 Task: Buy 3 Spice Graters from Graters, Peelers & Slicers section under best seller category for shipping address: Julianna Martinez, 2770 Fieldcrest Road, New York, New York 10005, Cell Number 6318992398. Pay from credit card ending with 9757, CVV 798
Action: Mouse moved to (33, 70)
Screenshot: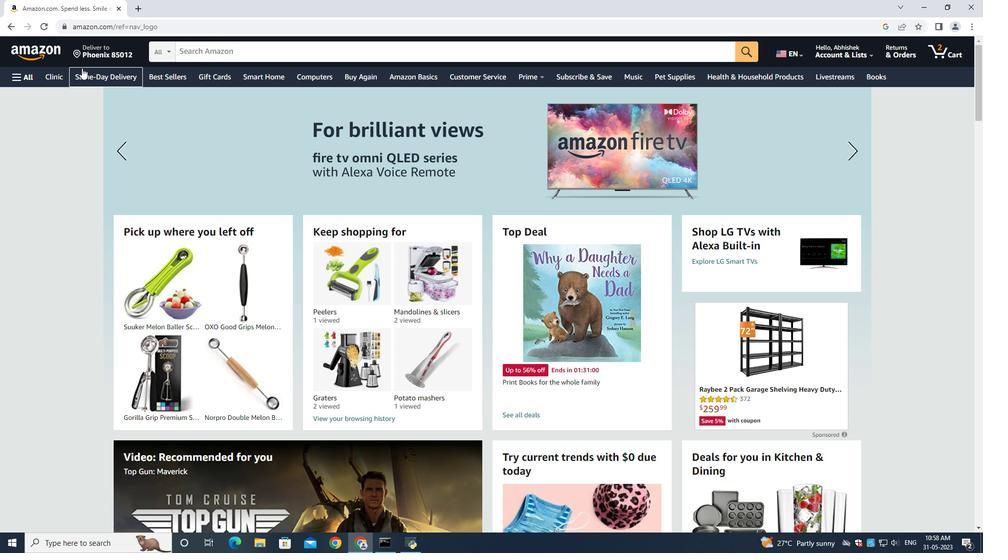 
Action: Mouse pressed left at (33, 70)
Screenshot: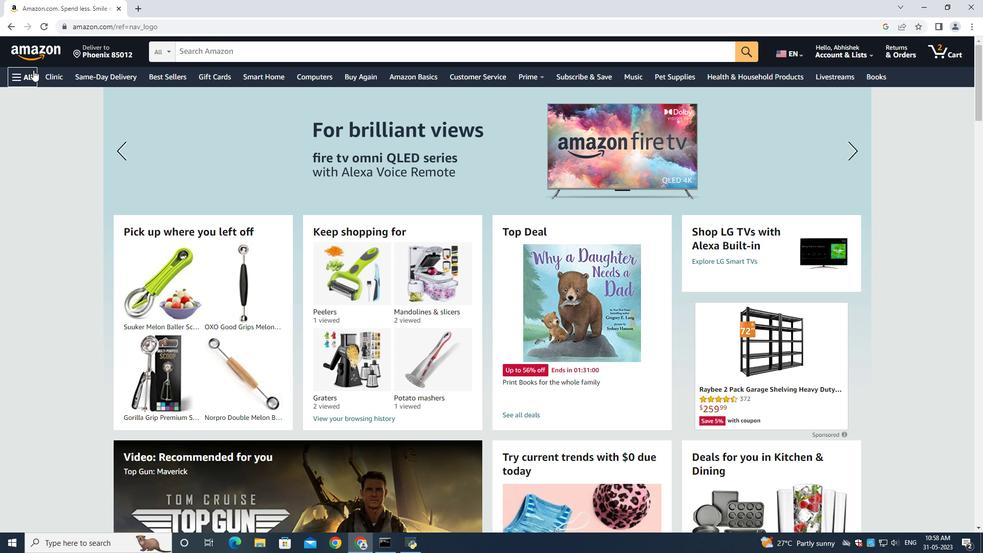 
Action: Mouse moved to (36, 95)
Screenshot: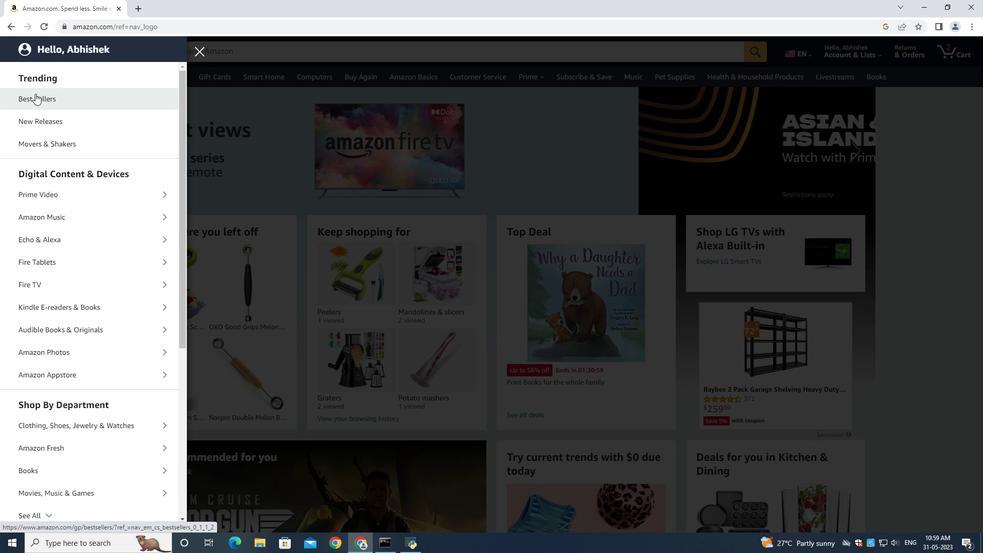 
Action: Mouse pressed left at (36, 95)
Screenshot: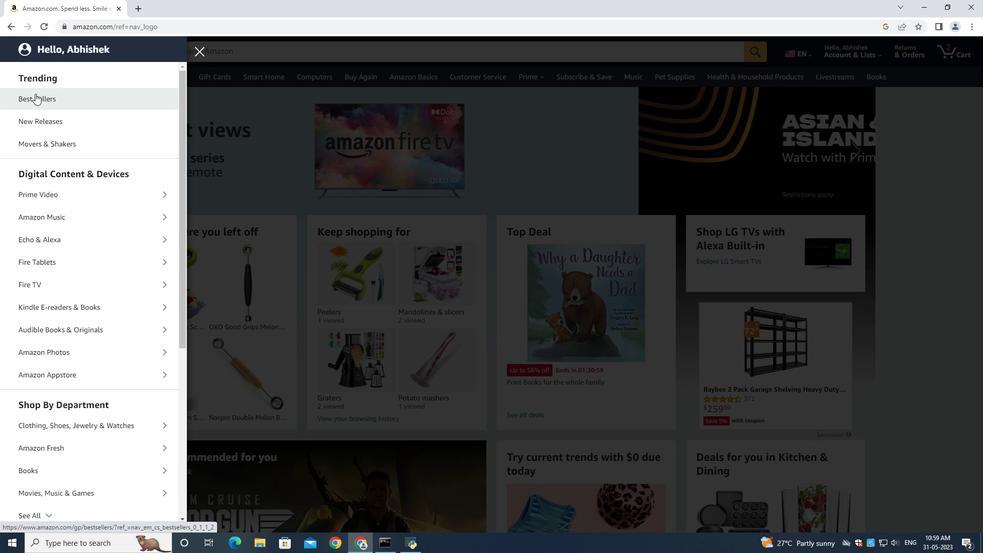 
Action: Mouse moved to (209, 49)
Screenshot: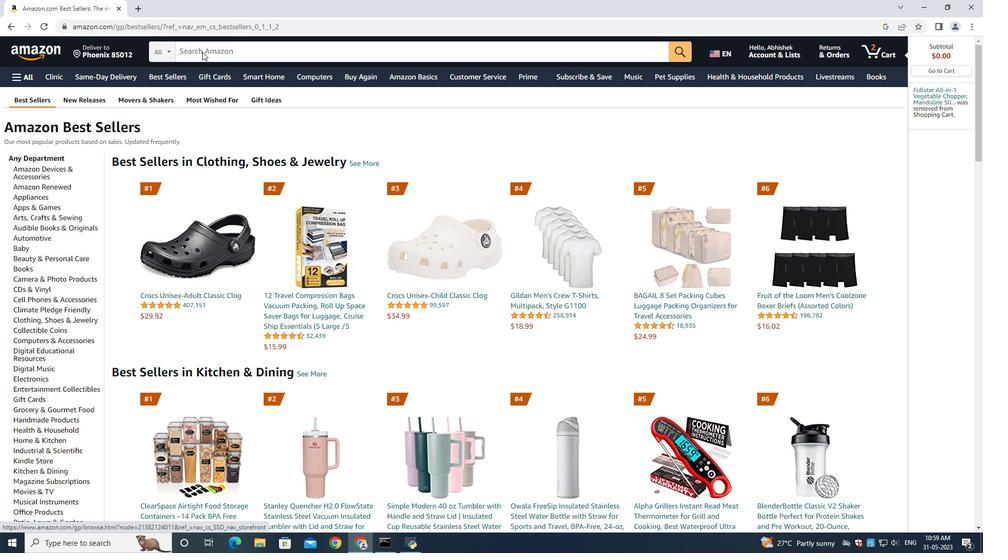 
Action: Mouse pressed left at (209, 49)
Screenshot: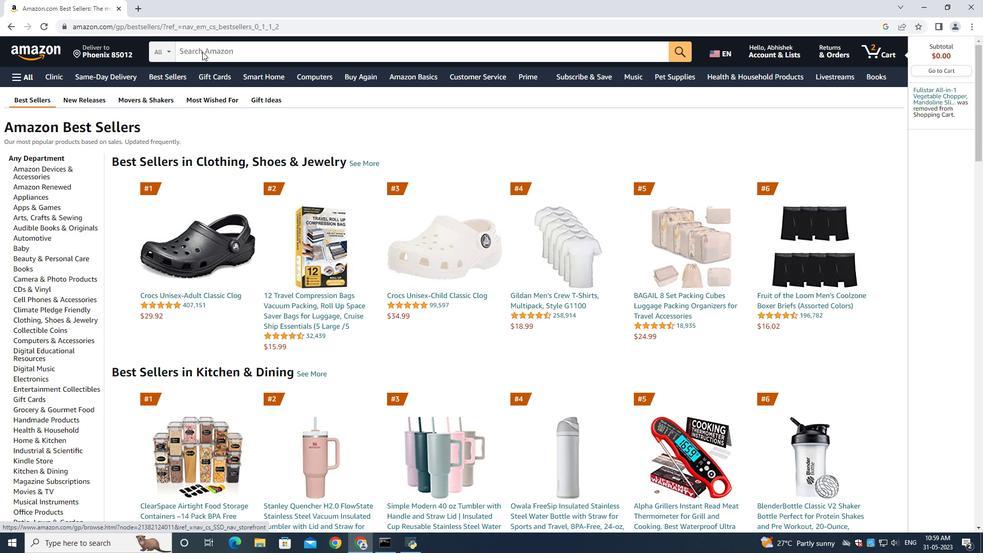 
Action: Key pressed <Key.shift>Spice<Key.space><Key.shift><Key.shift><Key.shift><Key.shift>Graters<Key.enter>
Screenshot: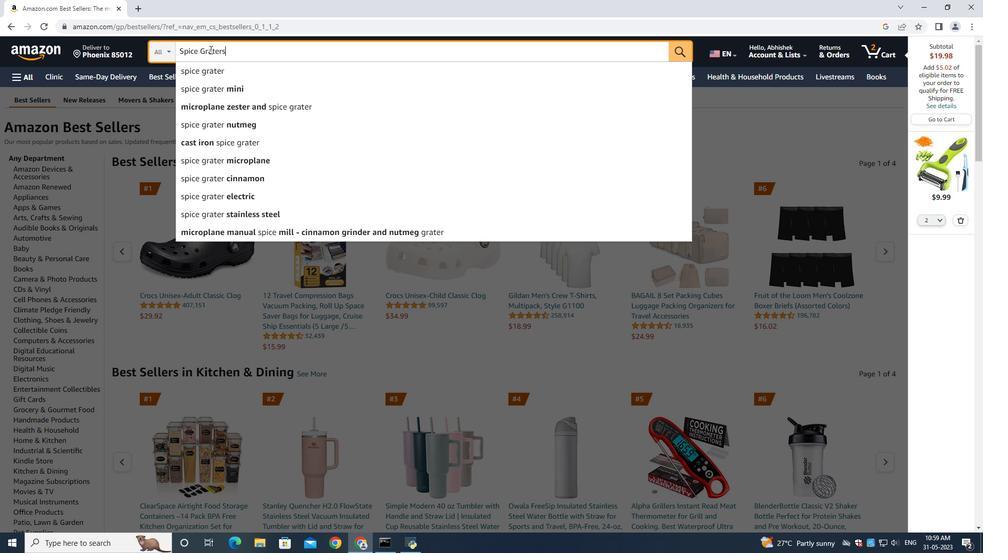 
Action: Mouse moved to (960, 217)
Screenshot: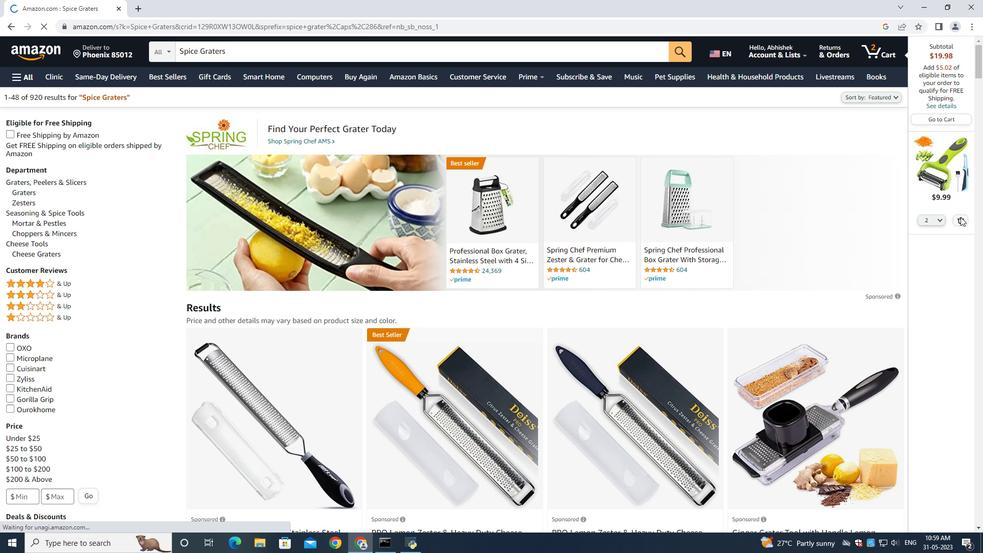 
Action: Mouse pressed left at (960, 217)
Screenshot: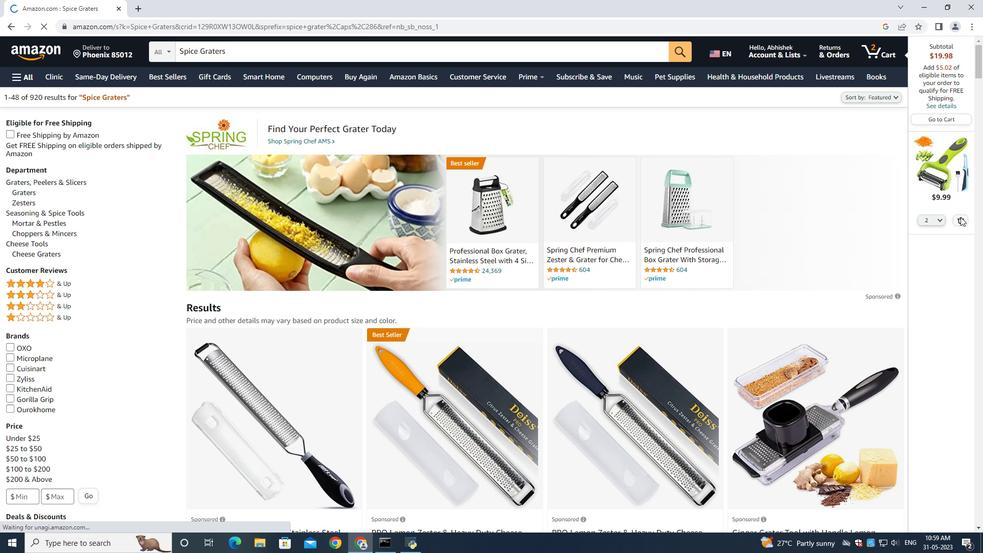 
Action: Mouse moved to (65, 177)
Screenshot: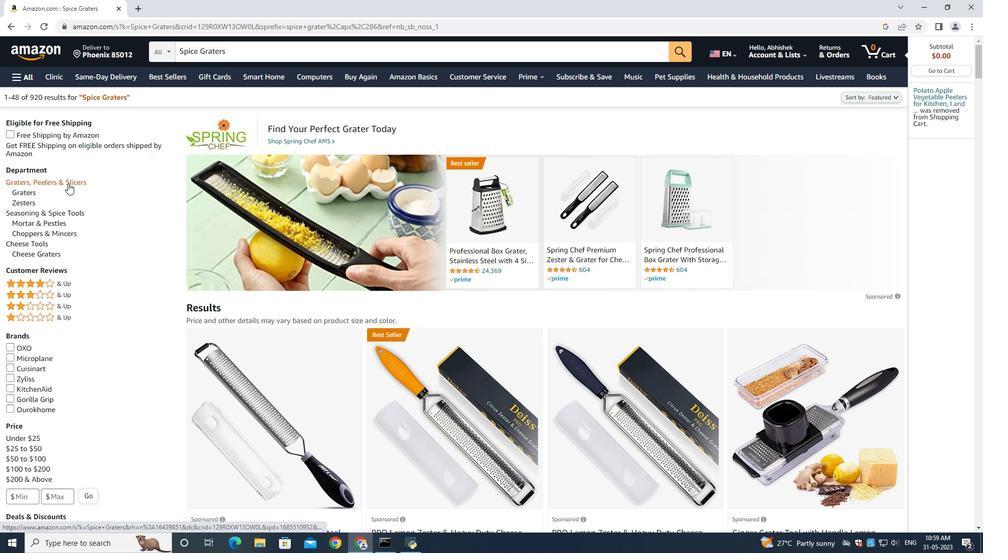 
Action: Mouse pressed left at (65, 177)
Screenshot: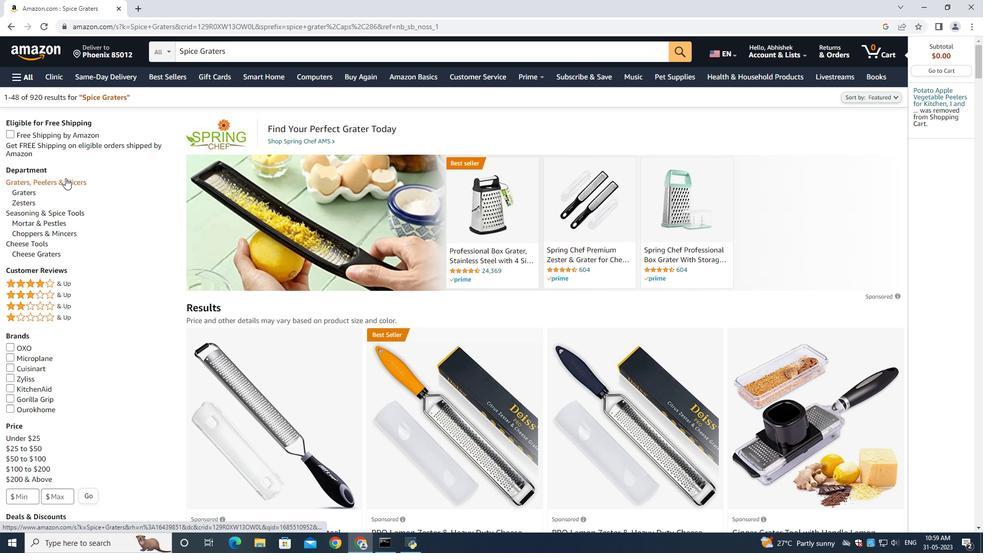 
Action: Mouse moved to (494, 348)
Screenshot: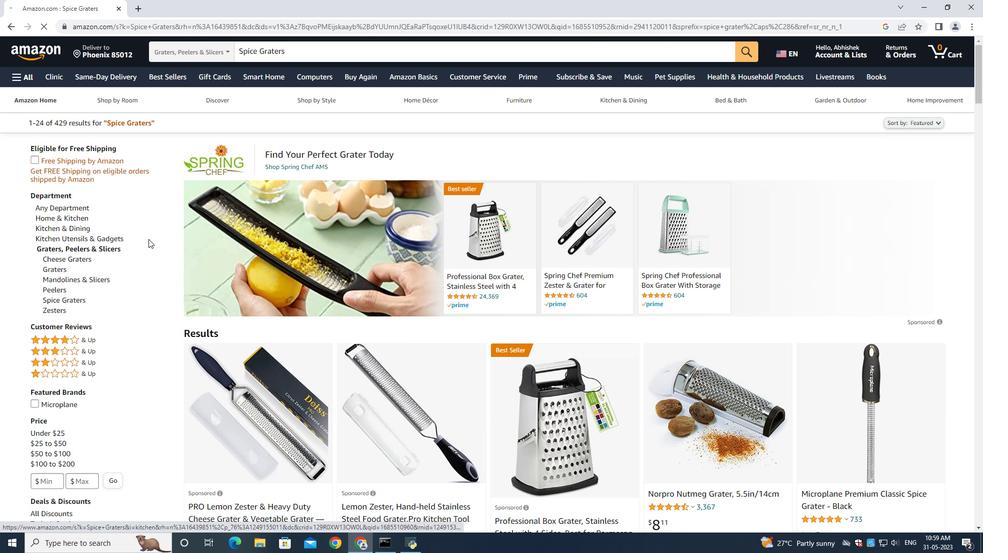 
Action: Mouse scrolled (494, 347) with delta (0, 0)
Screenshot: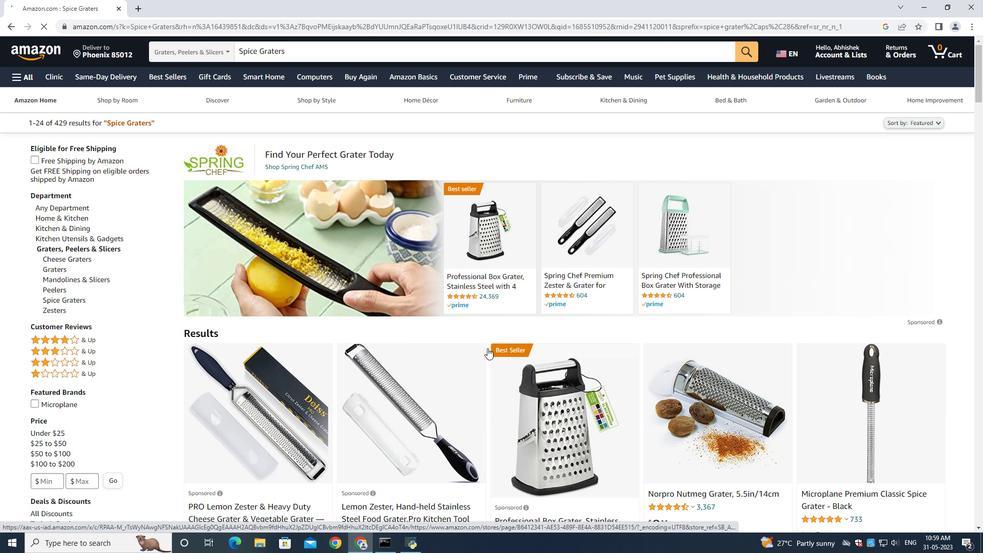 
Action: Mouse scrolled (494, 347) with delta (0, 0)
Screenshot: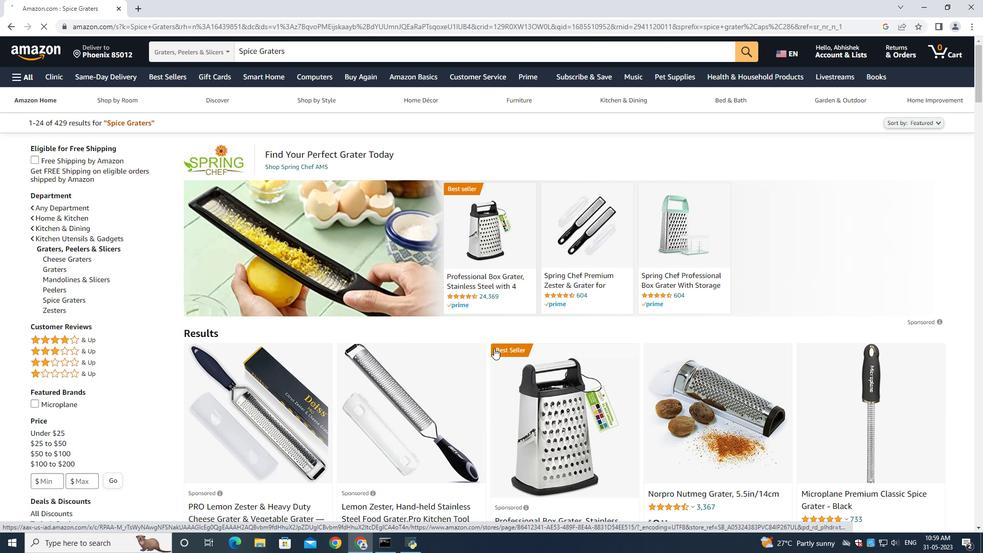
Action: Mouse moved to (273, 421)
Screenshot: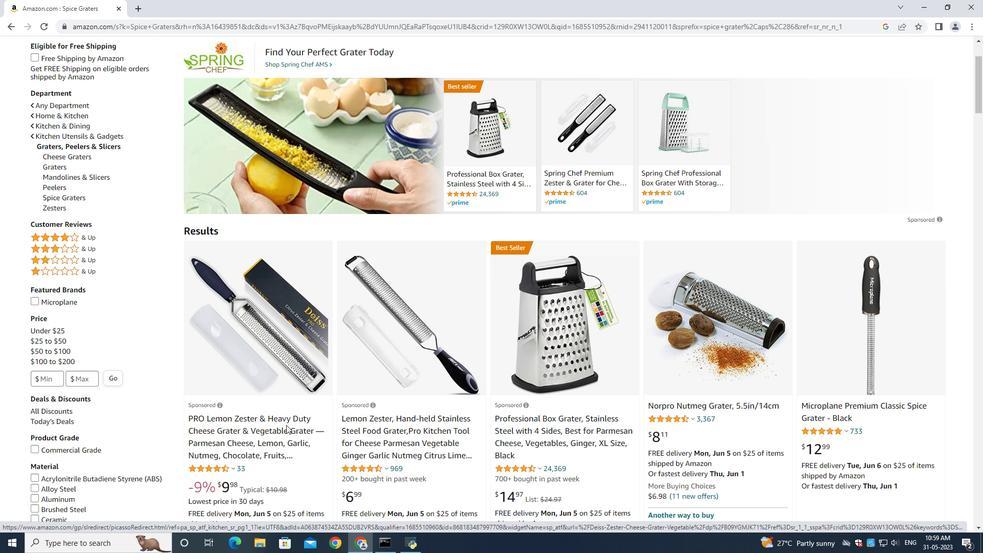 
Action: Mouse pressed left at (273, 421)
Screenshot: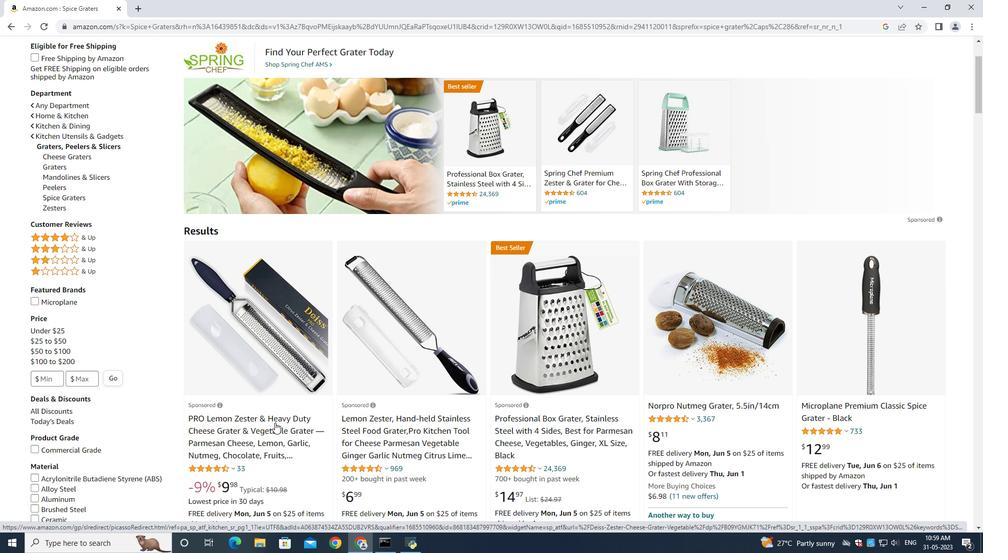 
Action: Mouse moved to (372, 454)
Screenshot: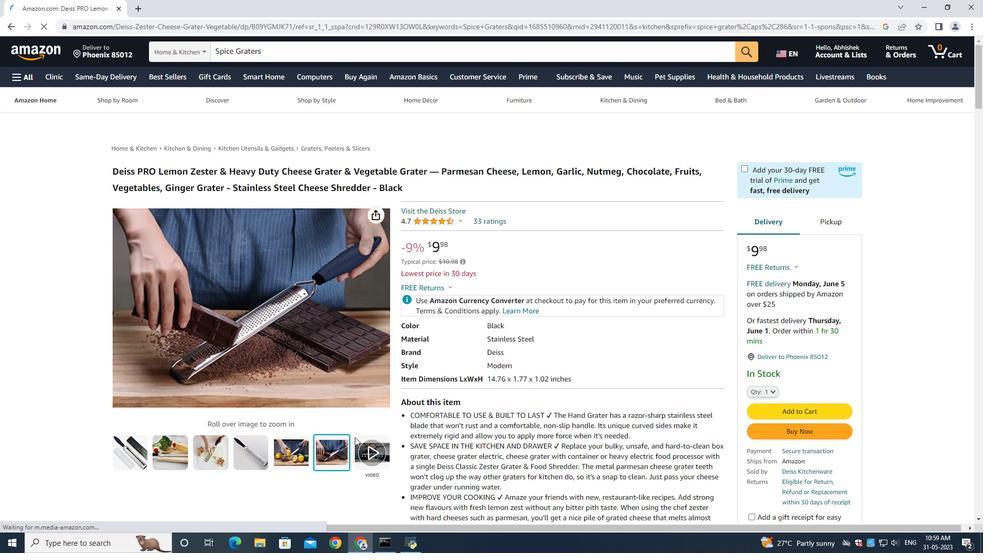 
Action: Mouse pressed left at (372, 454)
Screenshot: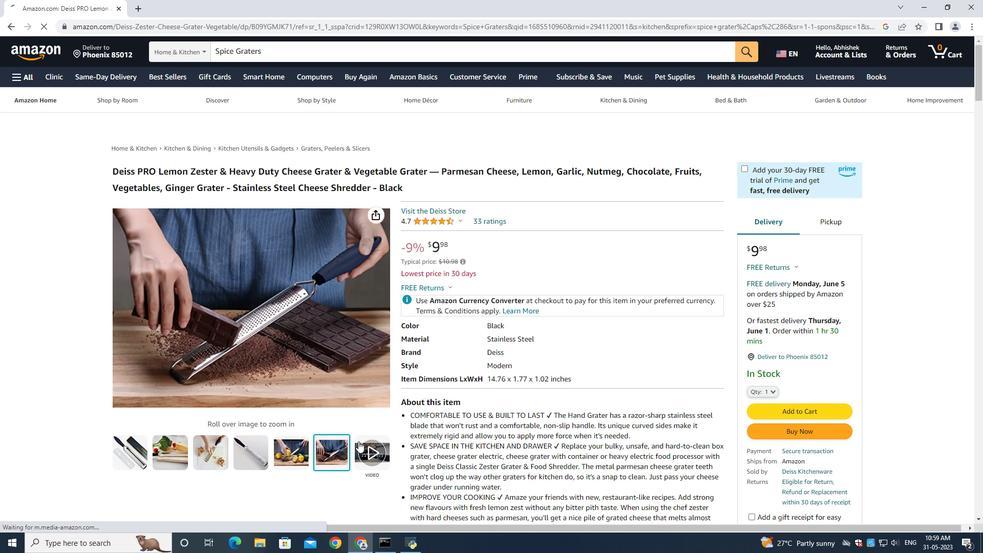 
Action: Mouse moved to (955, 98)
Screenshot: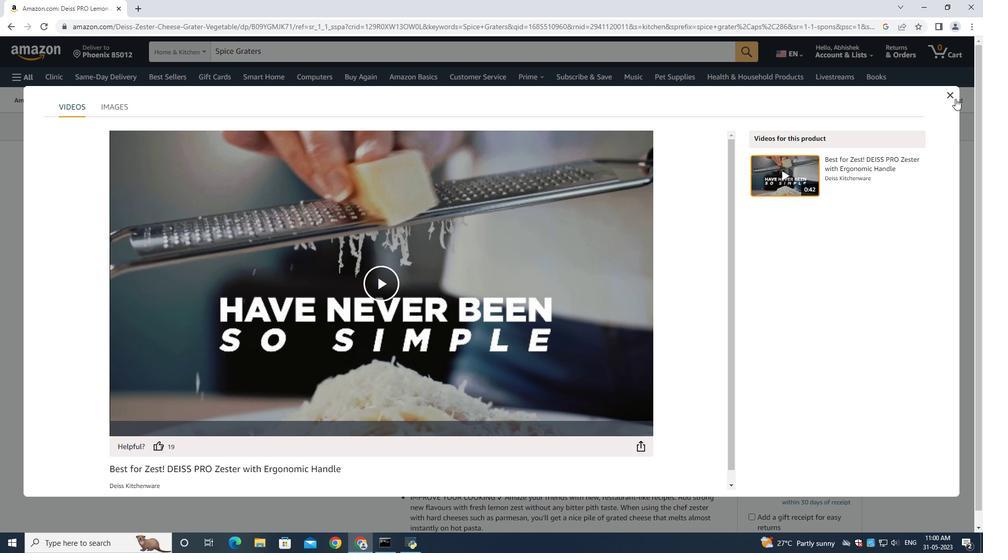 
Action: Mouse pressed left at (955, 98)
Screenshot: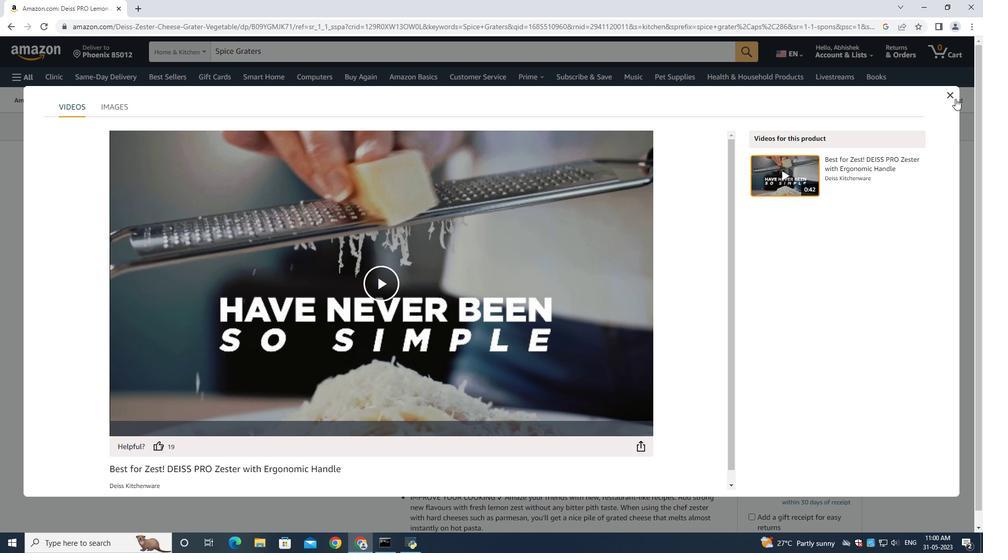 
Action: Mouse moved to (650, 235)
Screenshot: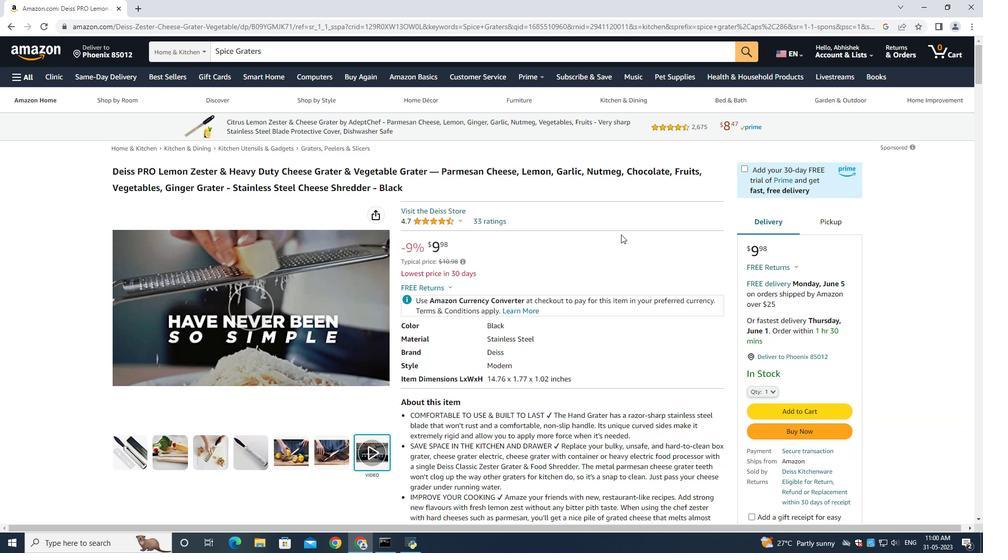 
Action: Mouse scrolled (650, 235) with delta (0, 0)
Screenshot: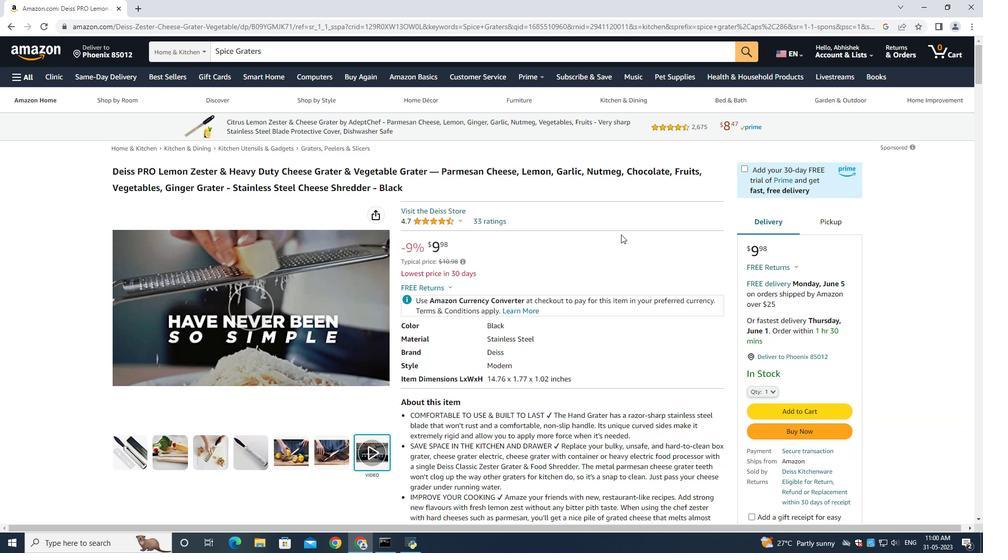 
Action: Mouse moved to (650, 236)
Screenshot: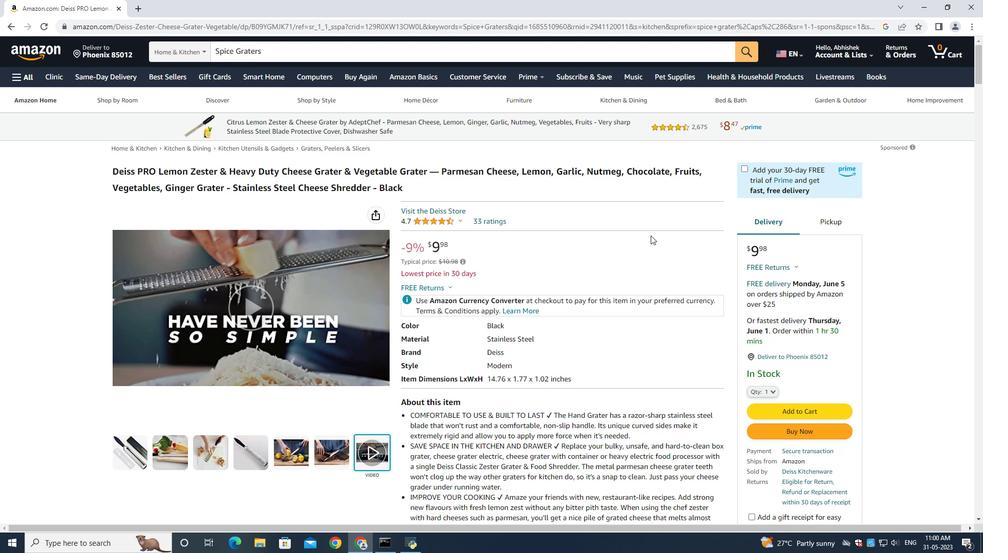 
Action: Mouse scrolled (650, 235) with delta (0, 0)
Screenshot: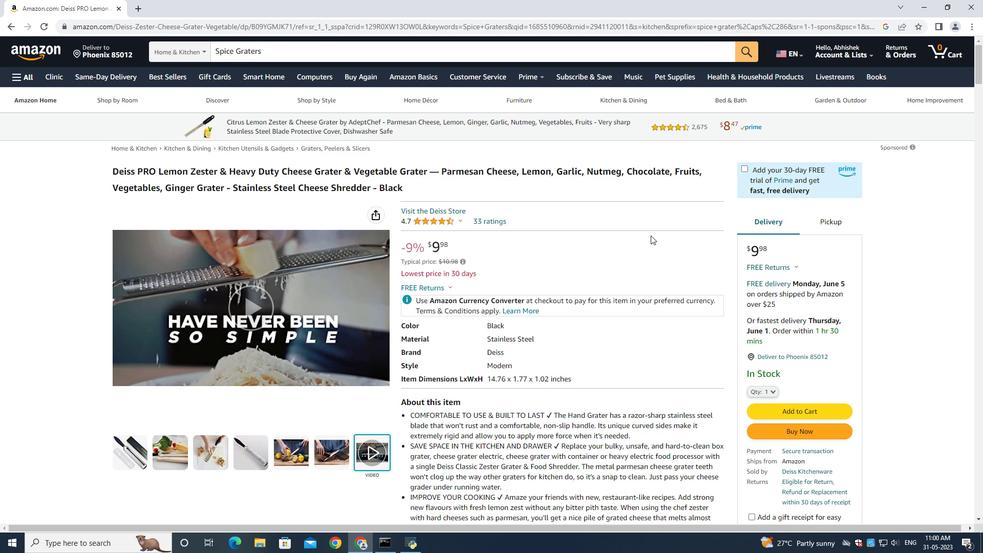 
Action: Mouse scrolled (650, 235) with delta (0, 0)
Screenshot: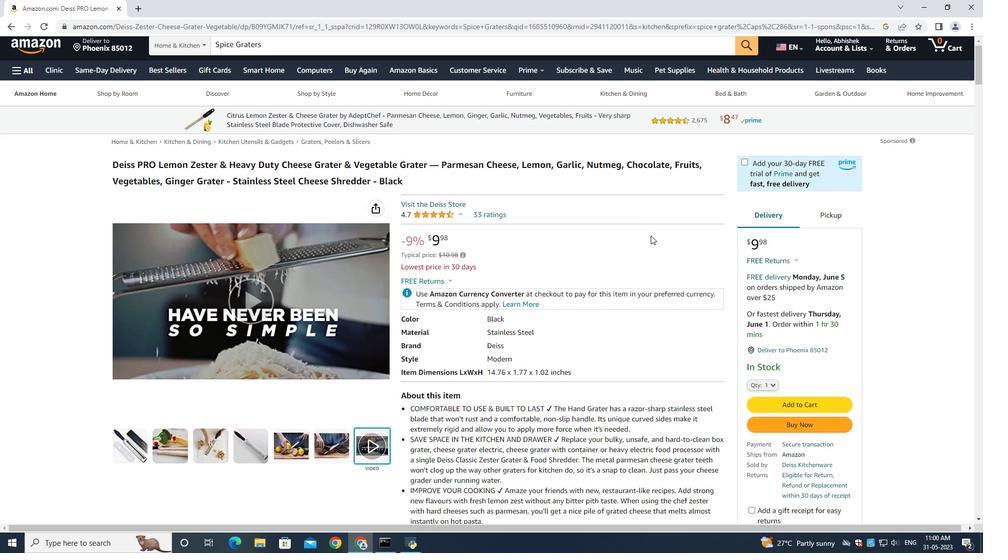
Action: Mouse moved to (771, 239)
Screenshot: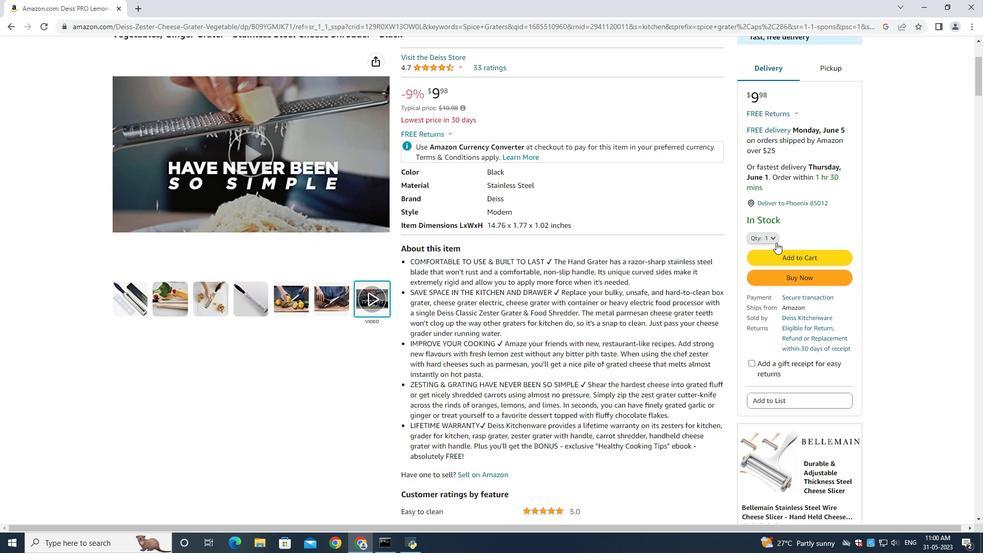 
Action: Mouse pressed left at (771, 239)
Screenshot: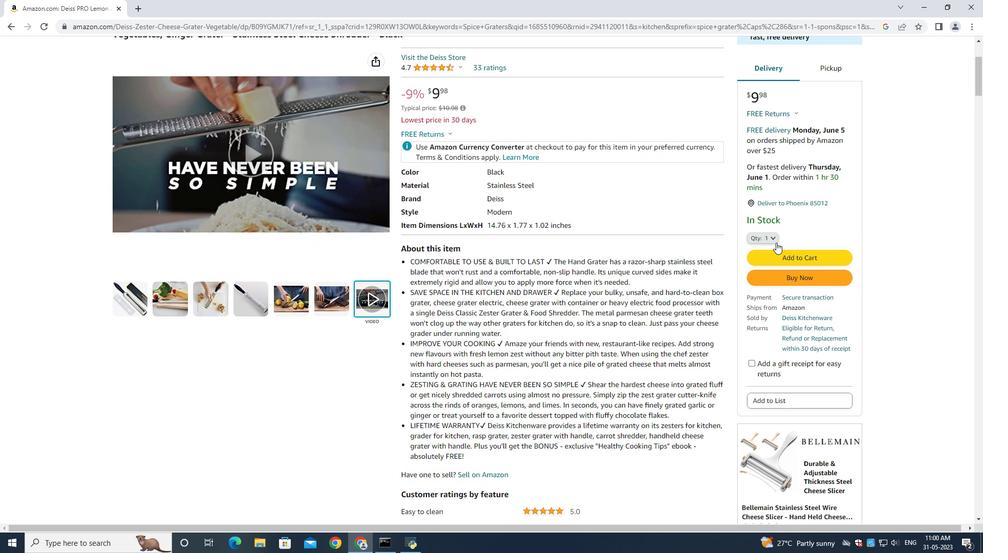 
Action: Mouse moved to (759, 264)
Screenshot: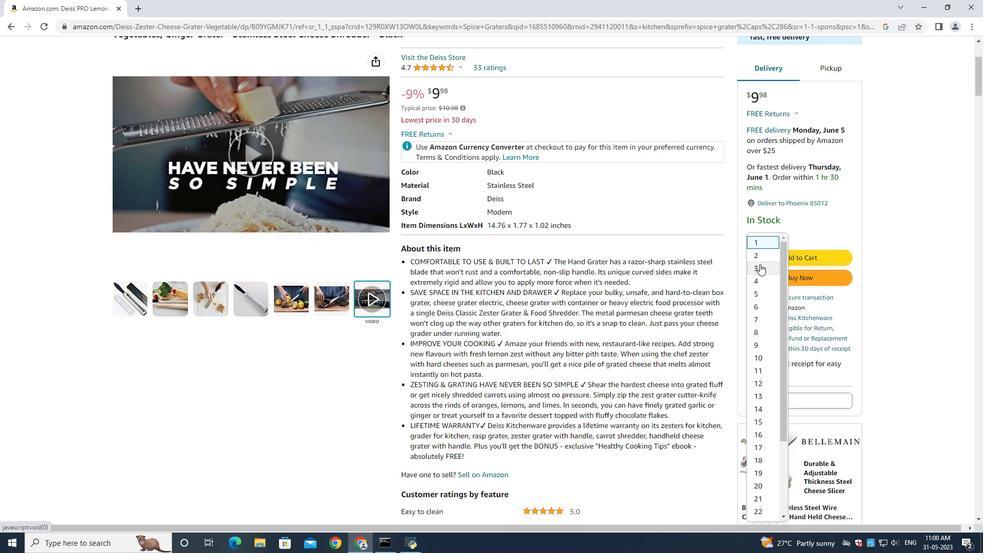 
Action: Mouse pressed left at (759, 264)
Screenshot: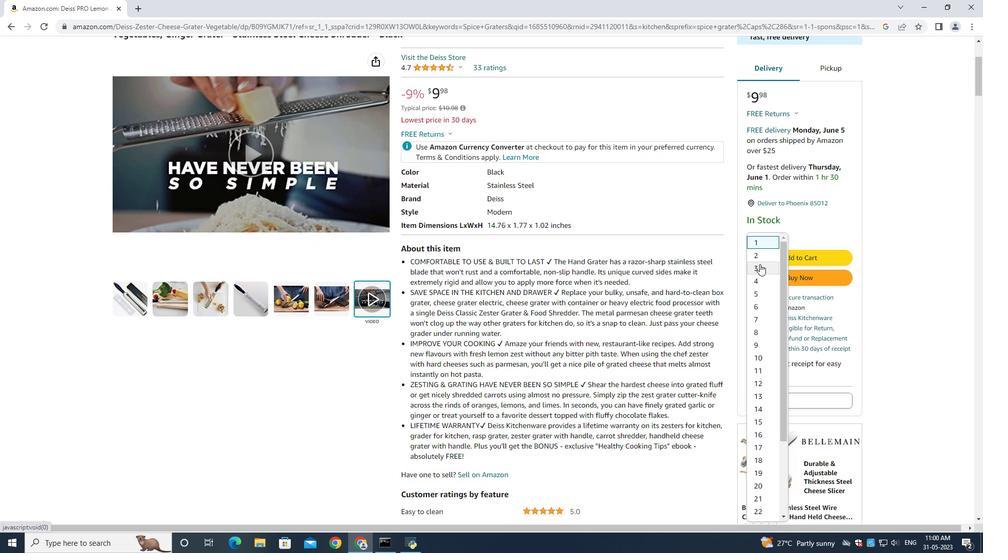 
Action: Mouse moved to (791, 257)
Screenshot: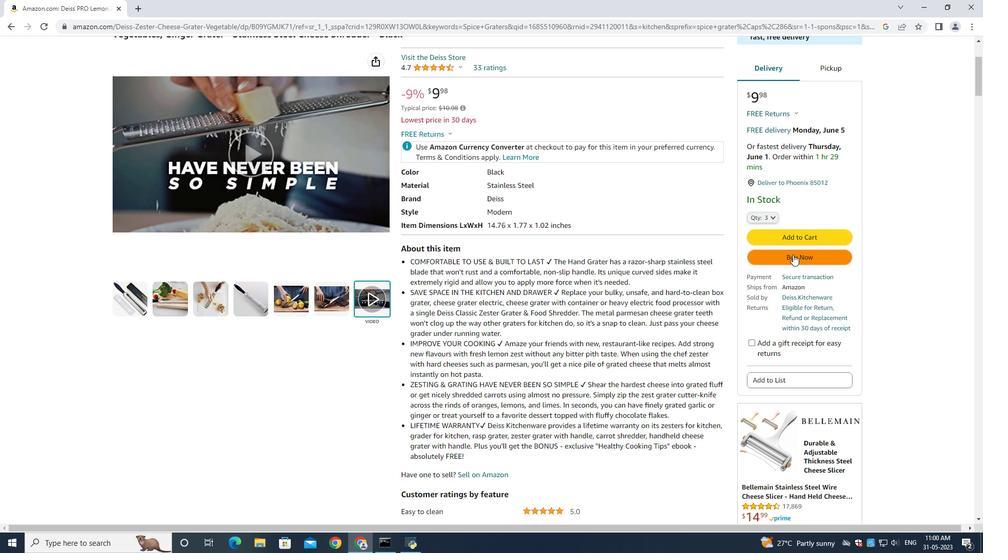 
Action: Mouse pressed left at (791, 257)
Screenshot: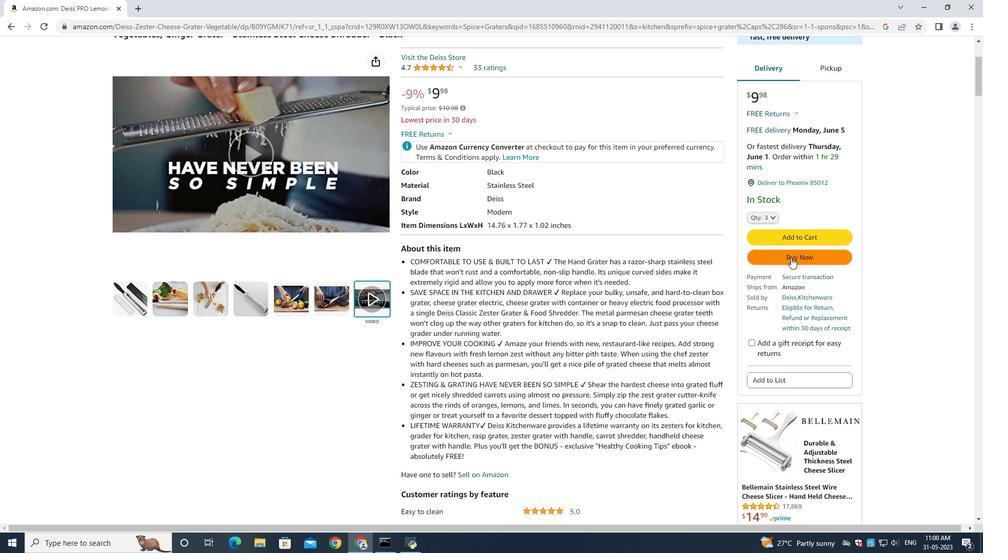 
Action: Mouse moved to (516, 232)
Screenshot: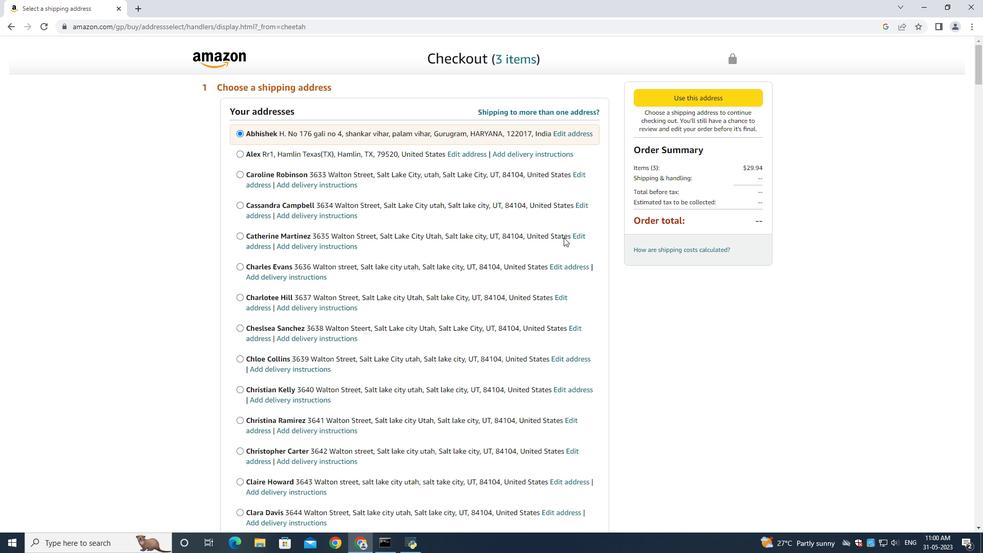 
Action: Mouse scrolled (516, 231) with delta (0, 0)
Screenshot: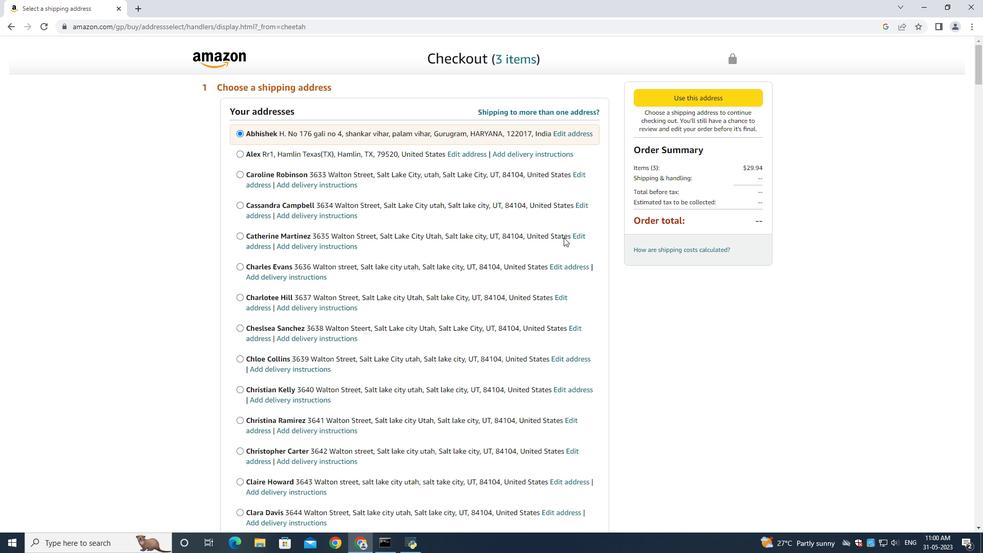 
Action: Mouse moved to (516, 232)
Screenshot: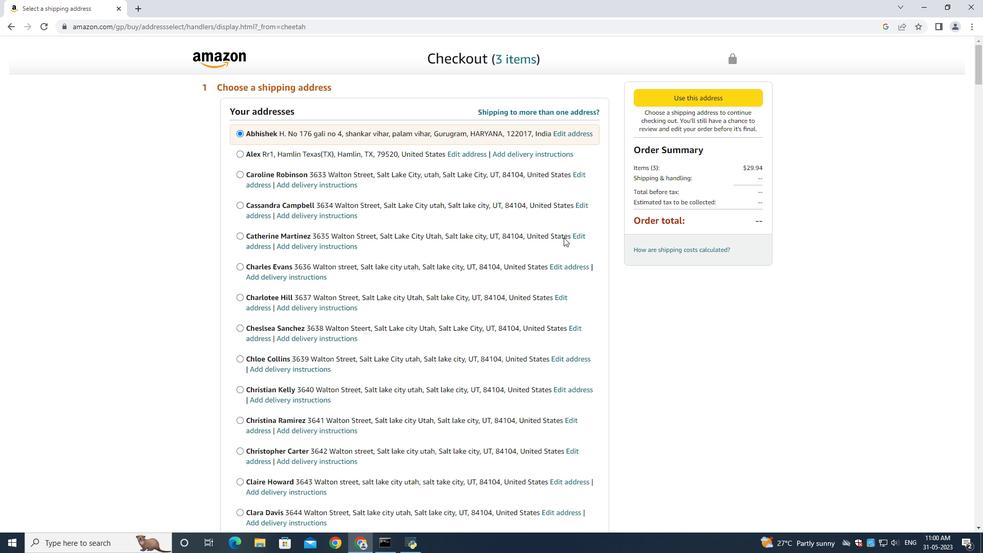
Action: Mouse scrolled (516, 231) with delta (0, 0)
Screenshot: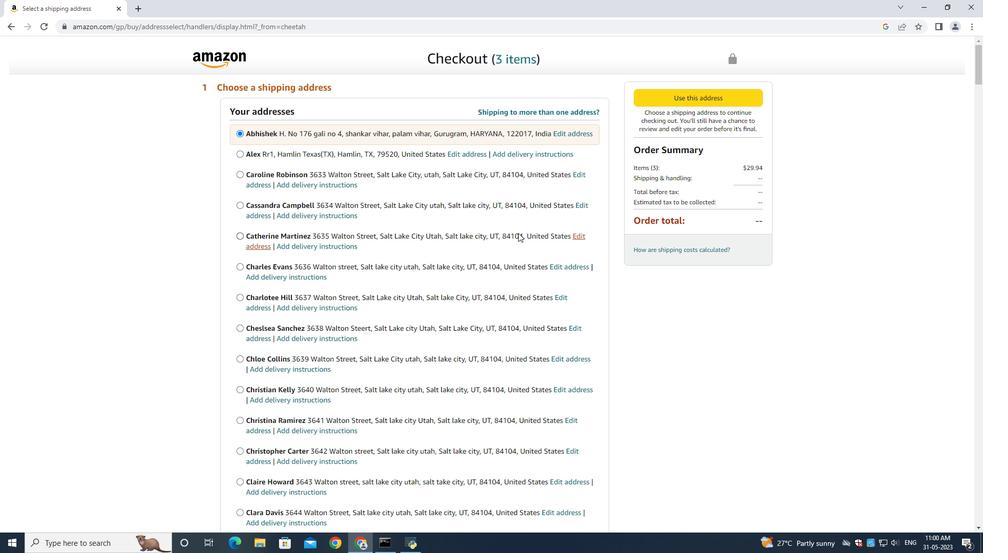 
Action: Mouse moved to (515, 232)
Screenshot: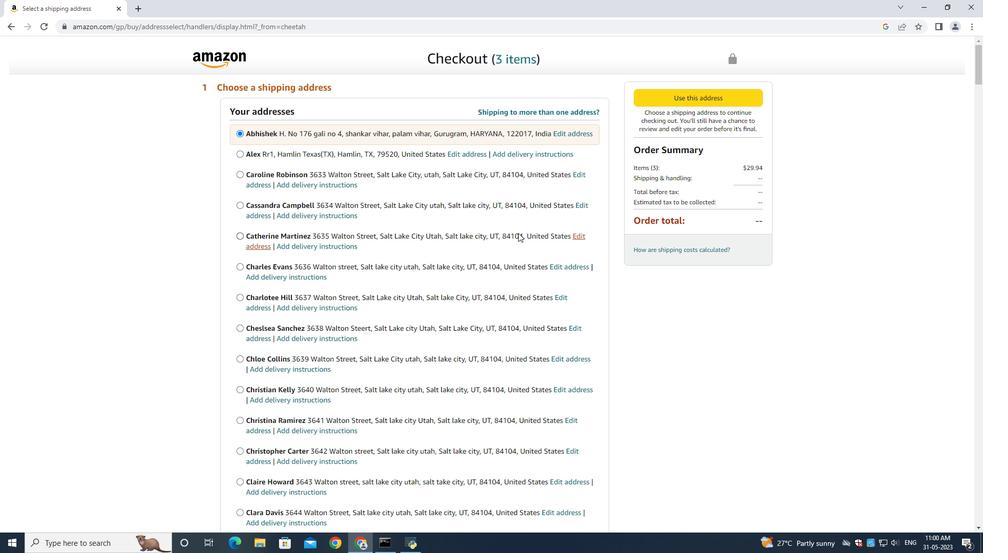 
Action: Mouse scrolled (515, 231) with delta (0, 0)
Screenshot: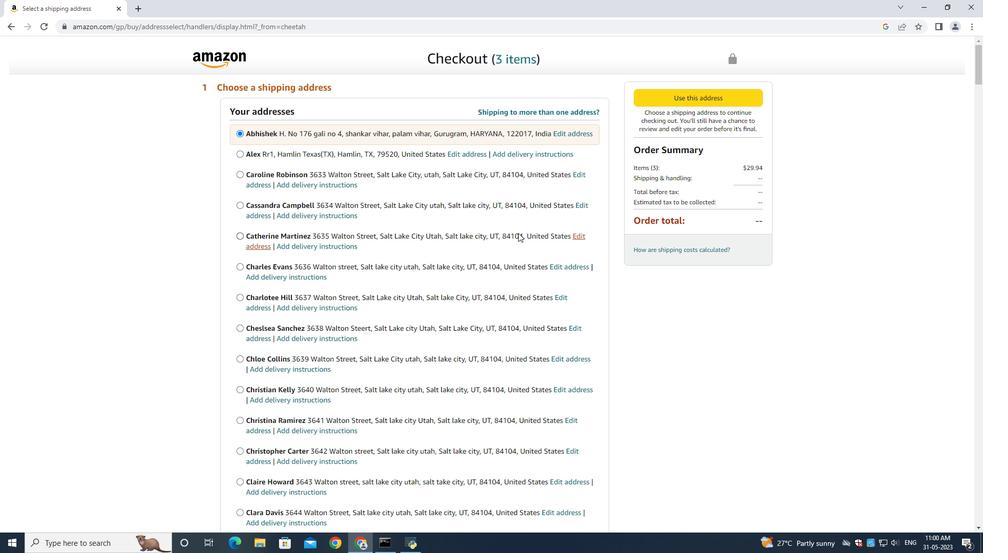 
Action: Mouse scrolled (515, 231) with delta (0, -1)
Screenshot: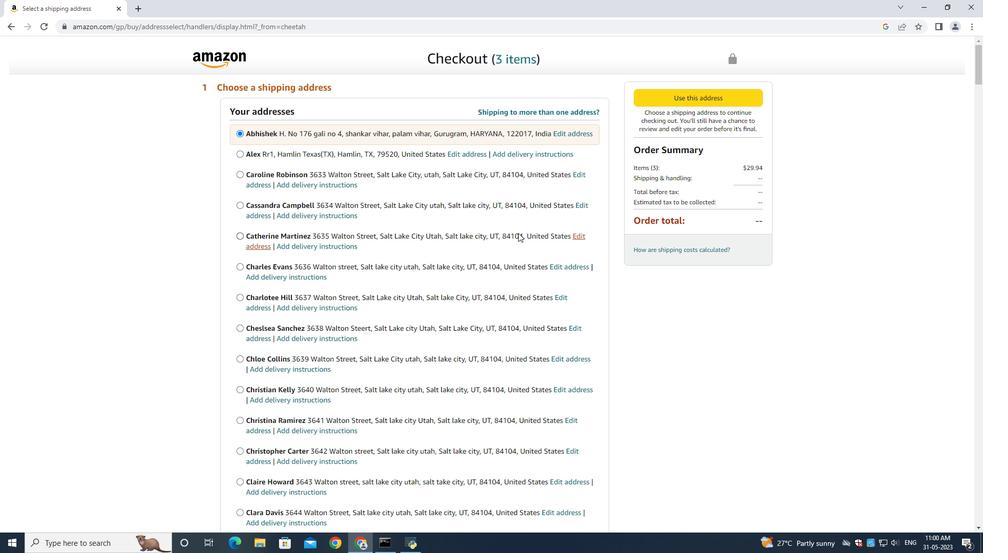 
Action: Mouse moved to (515, 232)
Screenshot: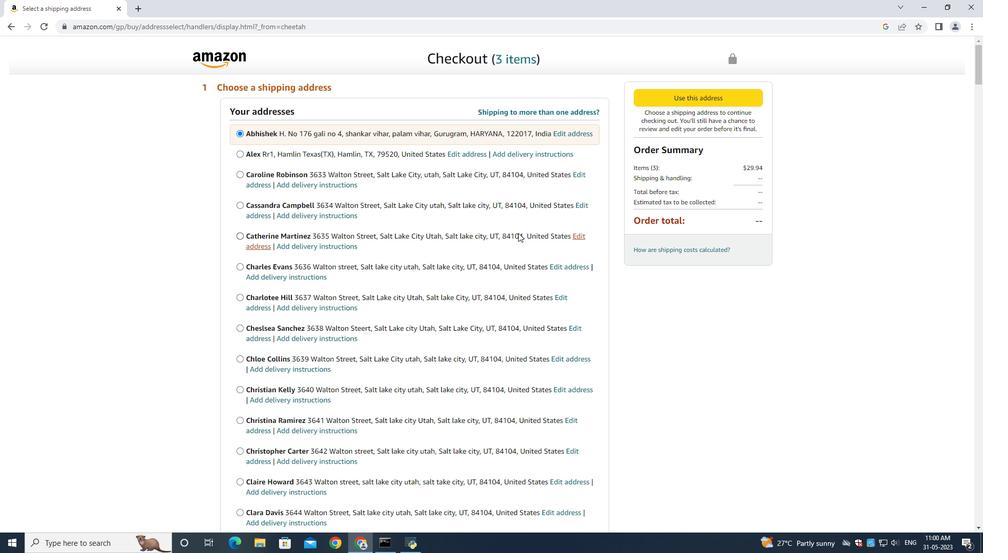 
Action: Mouse scrolled (515, 232) with delta (0, 0)
Screenshot: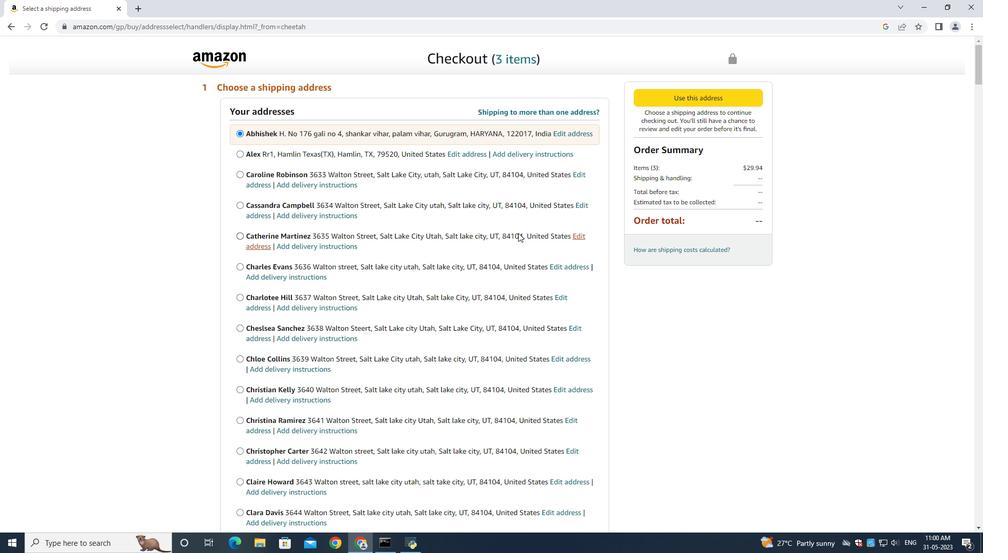 
Action: Mouse moved to (512, 232)
Screenshot: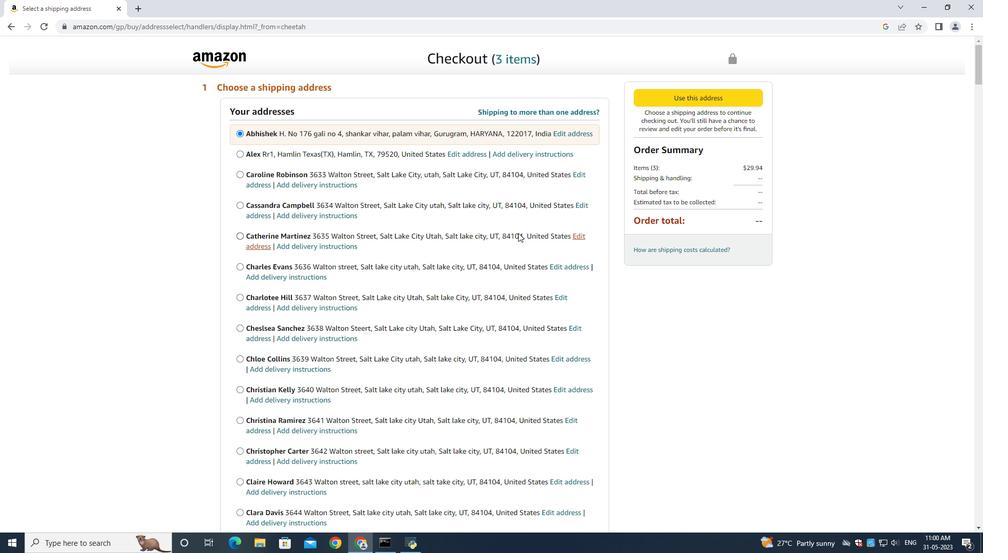 
Action: Mouse scrolled (515, 232) with delta (0, 0)
Screenshot: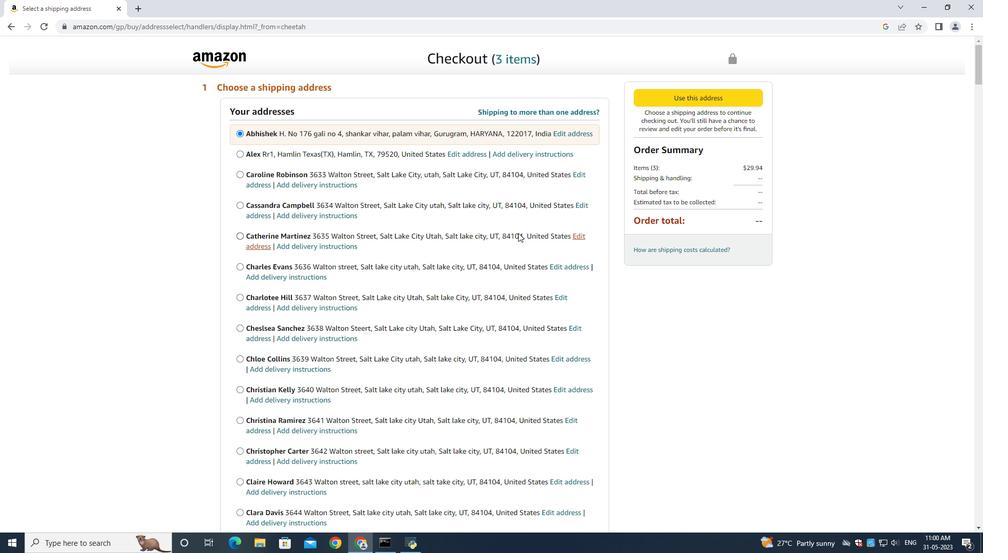 
Action: Mouse moved to (507, 232)
Screenshot: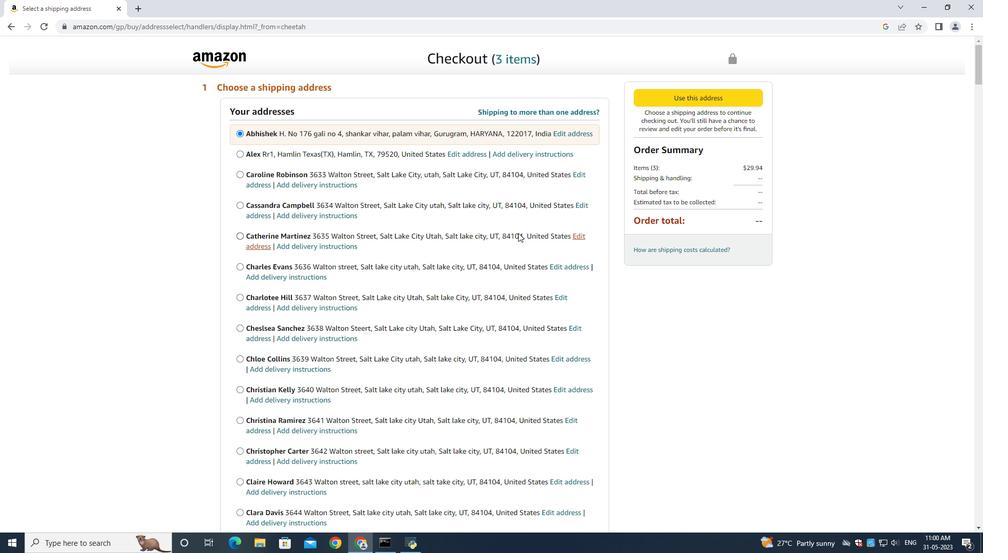 
Action: Mouse scrolled (512, 232) with delta (0, 0)
Screenshot: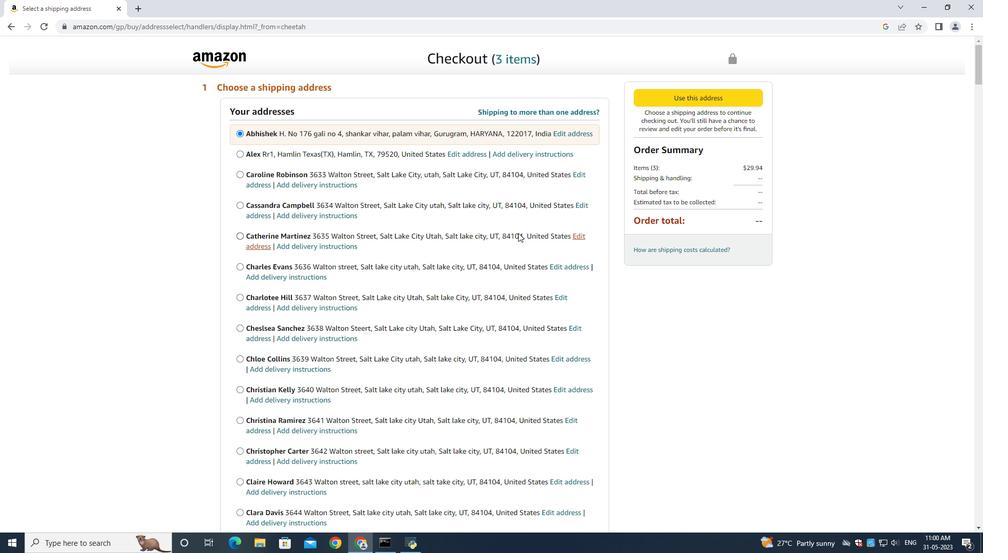 
Action: Mouse moved to (506, 232)
Screenshot: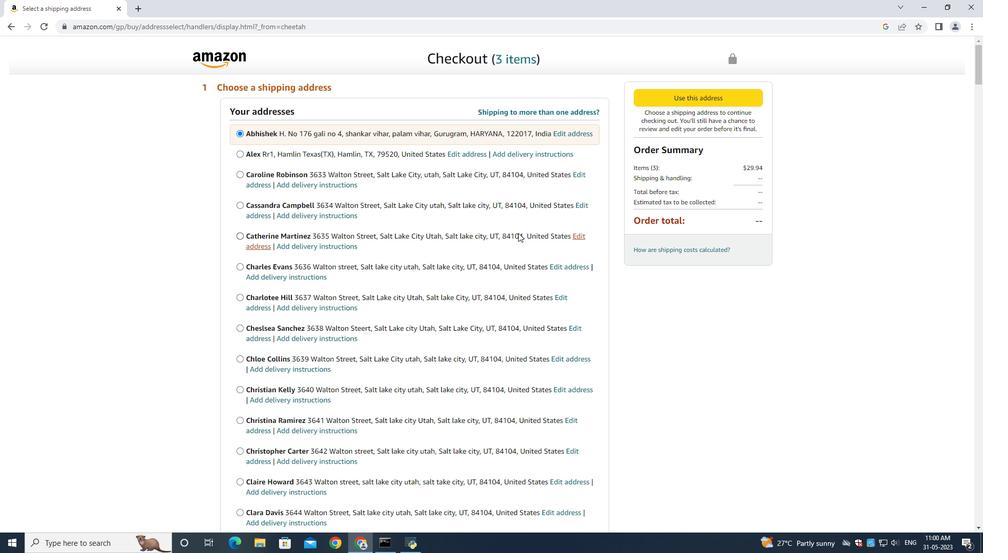 
Action: Mouse scrolled (506, 232) with delta (0, 0)
Screenshot: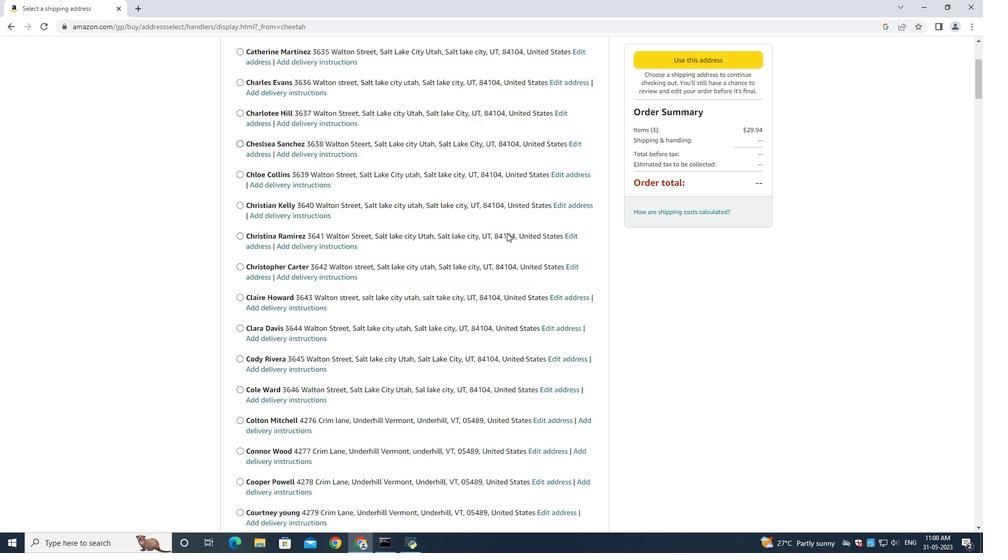 
Action: Mouse scrolled (506, 232) with delta (0, 0)
Screenshot: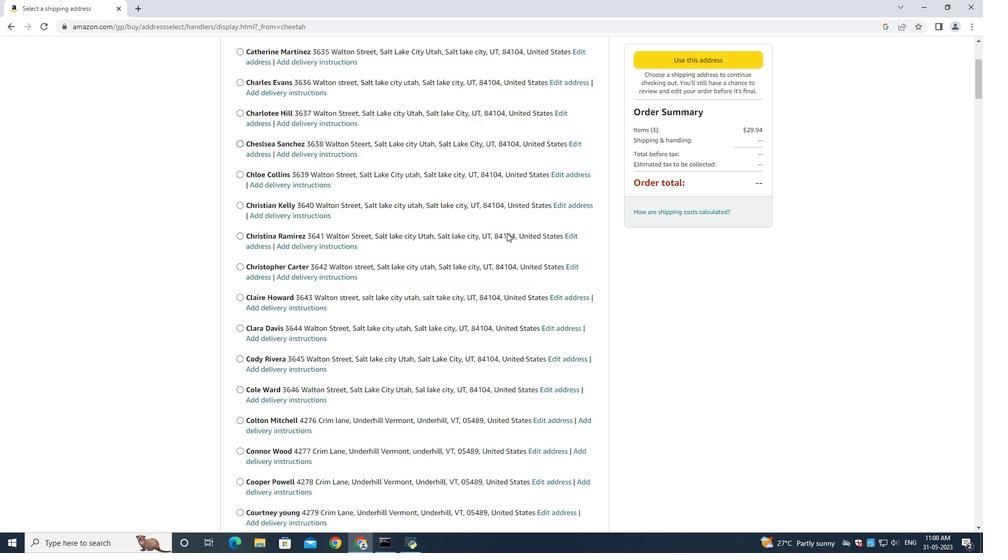 
Action: Mouse scrolled (506, 231) with delta (0, -1)
Screenshot: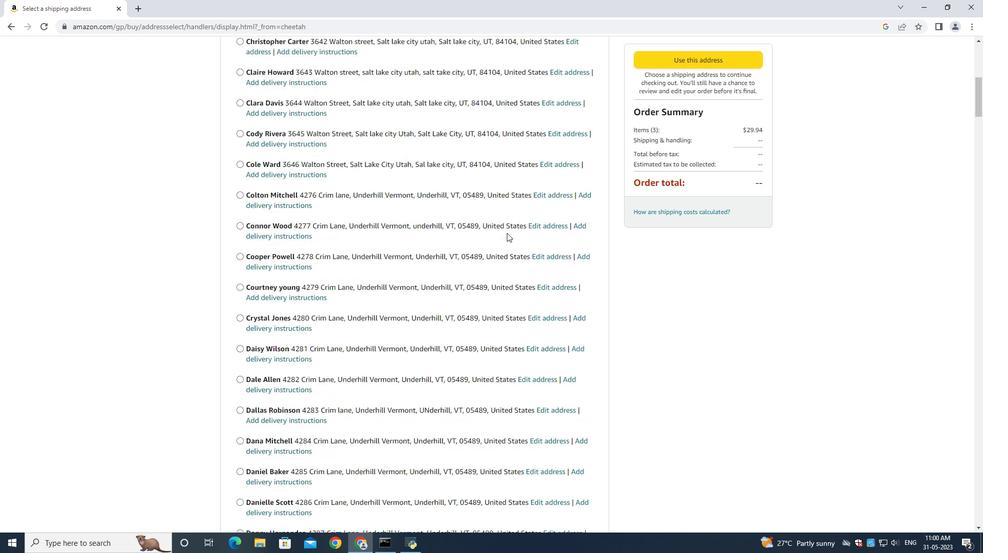 
Action: Mouse scrolled (506, 232) with delta (0, 0)
Screenshot: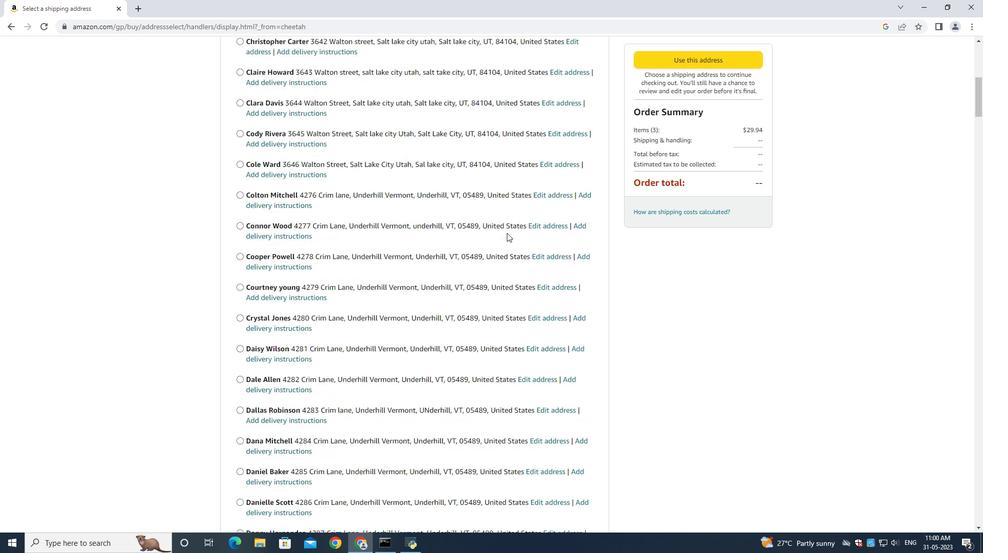 
Action: Mouse scrolled (506, 232) with delta (0, 0)
Screenshot: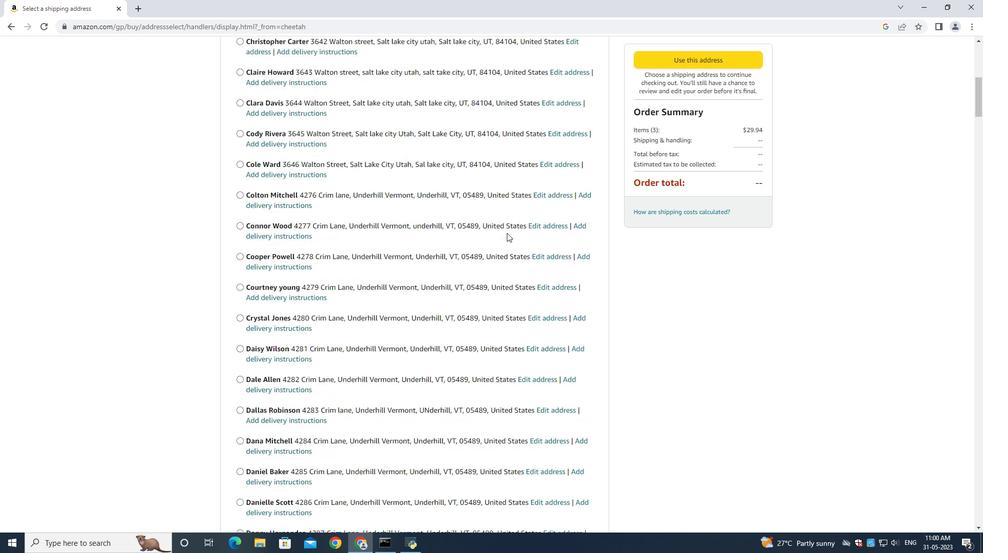 
Action: Mouse scrolled (506, 232) with delta (0, 0)
Screenshot: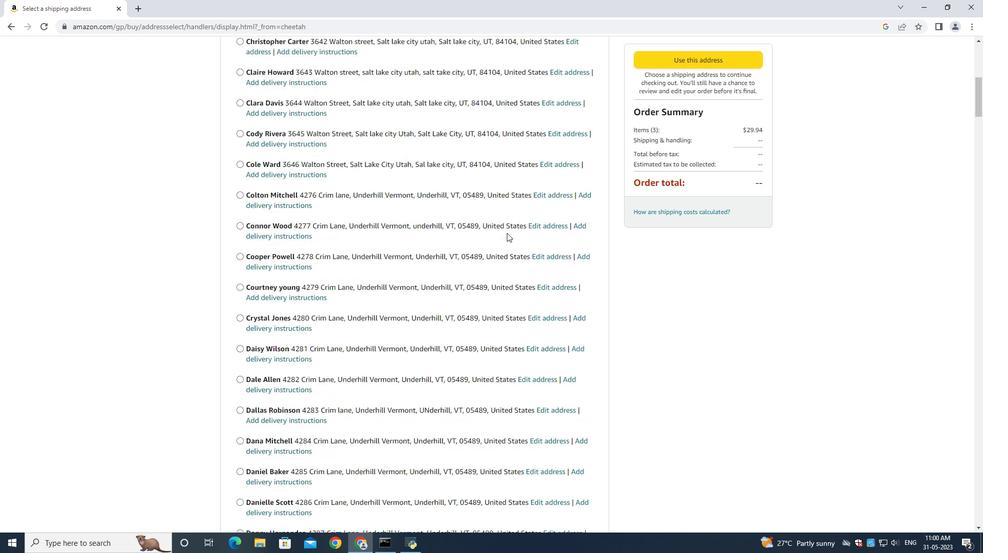 
Action: Mouse moved to (505, 232)
Screenshot: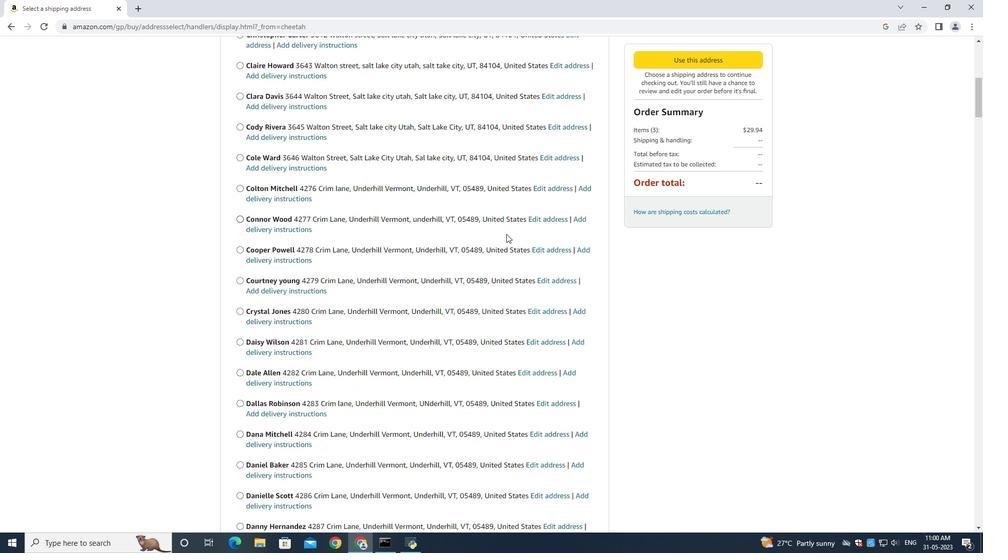 
Action: Mouse scrolled (505, 231) with delta (0, 0)
Screenshot: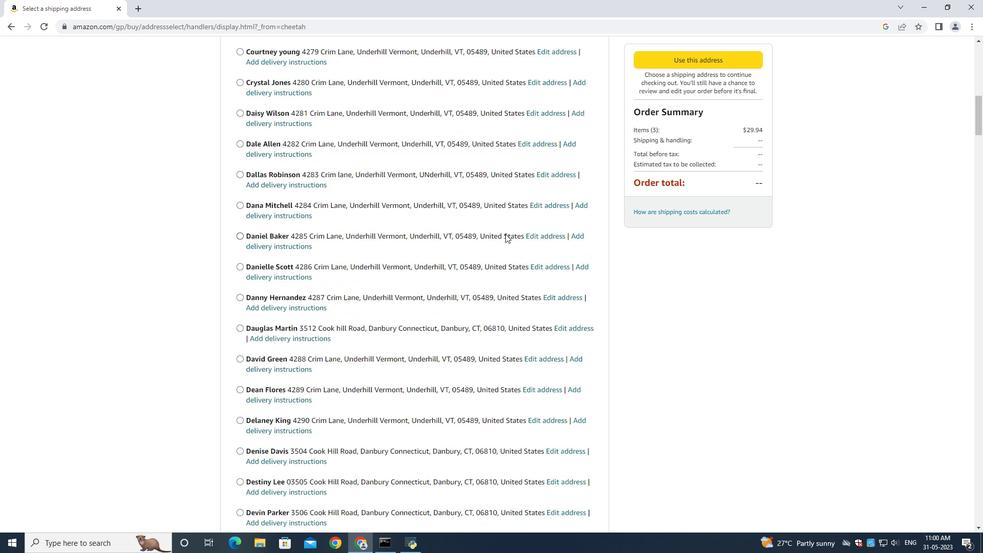 
Action: Mouse moved to (505, 232)
Screenshot: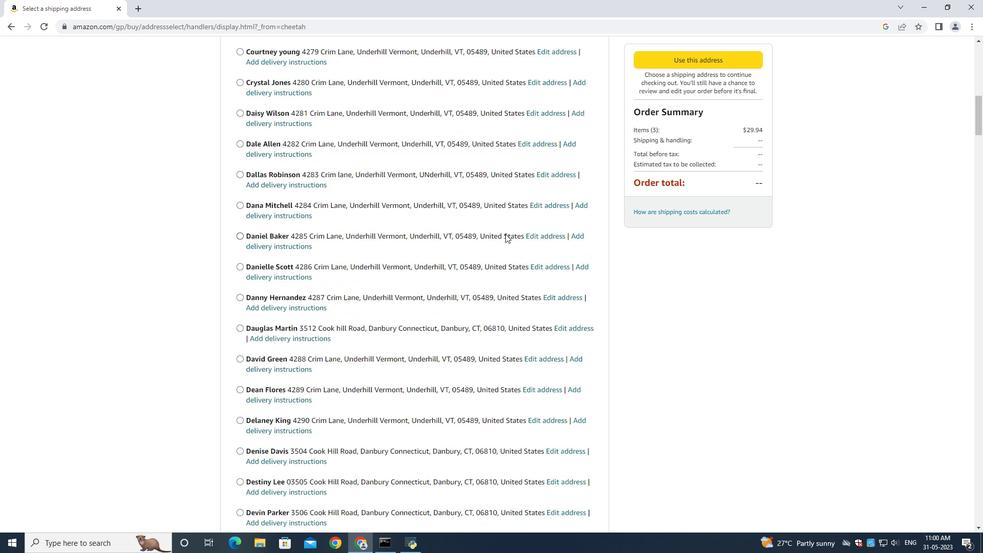 
Action: Mouse scrolled (505, 231) with delta (0, 0)
Screenshot: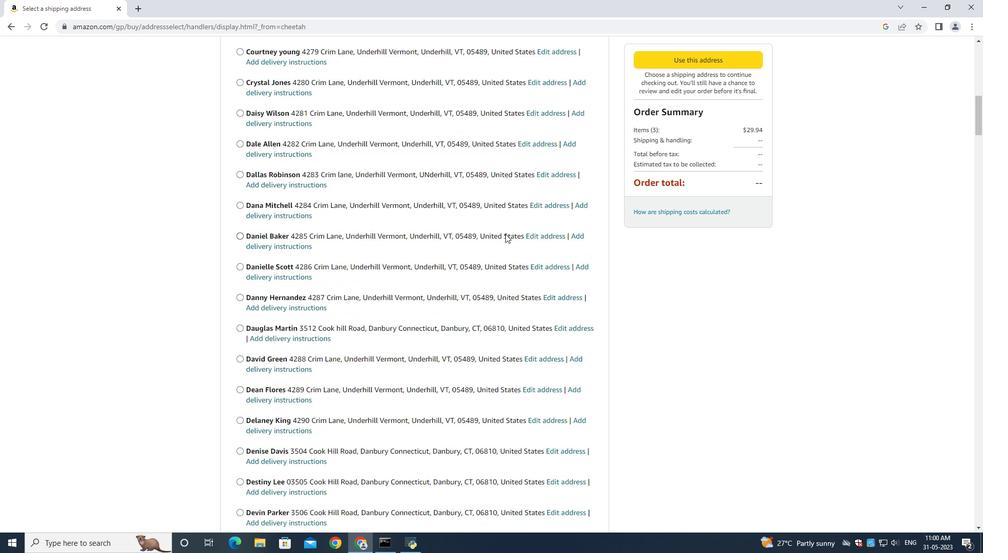 
Action: Mouse moved to (505, 232)
Screenshot: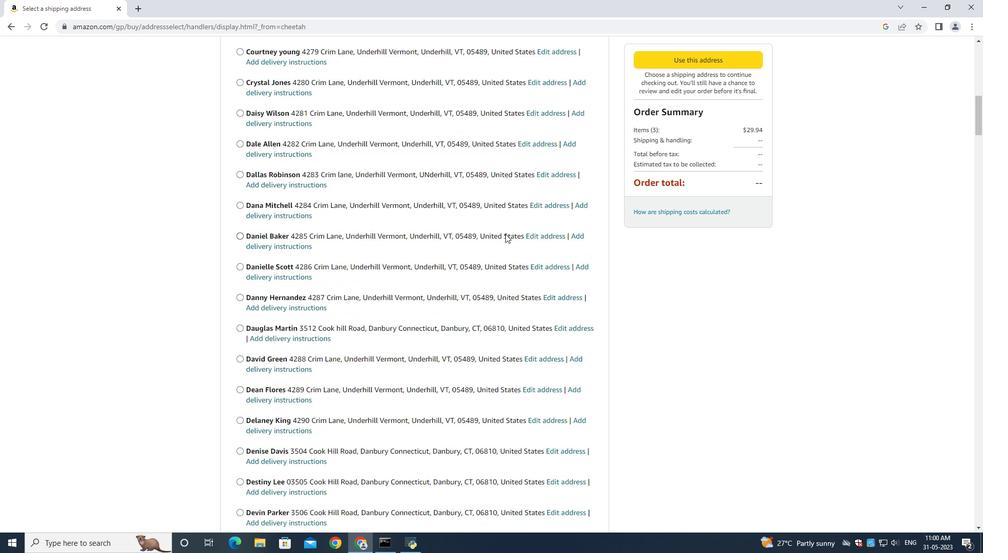 
Action: Mouse scrolled (505, 232) with delta (0, 0)
Screenshot: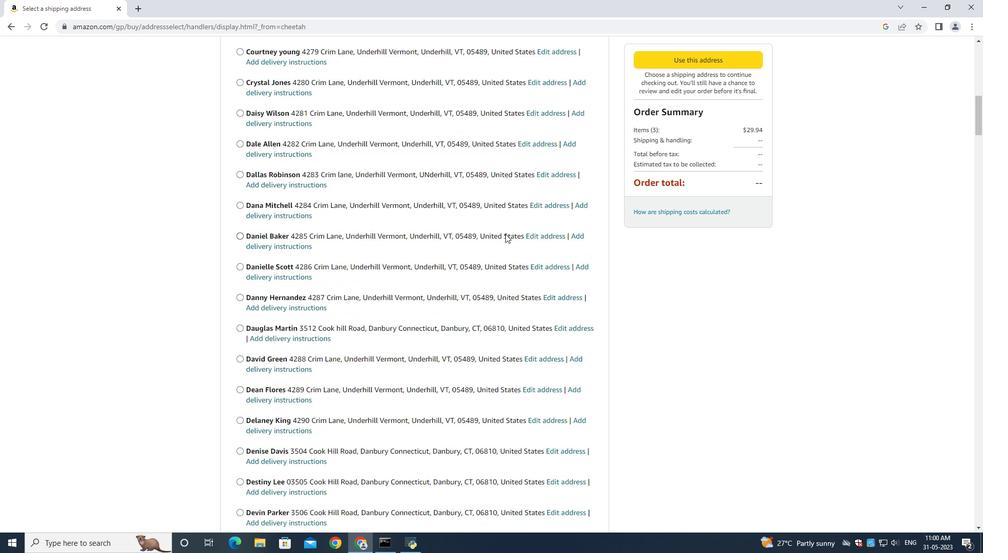 
Action: Mouse scrolled (505, 232) with delta (0, 0)
Screenshot: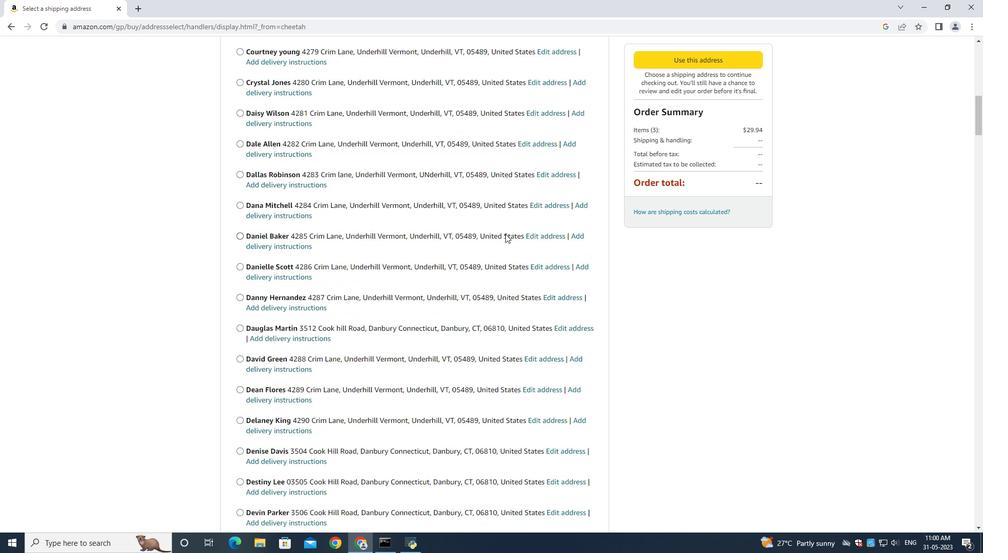 
Action: Mouse scrolled (505, 231) with delta (0, -1)
Screenshot: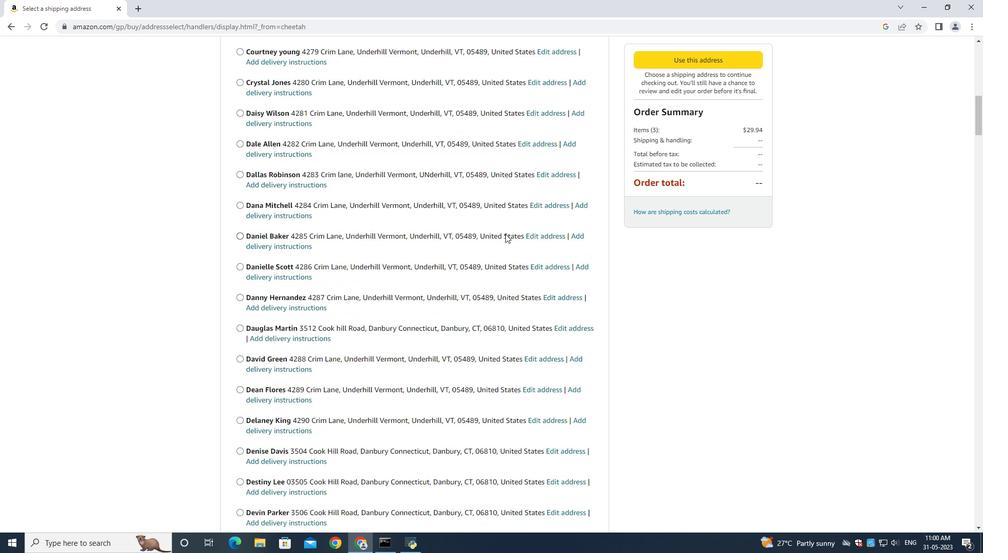 
Action: Mouse scrolled (505, 232) with delta (0, 0)
Screenshot: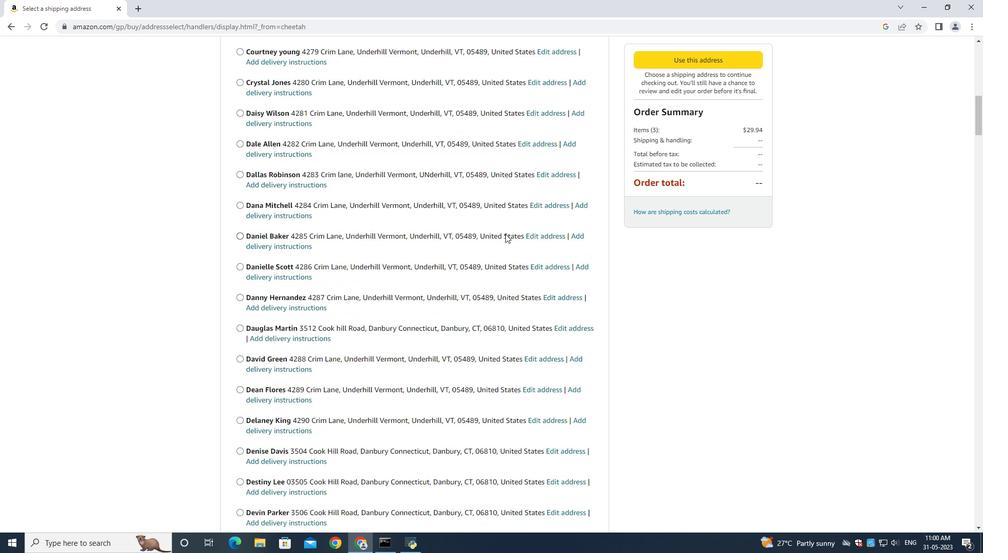 
Action: Mouse scrolled (505, 232) with delta (0, 0)
Screenshot: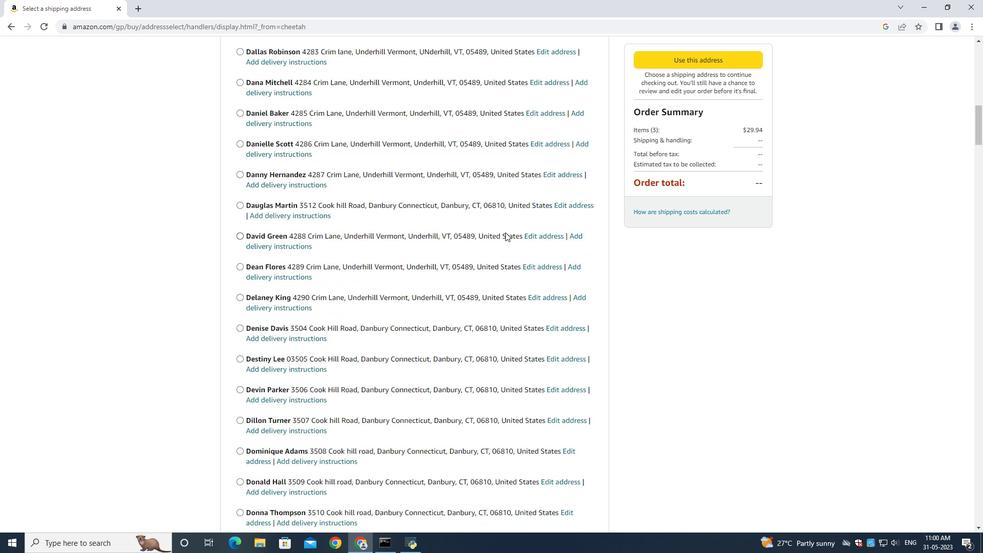 
Action: Mouse moved to (503, 227)
Screenshot: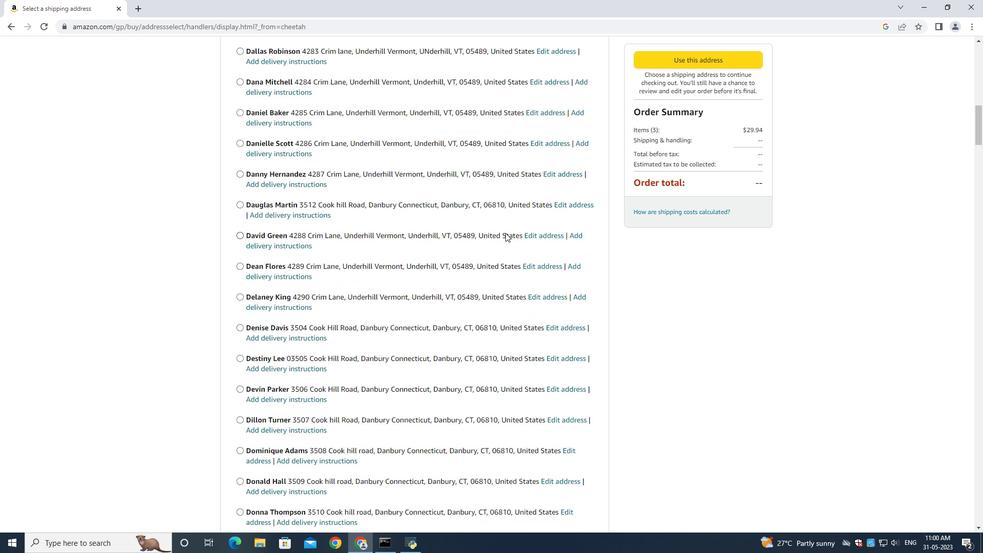 
Action: Mouse scrolled (503, 226) with delta (0, 0)
Screenshot: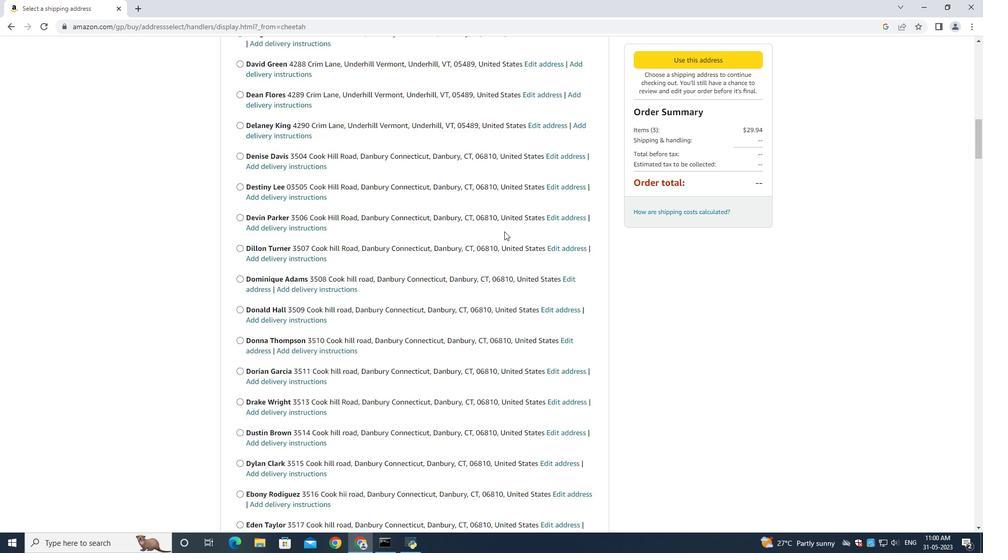 
Action: Mouse moved to (503, 228)
Screenshot: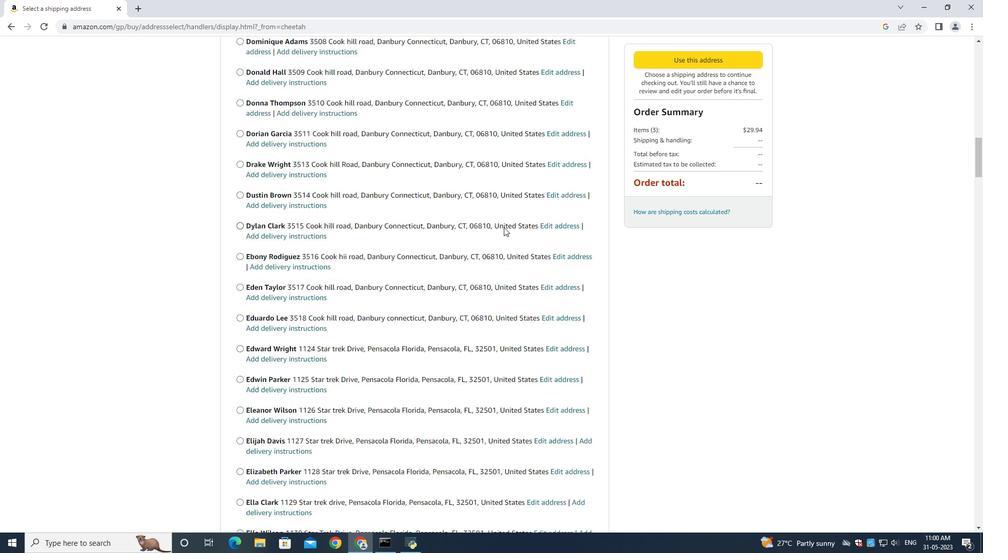
Action: Mouse scrolled (503, 226) with delta (0, 0)
Screenshot: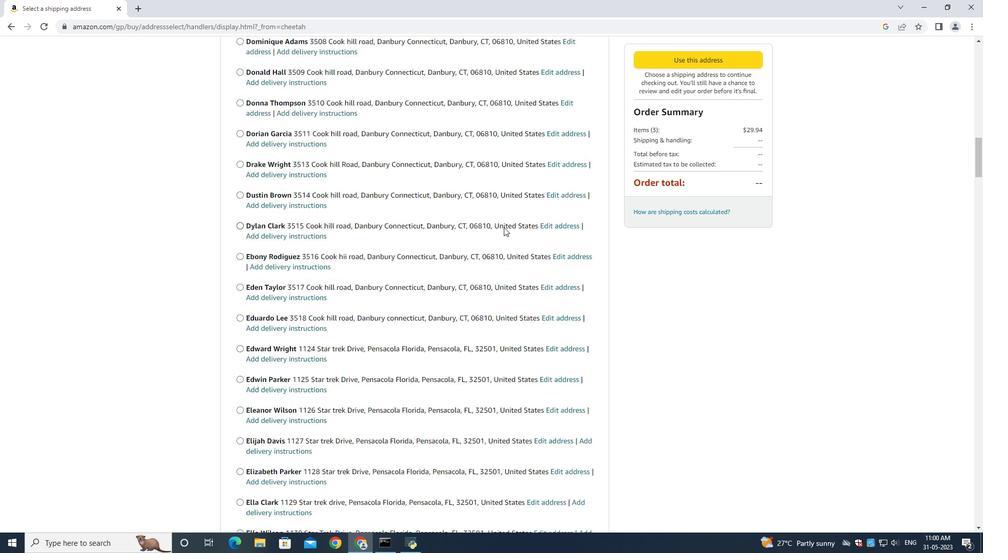 
Action: Mouse moved to (503, 228)
Screenshot: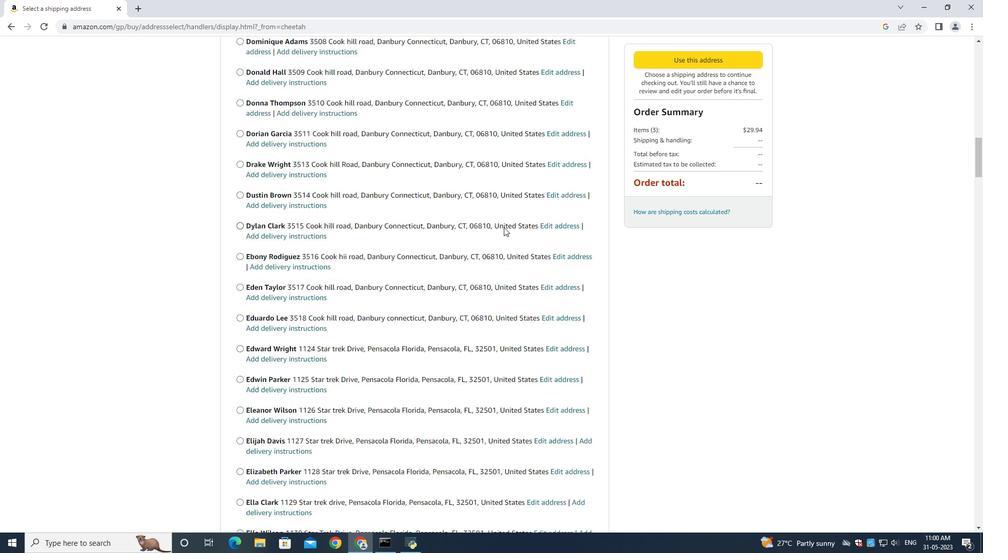 
Action: Mouse scrolled (503, 227) with delta (0, 0)
Screenshot: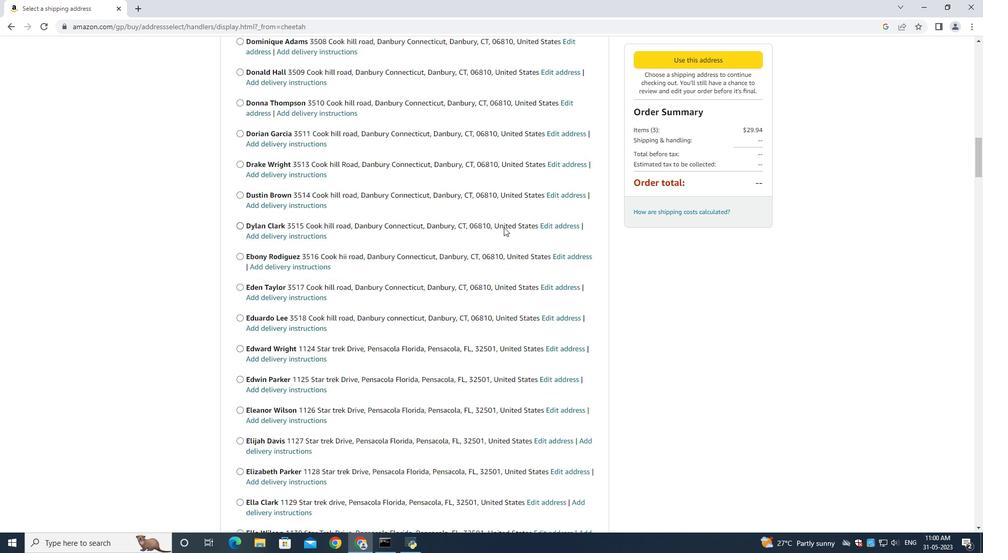 
Action: Mouse moved to (502, 225)
Screenshot: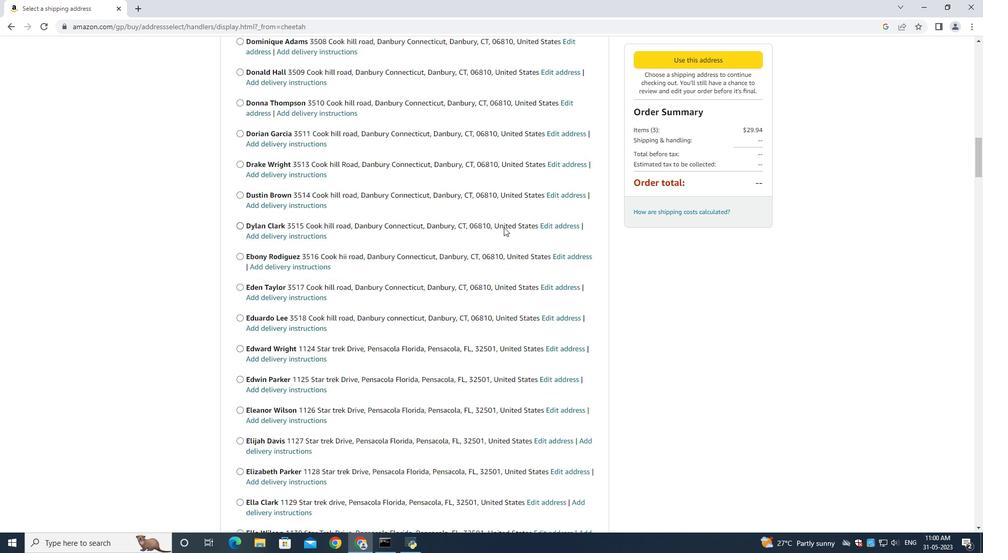
Action: Mouse pressed middle at (503, 228)
Screenshot: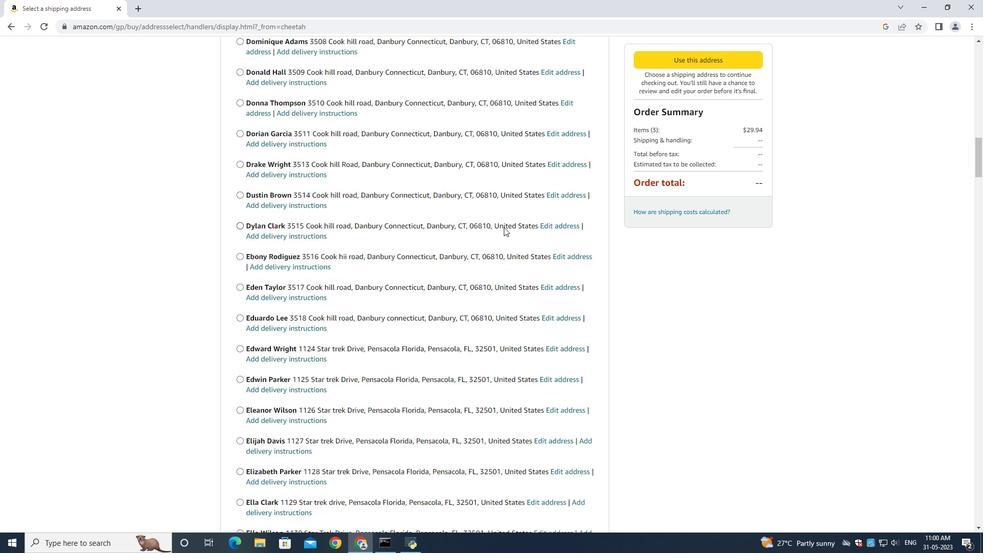 
Action: Mouse moved to (501, 225)
Screenshot: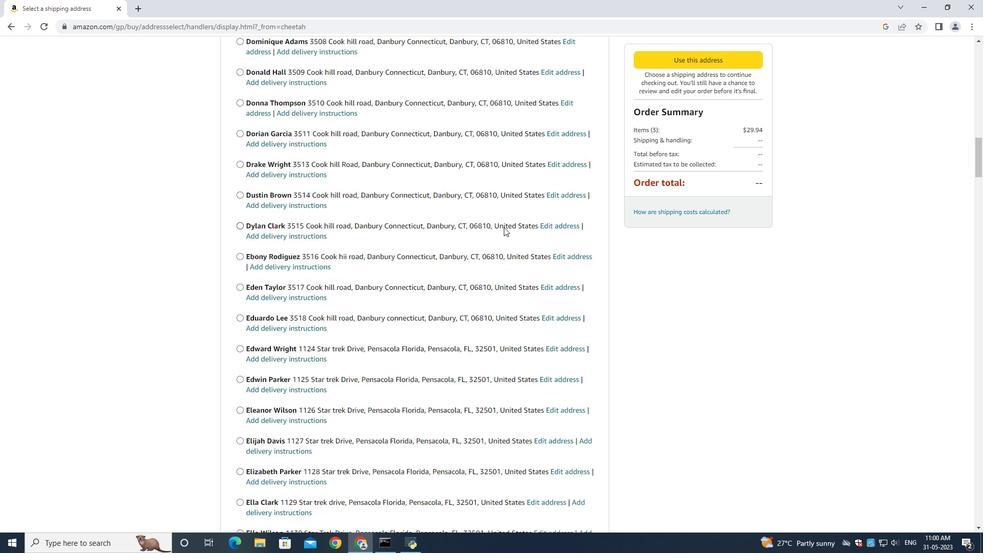 
Action: Mouse scrolled (503, 227) with delta (0, -1)
Screenshot: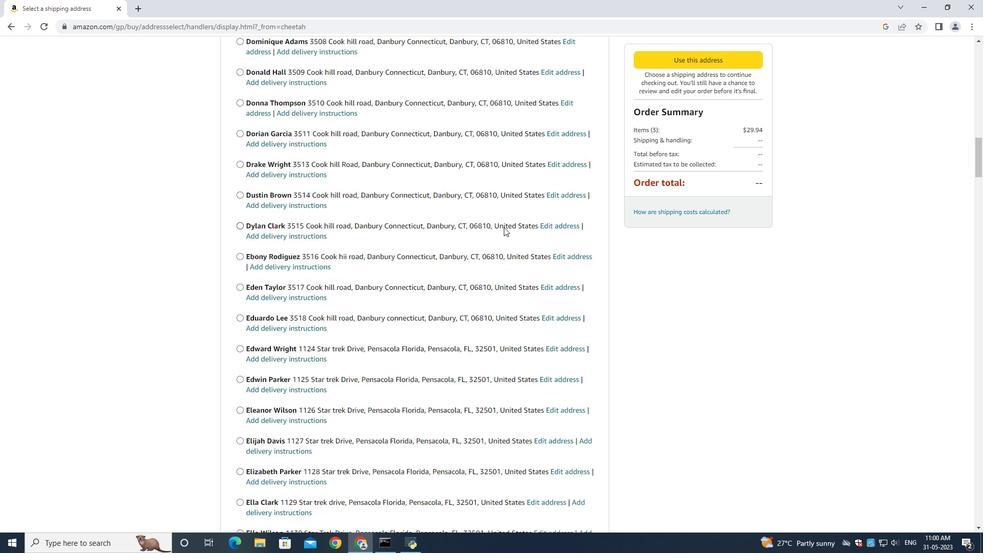 
Action: Mouse moved to (500, 225)
Screenshot: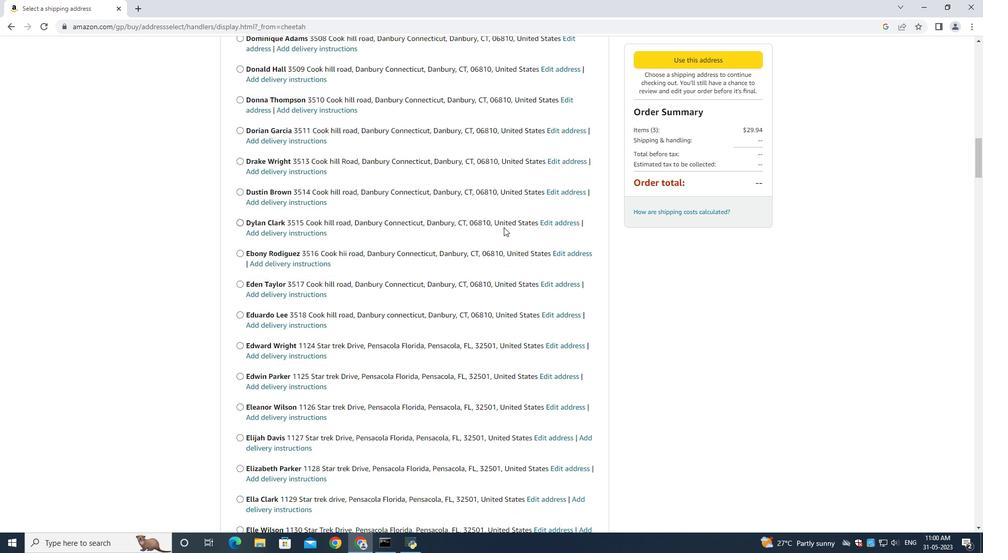 
Action: Mouse scrolled (503, 227) with delta (0, -1)
Screenshot: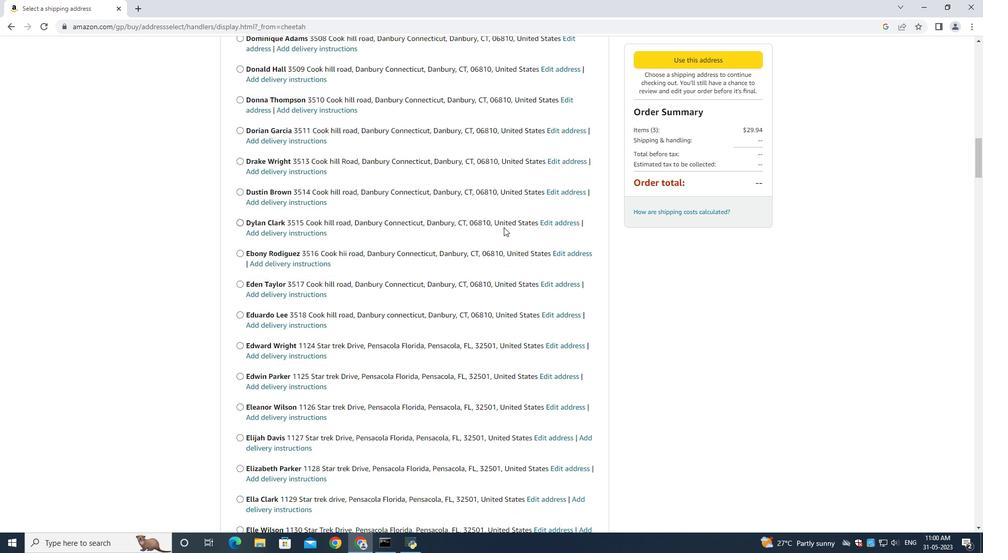 
Action: Mouse moved to (493, 222)
Screenshot: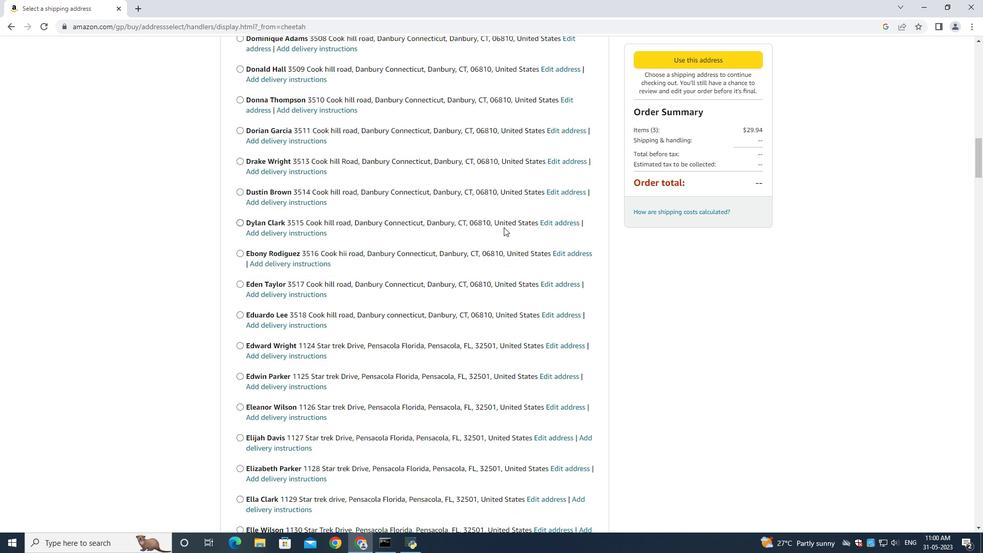
Action: Mouse scrolled (502, 225) with delta (0, 0)
Screenshot: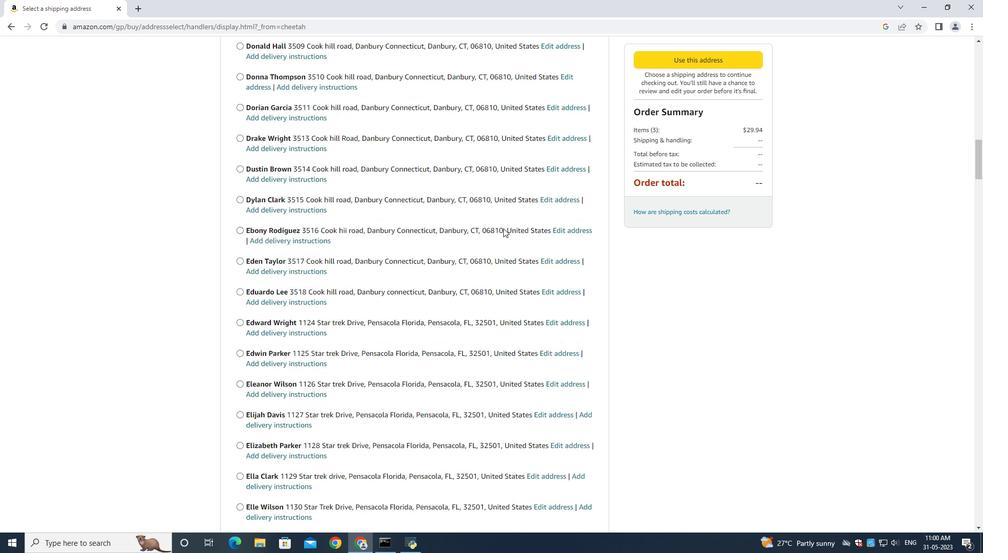 
Action: Mouse moved to (493, 225)
Screenshot: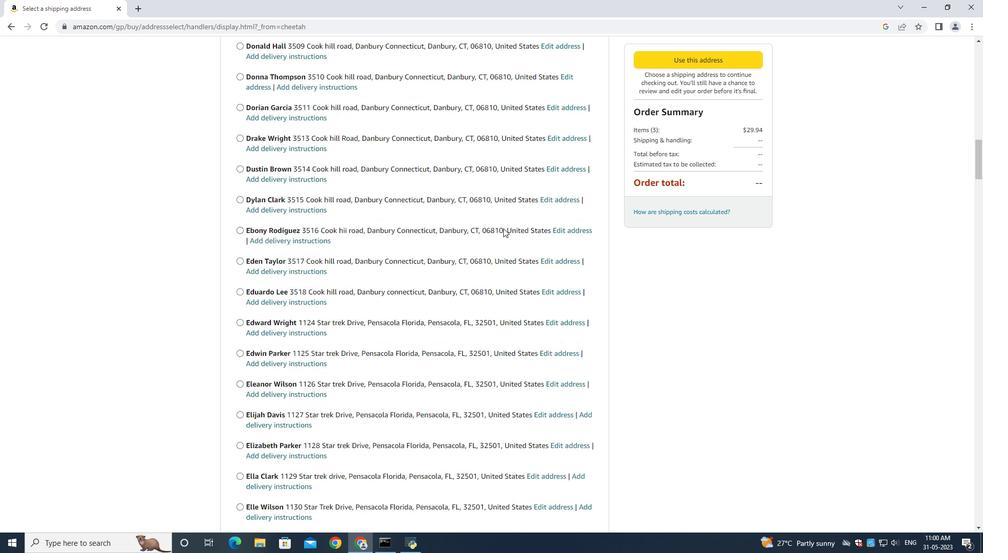 
Action: Mouse scrolled (501, 225) with delta (0, 0)
Screenshot: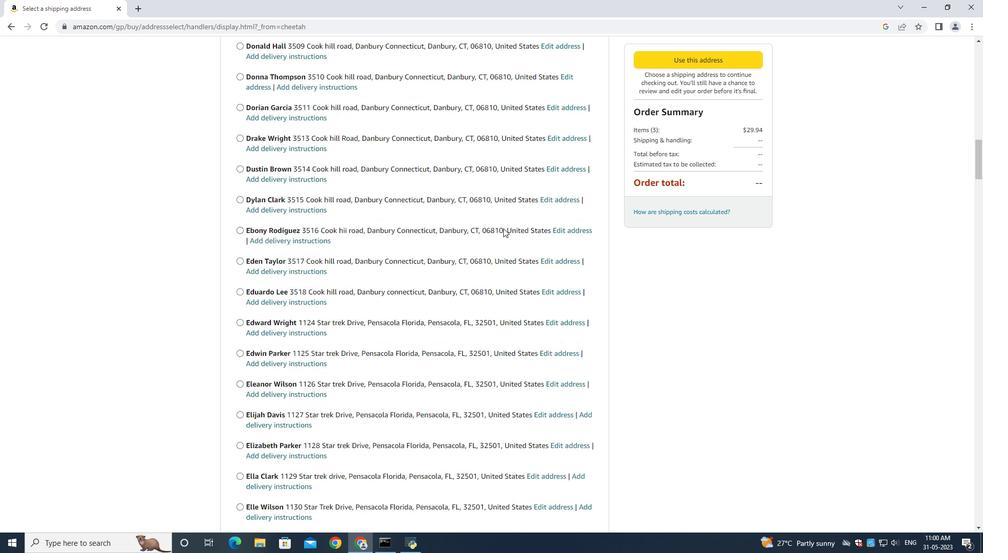 
Action: Mouse moved to (492, 226)
Screenshot: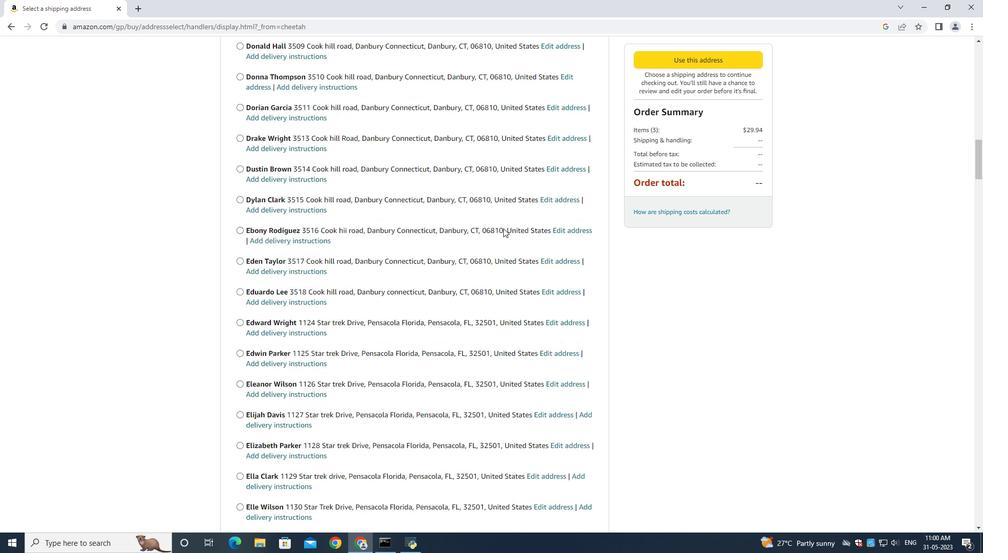 
Action: Mouse scrolled (500, 225) with delta (0, 0)
Screenshot: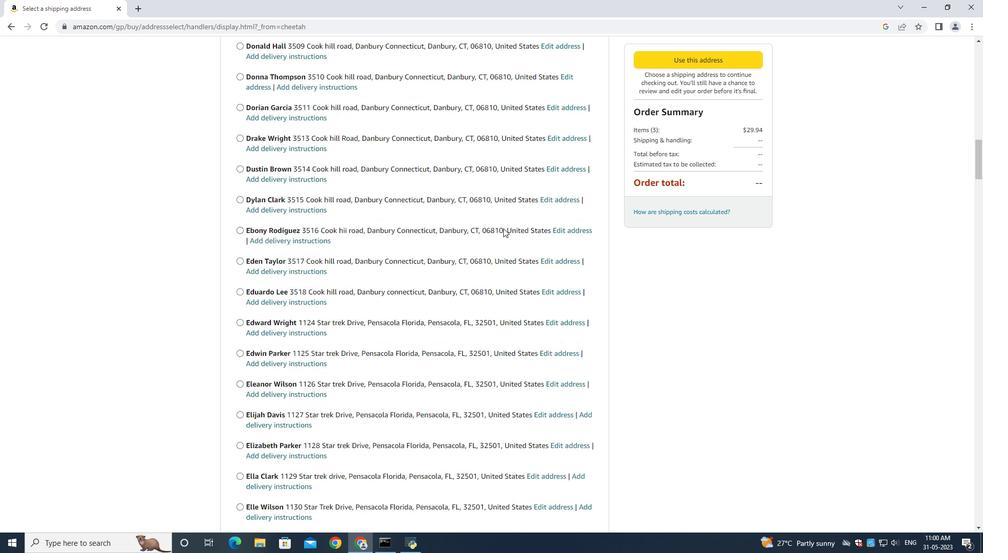
Action: Mouse moved to (492, 226)
Screenshot: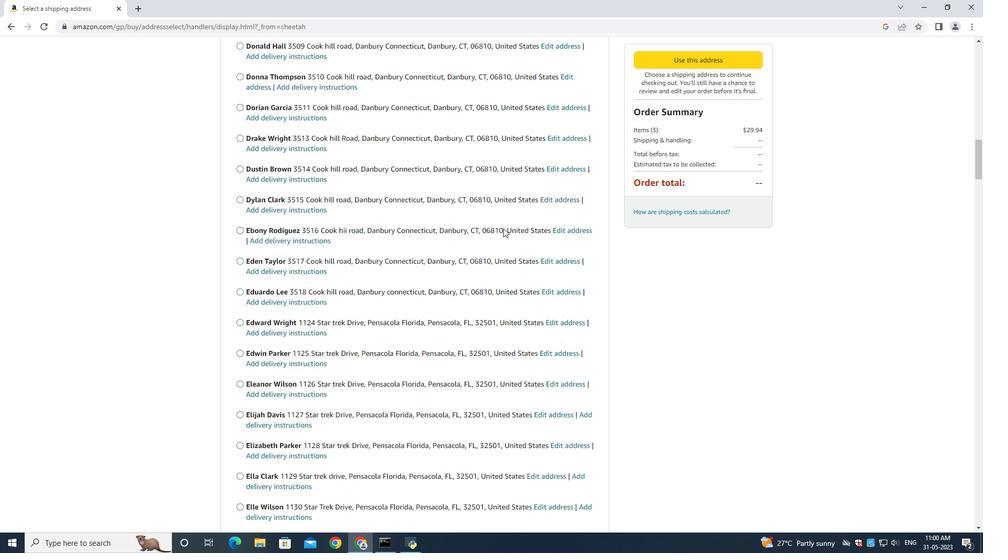 
Action: Mouse scrolled (493, 221) with delta (0, 0)
Screenshot: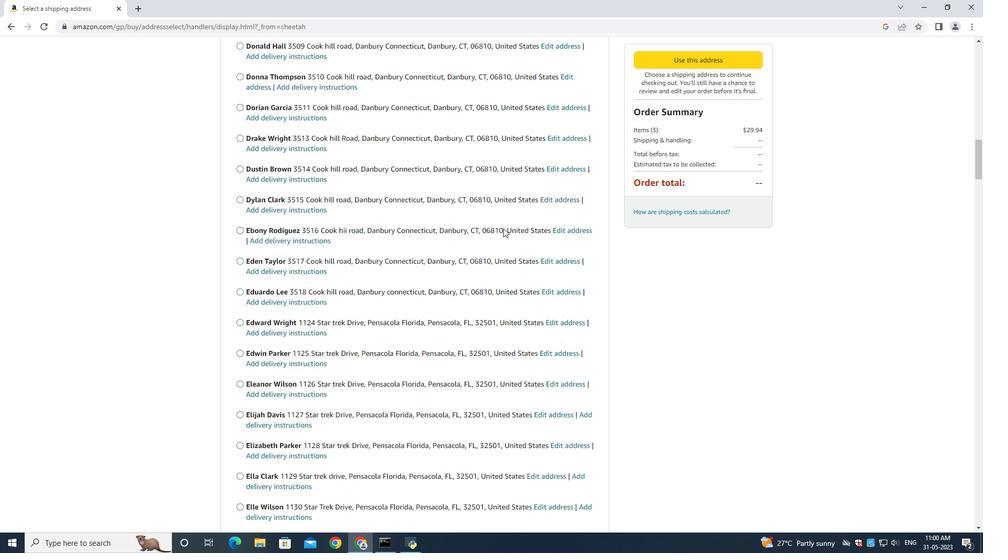 
Action: Mouse moved to (492, 226)
Screenshot: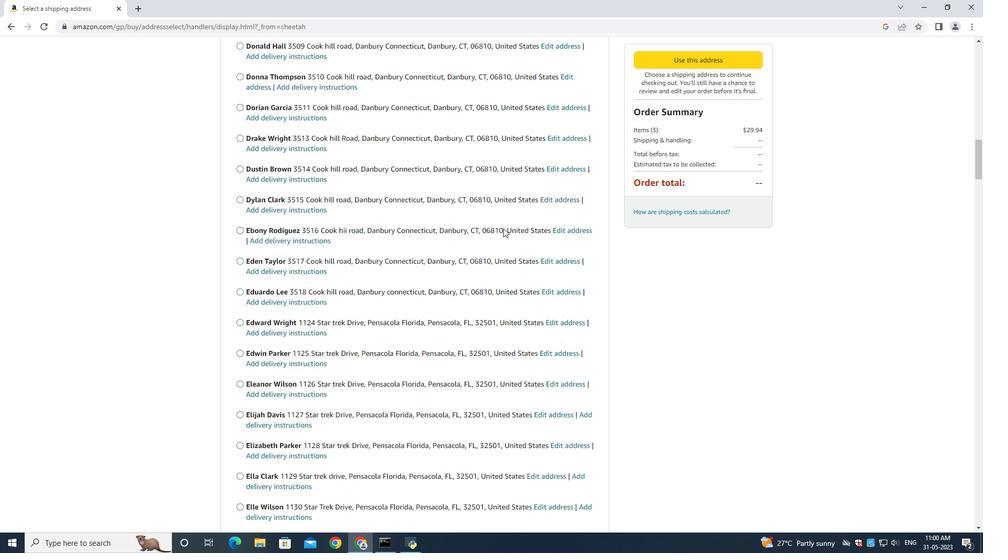 
Action: Mouse scrolled (492, 225) with delta (0, -1)
Screenshot: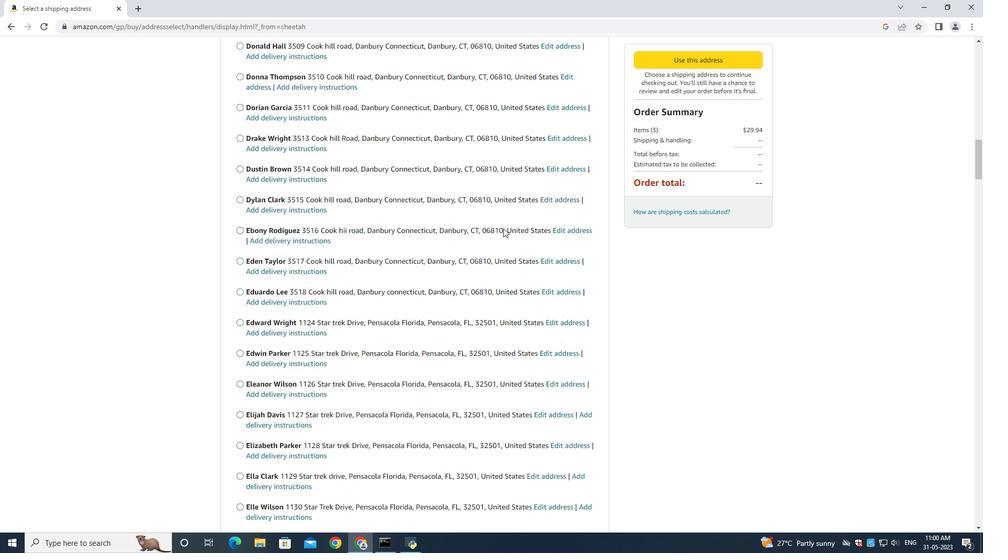 
Action: Mouse moved to (491, 226)
Screenshot: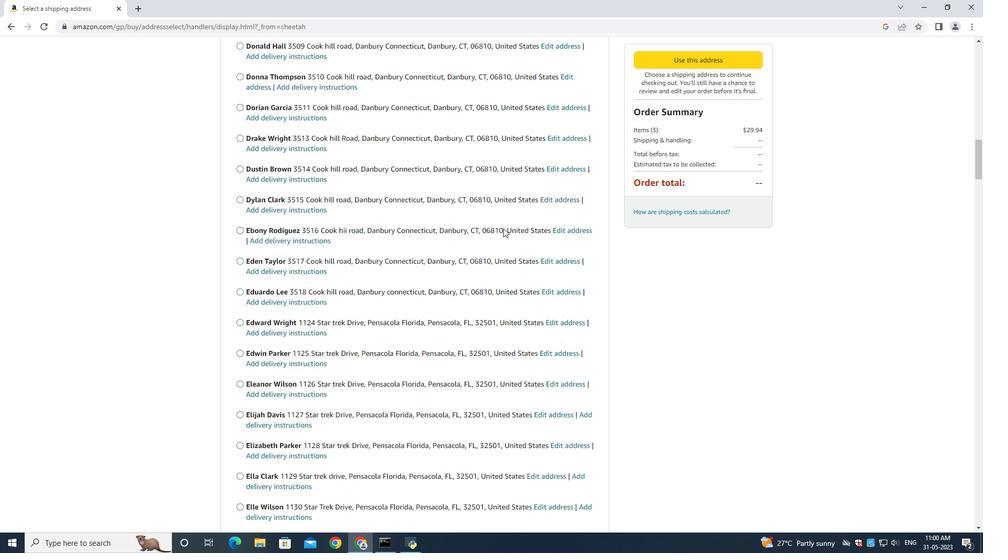 
Action: Mouse scrolled (492, 225) with delta (0, 0)
Screenshot: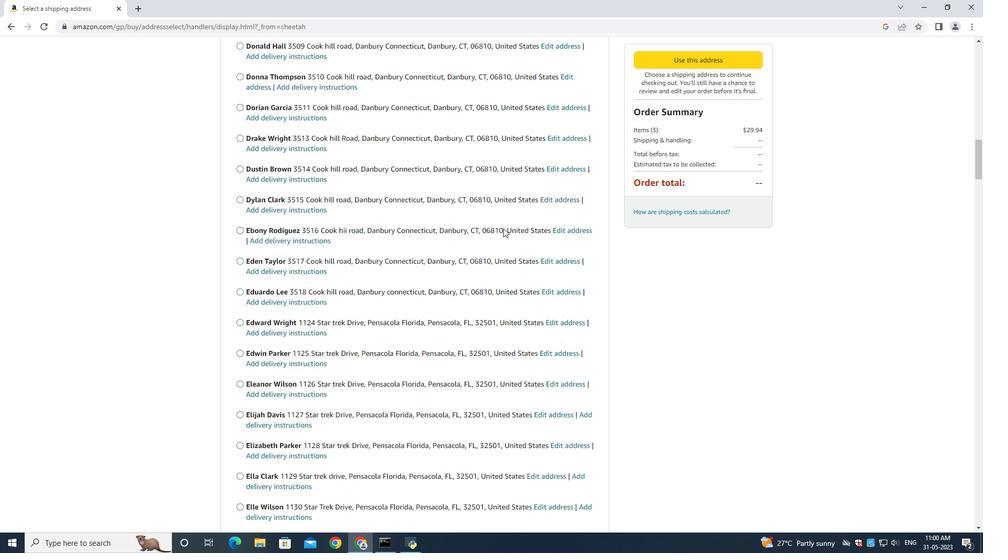 
Action: Mouse moved to (489, 227)
Screenshot: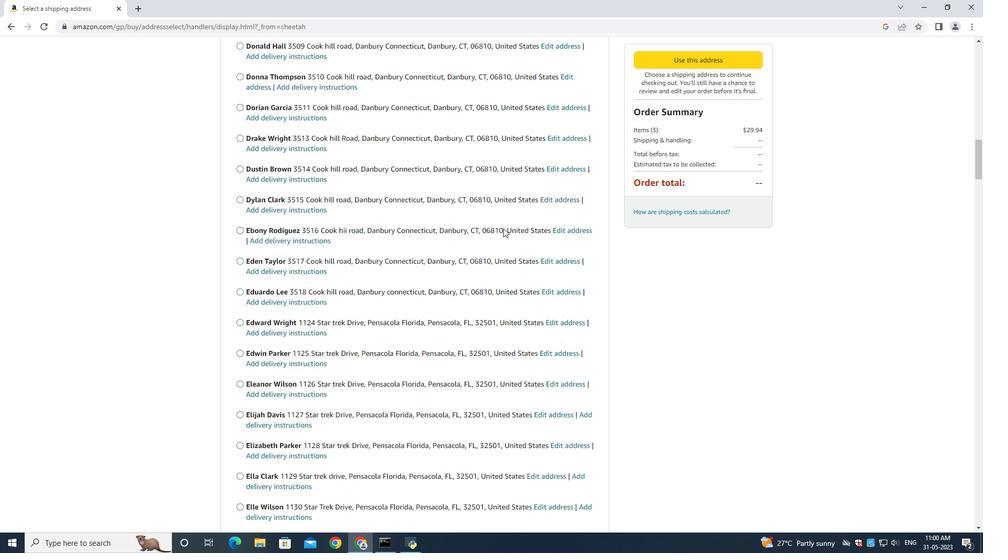 
Action: Mouse scrolled (492, 225) with delta (0, -1)
Screenshot: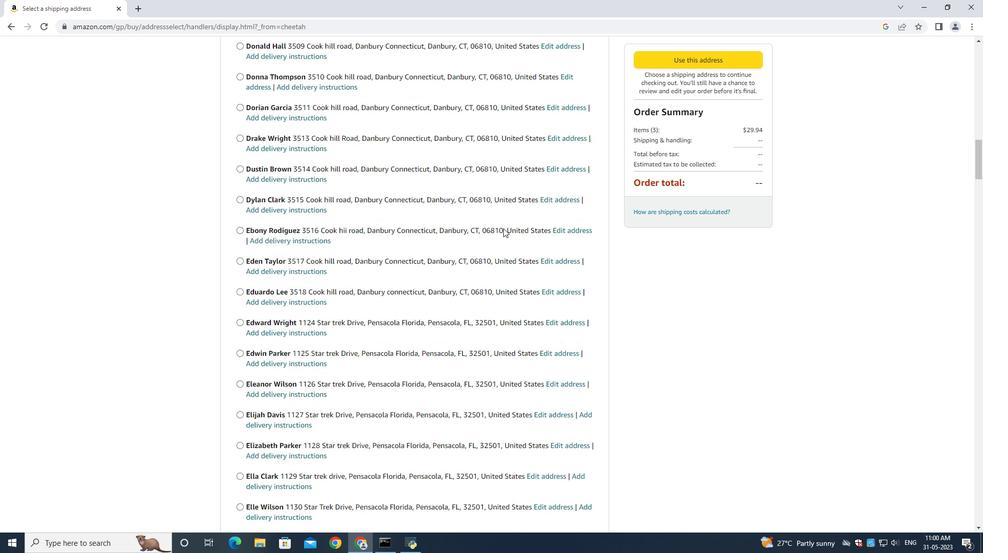 
Action: Mouse moved to (488, 227)
Screenshot: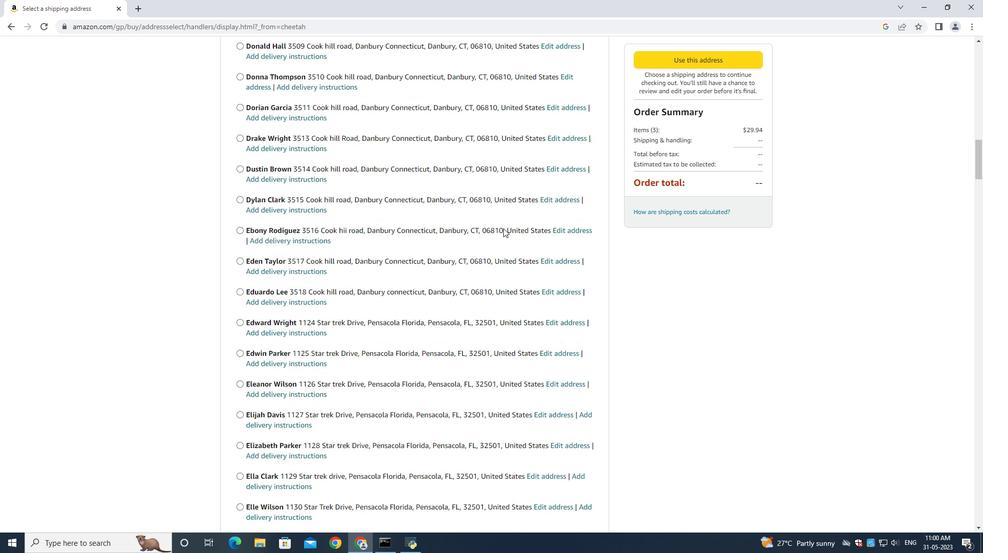 
Action: Mouse scrolled (492, 225) with delta (0, 0)
Screenshot: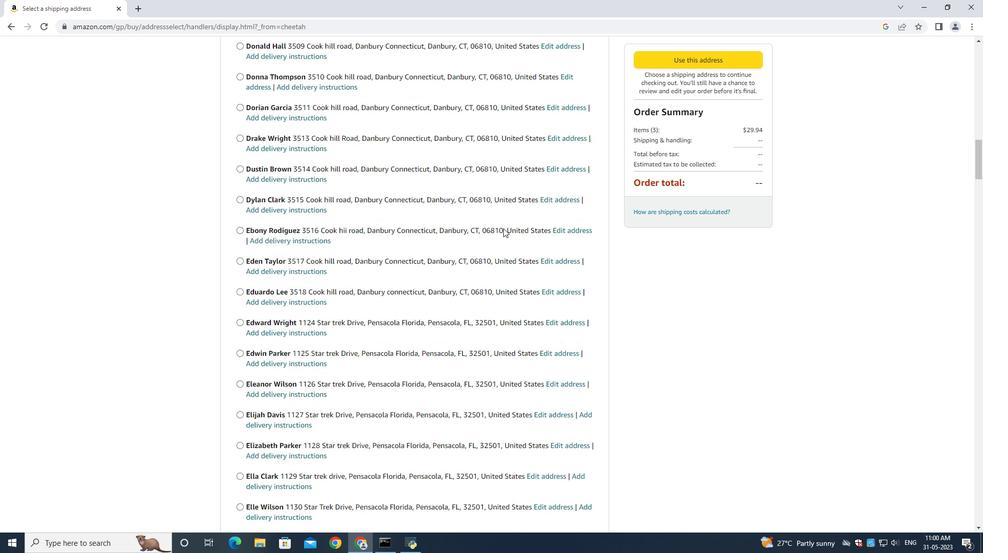 
Action: Mouse moved to (482, 228)
Screenshot: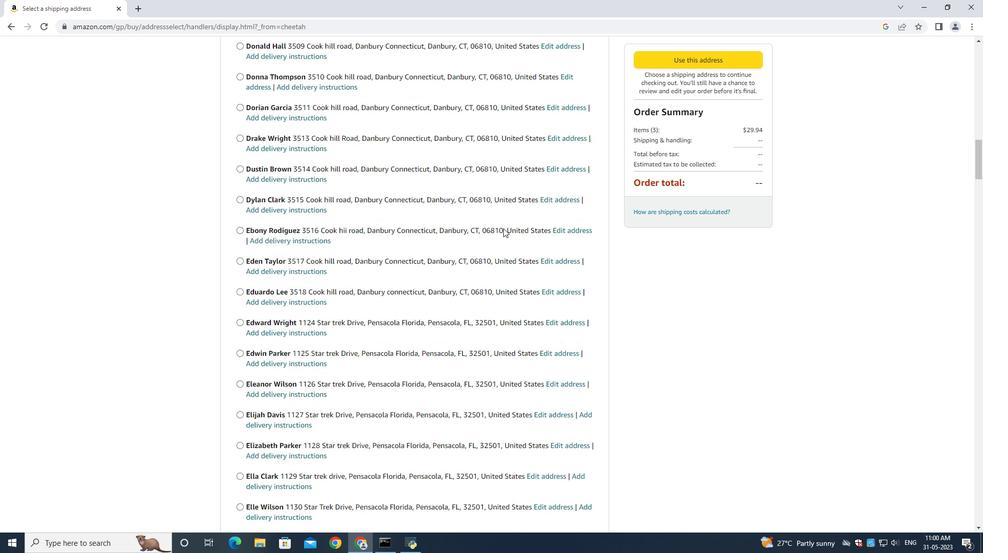 
Action: Mouse scrolled (492, 225) with delta (0, 0)
Screenshot: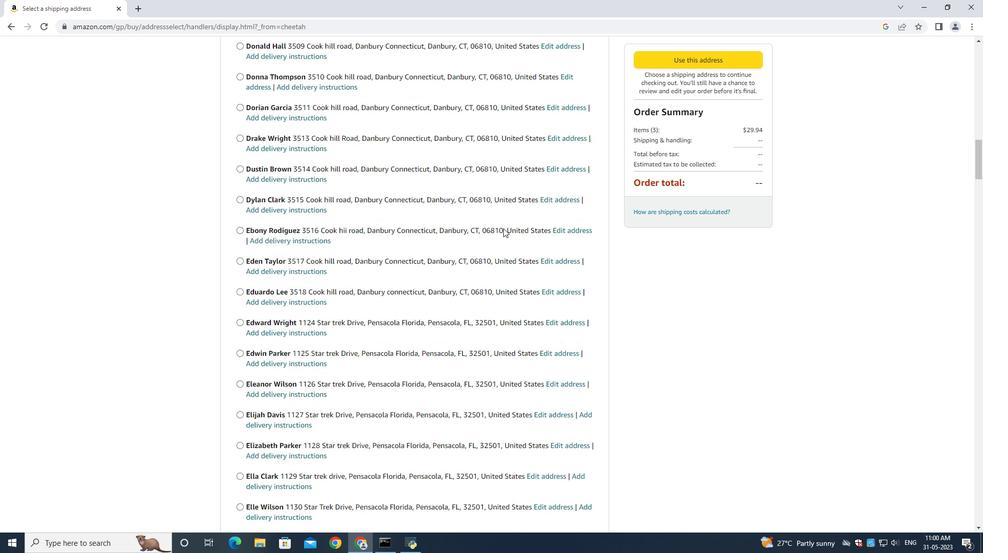 
Action: Mouse moved to (479, 228)
Screenshot: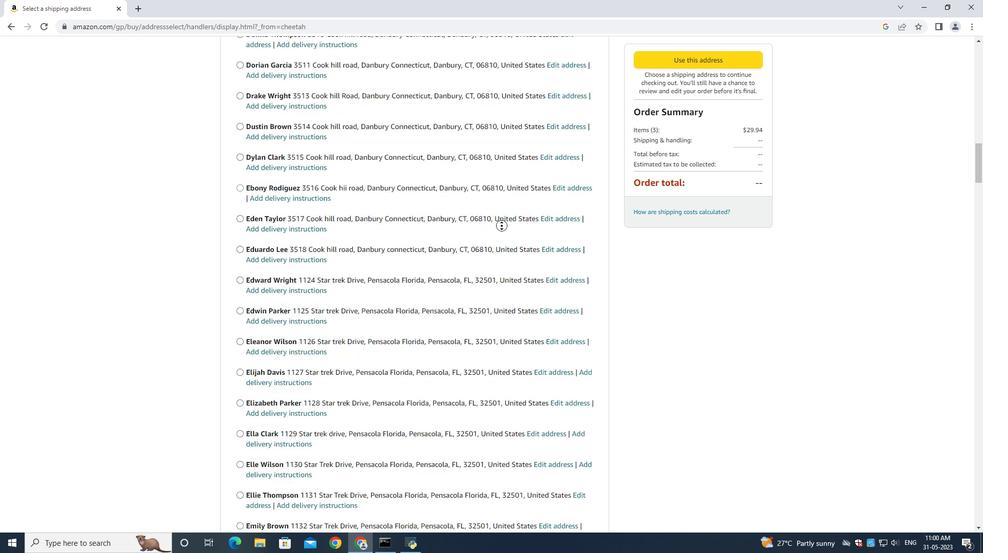 
Action: Mouse scrolled (492, 225) with delta (0, 0)
Screenshot: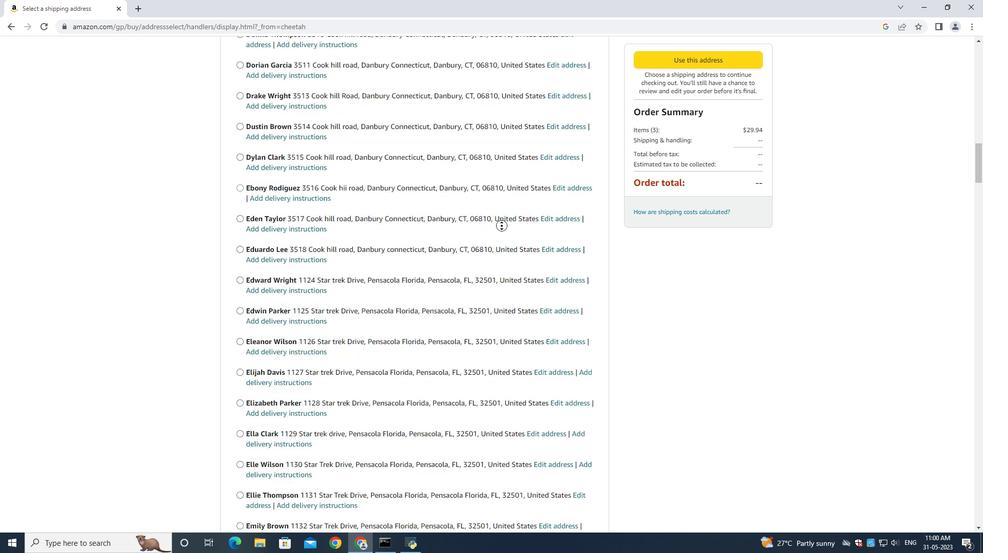 
Action: Mouse moved to (450, 239)
Screenshot: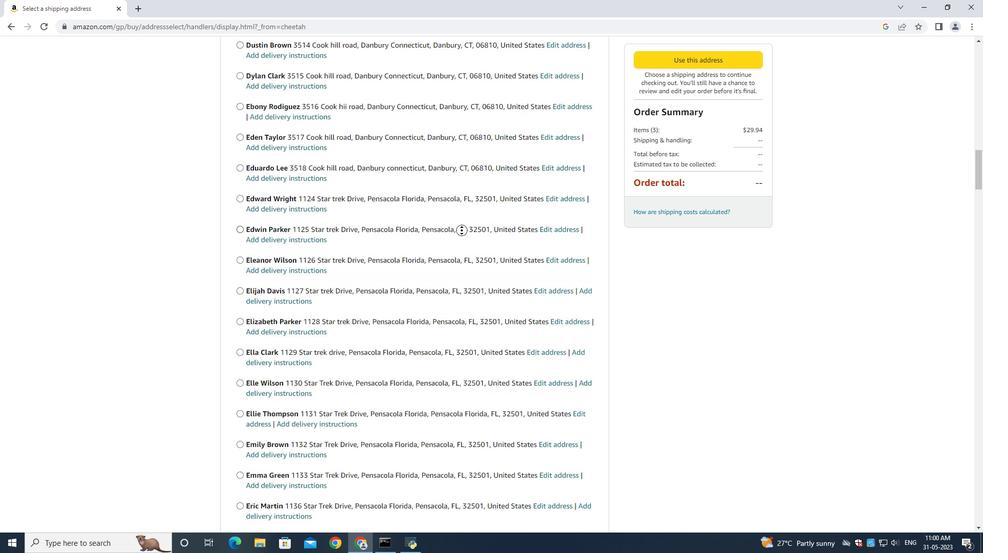 
Action: Mouse pressed middle at (450, 239)
Screenshot: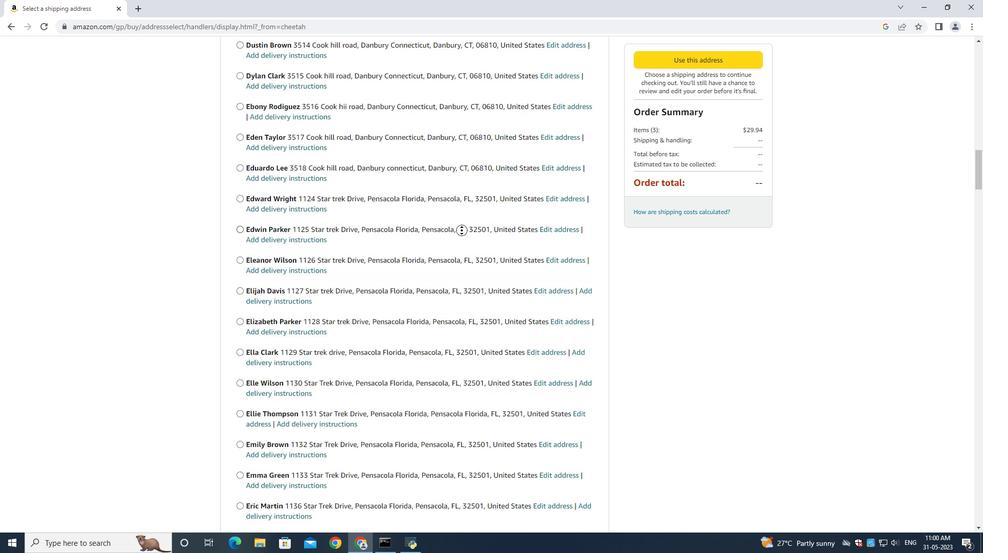 
Action: Mouse scrolled (450, 239) with delta (0, 0)
Screenshot: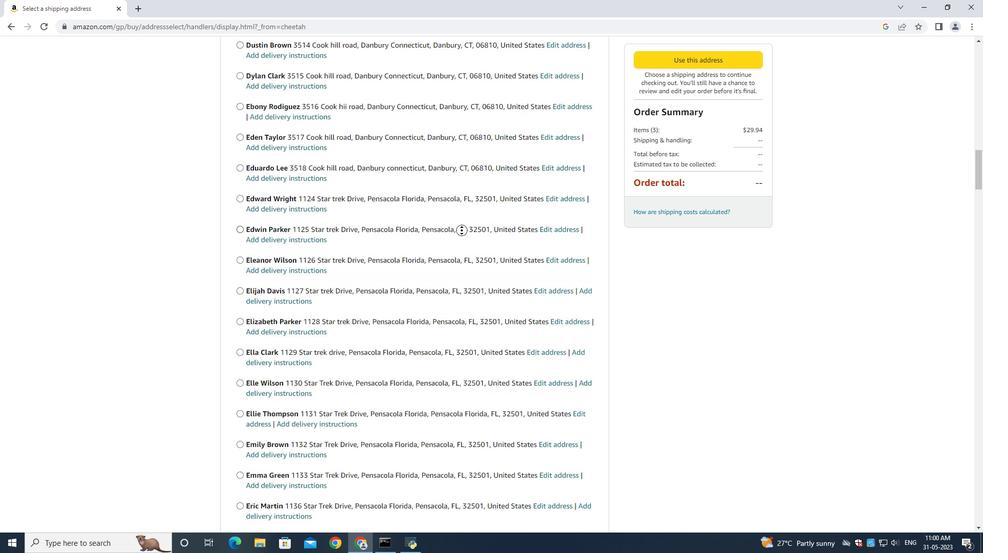 
Action: Mouse scrolled (450, 238) with delta (0, -1)
Screenshot: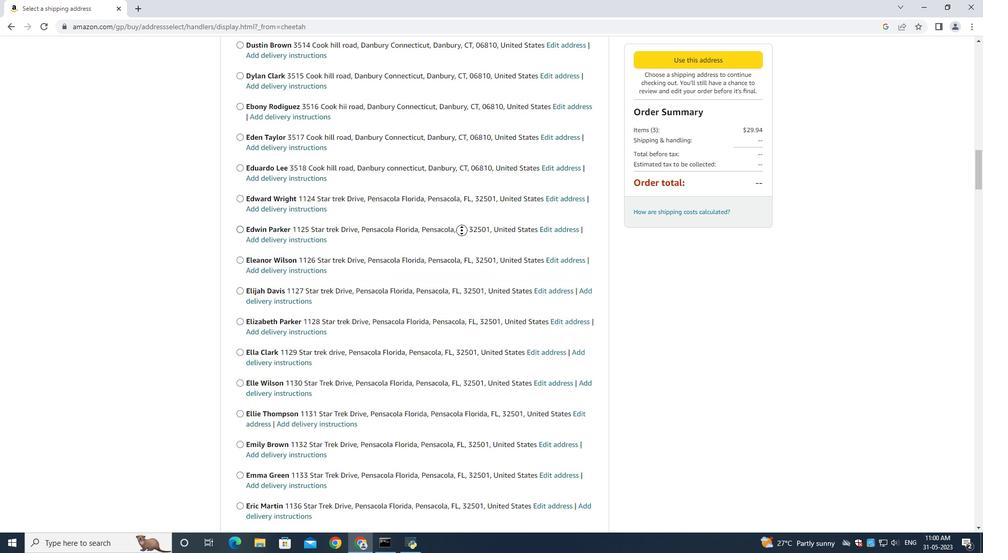 
Action: Mouse scrolled (450, 238) with delta (0, -1)
Screenshot: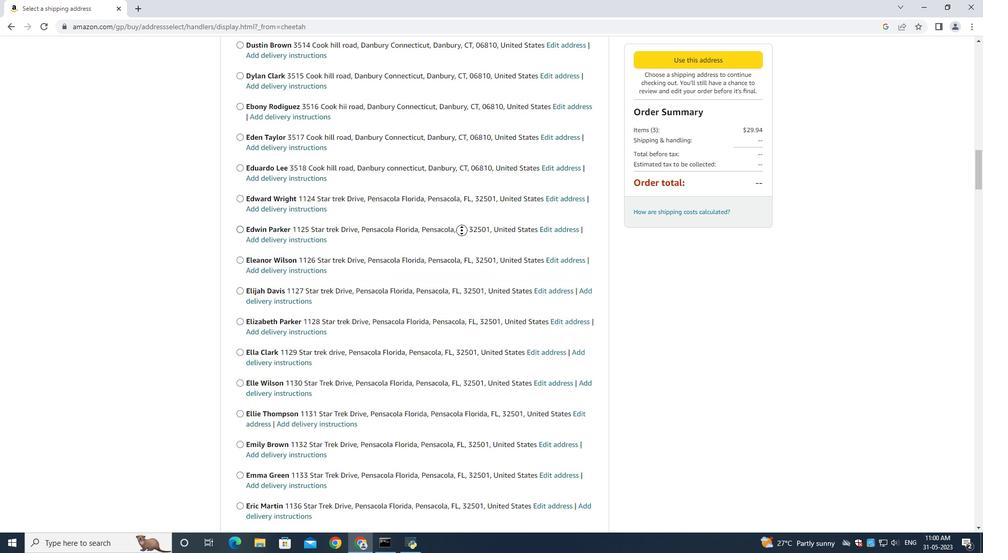 
Action: Mouse scrolled (450, 238) with delta (0, -1)
Screenshot: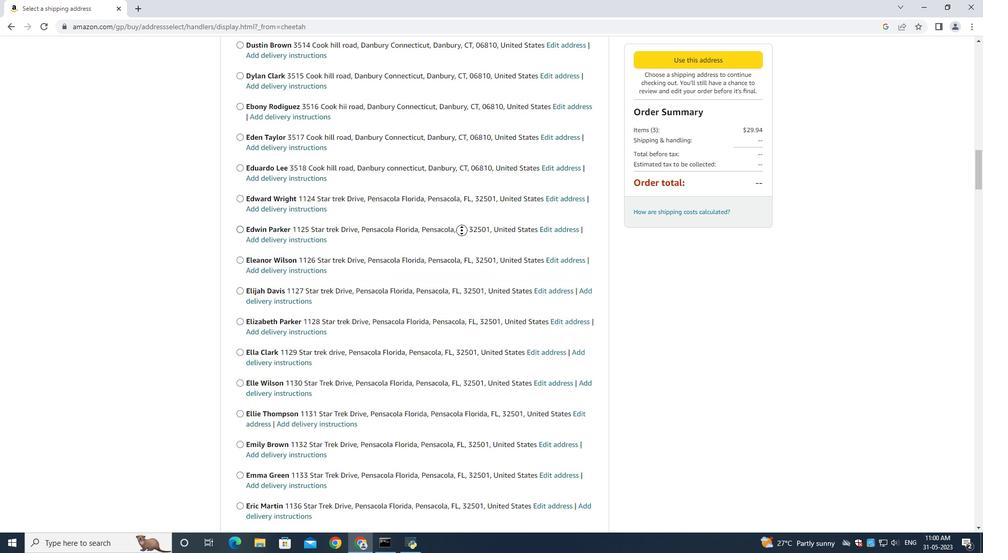 
Action: Mouse scrolled (450, 239) with delta (0, 0)
Screenshot: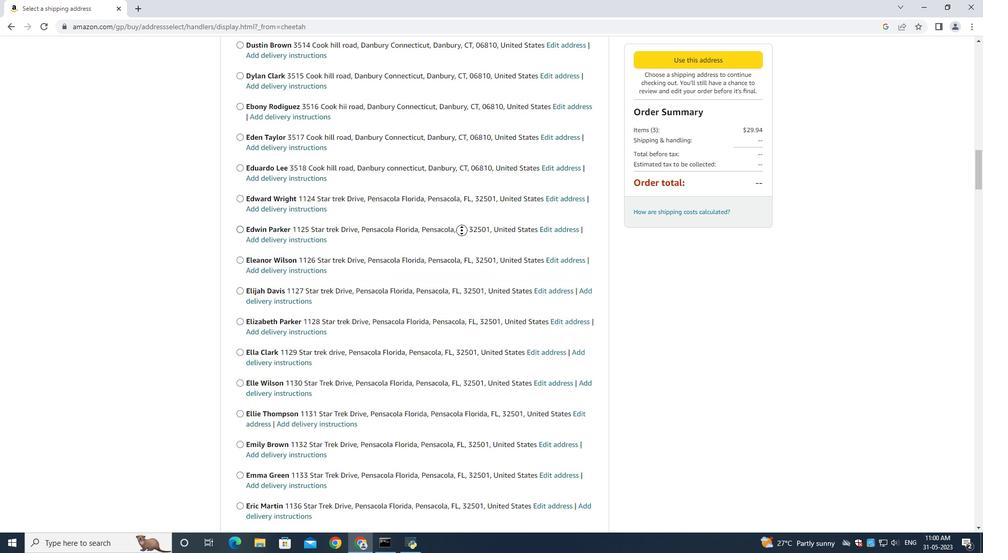 
Action: Mouse scrolled (450, 239) with delta (0, 0)
Screenshot: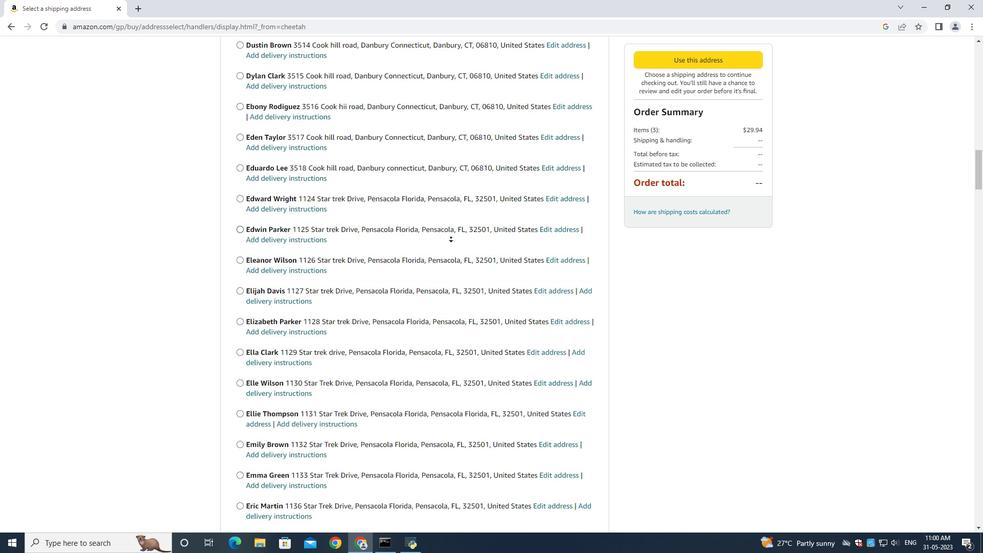 
Action: Mouse scrolled (450, 239) with delta (0, 0)
Screenshot: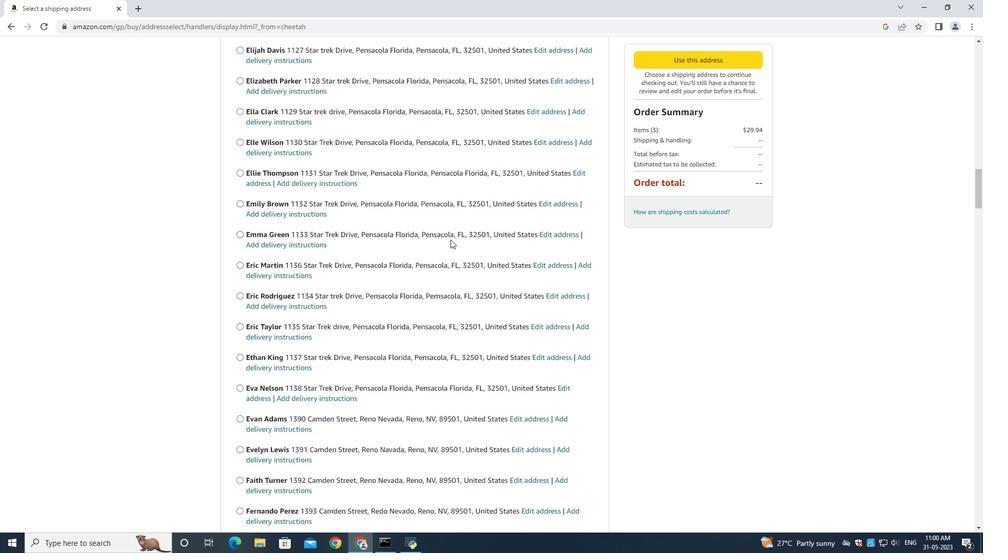 
Action: Mouse scrolled (450, 239) with delta (0, 0)
Screenshot: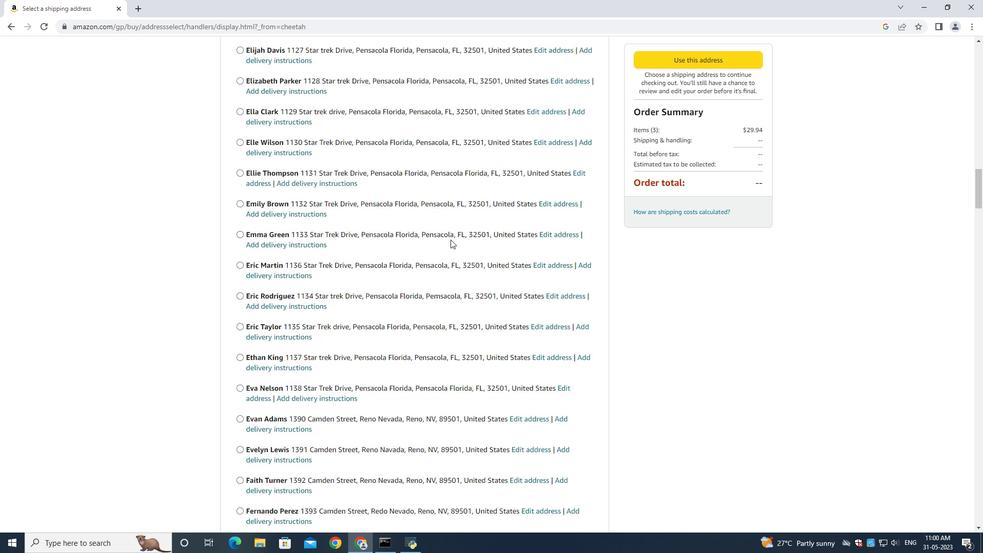 
Action: Mouse scrolled (450, 238) with delta (0, -1)
Screenshot: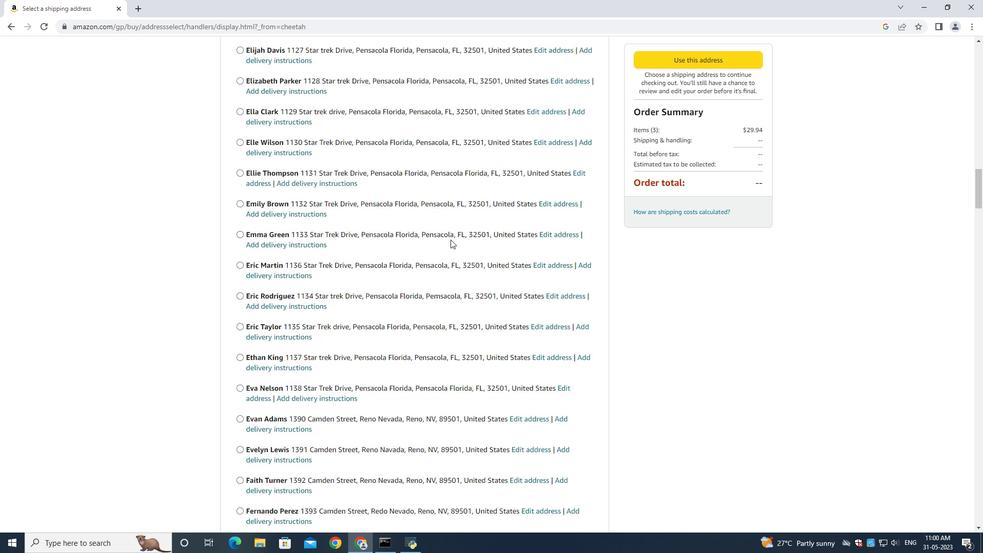 
Action: Mouse scrolled (450, 239) with delta (0, 0)
Screenshot: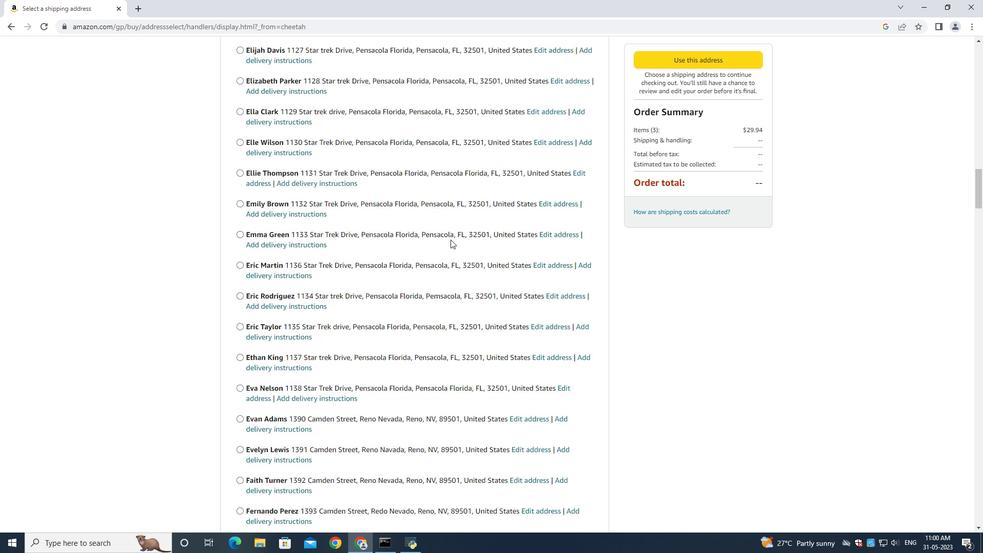 
Action: Mouse scrolled (450, 238) with delta (0, -1)
Screenshot: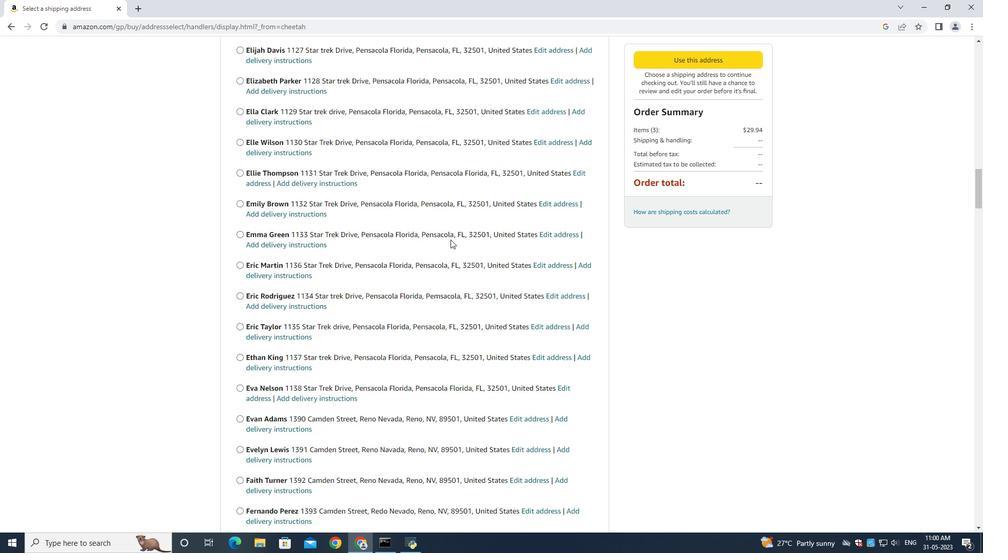 
Action: Mouse moved to (451, 240)
Screenshot: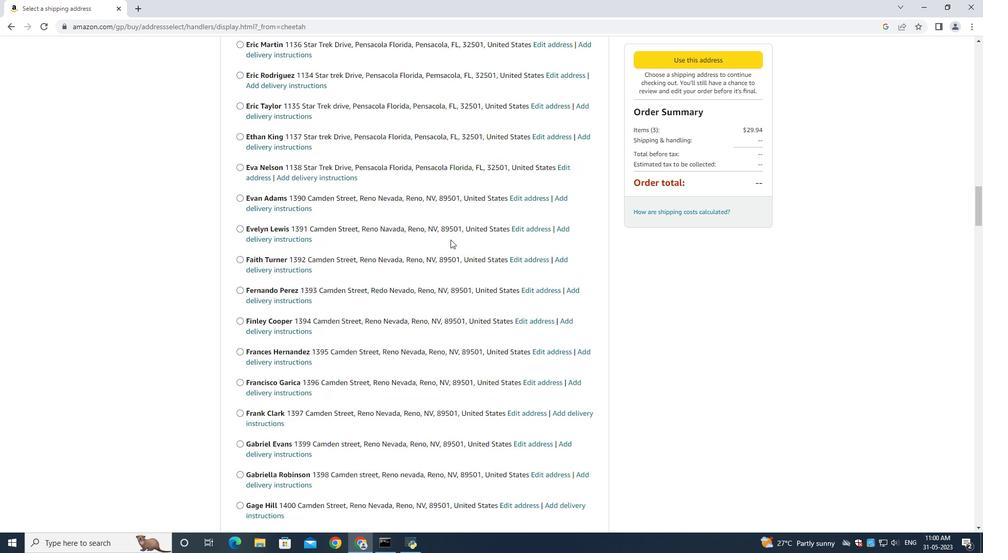 
Action: Mouse pressed middle at (451, 240)
Screenshot: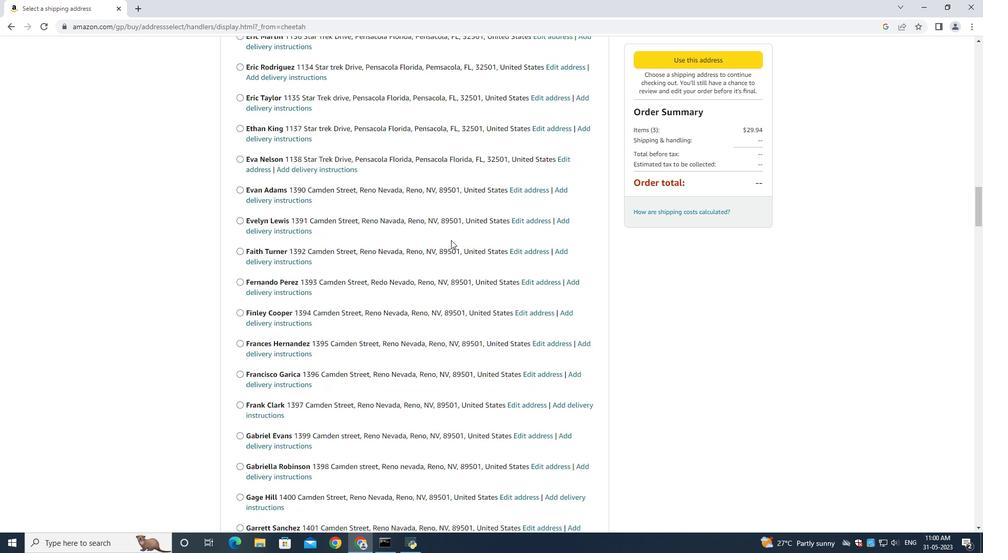 
Action: Mouse moved to (456, 257)
Screenshot: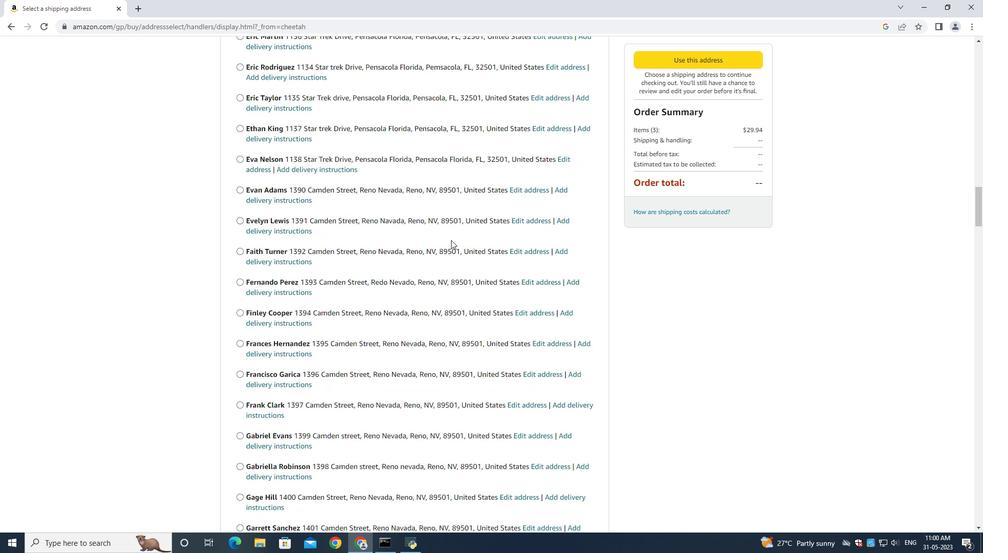 
Action: Mouse scrolled (452, 243) with delta (0, 0)
Screenshot: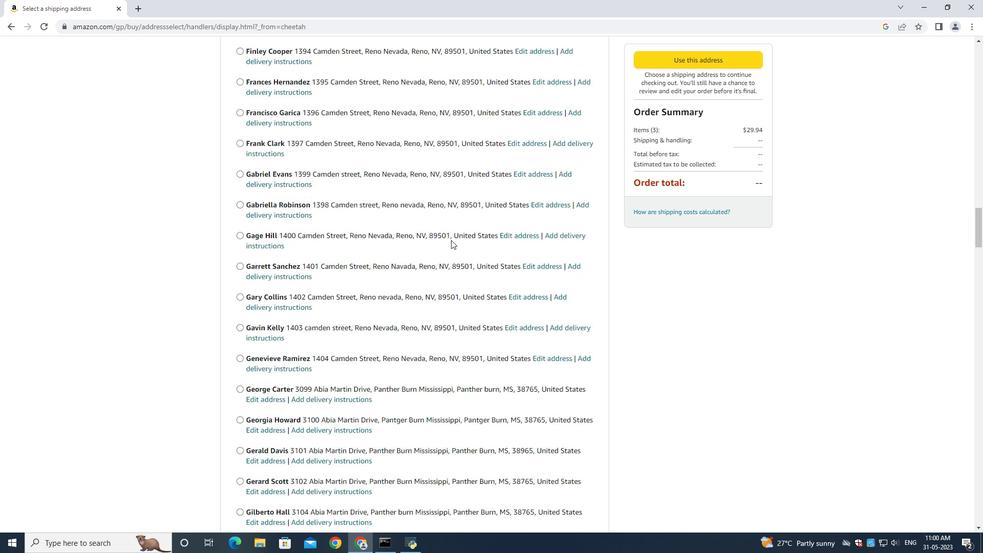 
Action: Mouse moved to (456, 257)
Screenshot: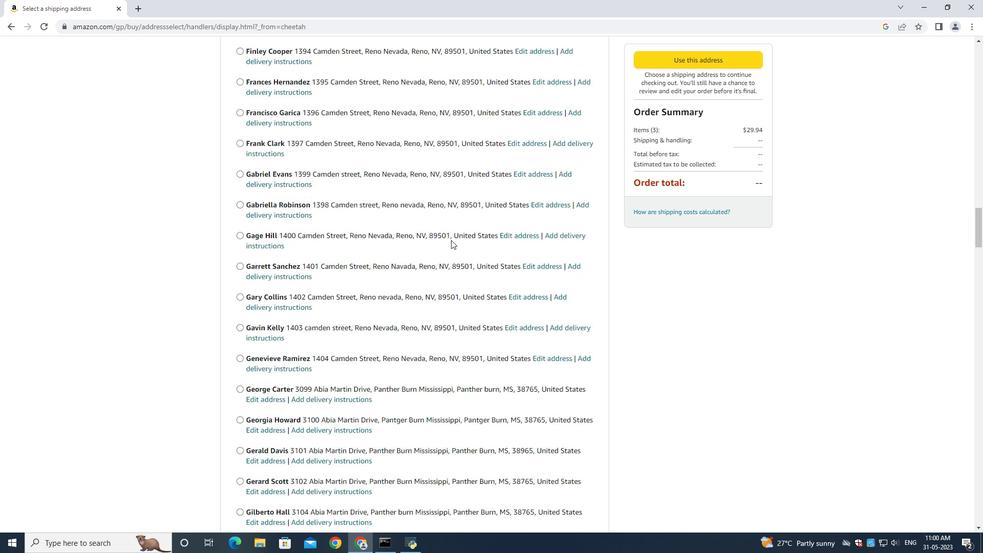 
Action: Mouse scrolled (455, 252) with delta (0, -1)
Screenshot: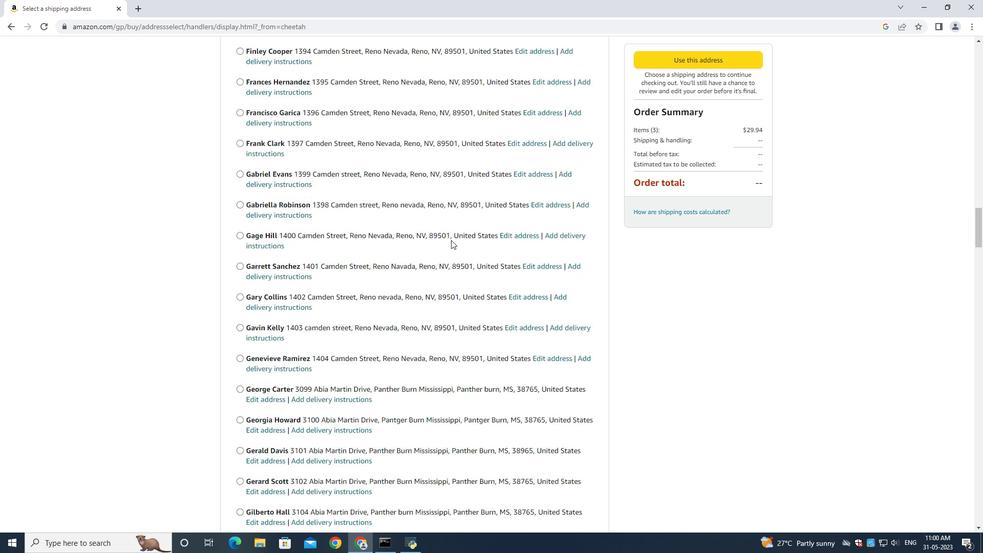 
Action: Mouse scrolled (456, 256) with delta (0, -1)
Screenshot: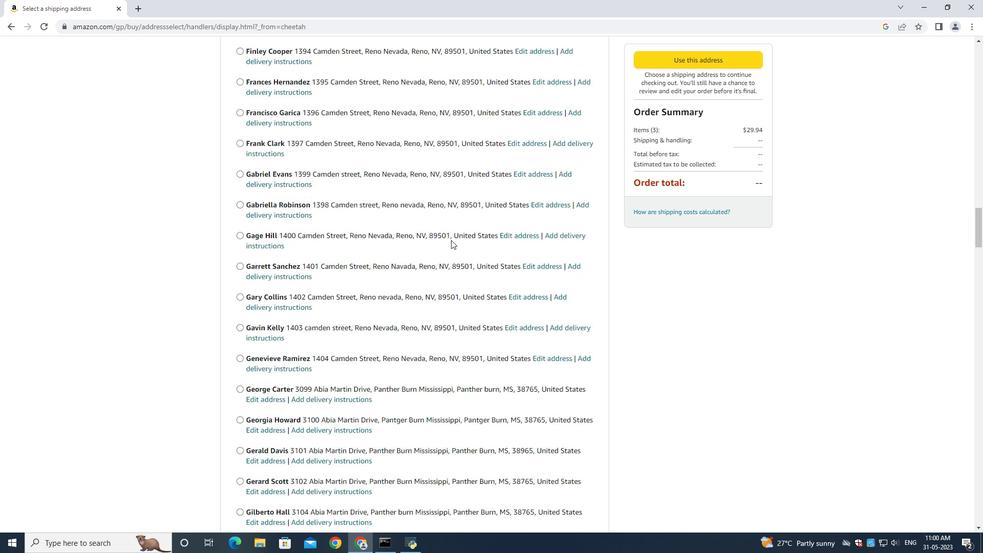 
Action: Mouse scrolled (456, 256) with delta (0, -1)
Screenshot: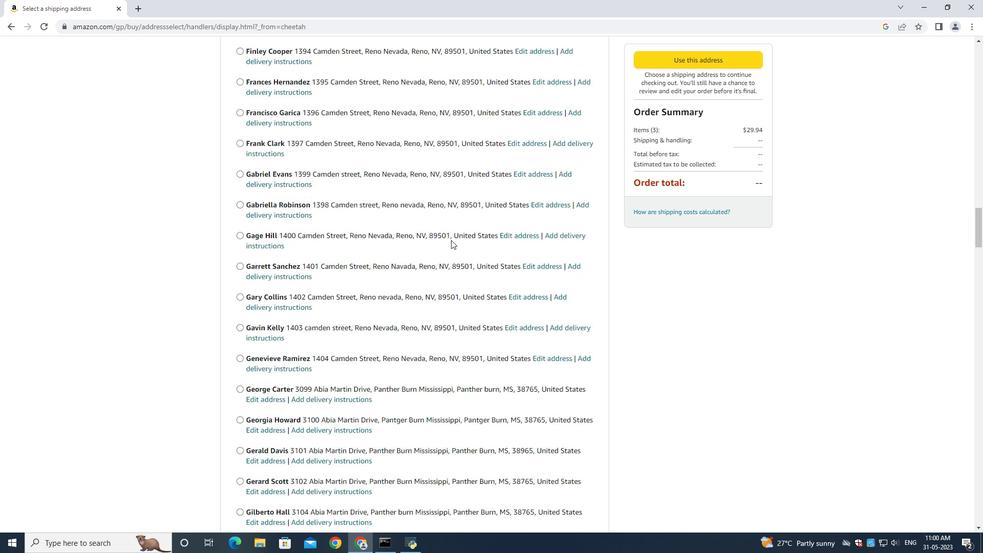 
Action: Mouse scrolled (456, 257) with delta (0, 0)
Screenshot: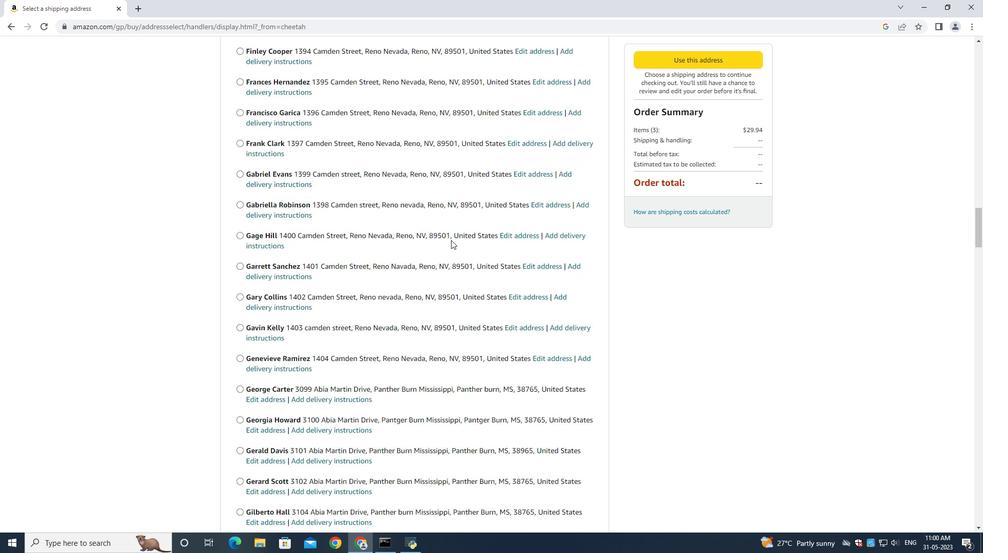 
Action: Mouse scrolled (456, 257) with delta (0, 0)
Screenshot: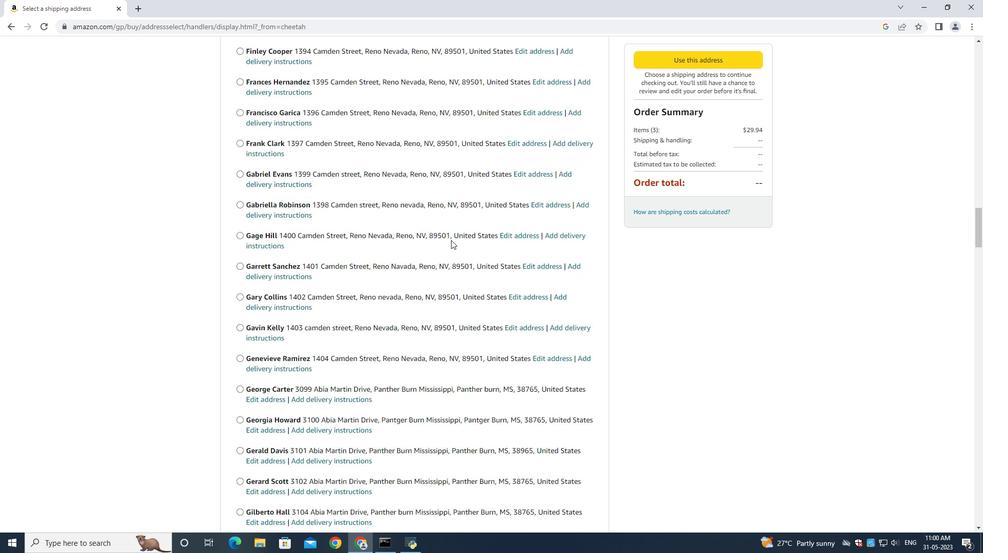 
Action: Mouse moved to (458, 262)
Screenshot: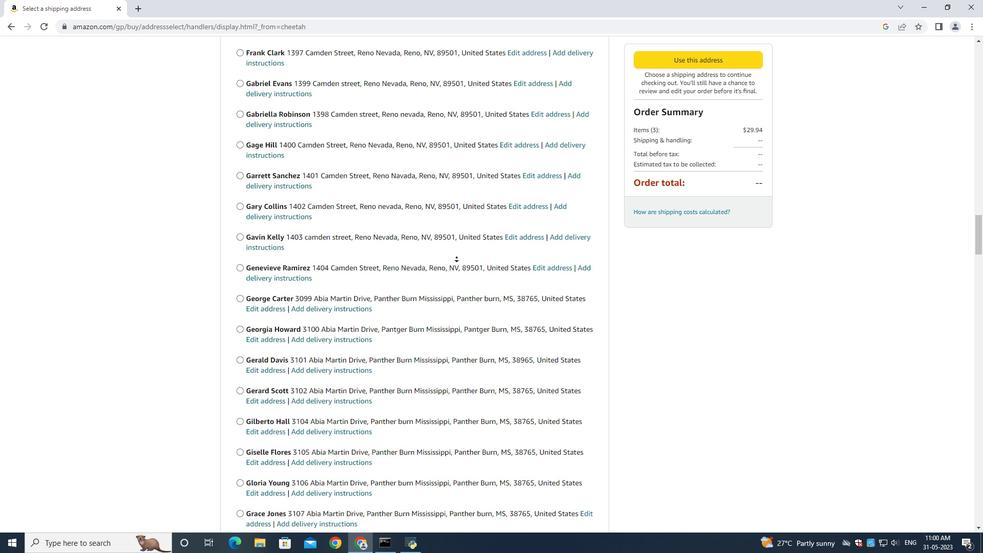 
Action: Mouse scrolled (458, 261) with delta (0, 0)
Screenshot: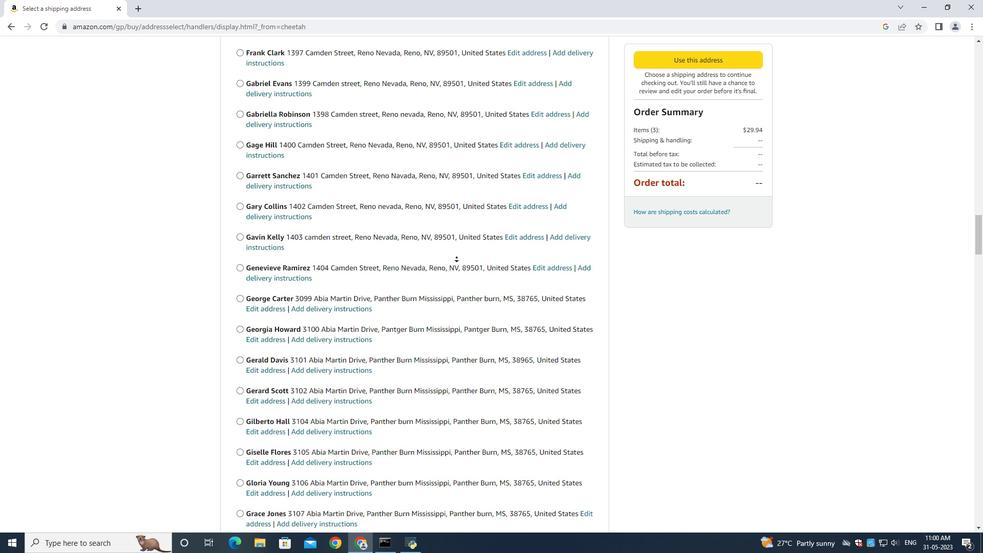
Action: Mouse moved to (463, 284)
Screenshot: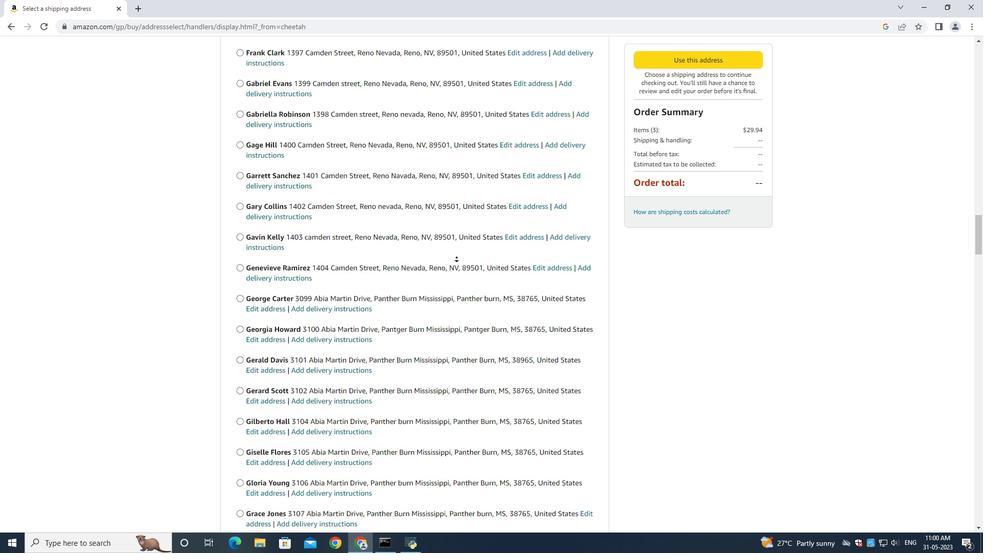 
Action: Mouse scrolled (461, 274) with delta (0, 0)
Screenshot: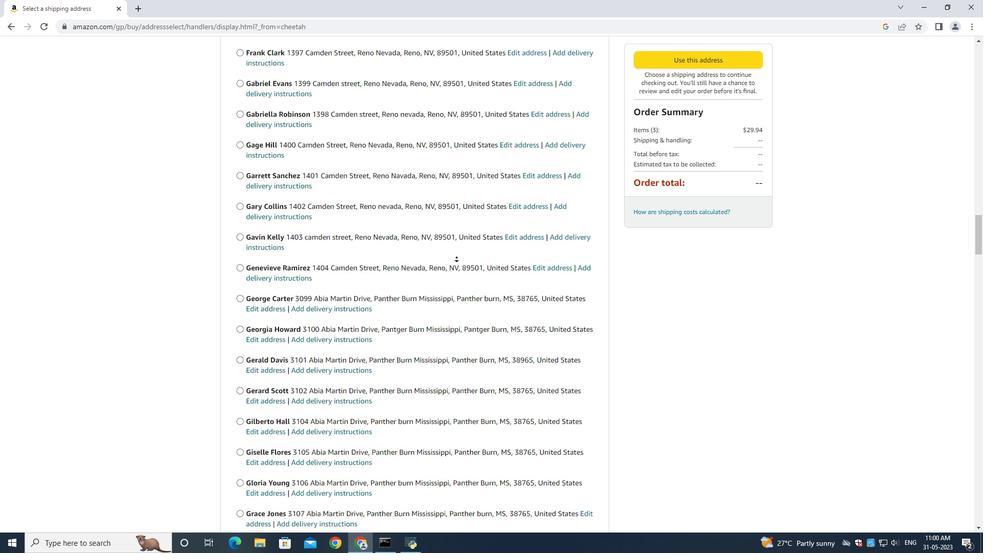 
Action: Mouse moved to (463, 285)
Screenshot: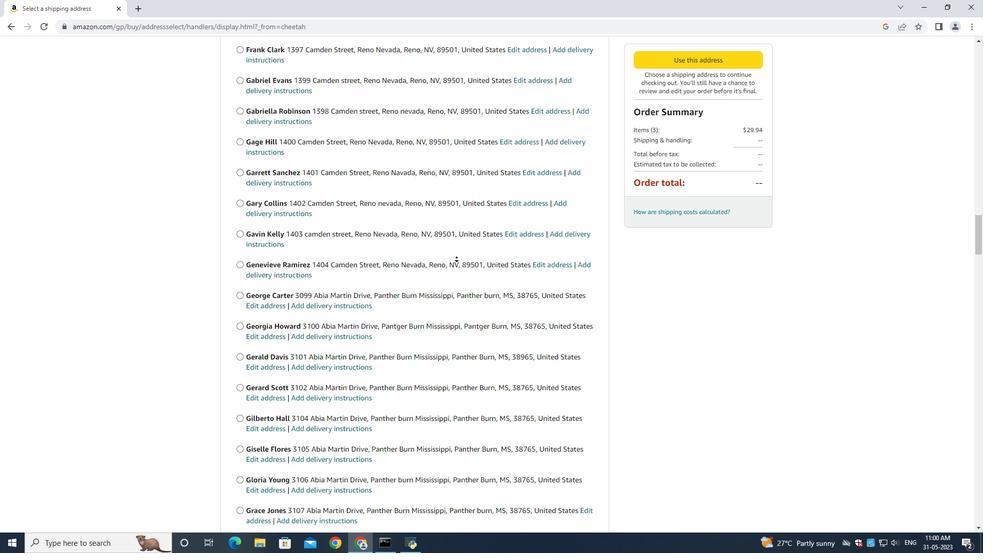 
Action: Mouse scrolled (463, 284) with delta (0, 0)
Screenshot: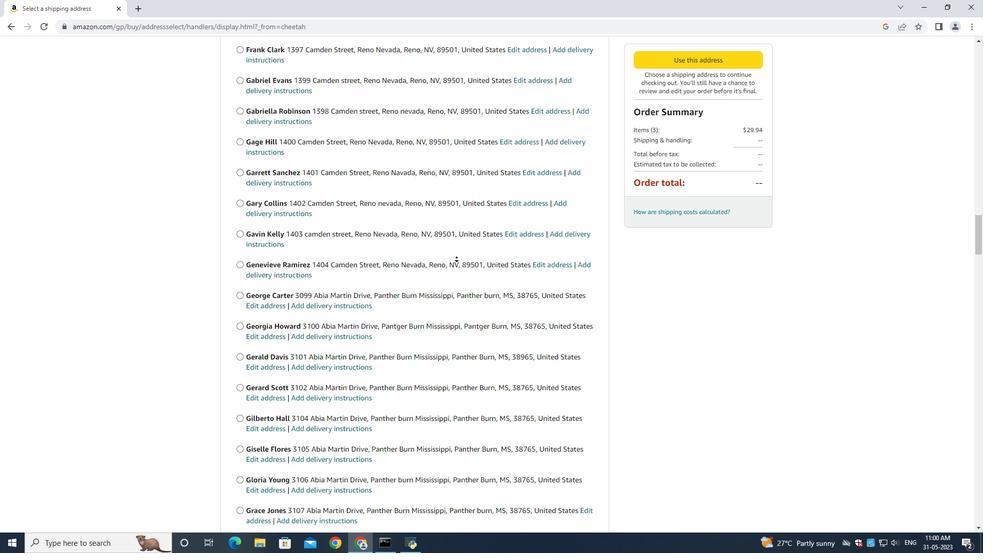 
Action: Mouse moved to (463, 285)
Screenshot: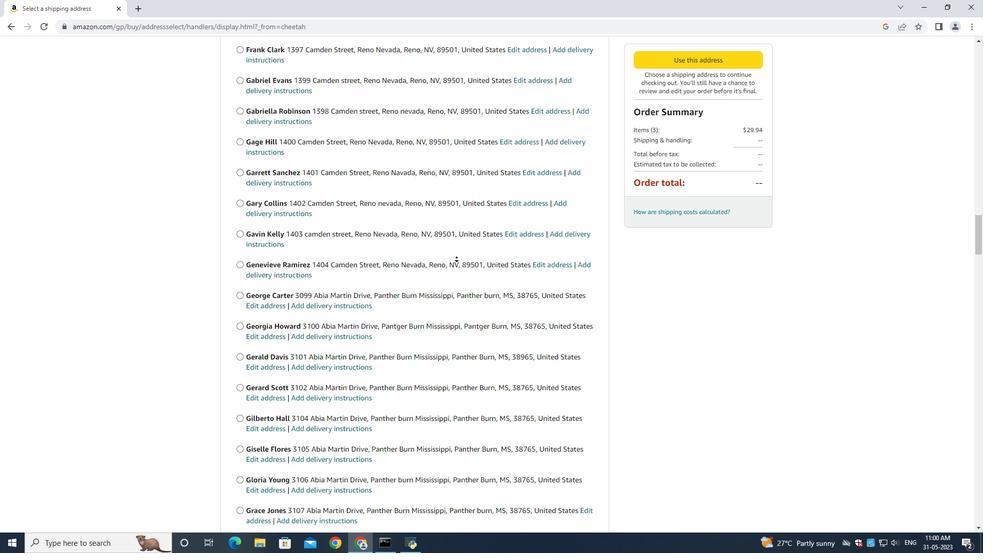 
Action: Mouse scrolled (463, 283) with delta (0, -1)
Screenshot: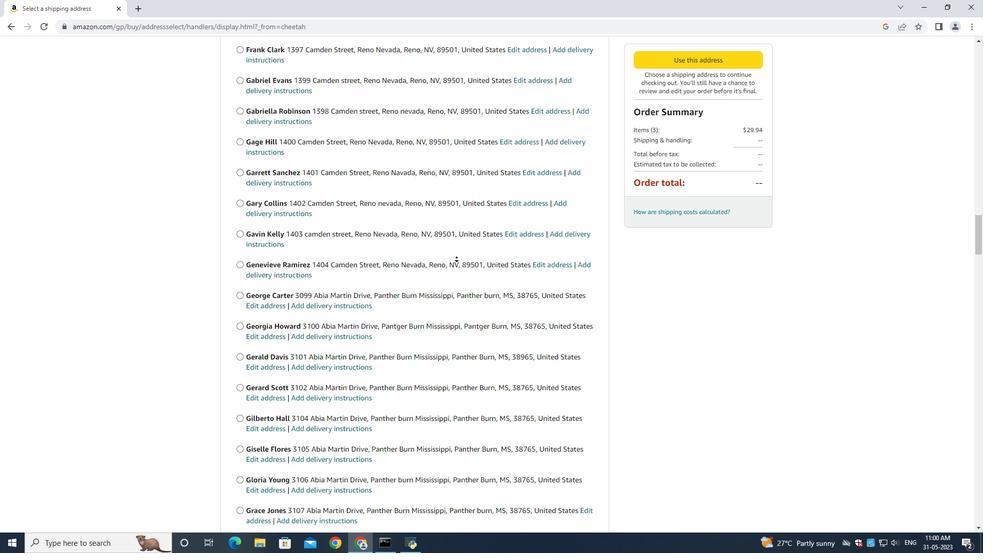 
Action: Mouse scrolled (463, 284) with delta (0, -1)
Screenshot: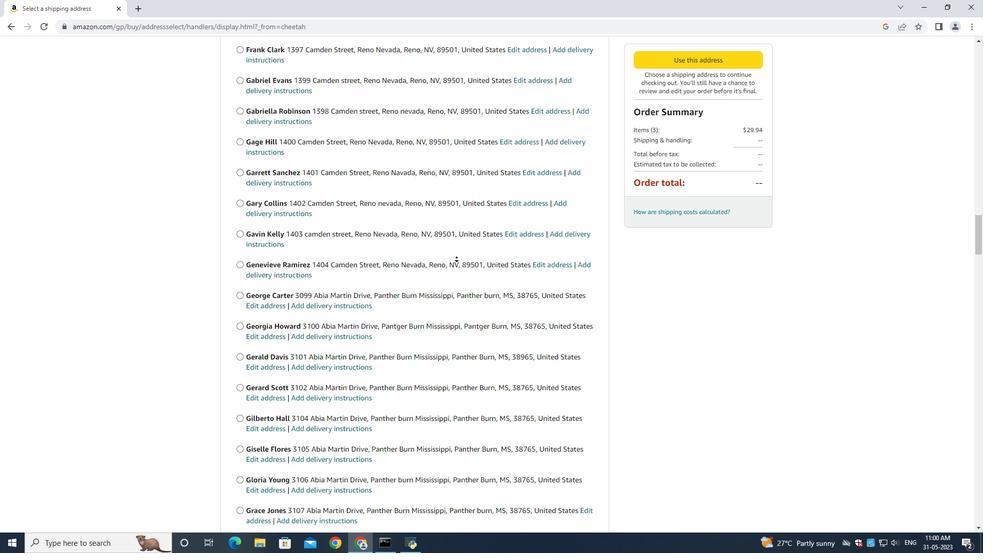 
Action: Mouse scrolled (463, 284) with delta (0, 0)
Screenshot: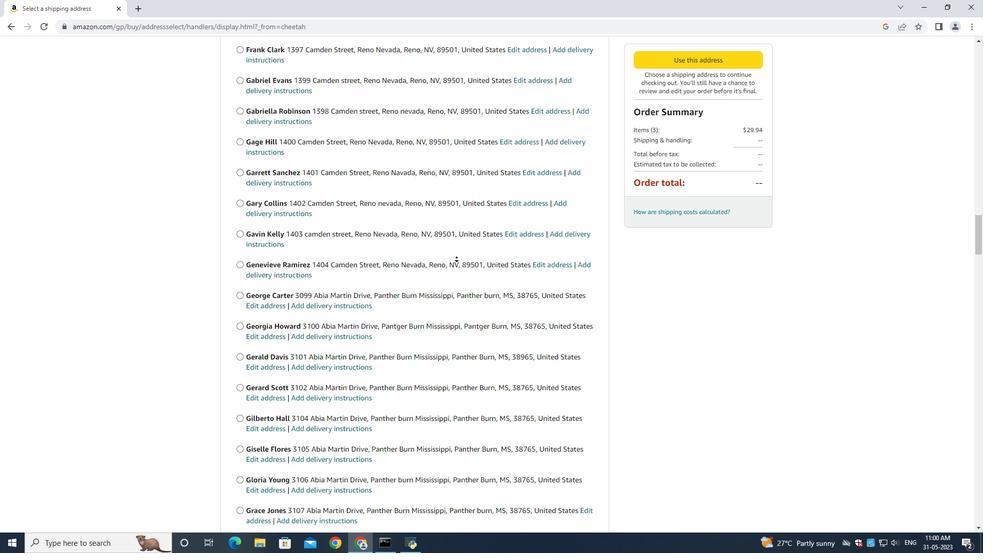 
Action: Mouse scrolled (463, 284) with delta (0, 0)
Screenshot: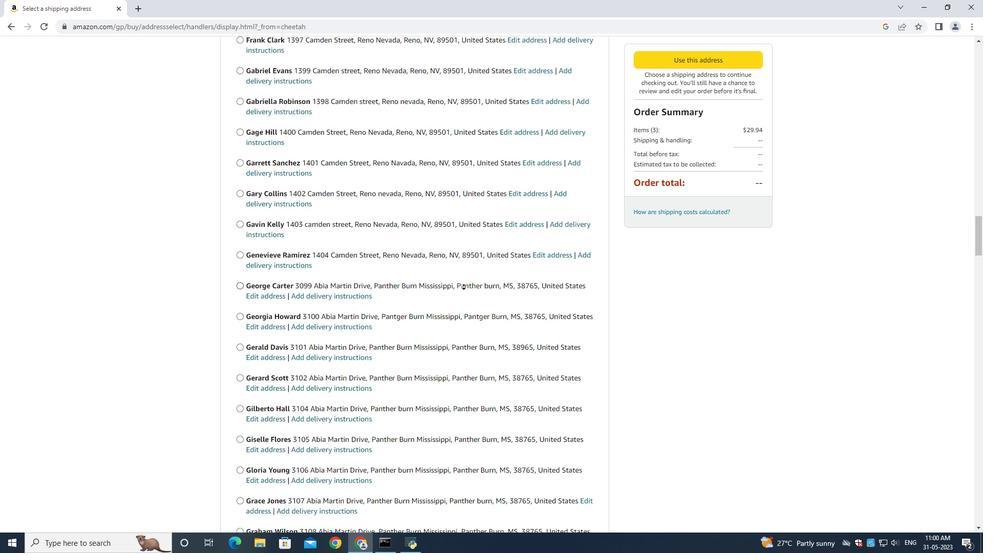 
Action: Mouse pressed middle at (463, 285)
Screenshot: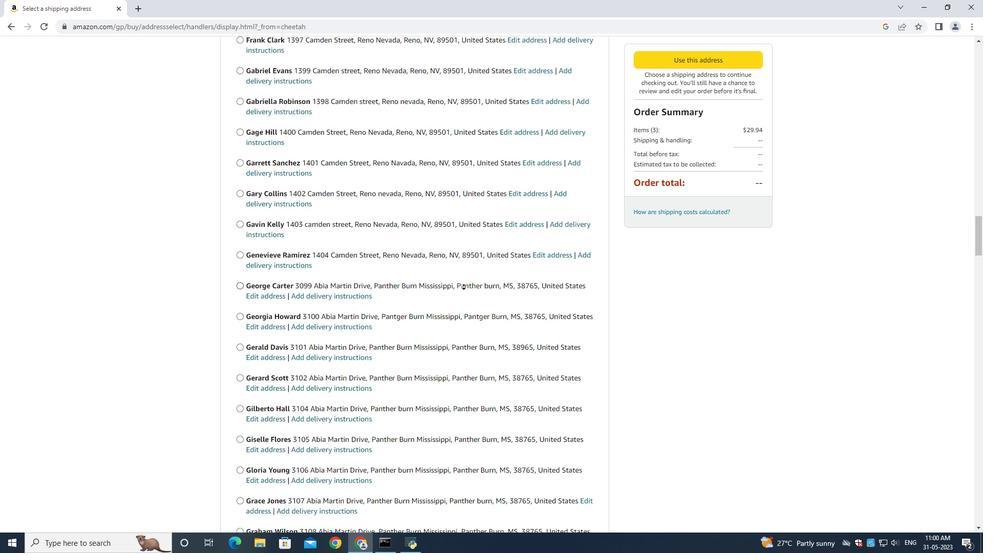 
Action: Mouse scrolled (463, 284) with delta (0, 0)
Screenshot: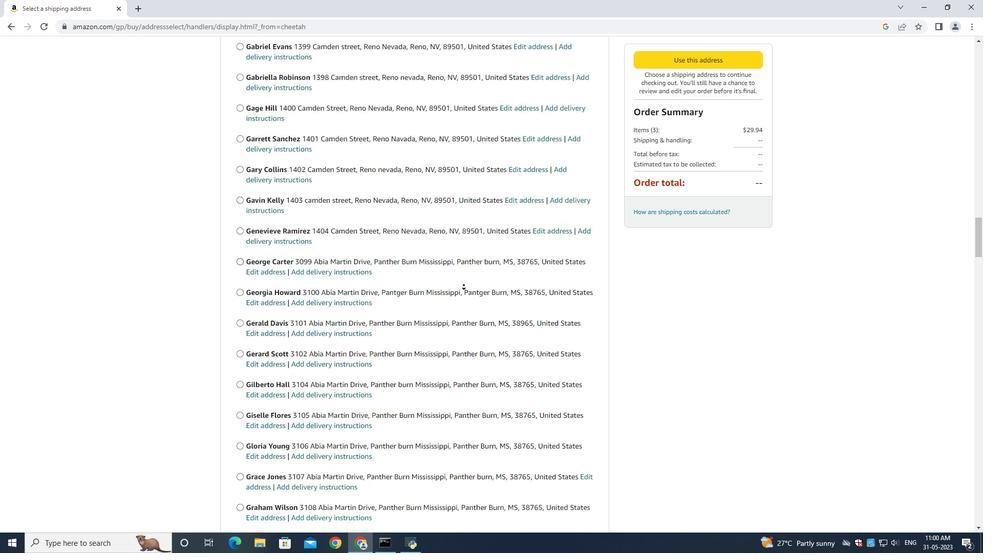 
Action: Mouse scrolled (463, 284) with delta (0, -1)
Screenshot: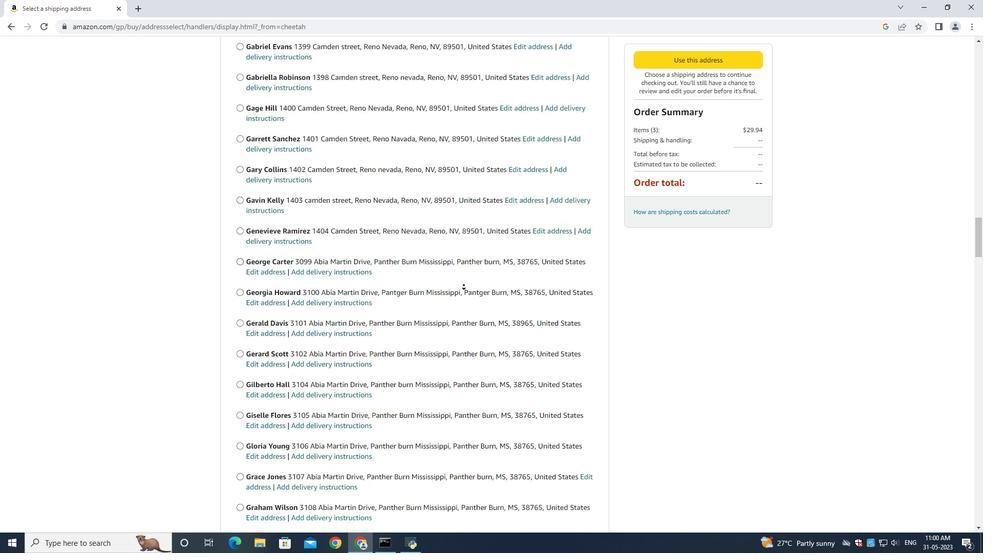 
Action: Mouse scrolled (463, 284) with delta (0, -1)
Screenshot: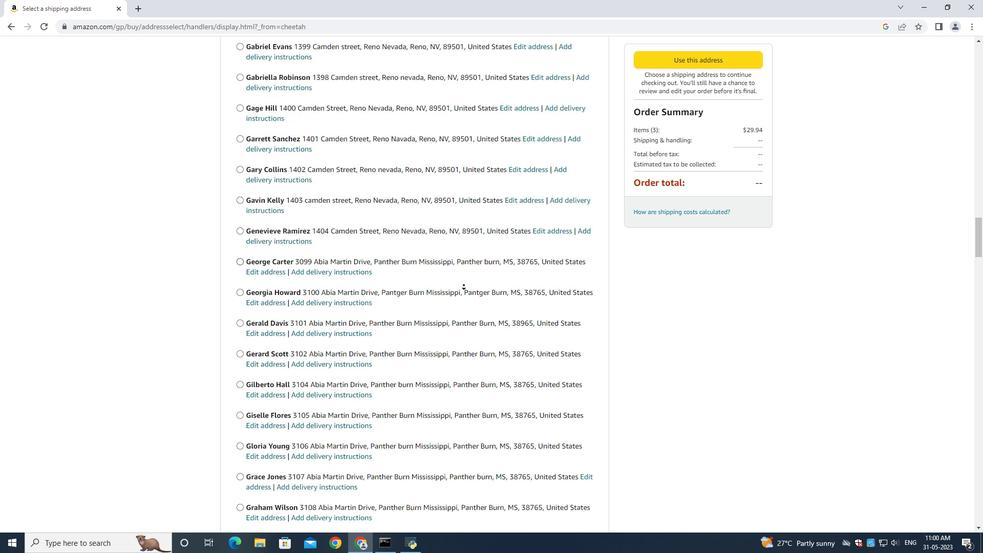 
Action: Mouse scrolled (463, 284) with delta (0, 0)
Screenshot: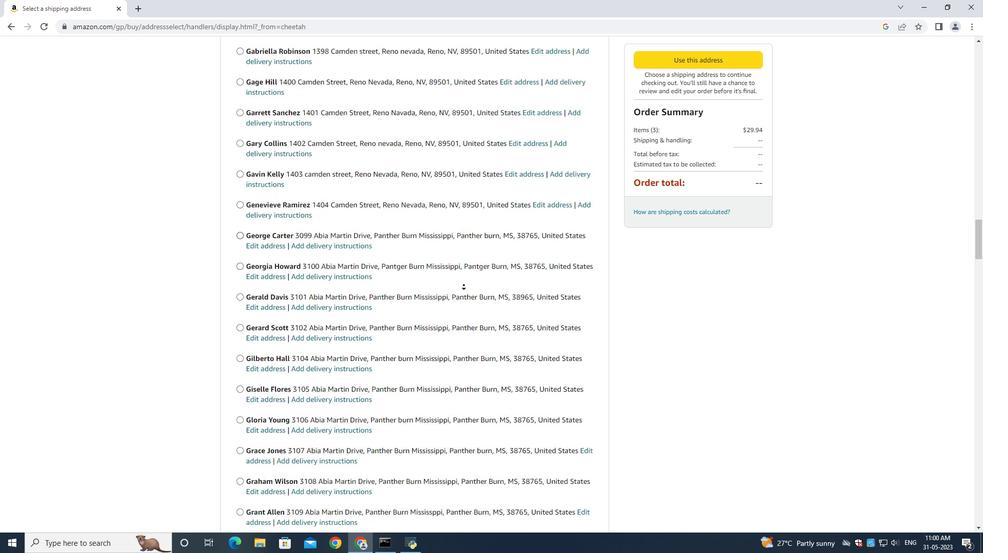 
Action: Mouse moved to (463, 286)
Screenshot: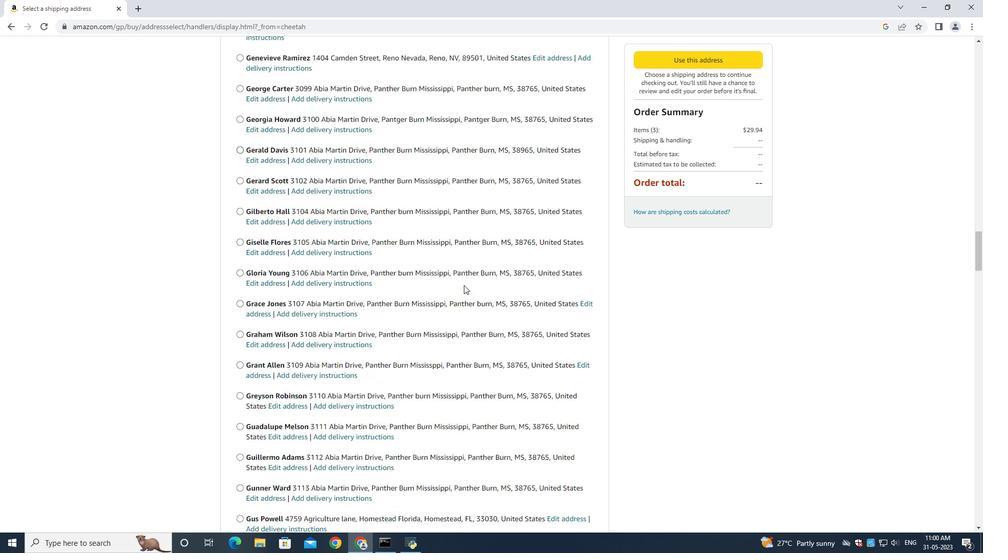 
Action: Mouse scrolled (463, 285) with delta (0, 0)
Screenshot: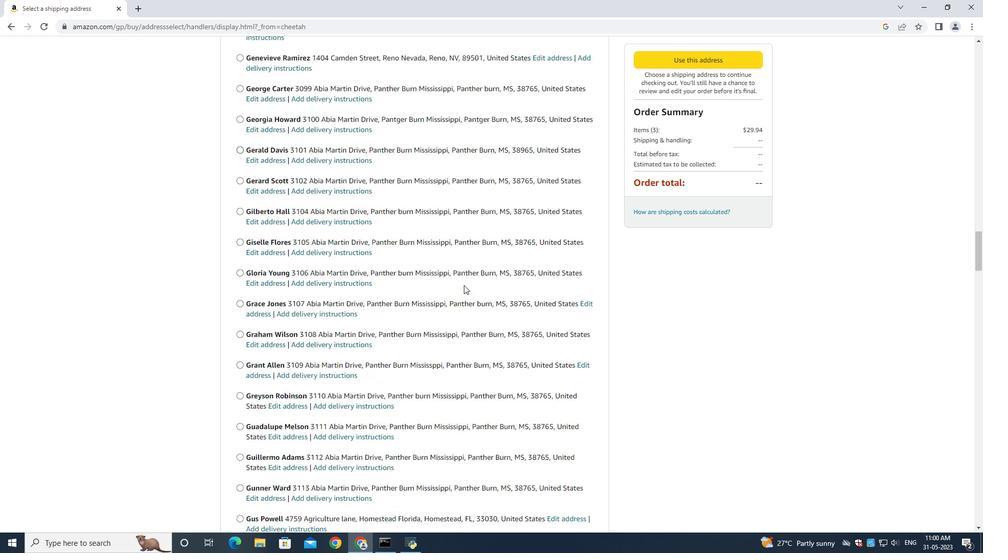 
Action: Mouse moved to (464, 291)
Screenshot: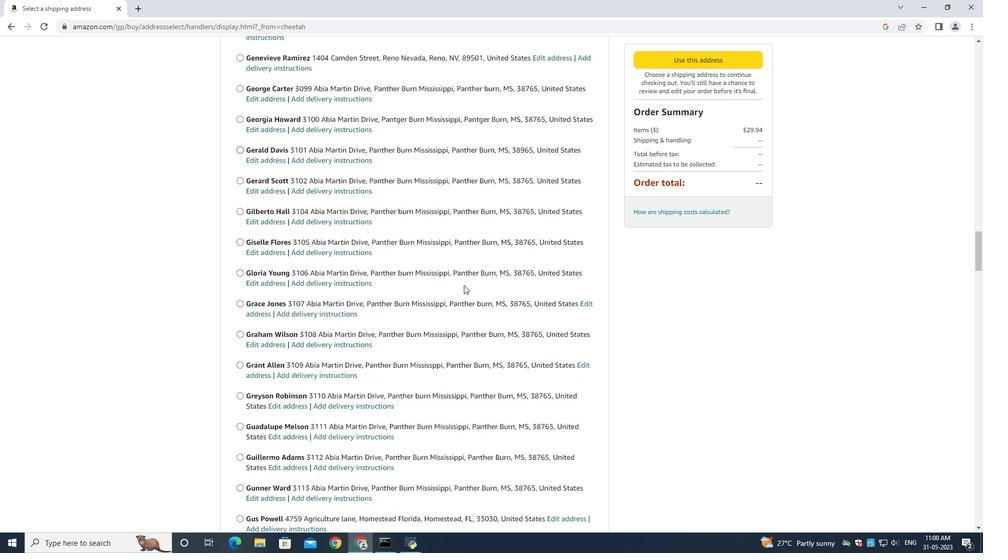 
Action: Mouse scrolled (464, 290) with delta (0, 0)
Screenshot: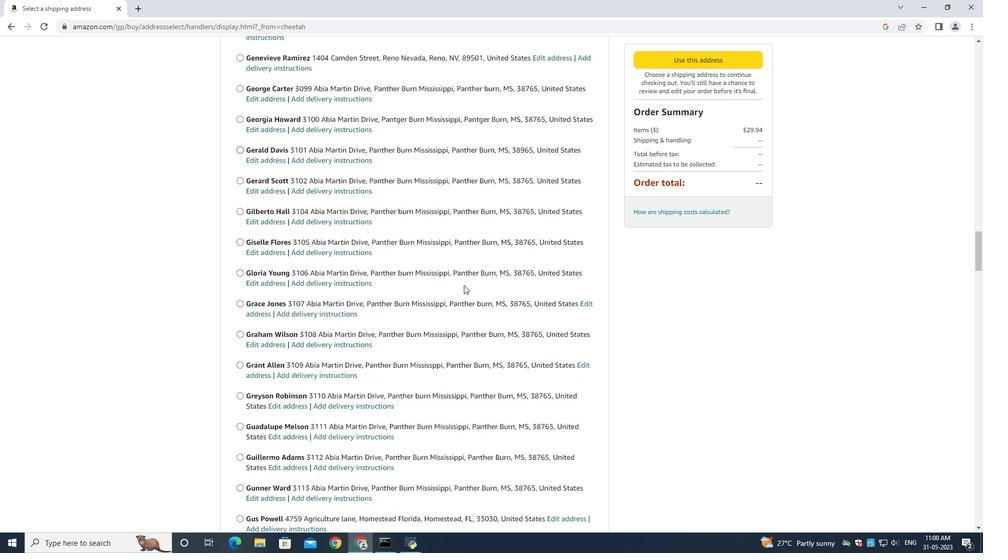 
Action: Mouse scrolled (464, 290) with delta (0, -1)
Screenshot: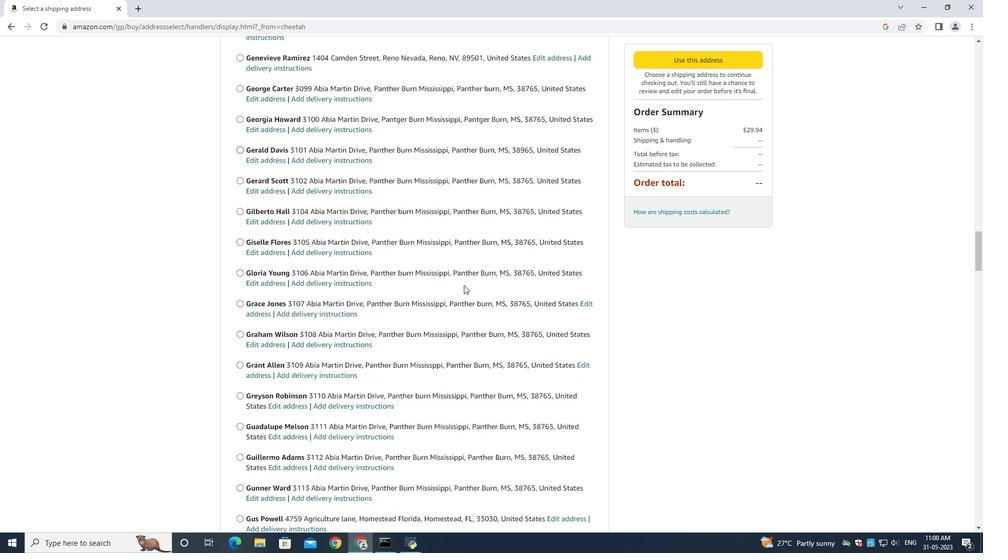 
Action: Mouse scrolled (464, 290) with delta (0, -1)
Screenshot: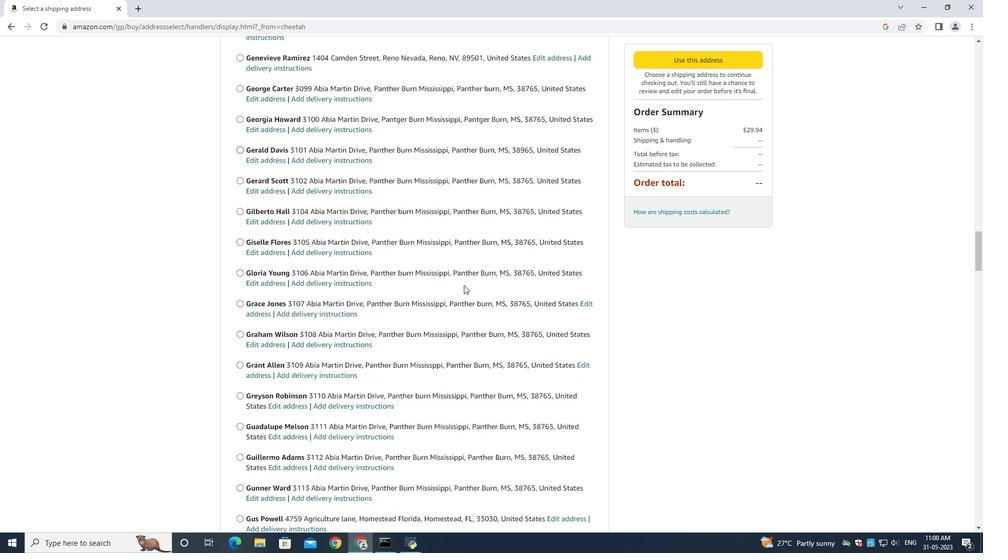 
Action: Mouse scrolled (464, 291) with delta (0, 0)
Screenshot: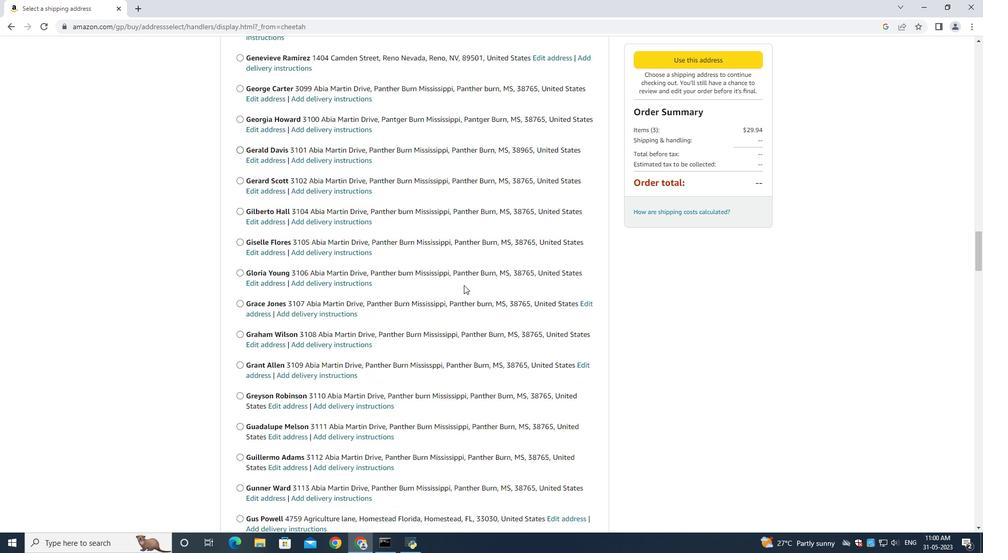 
Action: Mouse scrolled (464, 291) with delta (0, 0)
Screenshot: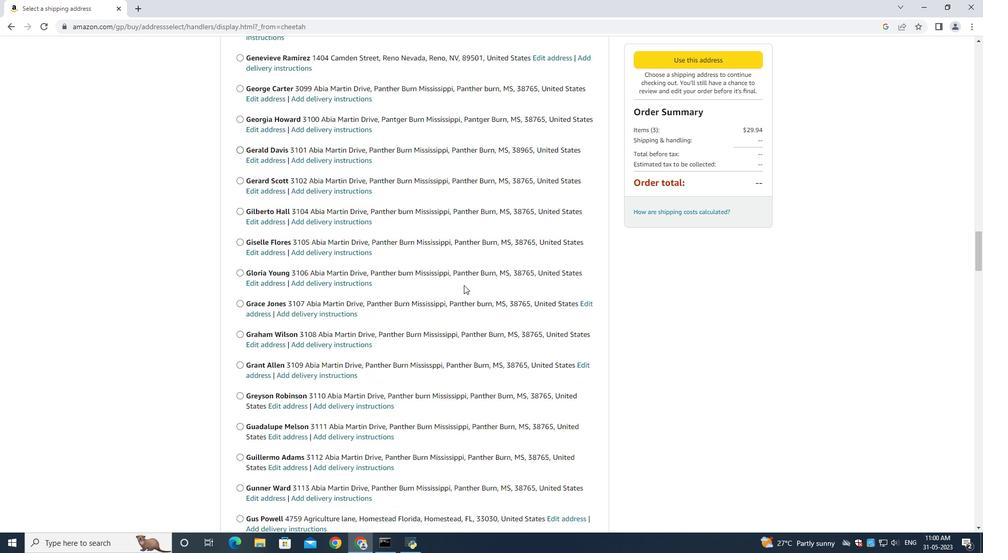 
Action: Mouse scrolled (464, 291) with delta (0, 0)
Screenshot: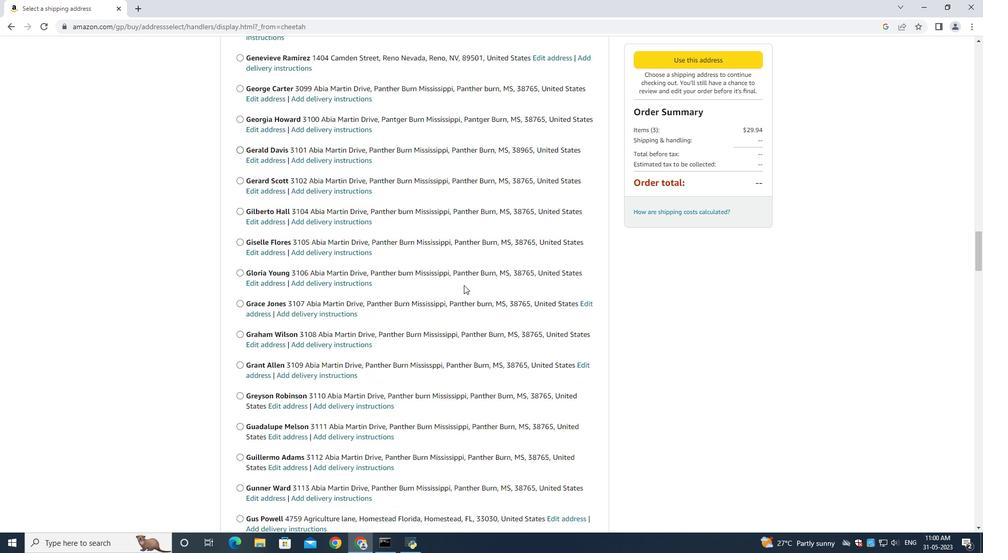 
Action: Mouse moved to (465, 292)
Screenshot: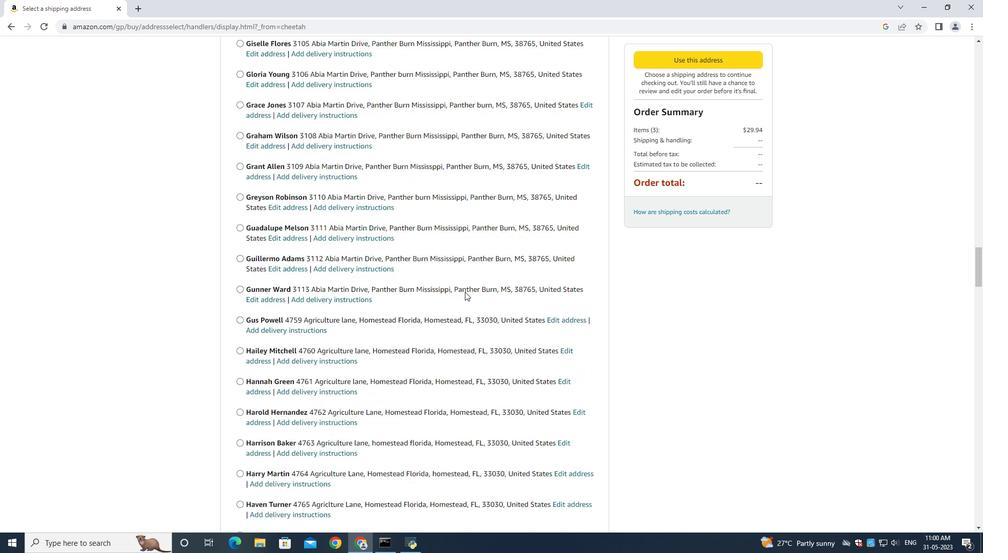 
Action: Mouse pressed middle at (465, 292)
Screenshot: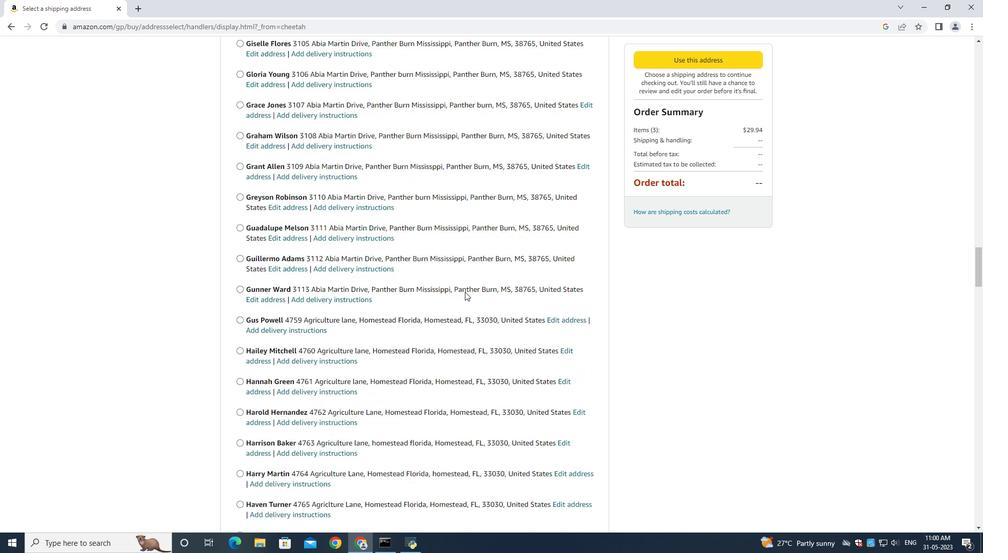 
Action: Mouse scrolled (465, 291) with delta (0, -1)
Screenshot: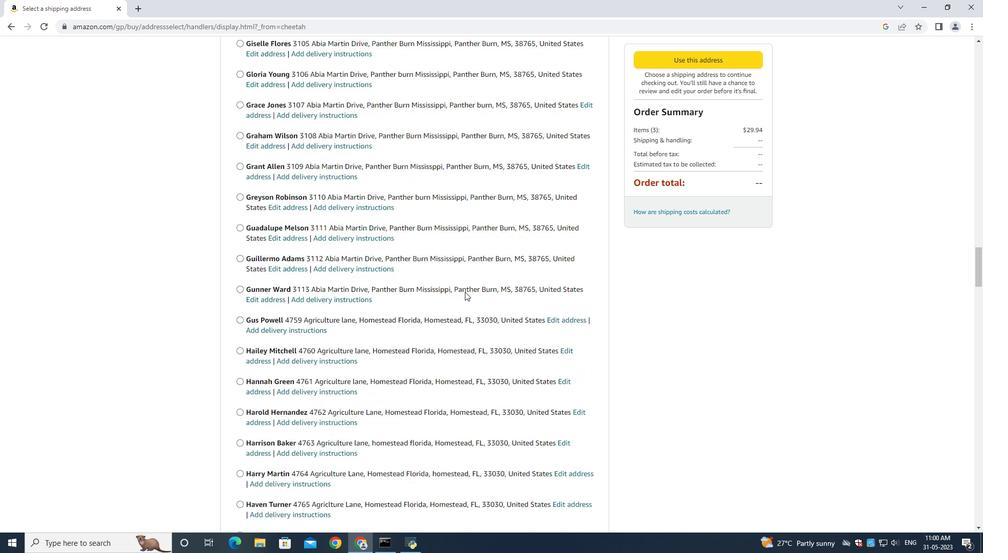 
Action: Mouse moved to (465, 293)
Screenshot: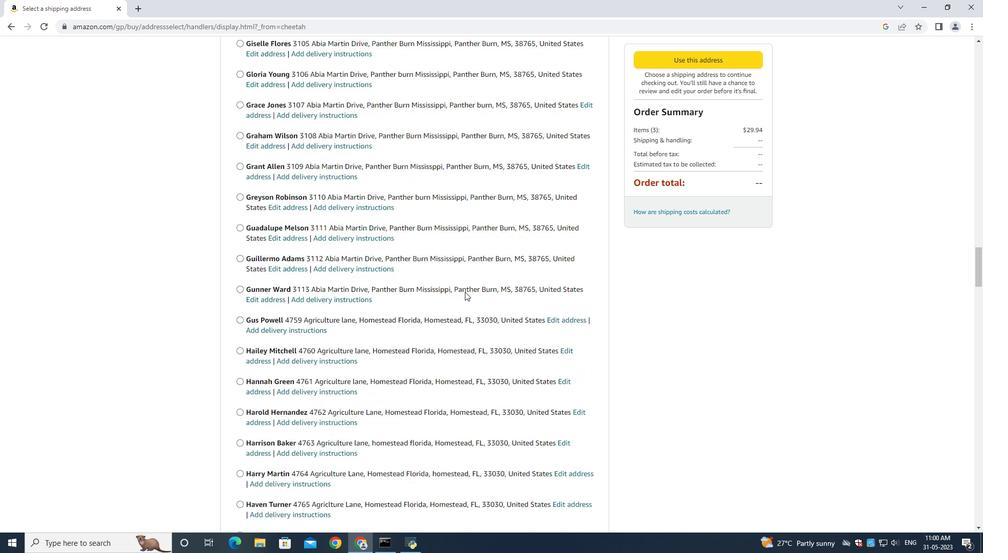 
Action: Mouse scrolled (465, 291) with delta (0, -1)
Screenshot: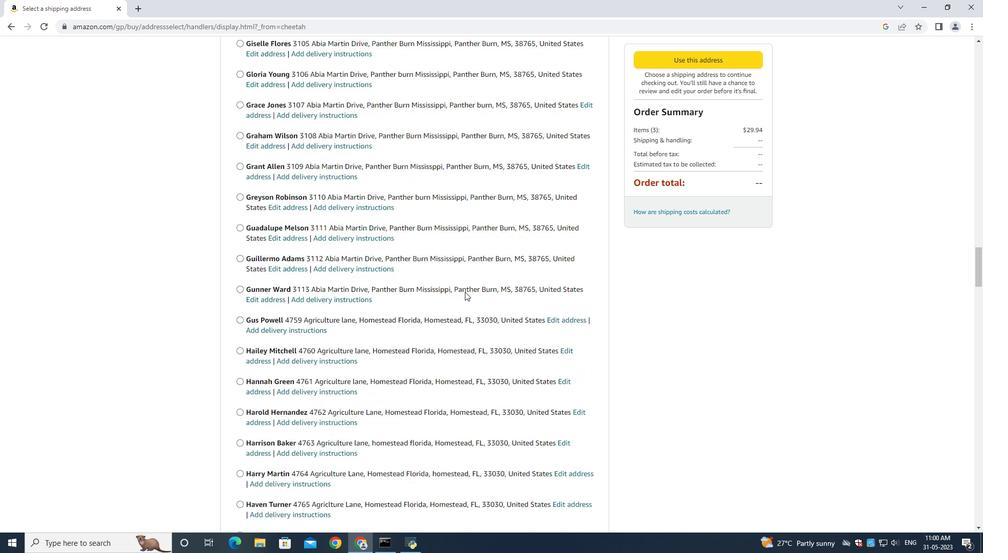 
Action: Mouse moved to (466, 293)
Screenshot: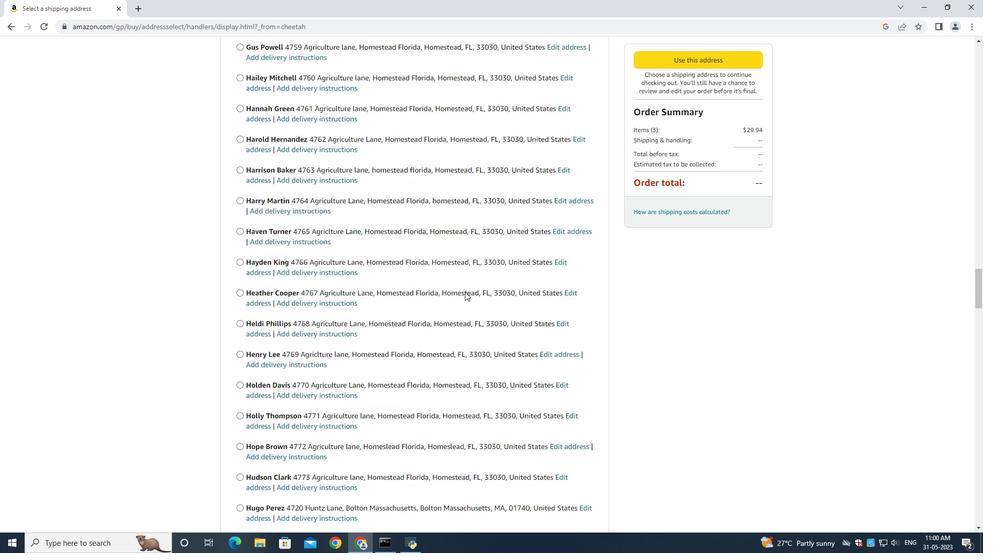 
Action: Mouse scrolled (465, 292) with delta (0, -1)
Screenshot: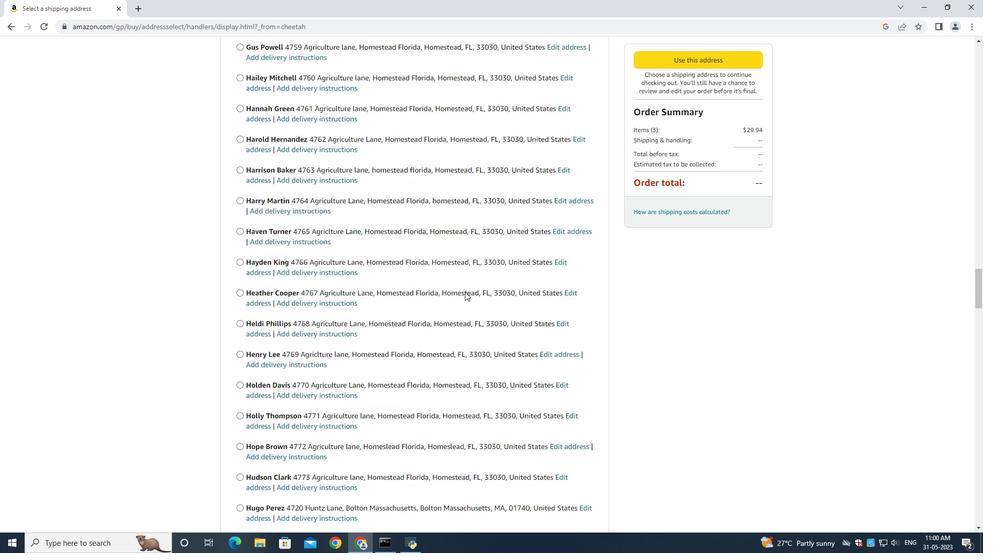 
Action: Mouse scrolled (465, 292) with delta (0, -1)
Screenshot: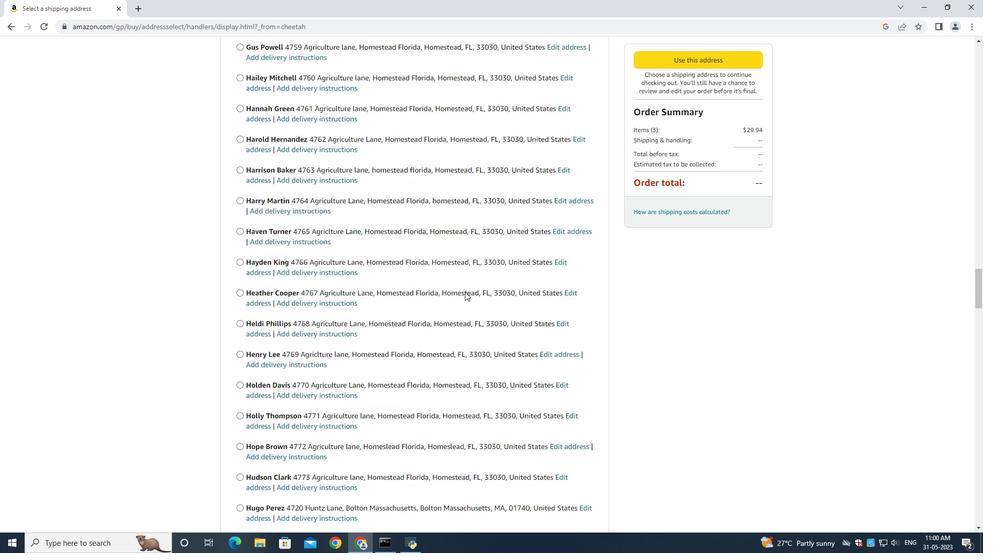 
Action: Mouse scrolled (466, 292) with delta (0, 0)
Screenshot: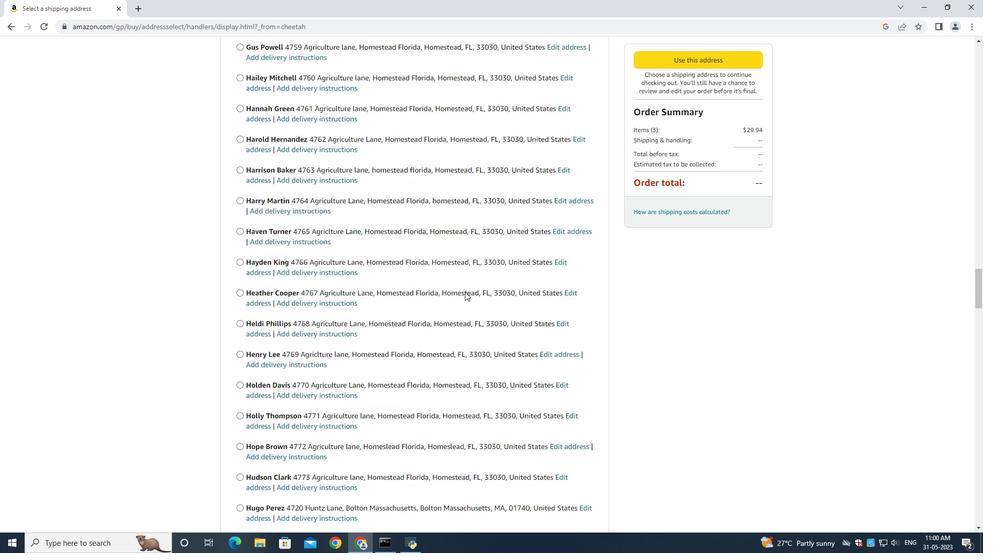 
Action: Mouse scrolled (466, 292) with delta (0, 0)
Screenshot: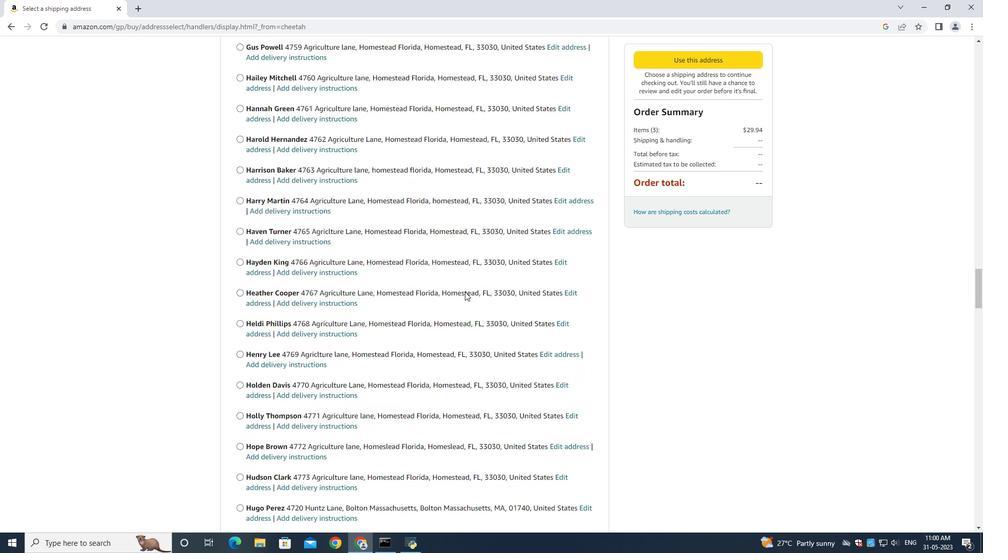 
Action: Mouse moved to (466, 293)
Screenshot: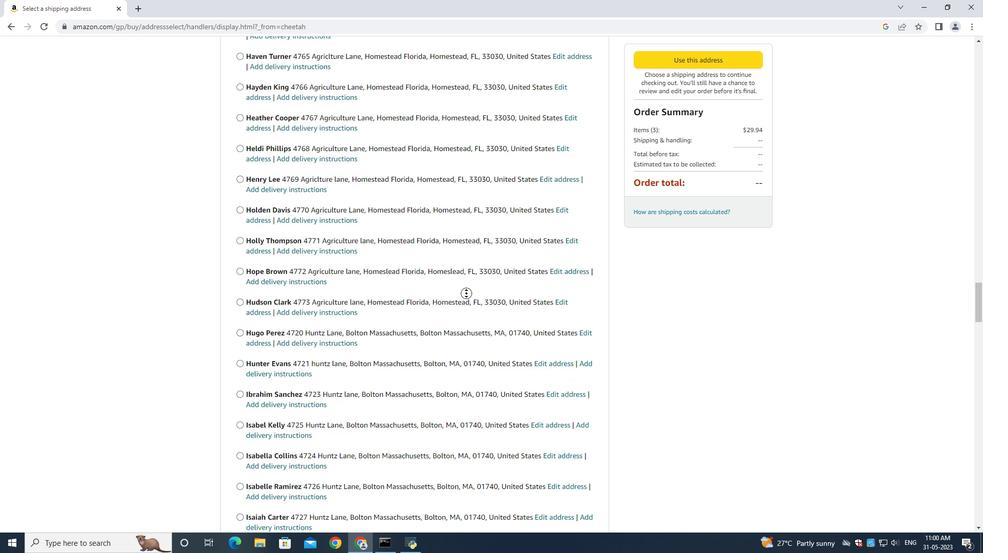 
Action: Mouse pressed middle at (466, 293)
Screenshot: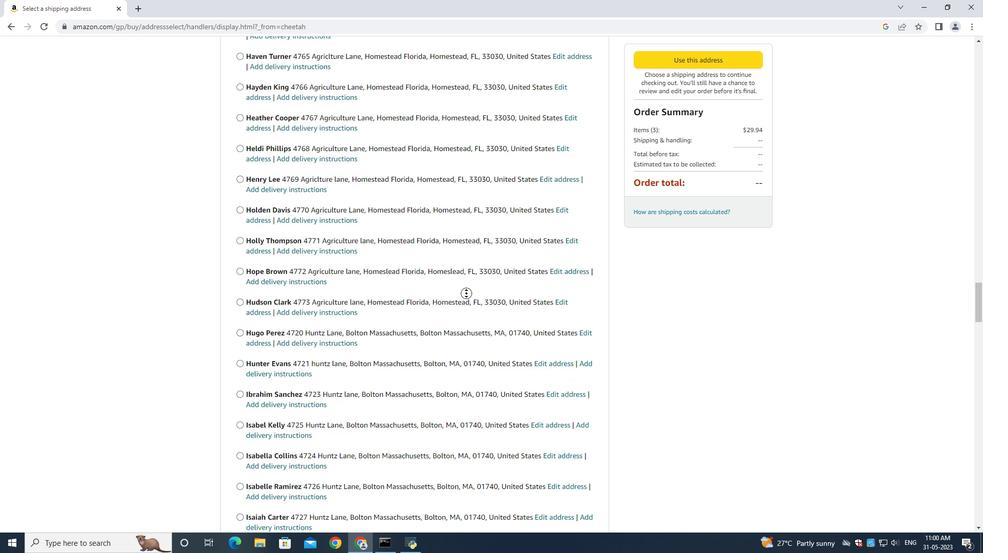
Action: Mouse moved to (466, 294)
Screenshot: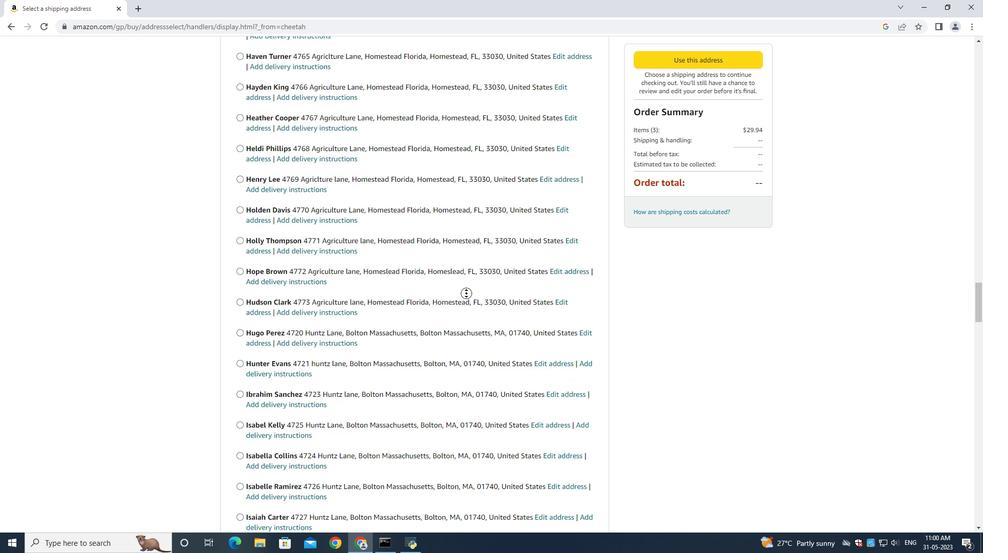 
Action: Mouse scrolled (466, 292) with delta (0, 0)
Screenshot: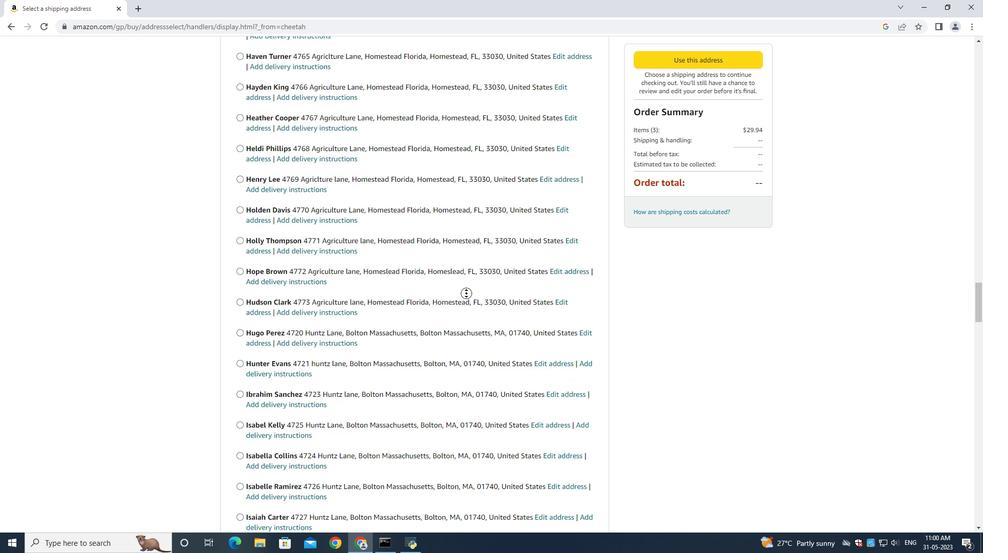
Action: Mouse moved to (466, 294)
Screenshot: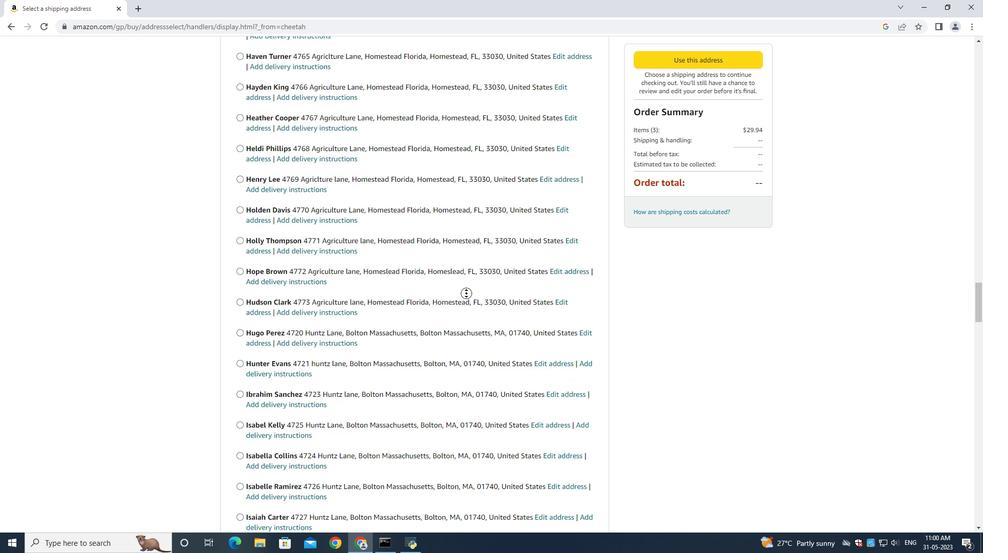 
Action: Mouse scrolled (466, 293) with delta (0, -1)
Screenshot: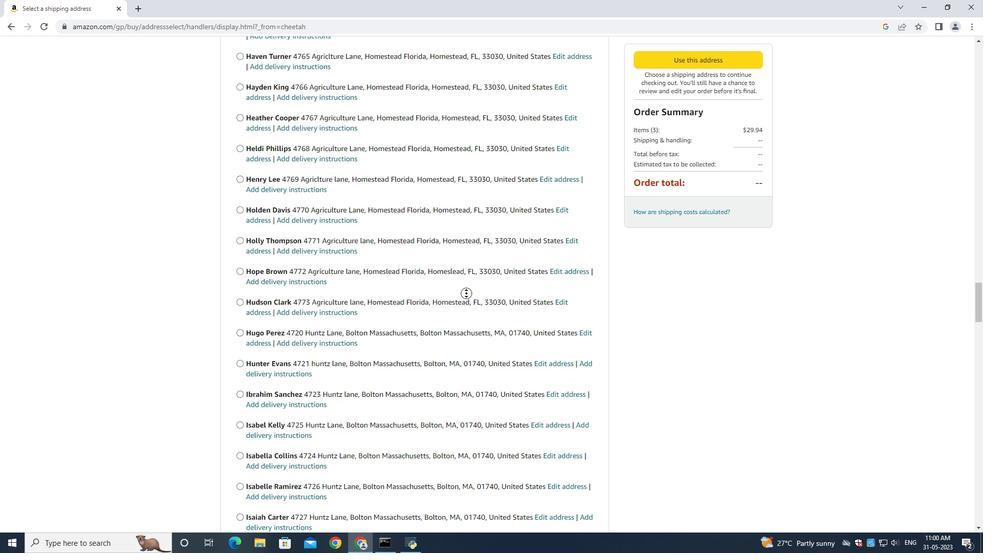 
Action: Mouse moved to (466, 294)
Screenshot: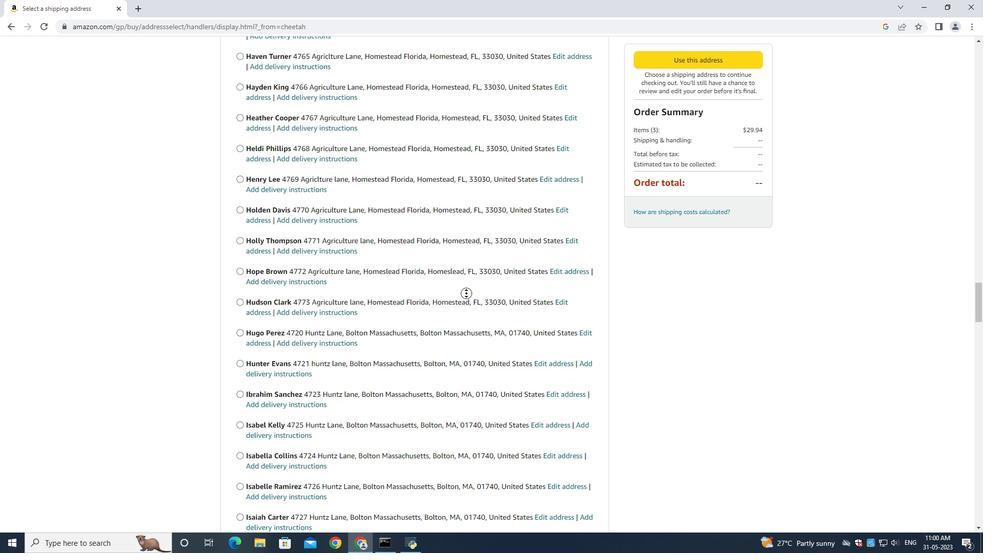 
Action: Mouse scrolled (466, 294) with delta (0, 0)
Screenshot: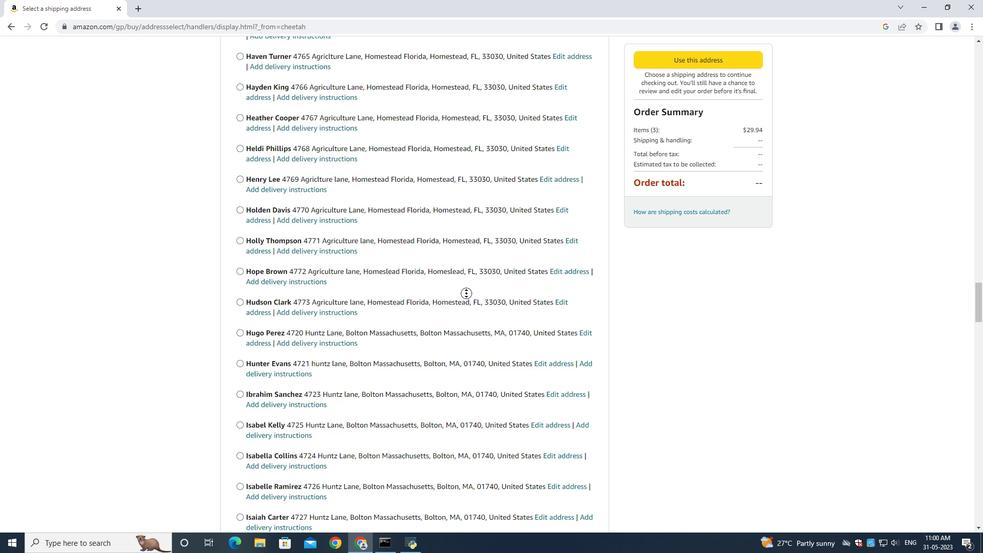 
Action: Mouse scrolled (466, 293) with delta (0, -1)
Screenshot: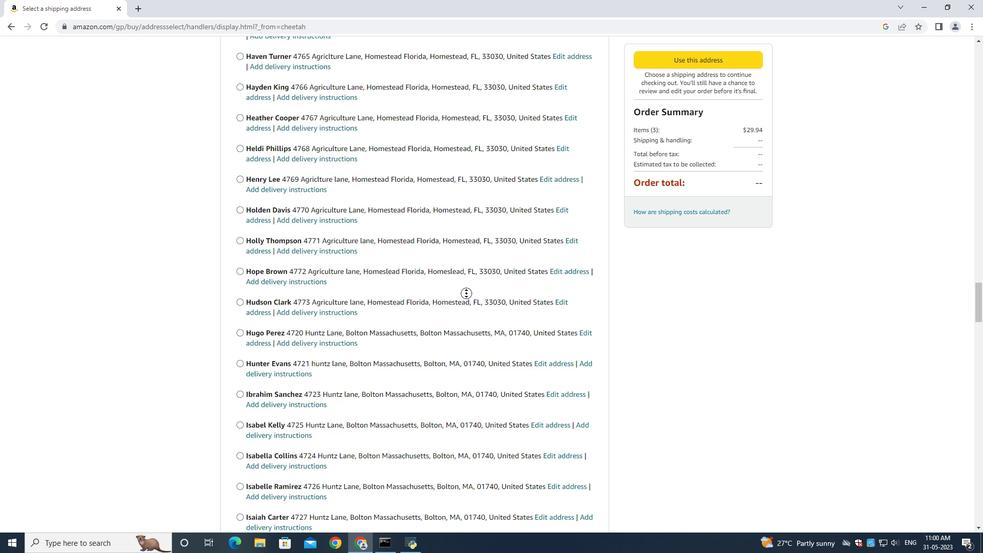 
Action: Mouse moved to (467, 300)
Screenshot: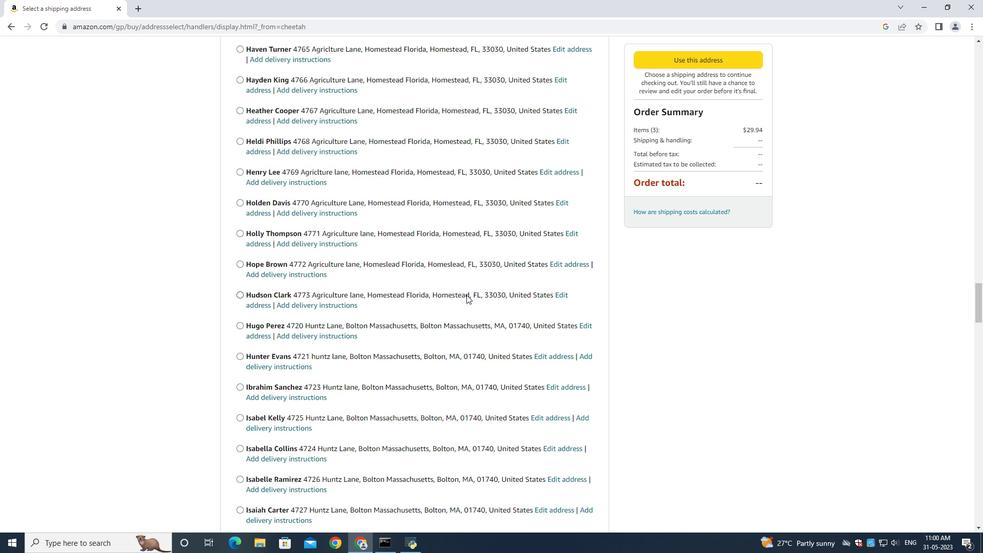 
Action: Mouse pressed middle at (466, 295)
Screenshot: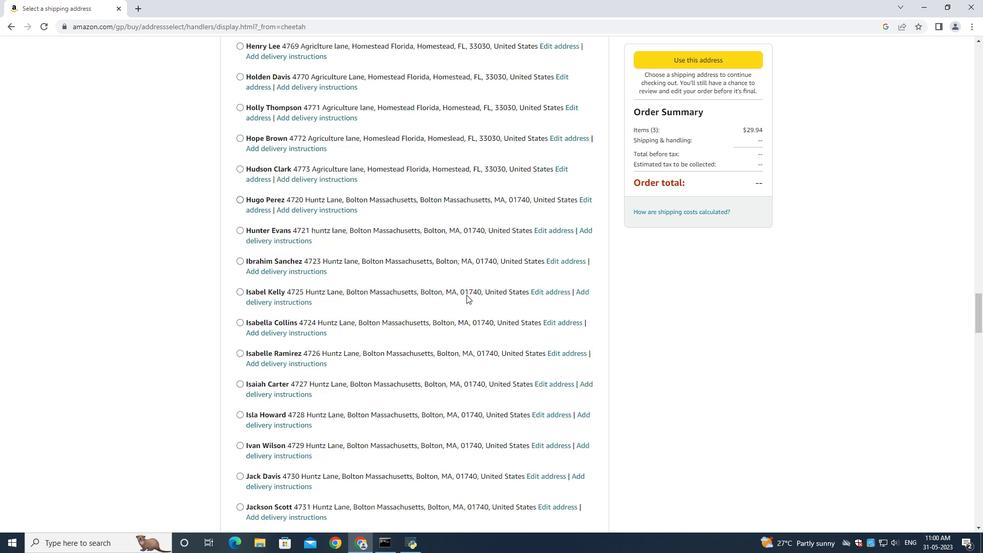 
Action: Mouse moved to (467, 301)
Screenshot: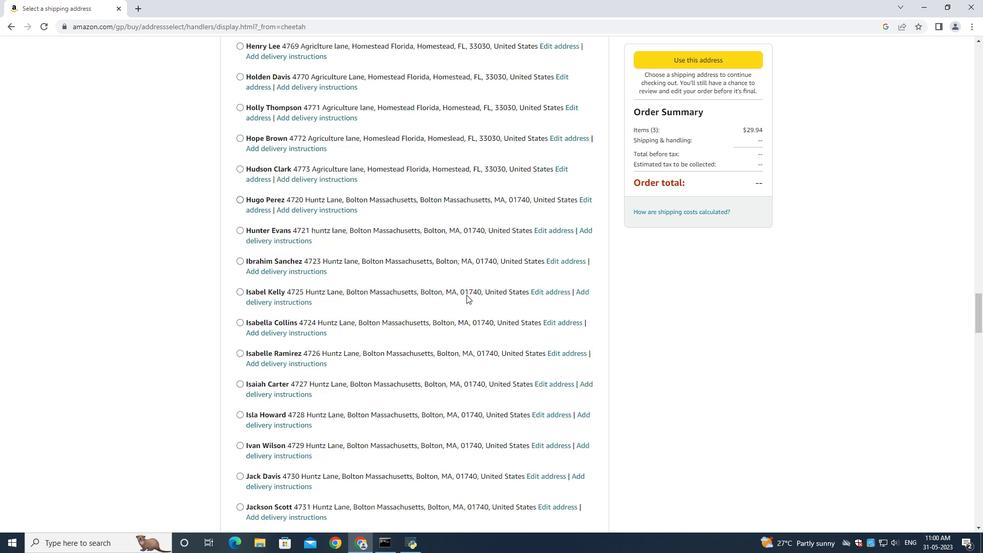 
Action: Mouse scrolled (466, 295) with delta (0, 0)
Screenshot: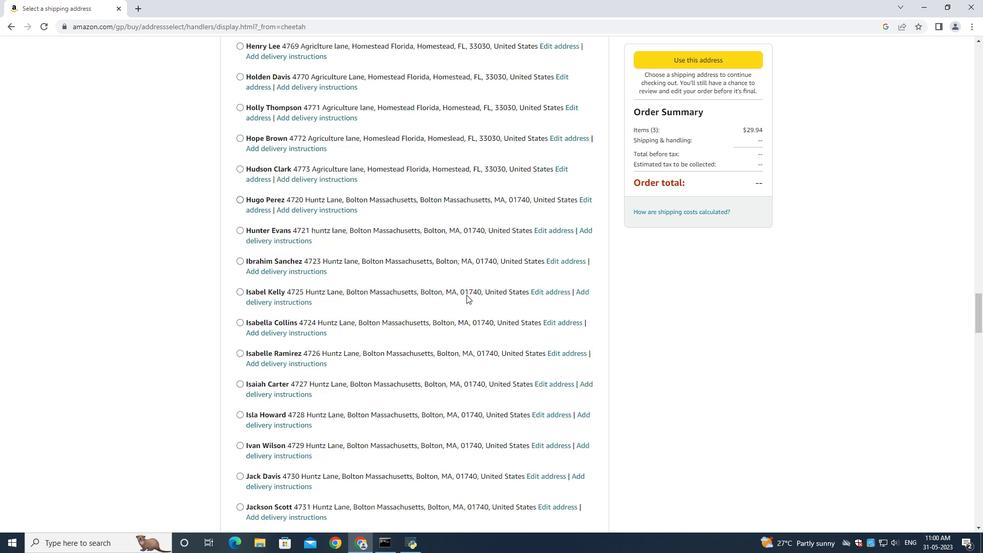 
Action: Mouse moved to (468, 301)
Screenshot: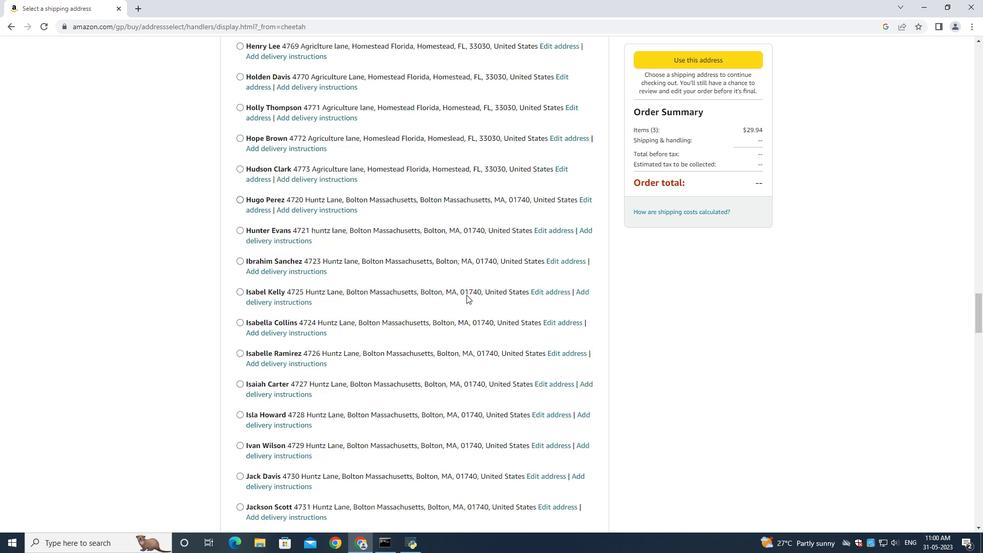 
Action: Mouse scrolled (467, 300) with delta (0, 0)
Screenshot: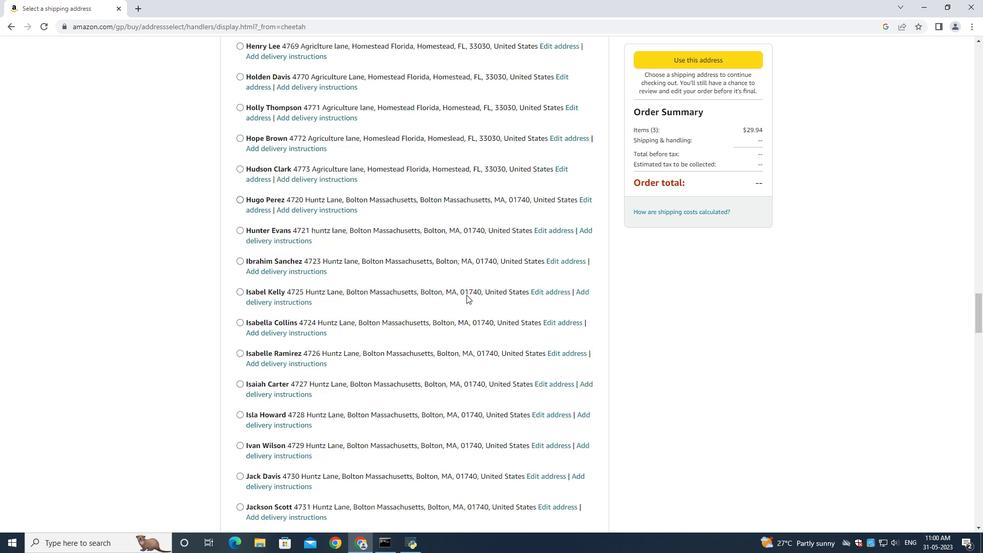 
Action: Mouse scrolled (467, 300) with delta (0, -1)
Screenshot: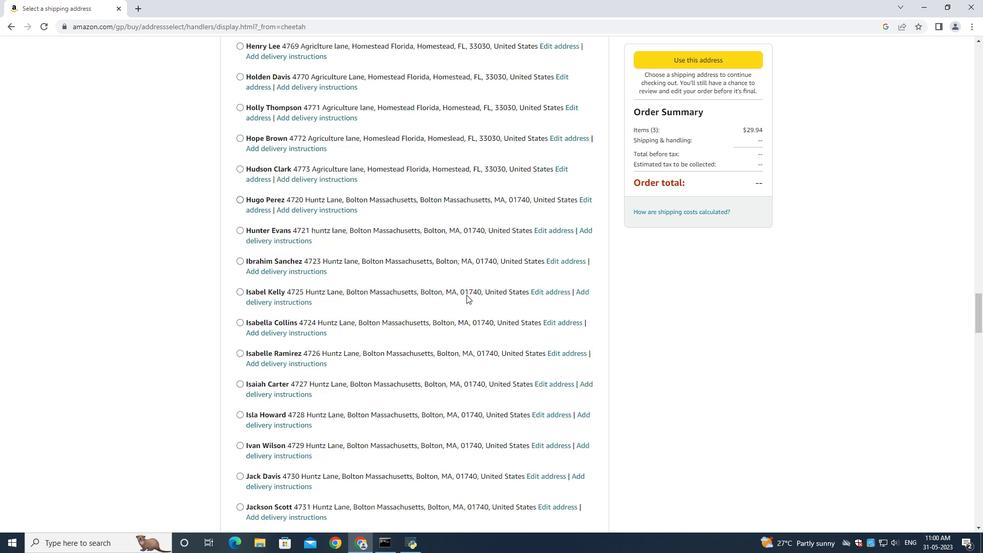 
Action: Mouse scrolled (468, 300) with delta (0, -1)
Screenshot: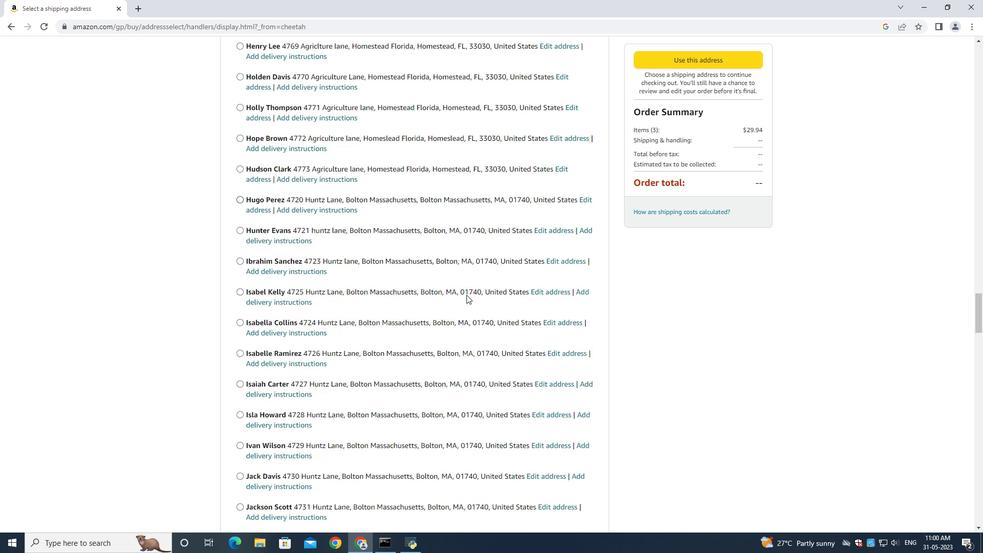 
Action: Mouse scrolled (468, 300) with delta (0, -1)
Screenshot: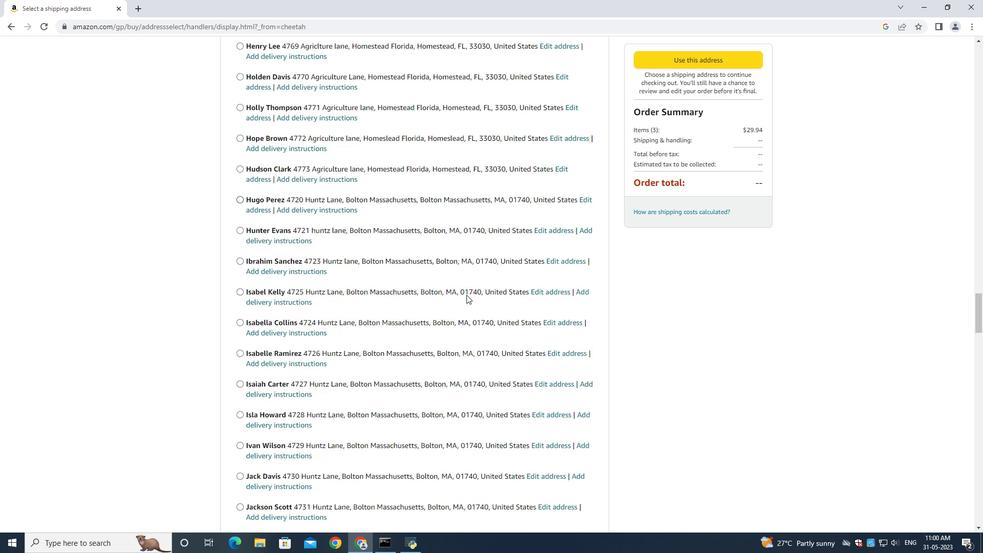 
Action: Mouse scrolled (468, 300) with delta (0, 0)
Screenshot: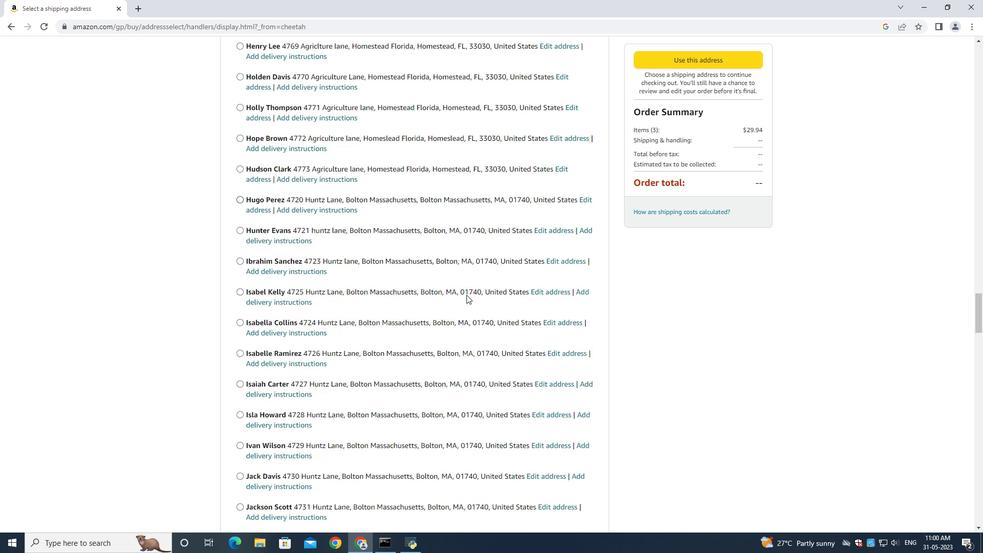 
Action: Mouse pressed middle at (468, 301)
Screenshot: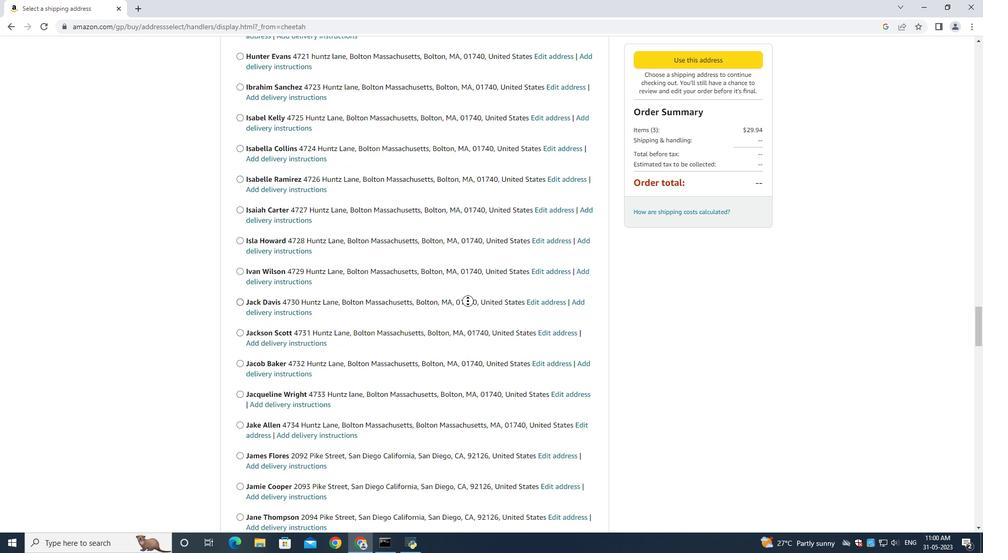 
Action: Mouse moved to (468, 303)
Screenshot: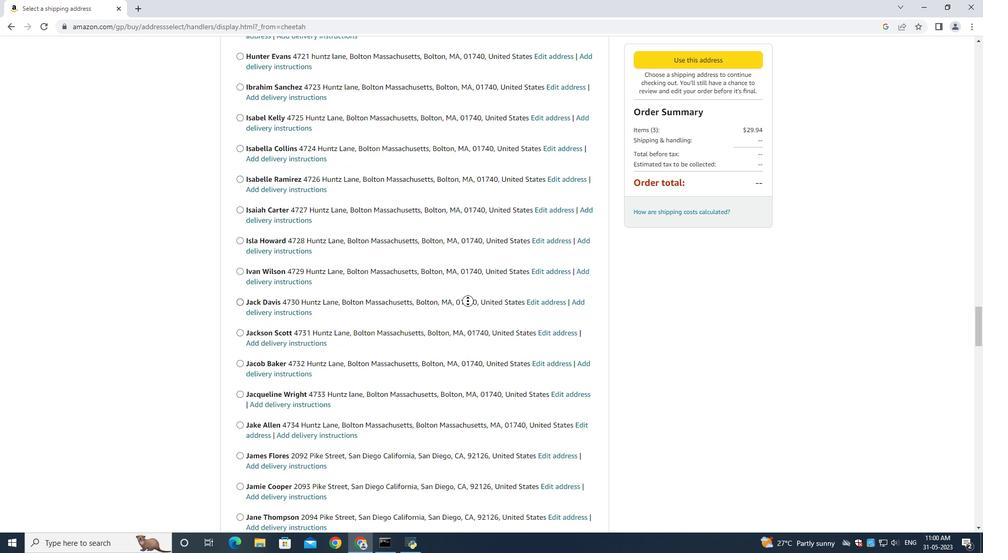 
Action: Mouse scrolled (468, 302) with delta (0, 0)
Screenshot: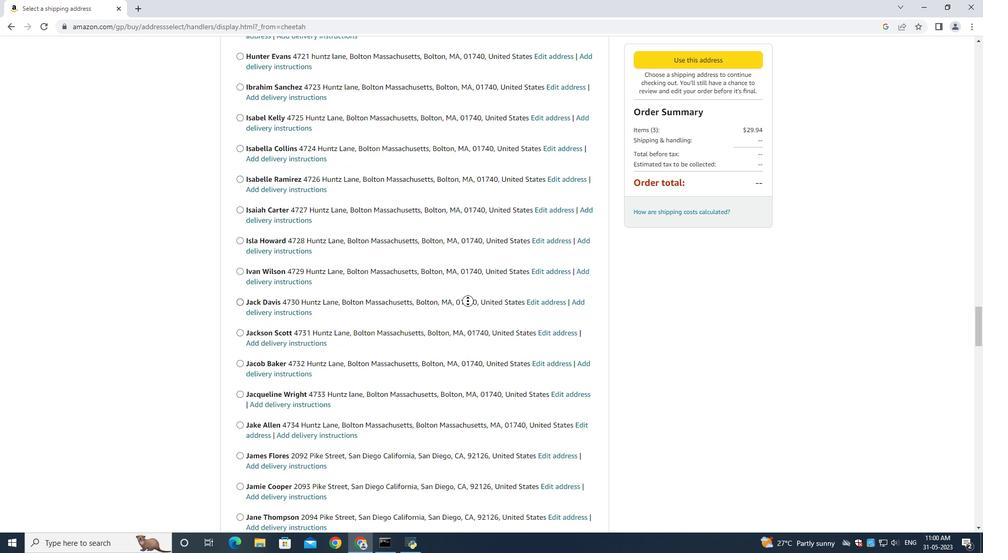 
Action: Mouse moved to (468, 303)
Screenshot: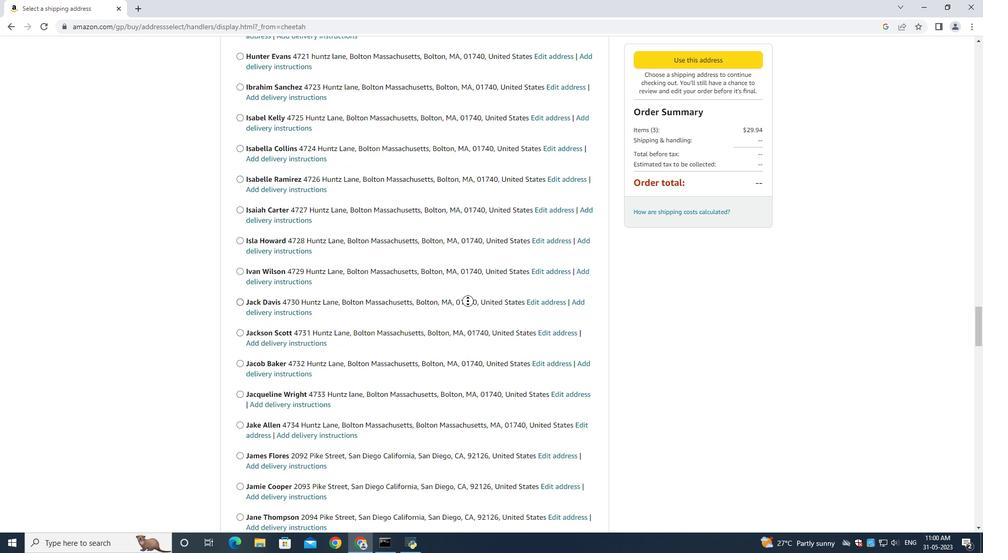 
Action: Mouse scrolled (468, 303) with delta (0, 0)
Screenshot: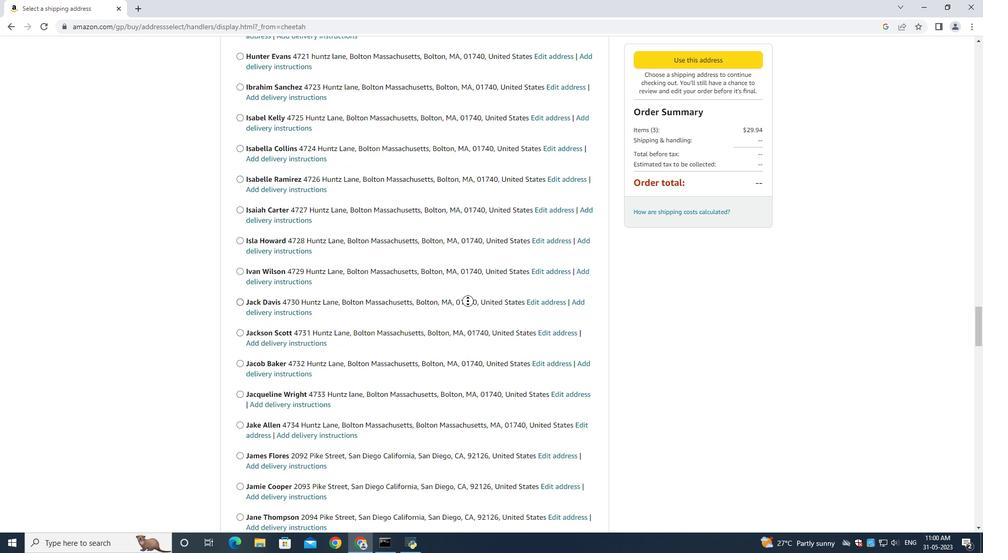 
Action: Mouse moved to (468, 303)
Screenshot: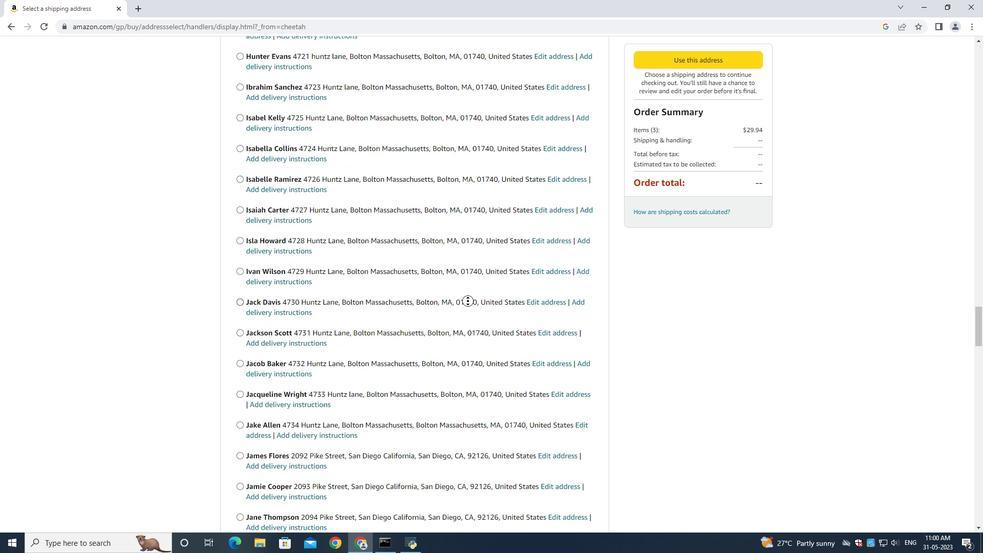 
Action: Mouse scrolled (468, 302) with delta (0, -1)
Screenshot: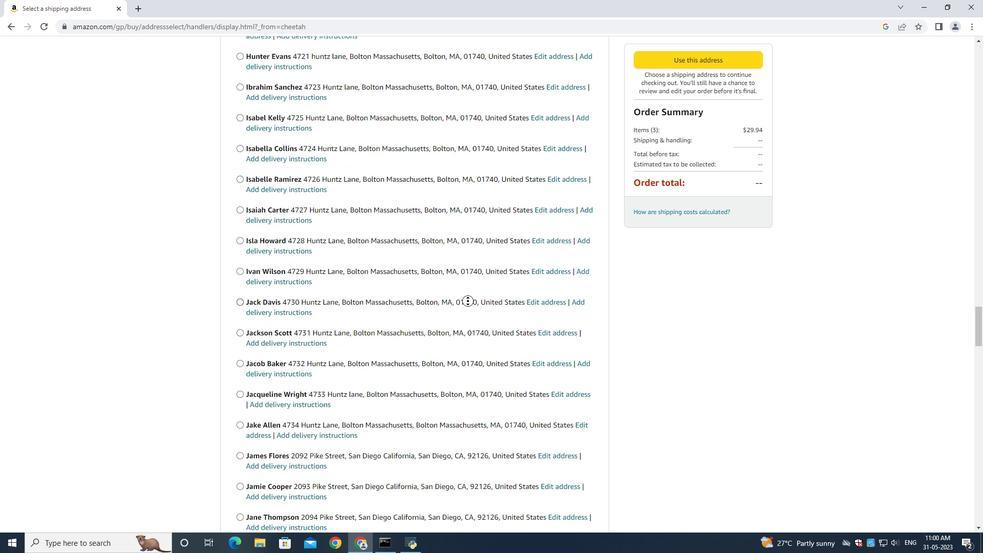 
Action: Mouse moved to (470, 304)
Screenshot: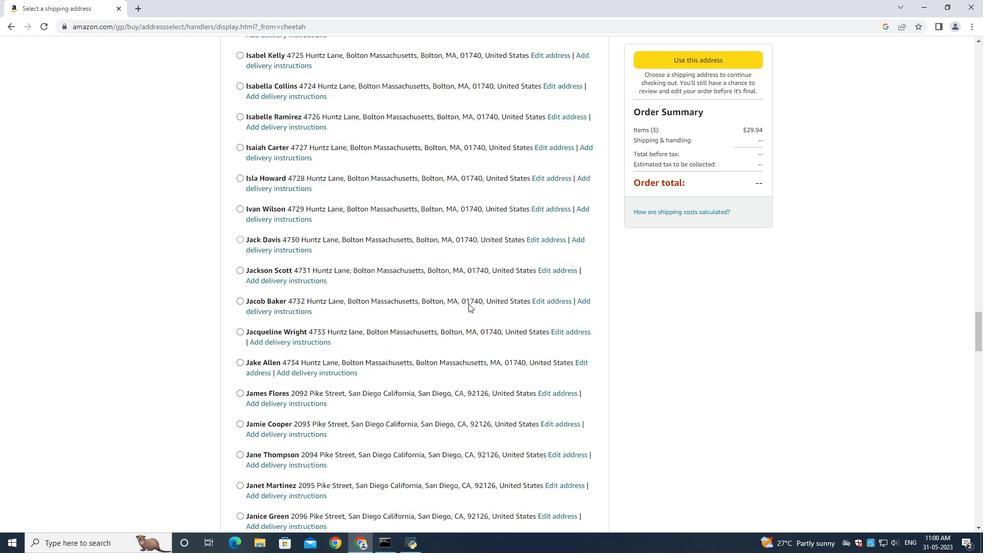
Action: Mouse scrolled (468, 302) with delta (0, -1)
Screenshot: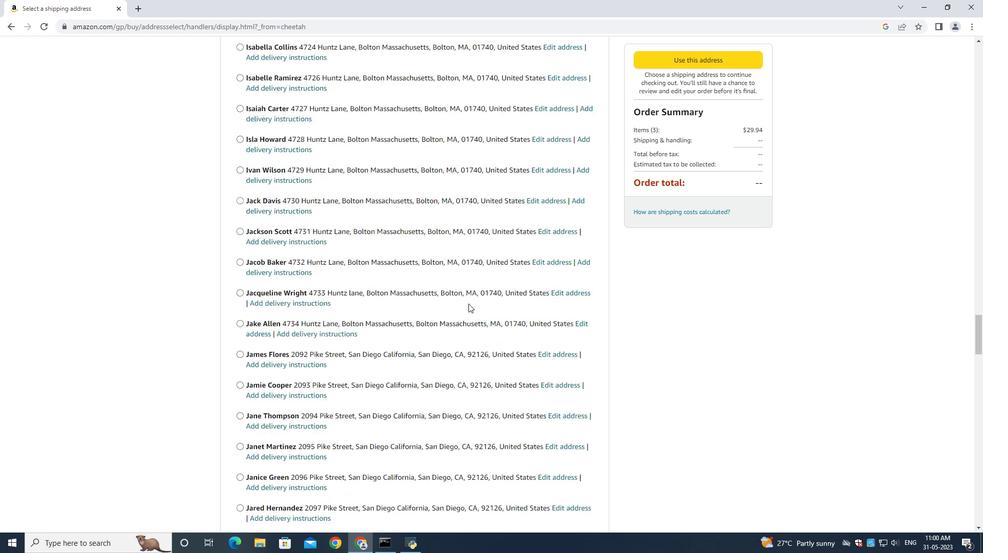 
Action: Mouse moved to (471, 308)
Screenshot: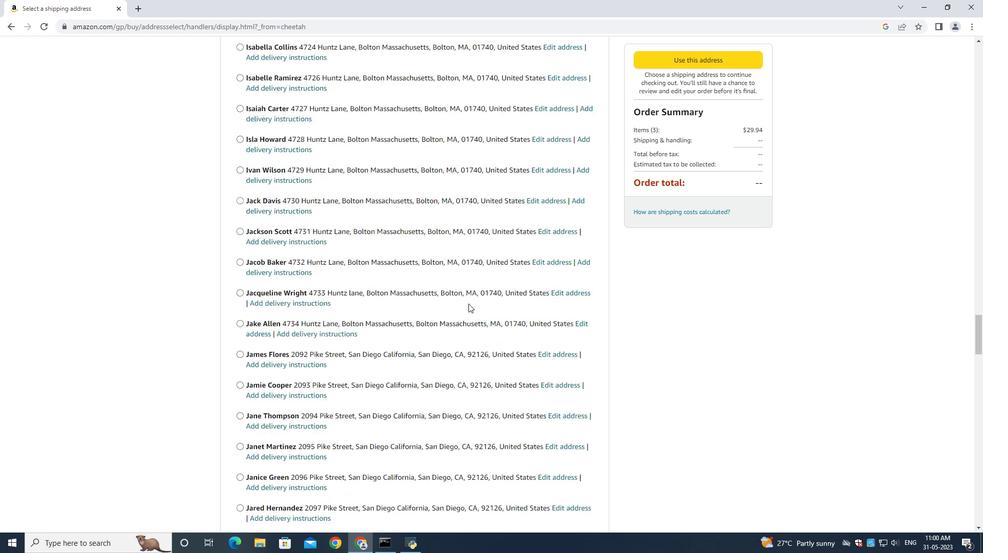
Action: Mouse scrolled (468, 303) with delta (0, 0)
Screenshot: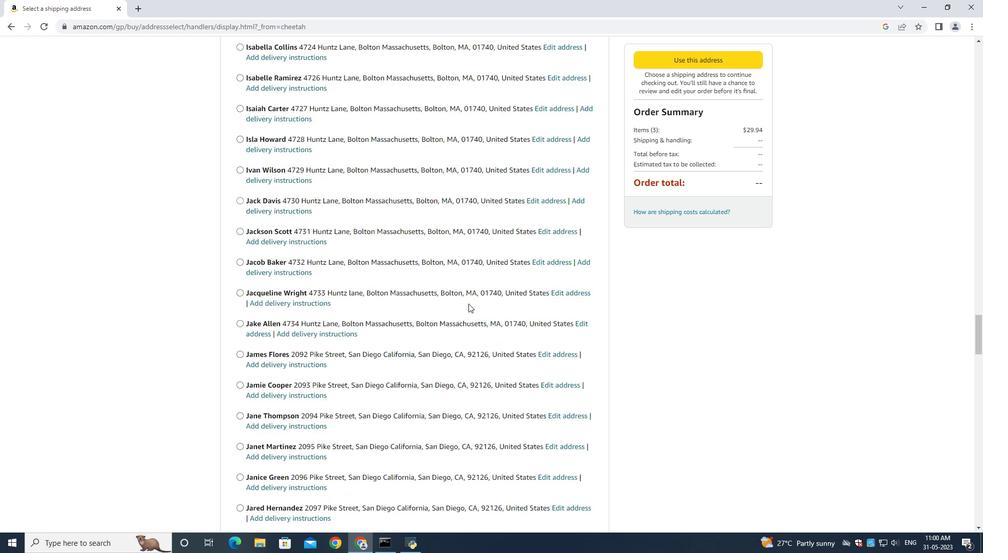 
Action: Mouse moved to (472, 309)
Screenshot: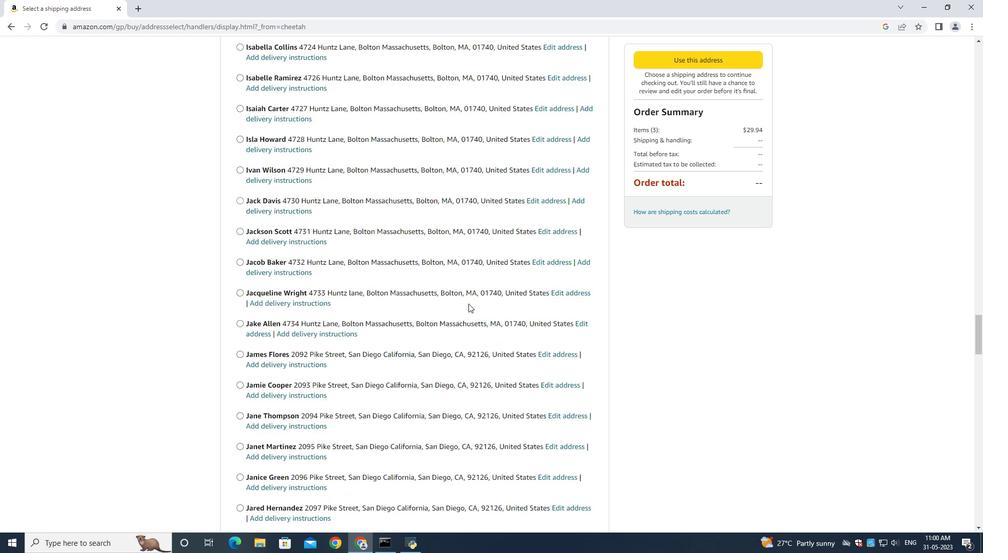 
Action: Mouse scrolled (468, 303) with delta (0, 0)
Screenshot: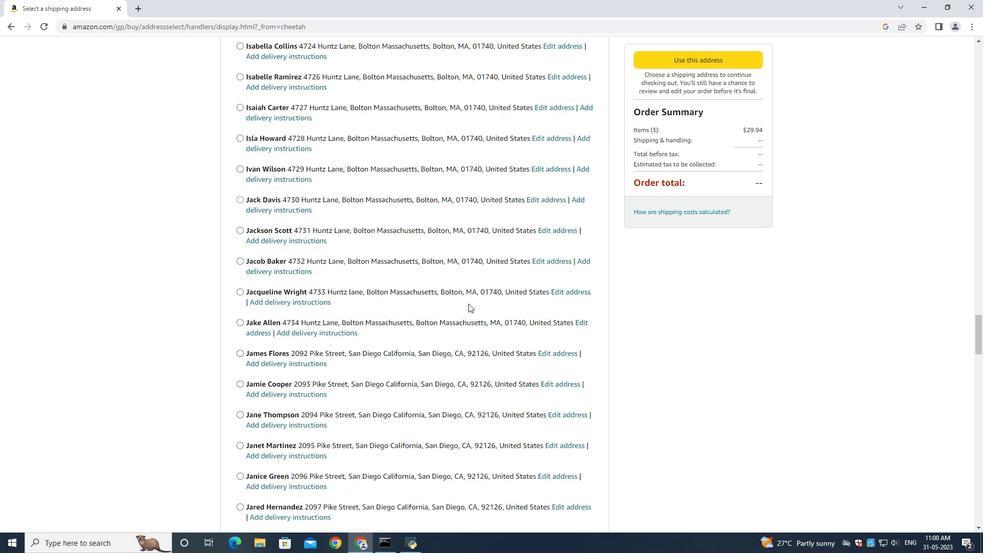 
Action: Mouse moved to (472, 309)
Screenshot: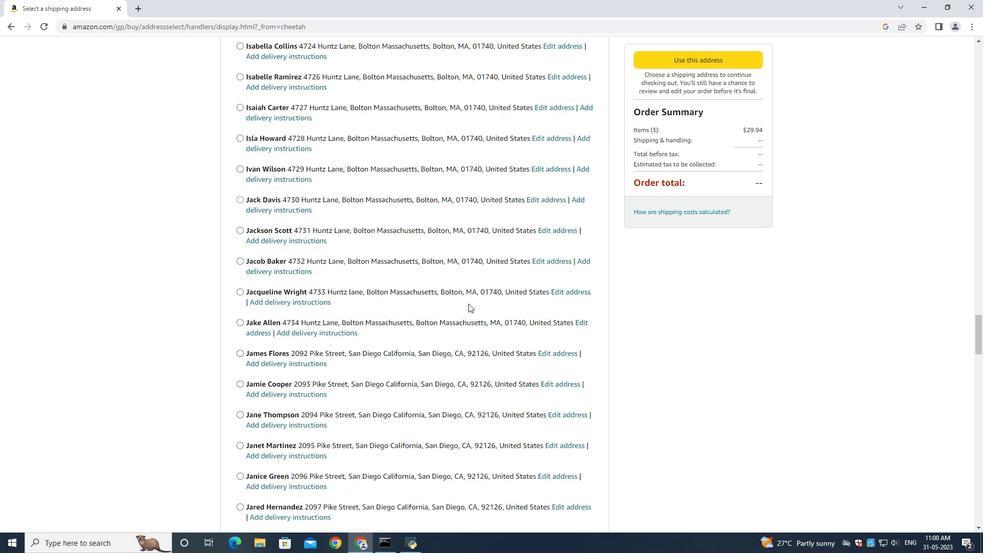 
Action: Mouse scrolled (471, 308) with delta (0, 0)
Screenshot: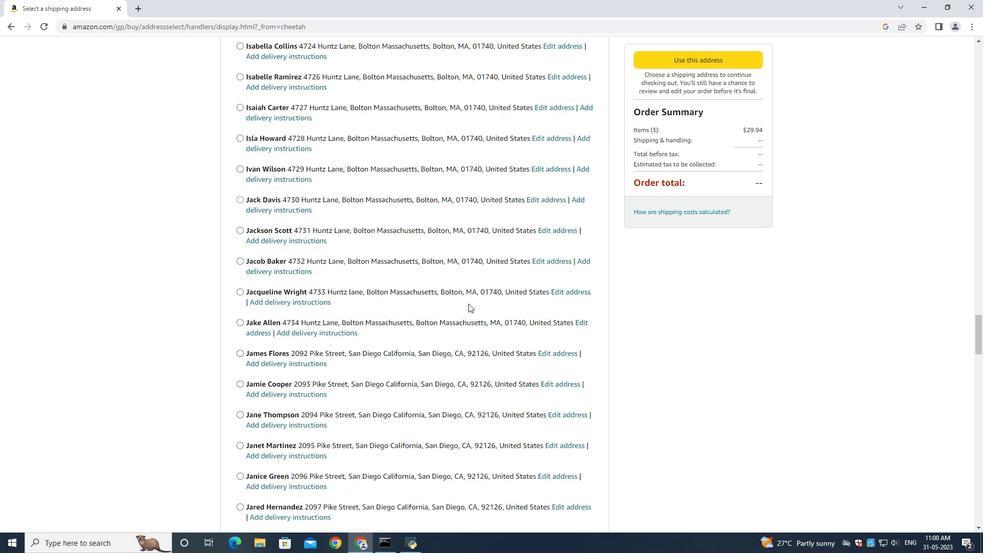 
Action: Mouse moved to (473, 306)
Screenshot: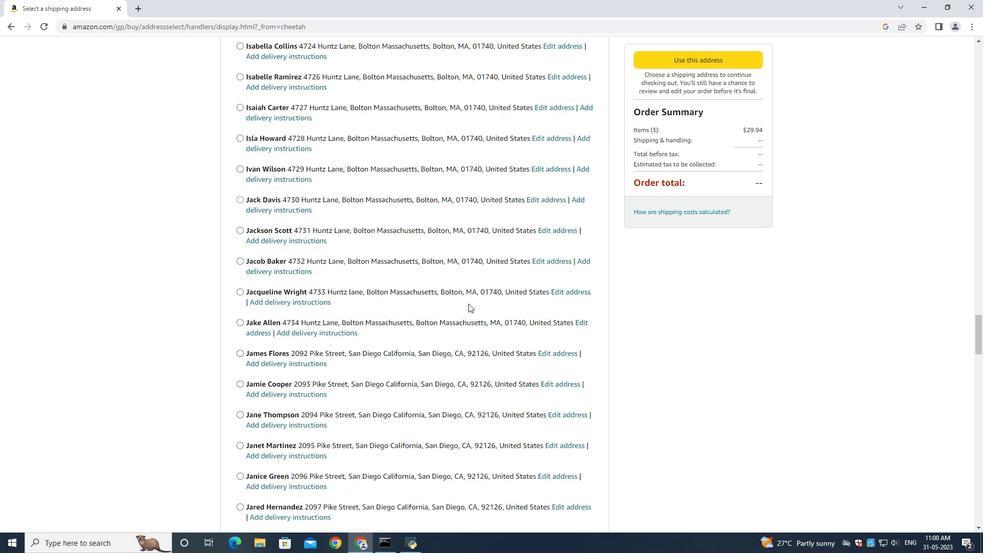 
Action: Mouse scrolled (472, 308) with delta (0, -1)
Screenshot: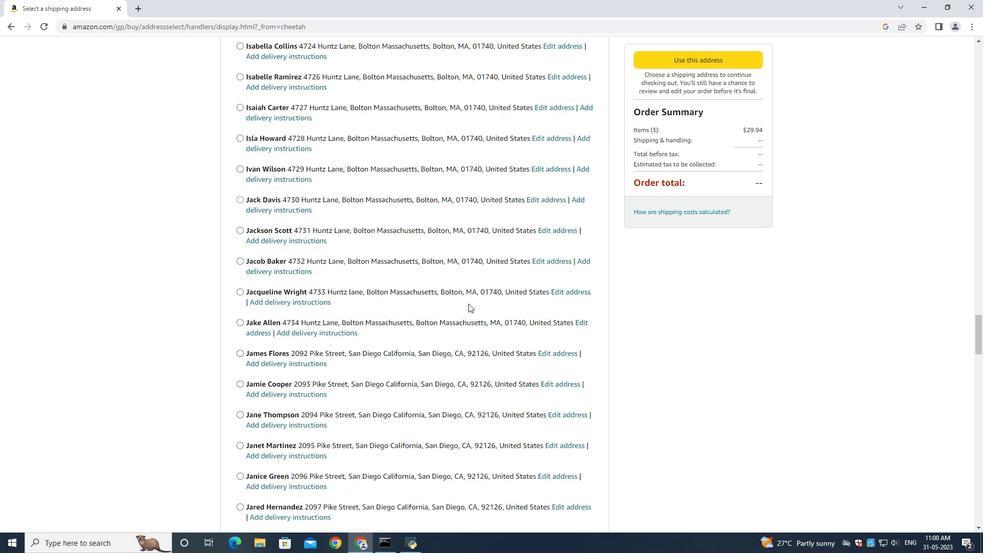 
Action: Mouse moved to (473, 298)
Screenshot: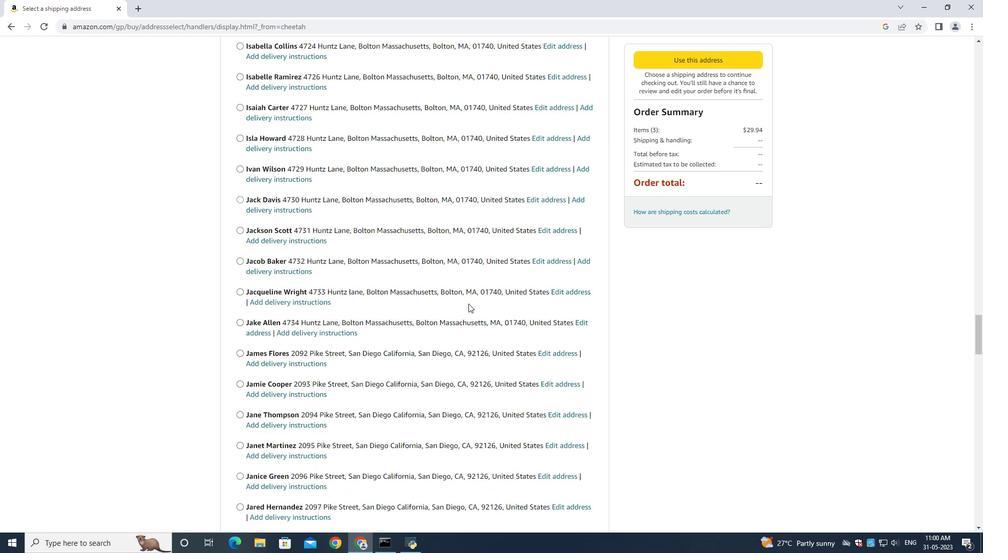 
Action: Mouse scrolled (472, 308) with delta (0, 0)
Screenshot: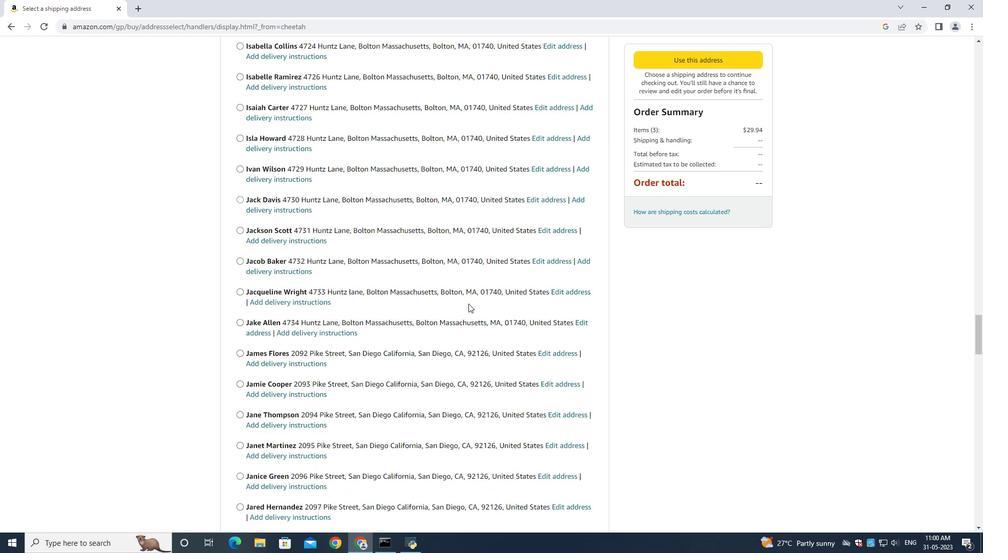
Action: Mouse scrolled (472, 308) with delta (0, -1)
Screenshot: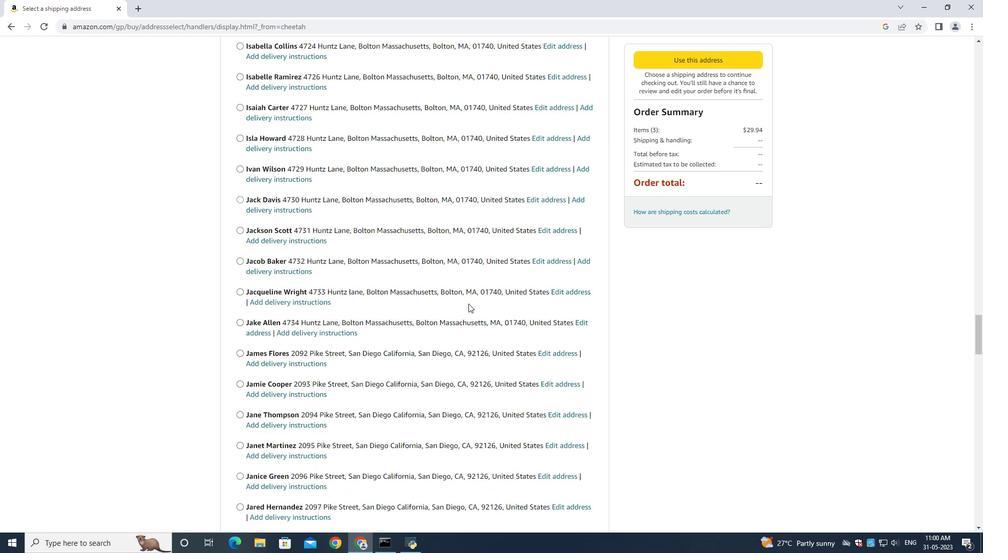
Action: Mouse scrolled (472, 308) with delta (0, 0)
Screenshot: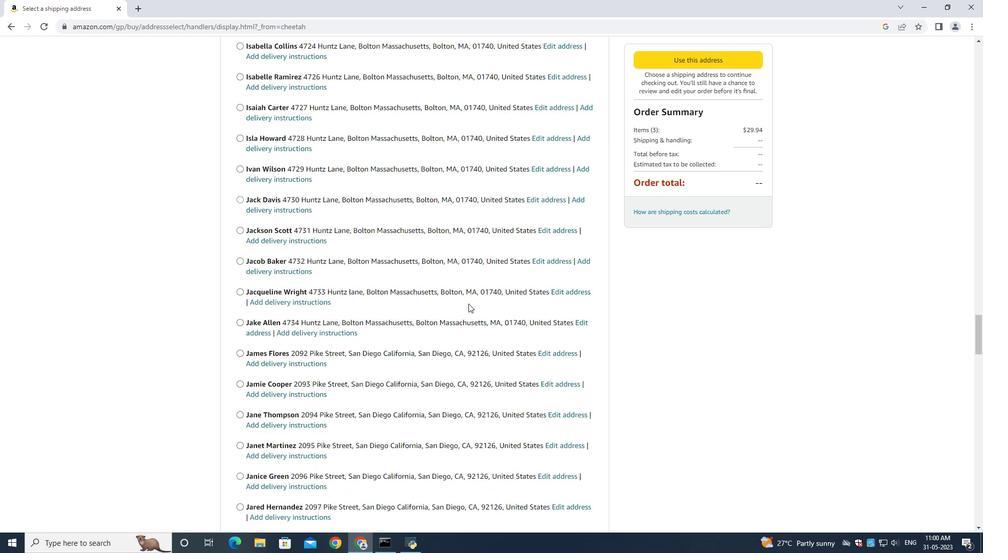 
Action: Mouse moved to (475, 303)
Screenshot: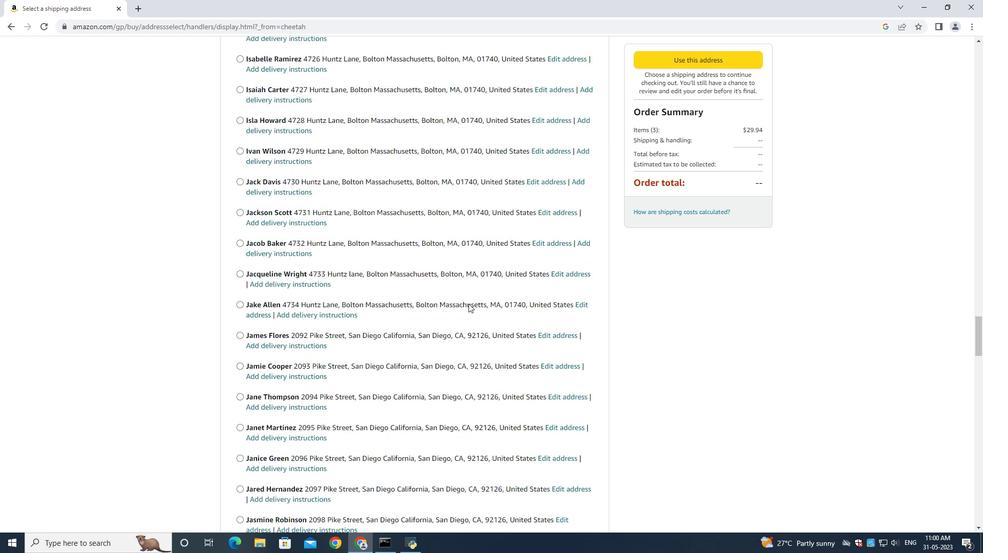 
Action: Mouse scrolled (475, 302) with delta (0, 0)
Screenshot: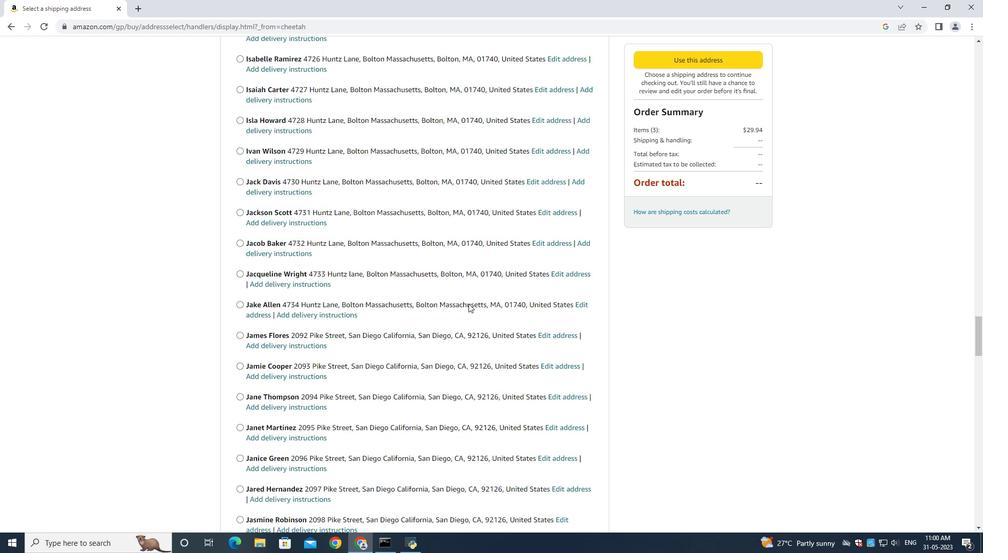 
Action: Mouse scrolled (475, 302) with delta (0, 0)
Screenshot: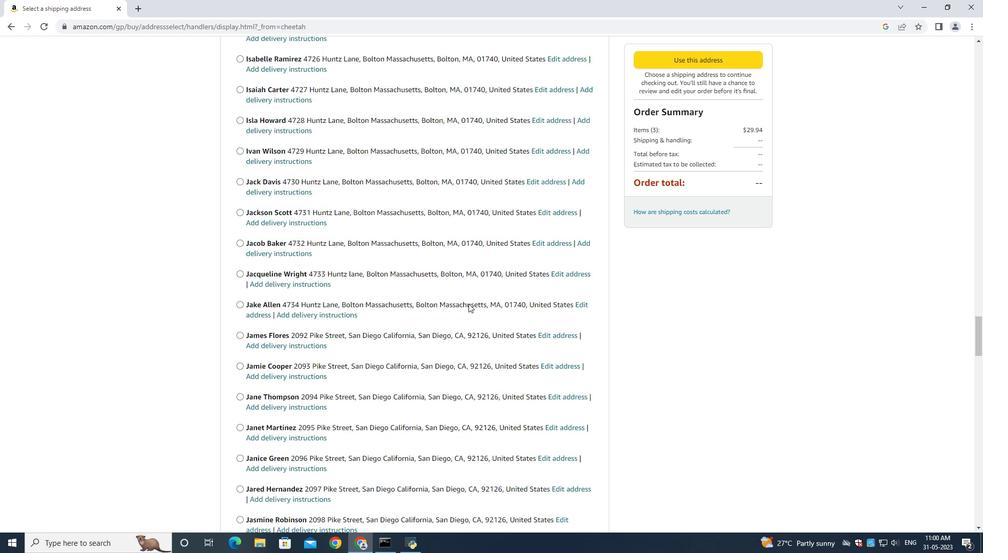 
Action: Mouse scrolled (475, 302) with delta (0, -1)
Screenshot: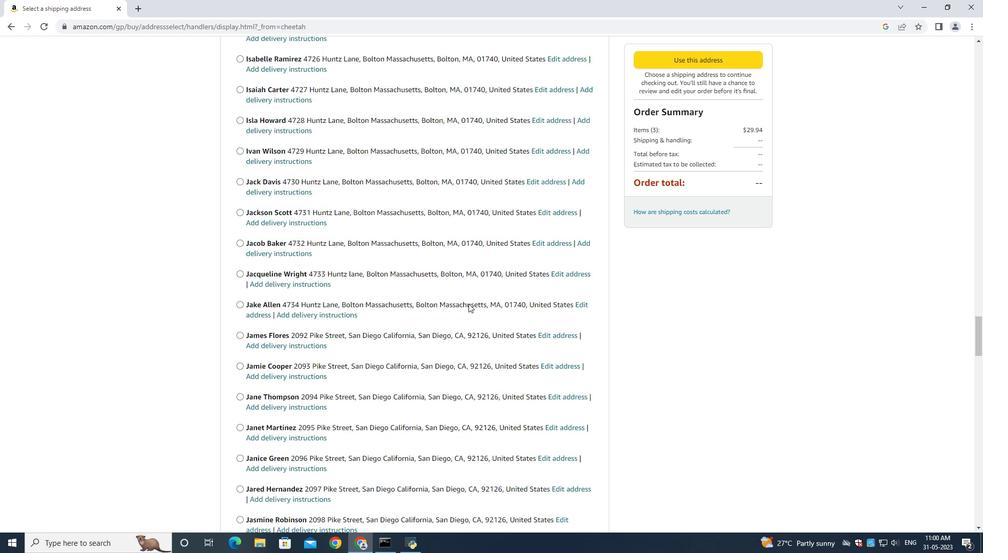 
Action: Mouse moved to (475, 303)
Screenshot: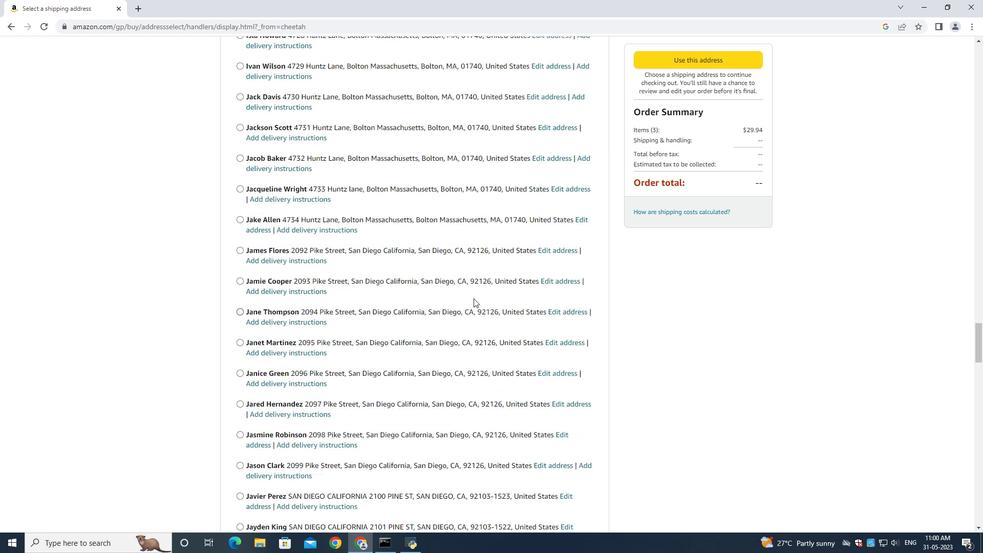 
Action: Mouse scrolled (475, 303) with delta (0, 0)
Screenshot: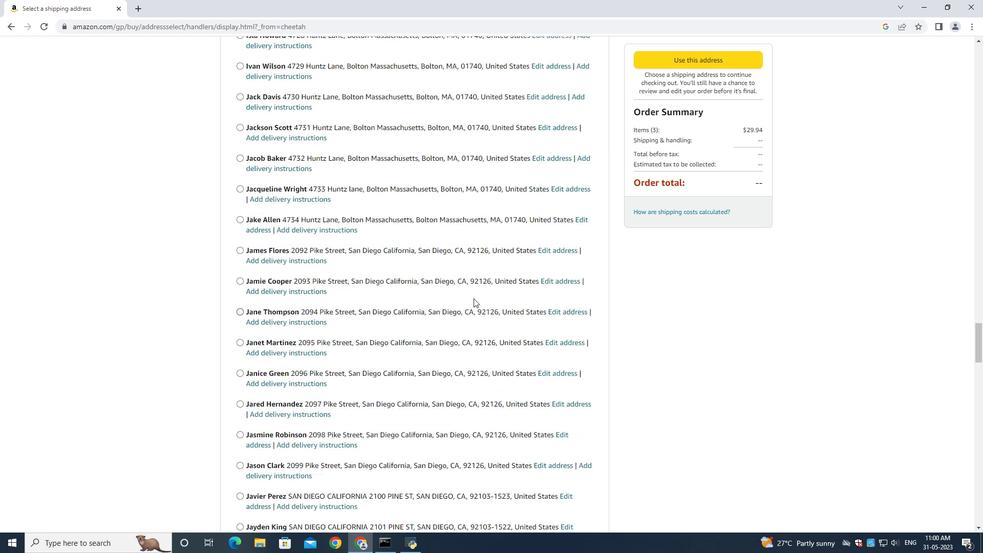 
Action: Mouse moved to (475, 303)
Screenshot: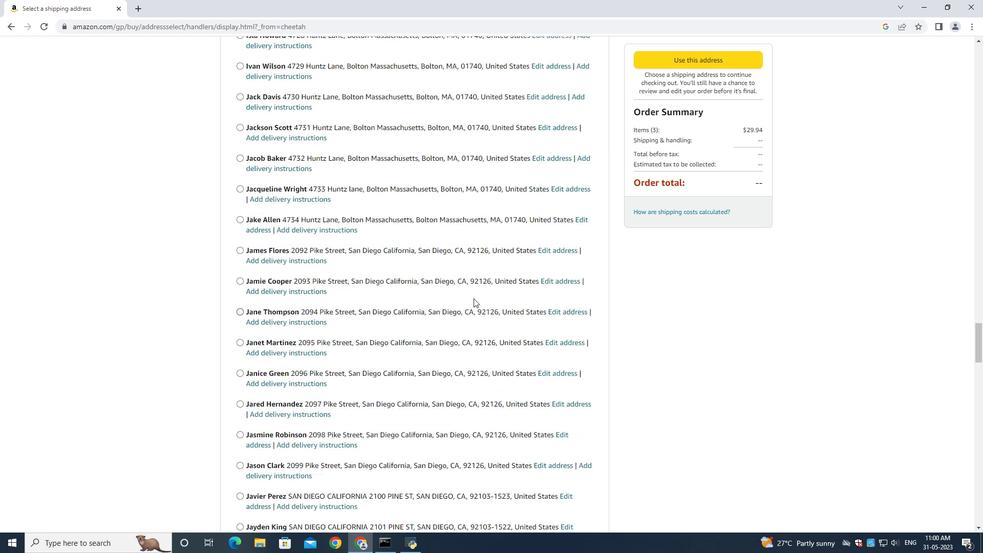 
Action: Mouse scrolled (475, 303) with delta (0, 0)
Screenshot: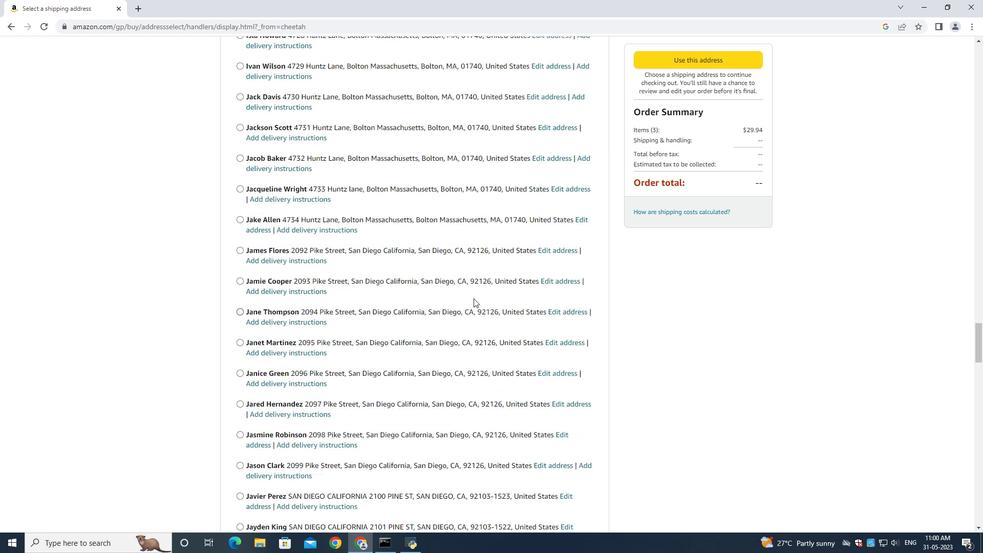 
Action: Mouse moved to (476, 303)
Screenshot: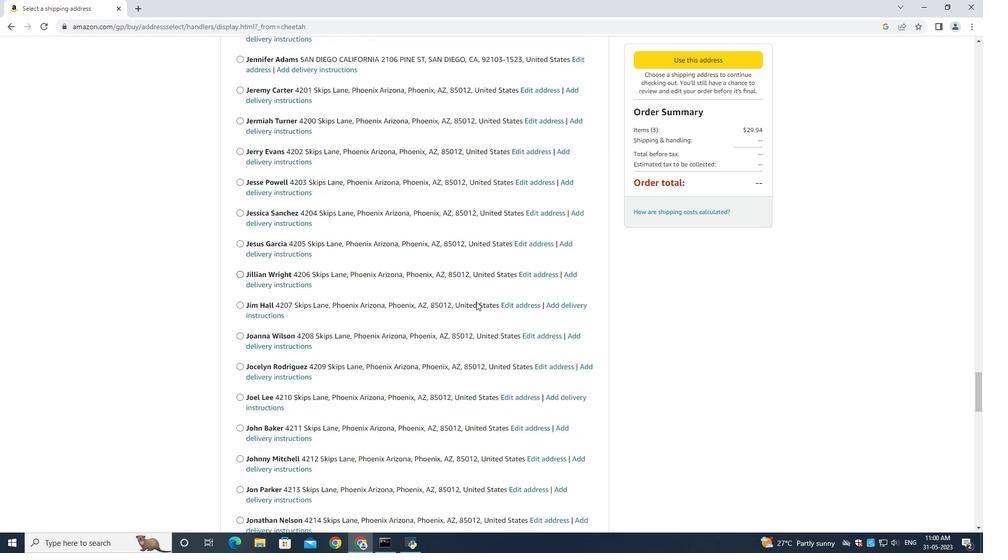 
Action: Mouse scrolled (476, 302) with delta (0, 0)
Screenshot: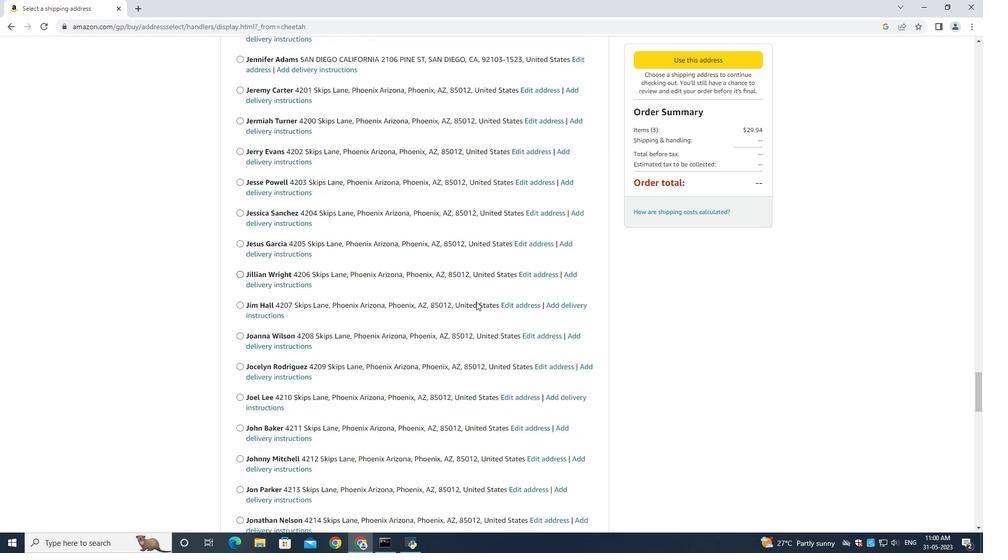 
Action: Mouse moved to (476, 307)
Screenshot: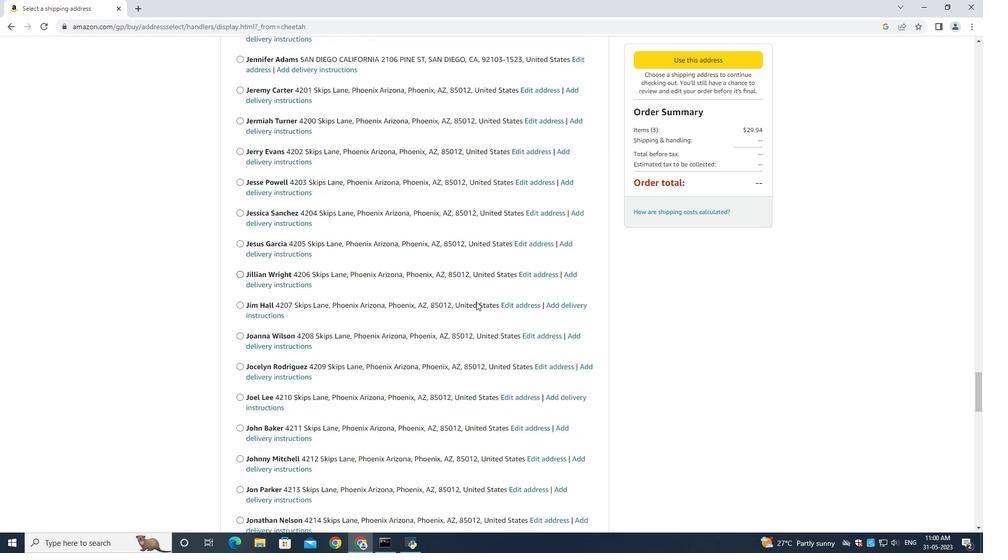 
Action: Mouse scrolled (476, 305) with delta (0, 0)
Screenshot: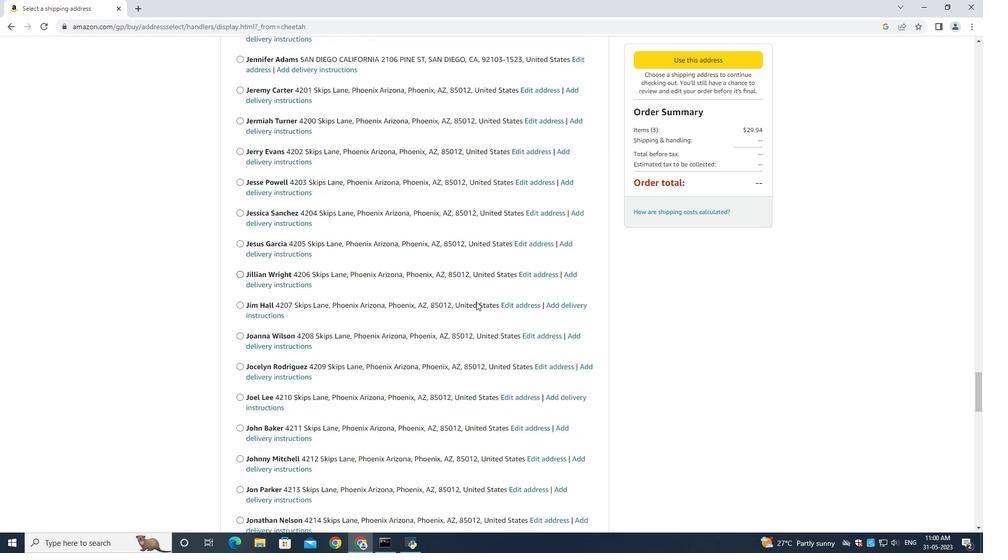 
Action: Mouse scrolled (476, 306) with delta (0, -1)
Screenshot: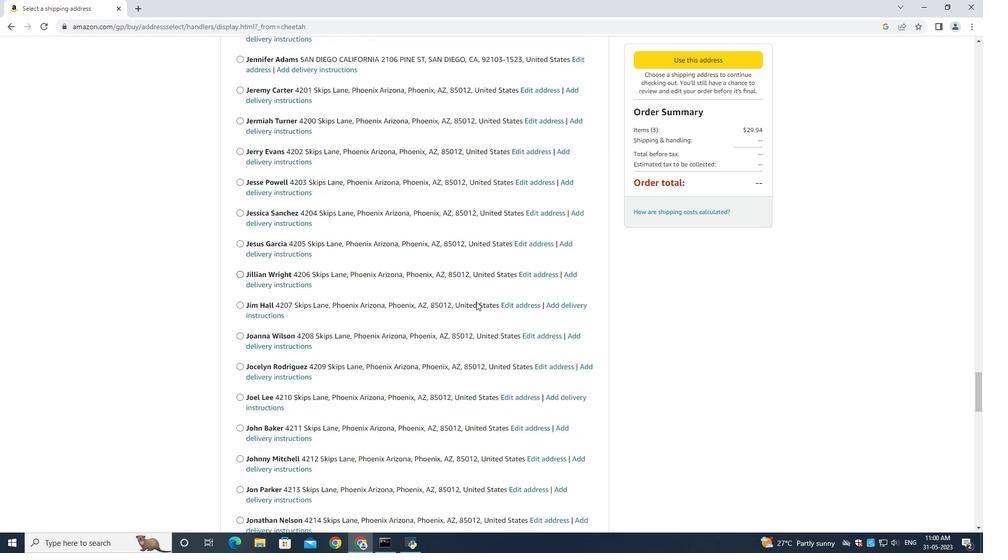 
Action: Mouse scrolled (476, 306) with delta (0, 0)
Screenshot: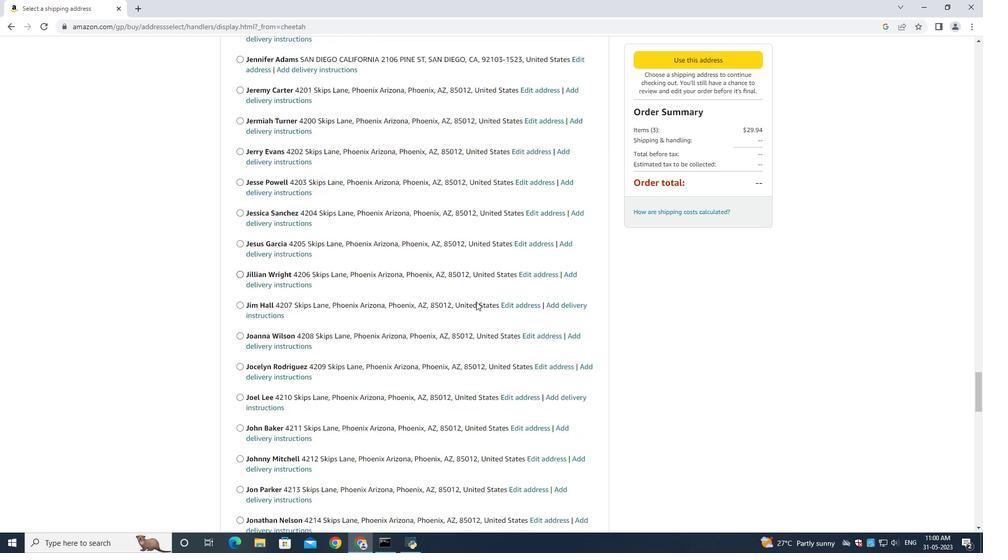 
Action: Mouse scrolled (476, 306) with delta (0, -1)
Screenshot: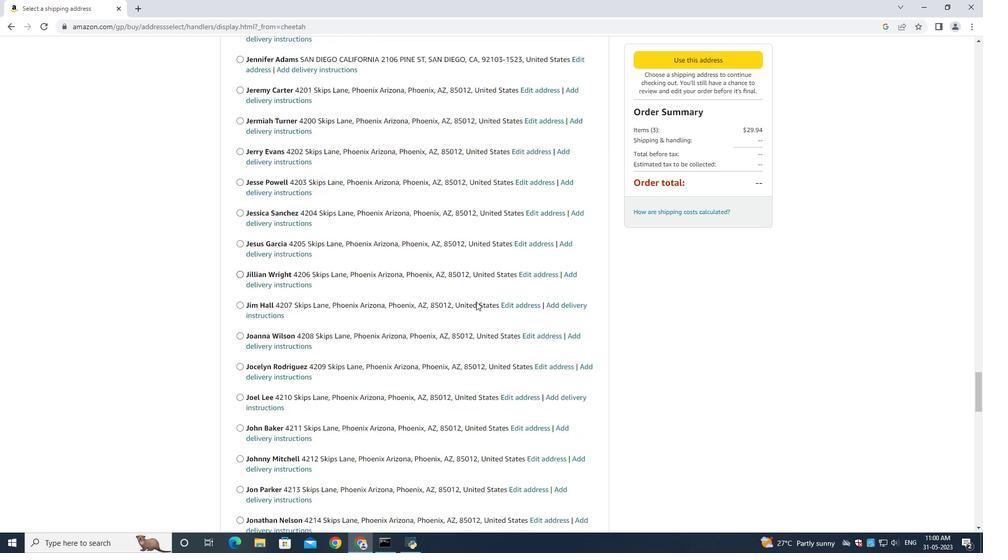 
Action: Mouse scrolled (476, 306) with delta (0, 0)
Screenshot: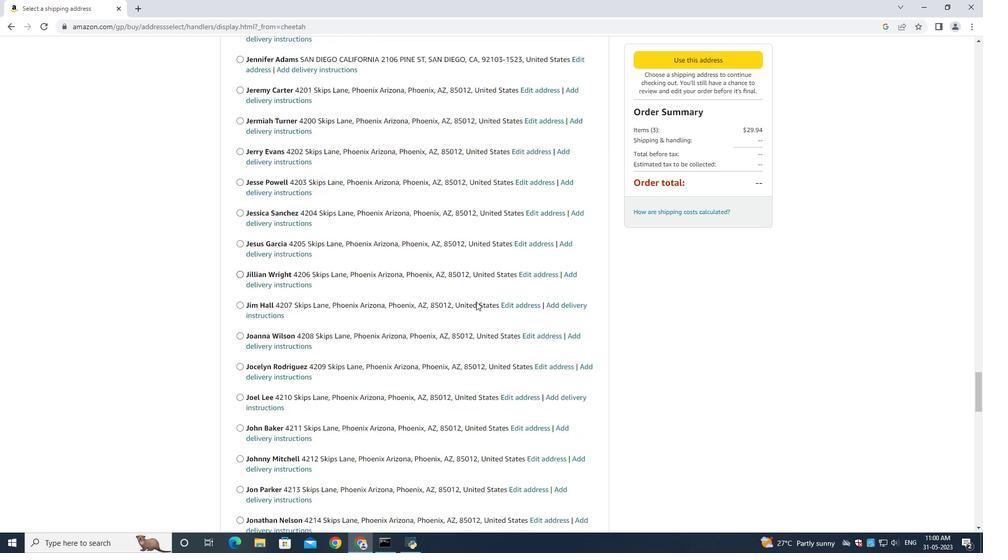 
Action: Mouse moved to (477, 306)
Screenshot: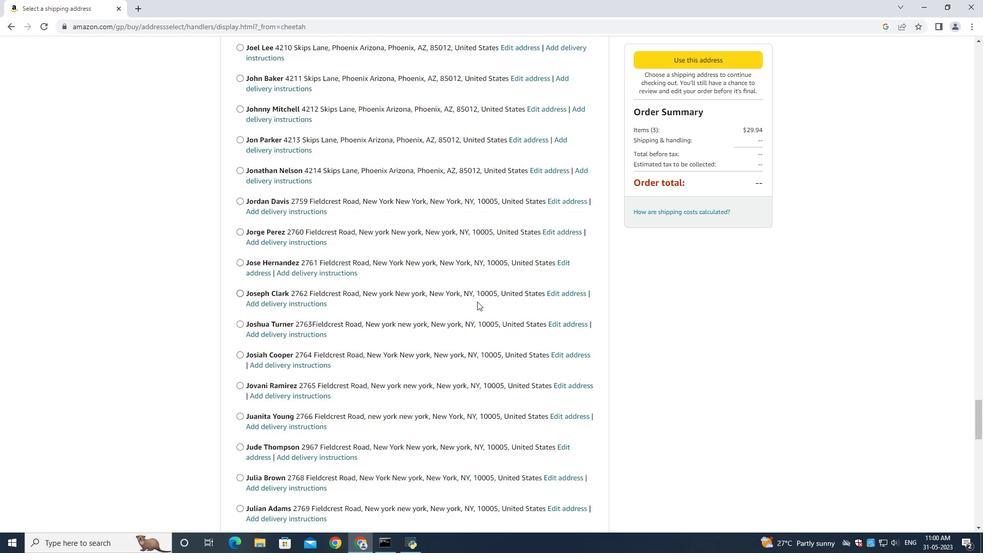 
Action: Mouse scrolled (477, 304) with delta (0, 0)
Screenshot: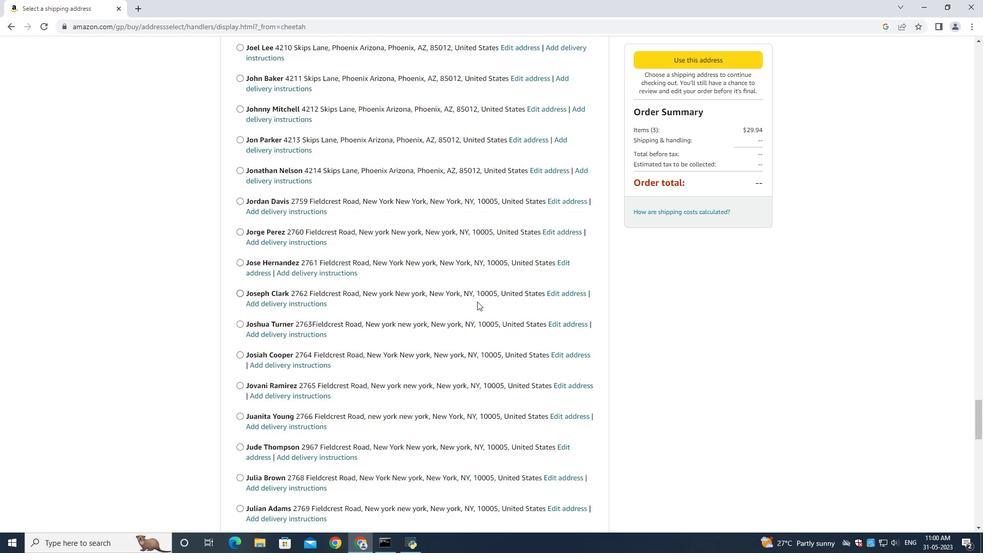 
Action: Mouse scrolled (477, 305) with delta (0, 0)
Screenshot: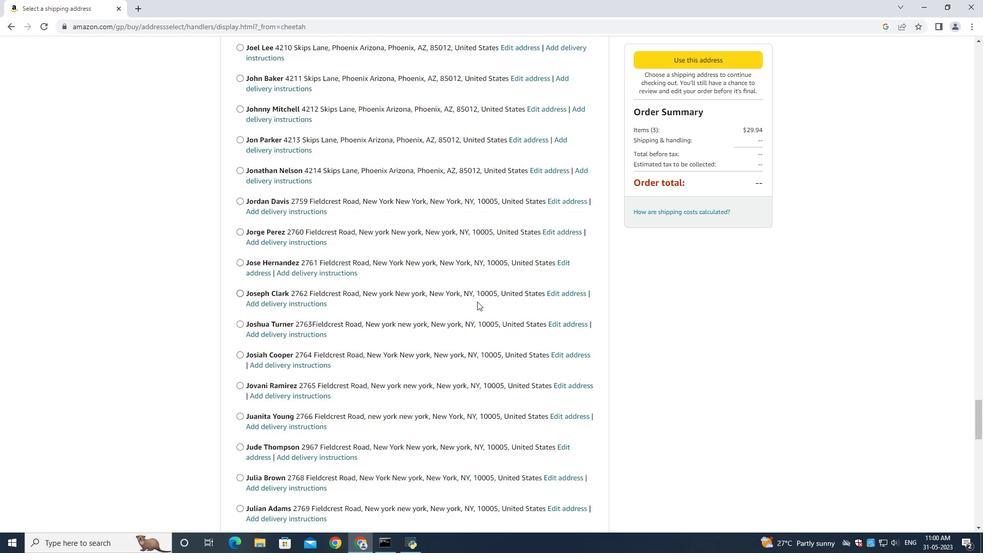 
Action: Mouse scrolled (477, 305) with delta (0, -1)
Screenshot: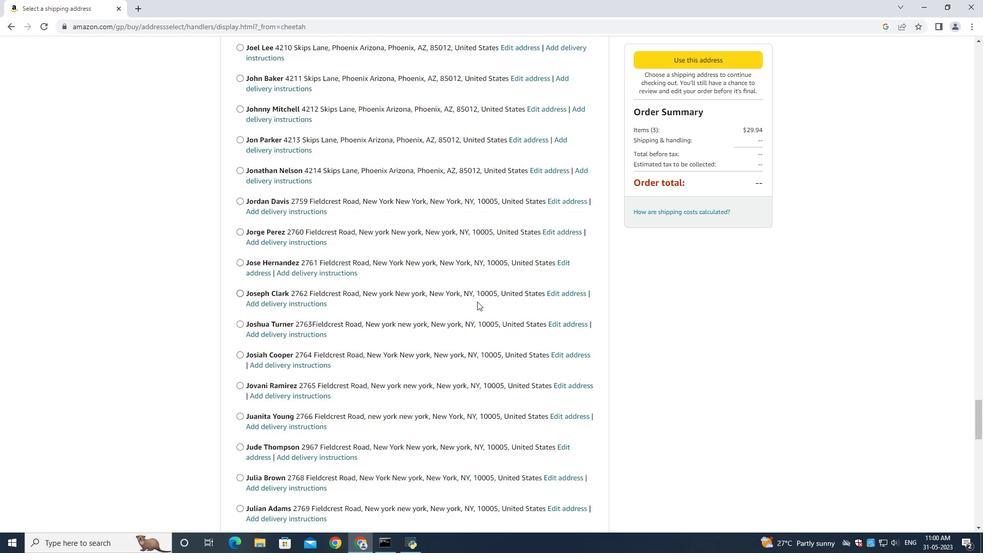 
Action: Mouse scrolled (477, 305) with delta (0, 0)
Screenshot: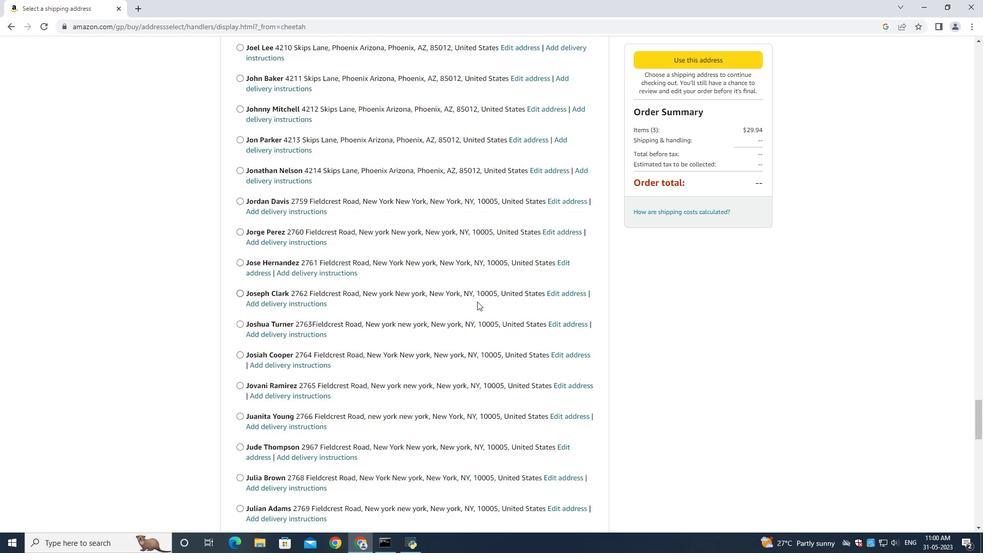 
Action: Mouse scrolled (477, 305) with delta (0, -1)
Screenshot: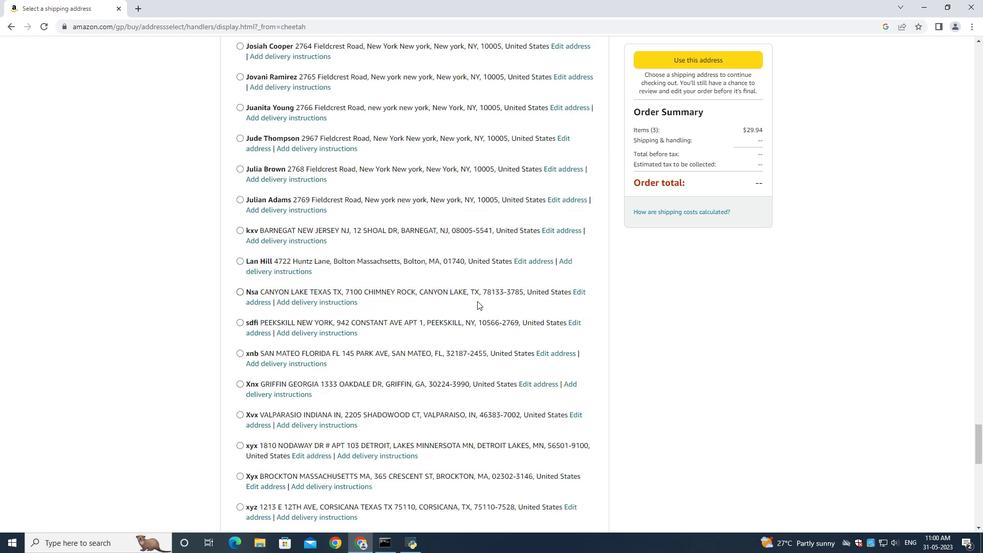 
Action: Mouse moved to (477, 306)
Screenshot: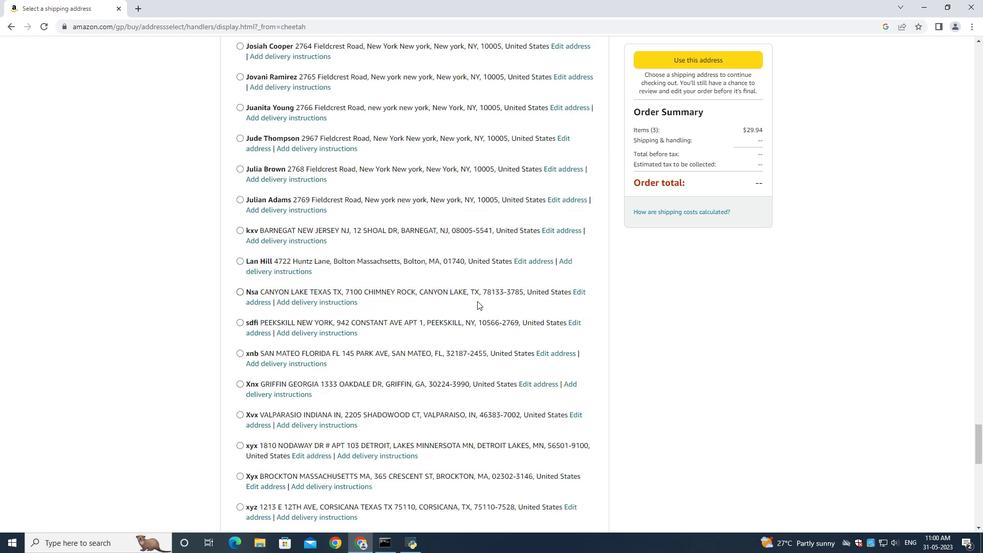 
Action: Mouse scrolled (477, 305) with delta (0, 0)
Screenshot: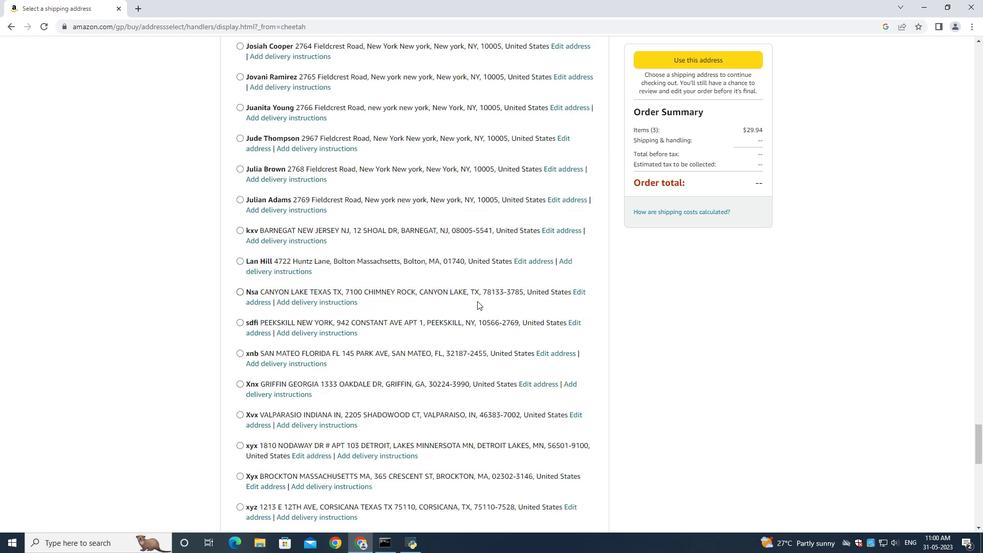 
Action: Mouse moved to (477, 305)
Screenshot: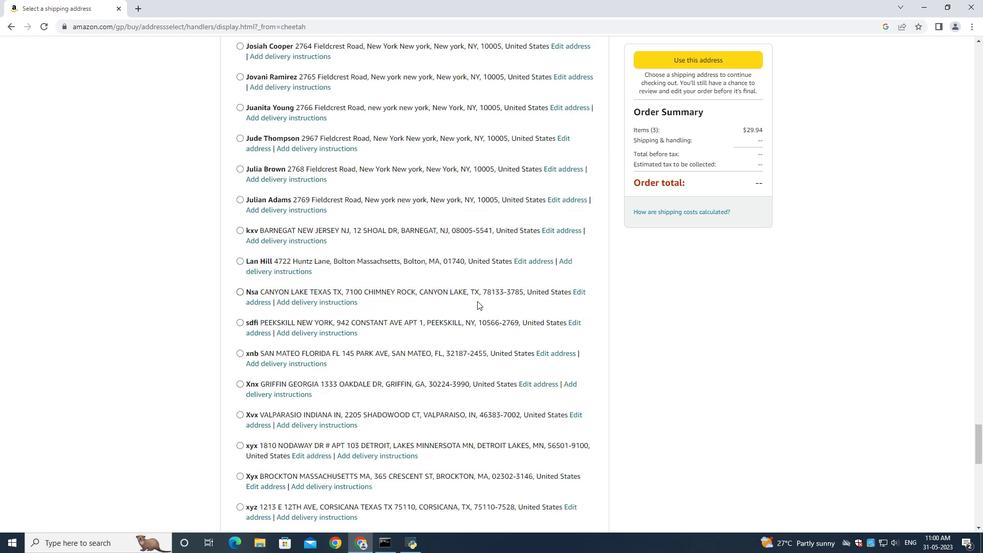 
Action: Mouse scrolled (477, 305) with delta (0, 0)
Screenshot: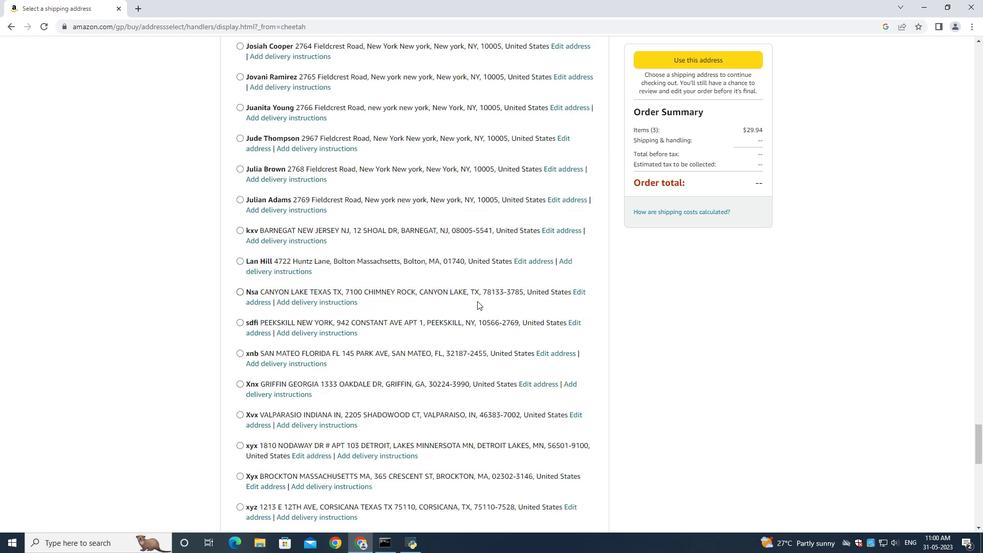 
Action: Mouse moved to (477, 304)
Screenshot: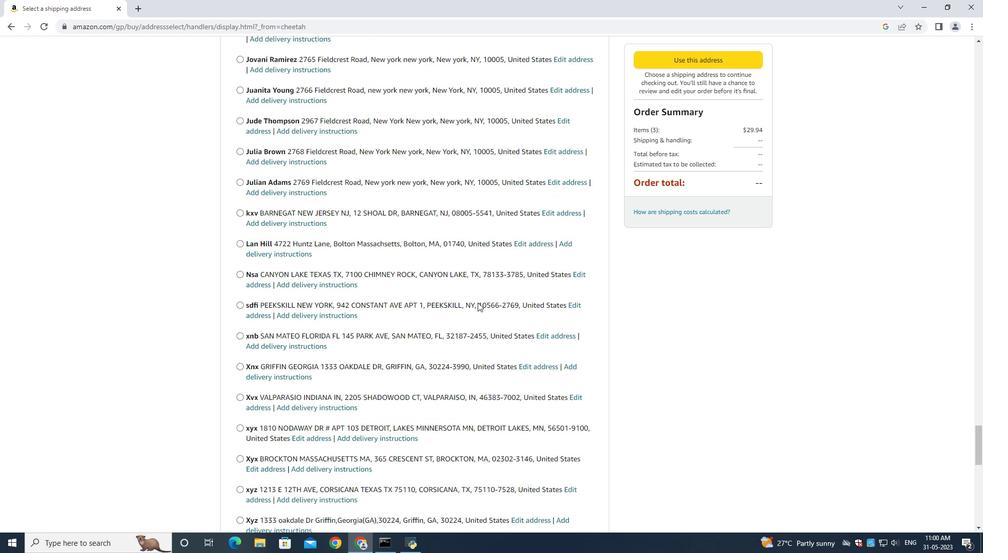 
Action: Mouse scrolled (477, 303) with delta (0, 0)
Screenshot: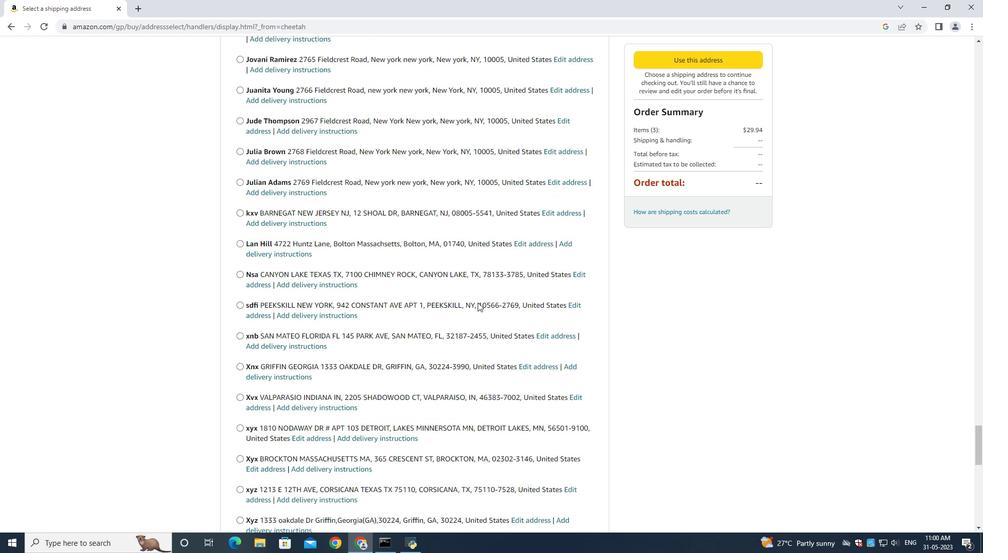 
Action: Mouse moved to (477, 305)
Screenshot: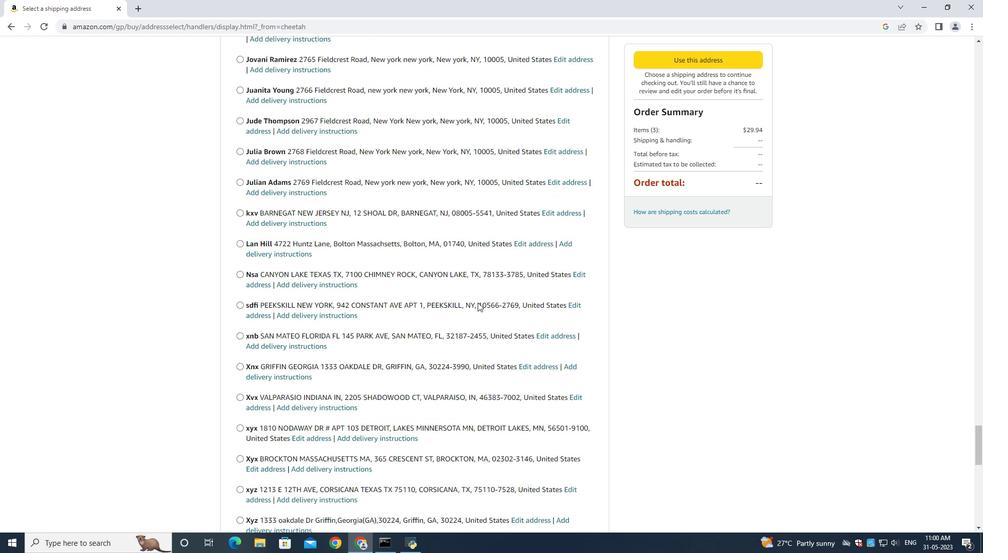 
Action: Mouse scrolled (477, 304) with delta (0, 0)
Screenshot: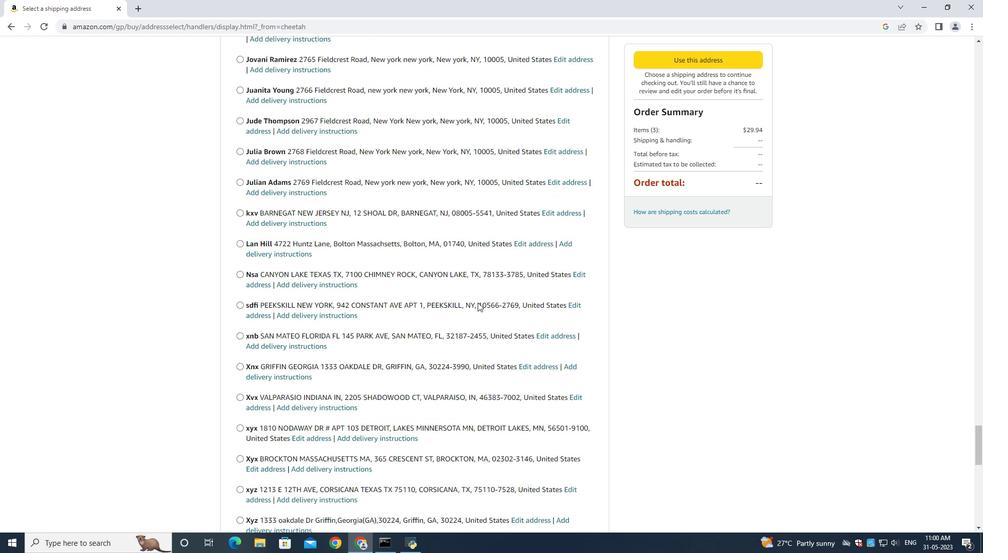 
Action: Mouse scrolled (477, 304) with delta (0, 0)
Screenshot: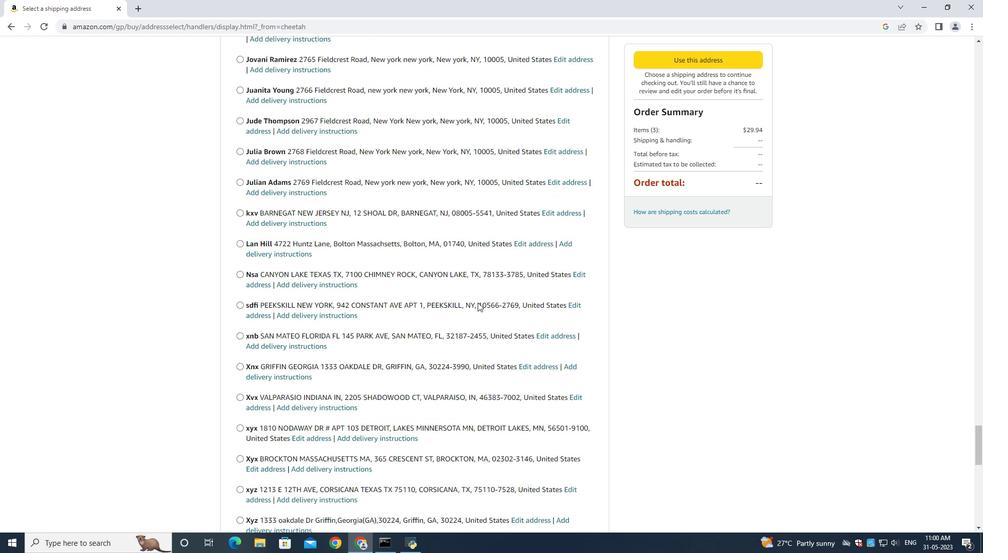 
Action: Mouse moved to (479, 302)
Screenshot: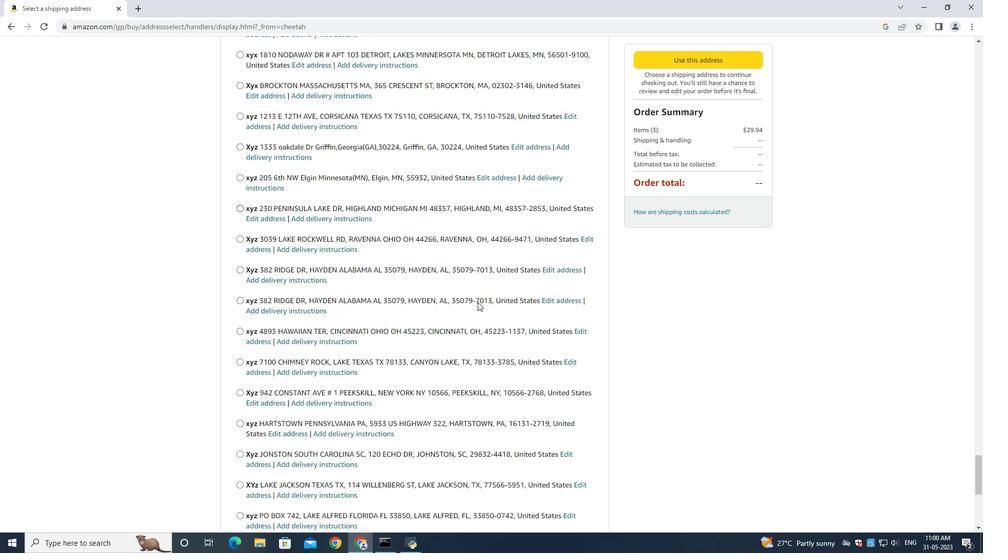 
Action: Mouse scrolled (478, 304) with delta (0, -1)
Screenshot: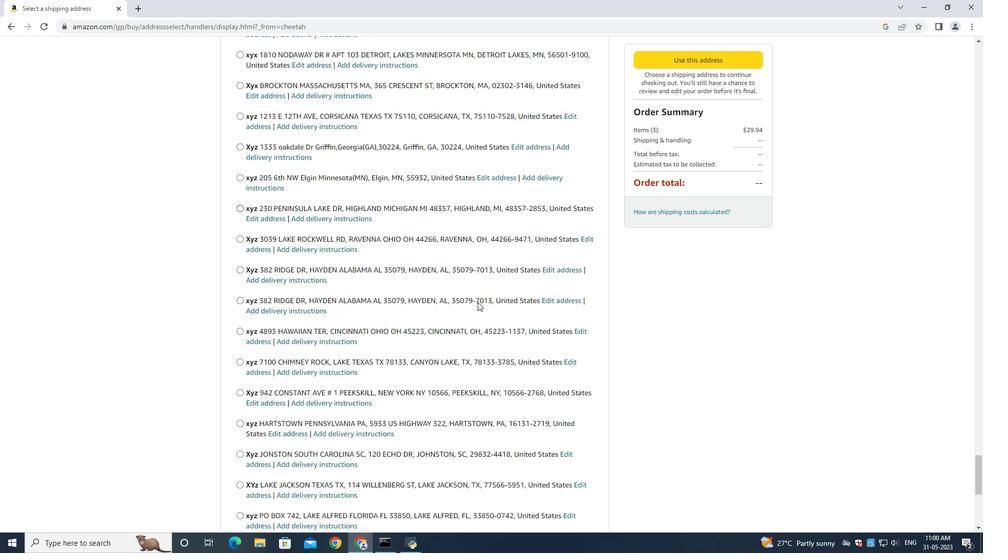 
Action: Mouse moved to (479, 302)
Screenshot: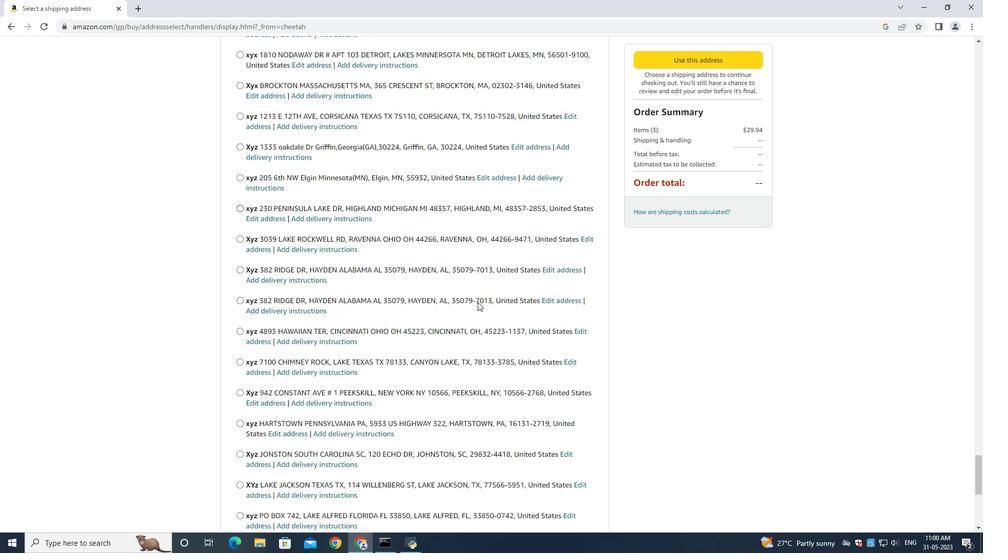 
Action: Mouse scrolled (478, 304) with delta (0, 0)
Screenshot: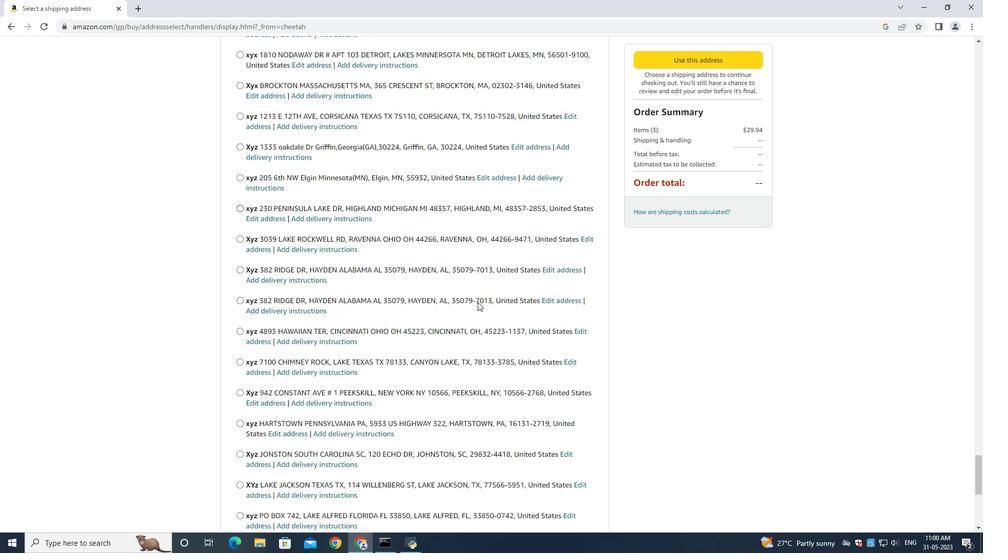 
Action: Mouse moved to (479, 301)
Screenshot: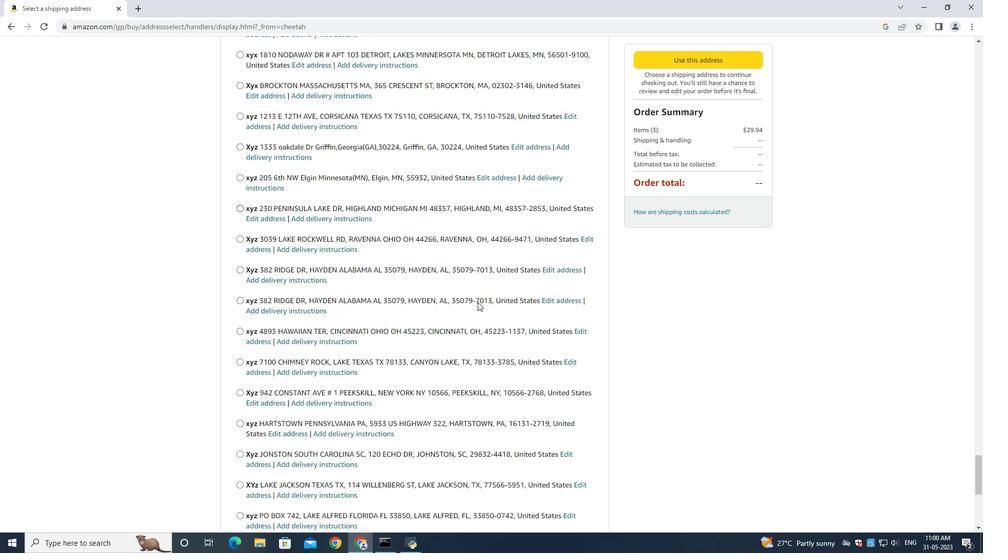 
Action: Mouse scrolled (479, 302) with delta (0, 0)
Screenshot: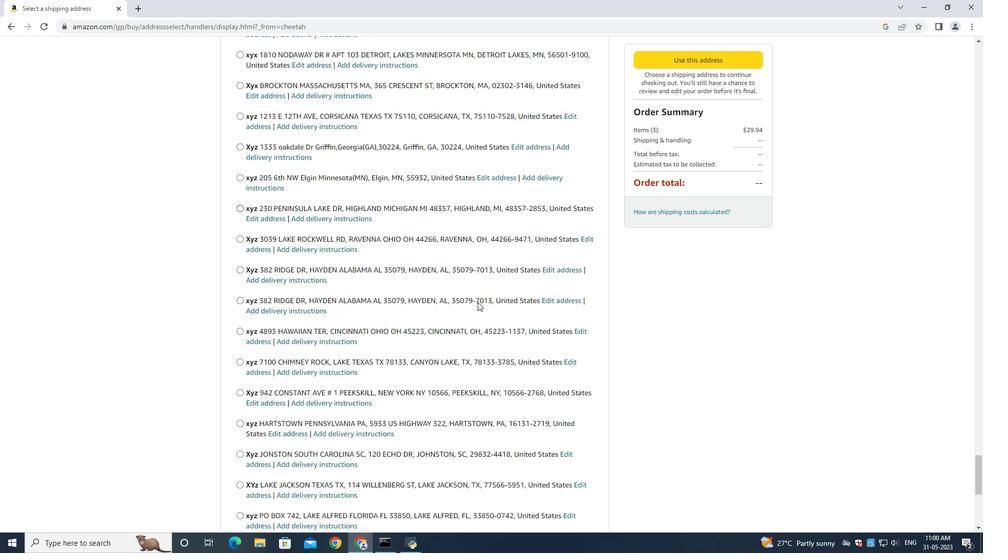 
Action: Mouse moved to (478, 299)
Screenshot: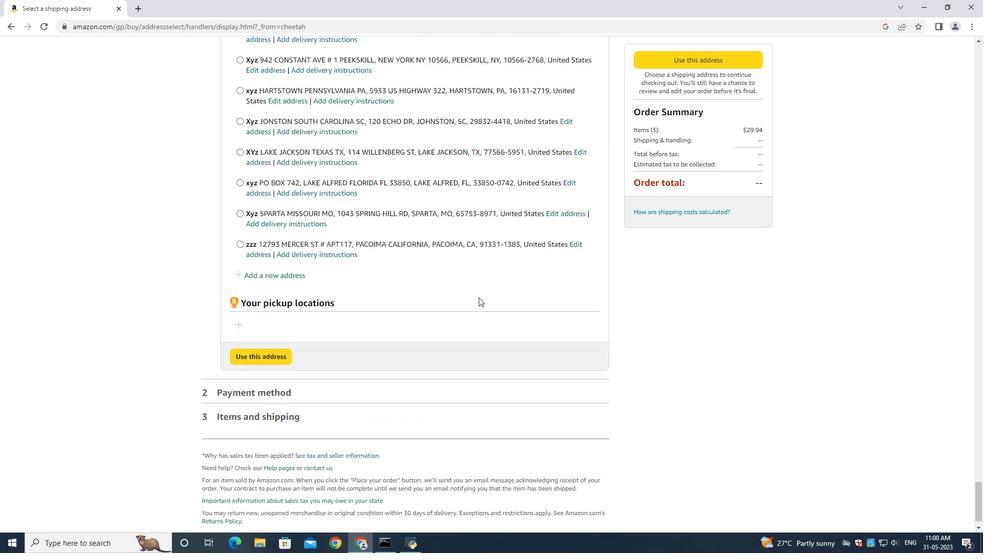 
Action: Mouse scrolled (478, 297) with delta (0, 0)
Screenshot: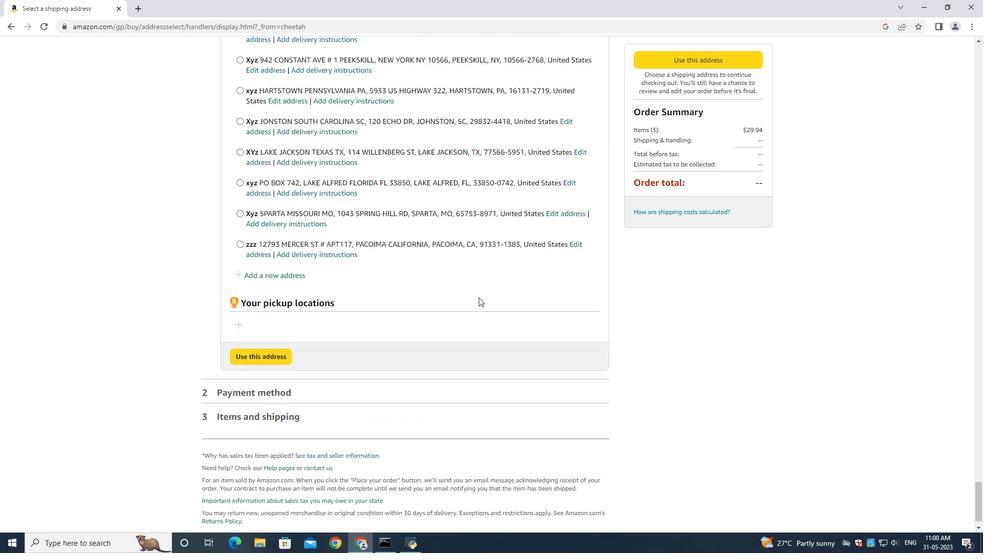 
Action: Mouse moved to (478, 299)
Screenshot: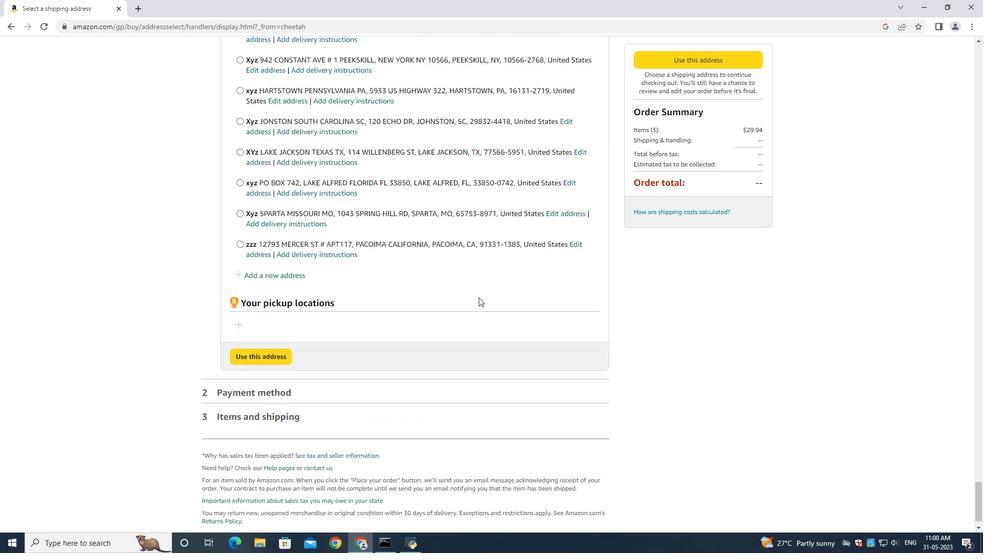 
Action: Mouse scrolled (478, 298) with delta (0, 0)
Screenshot: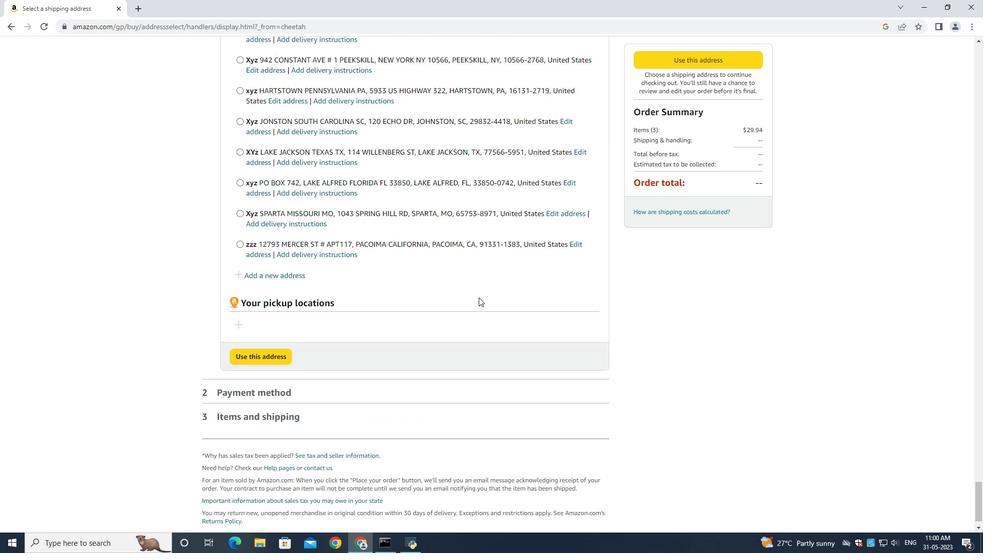 
Action: Mouse scrolled (478, 298) with delta (0, 0)
Screenshot: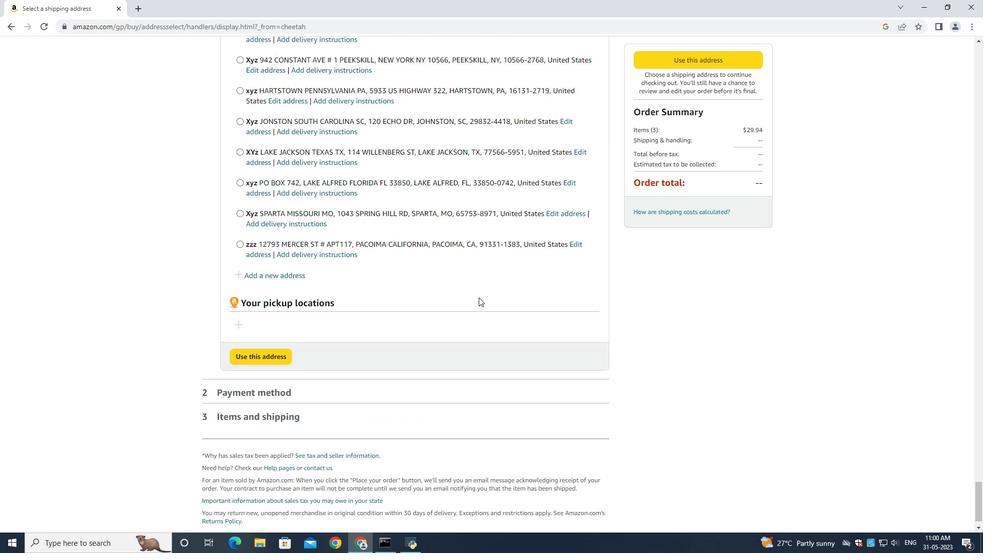 
Action: Mouse moved to (478, 298)
Screenshot: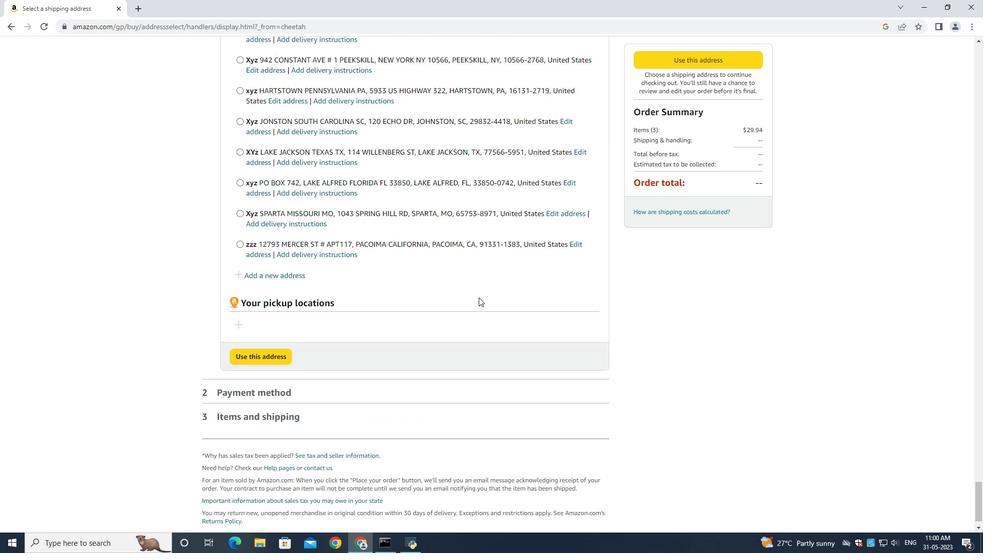 
Action: Mouse scrolled (478, 298) with delta (0, -1)
Screenshot: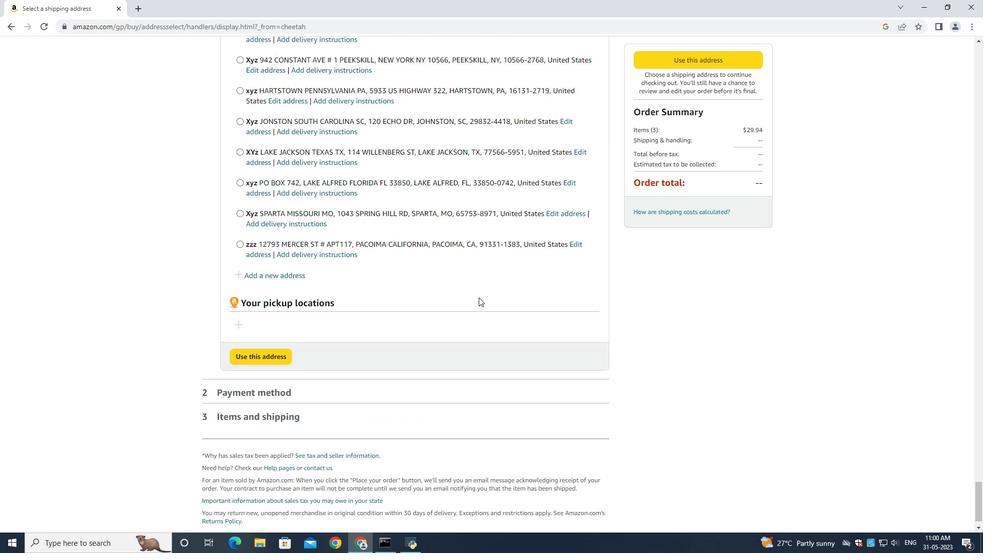 
Action: Mouse moved to (478, 297)
Screenshot: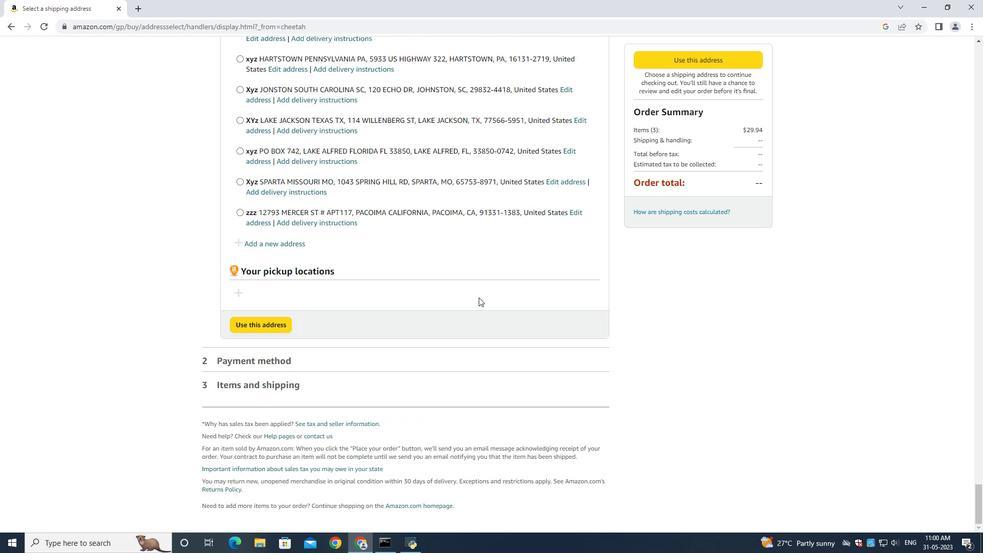 
Action: Mouse scrolled (478, 298) with delta (0, 0)
Screenshot: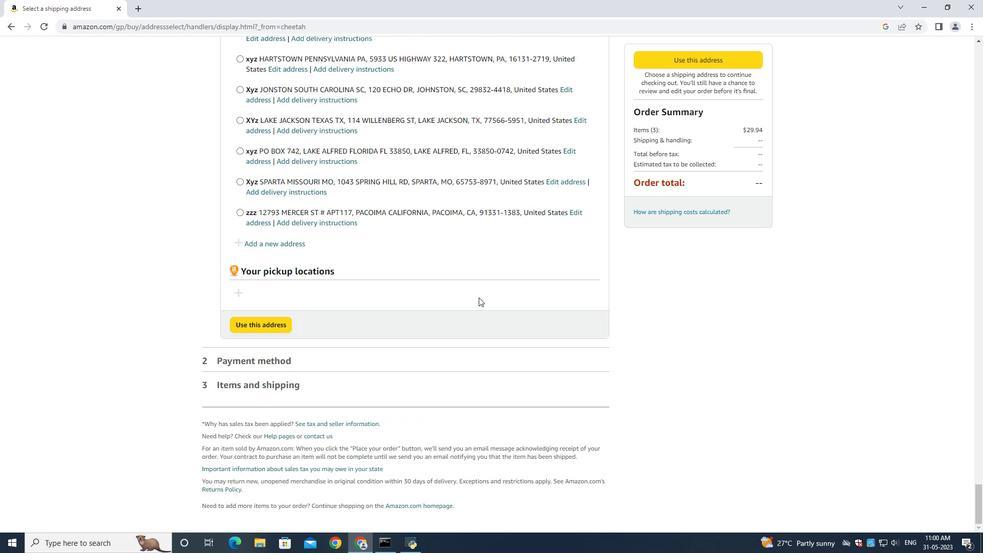 
Action: Mouse moved to (478, 296)
Screenshot: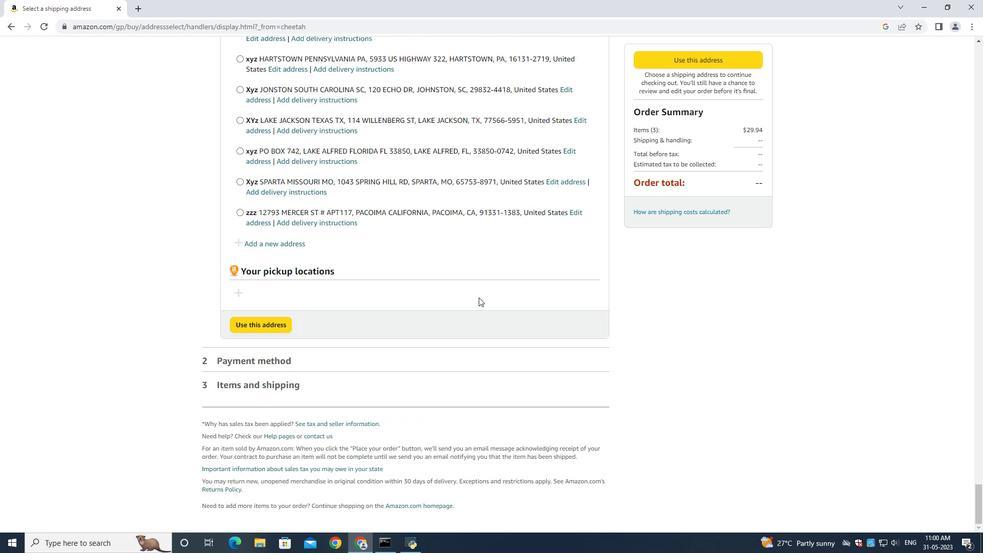 
Action: Mouse scrolled (478, 298) with delta (0, -1)
Screenshot: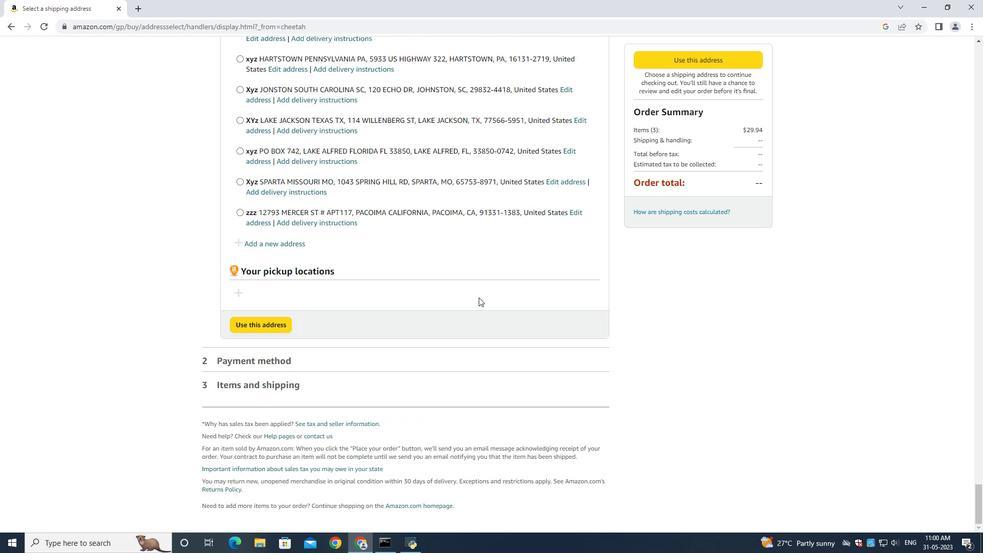 
Action: Mouse moved to (478, 296)
Screenshot: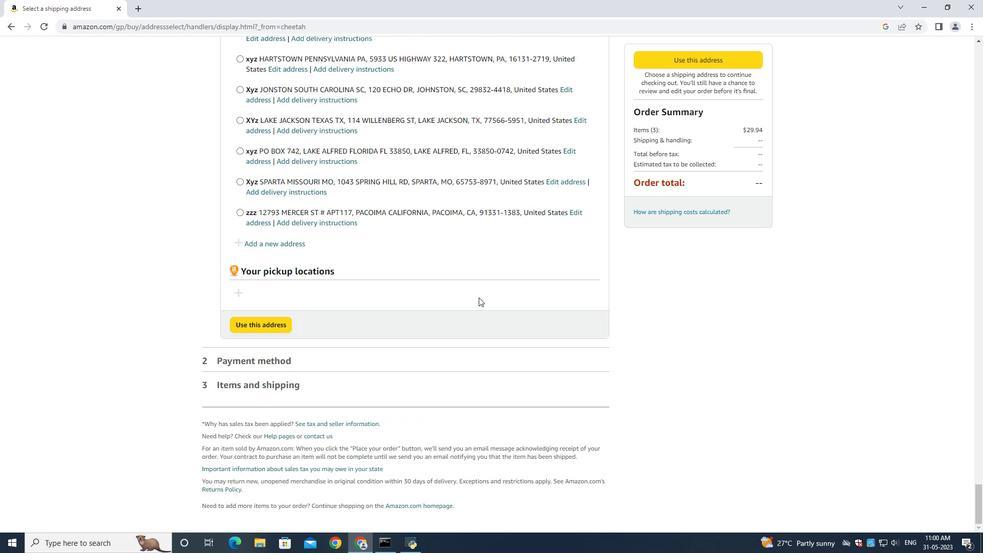 
Action: Mouse scrolled (478, 298) with delta (0, 0)
Screenshot: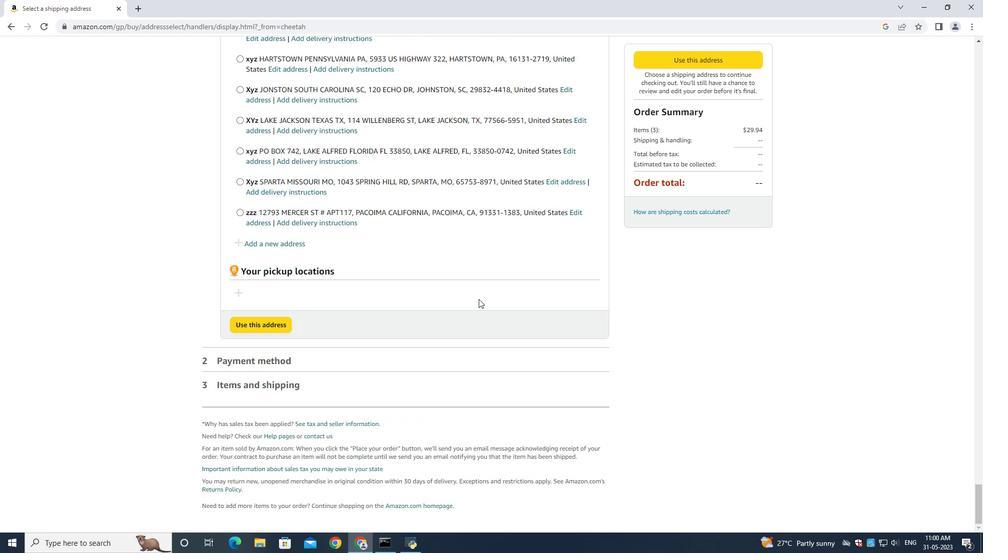 
Action: Mouse moved to (262, 239)
Screenshot: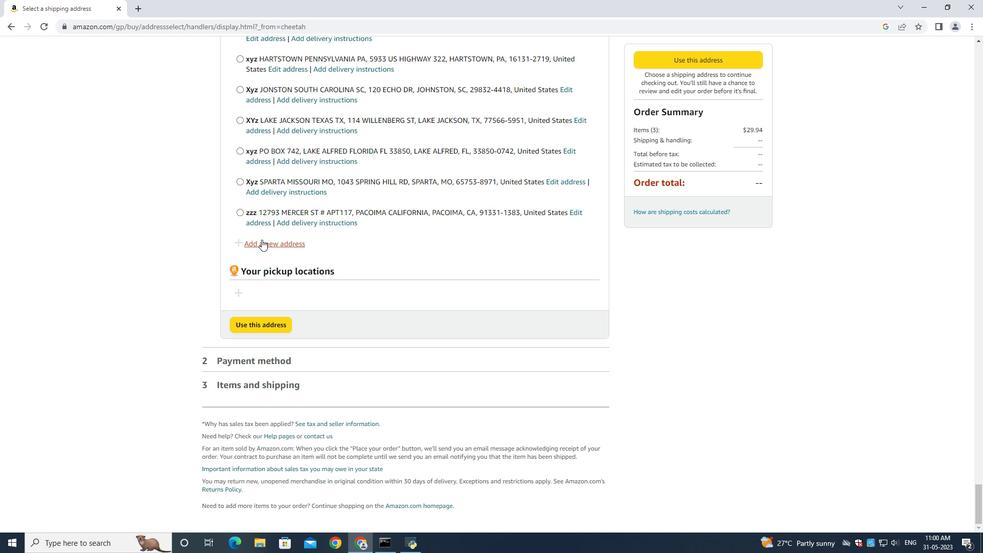 
Action: Mouse pressed left at (262, 239)
Screenshot: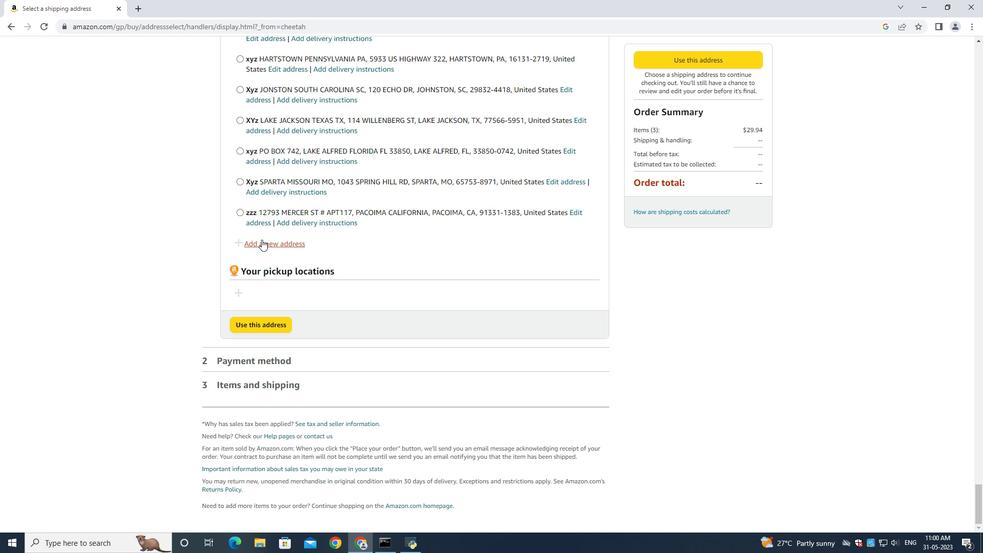 
Action: Mouse moved to (324, 247)
Screenshot: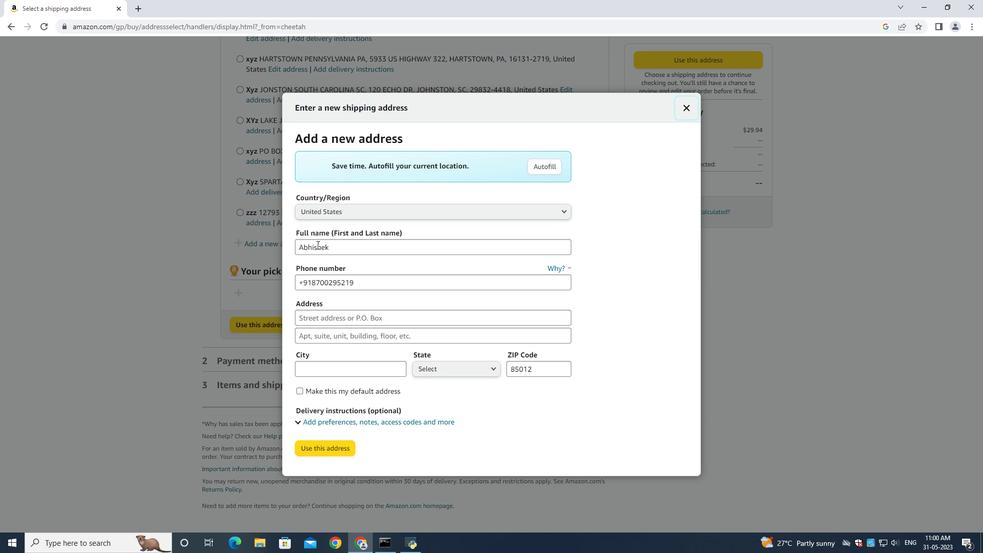 
Action: Mouse pressed left at (324, 247)
Screenshot: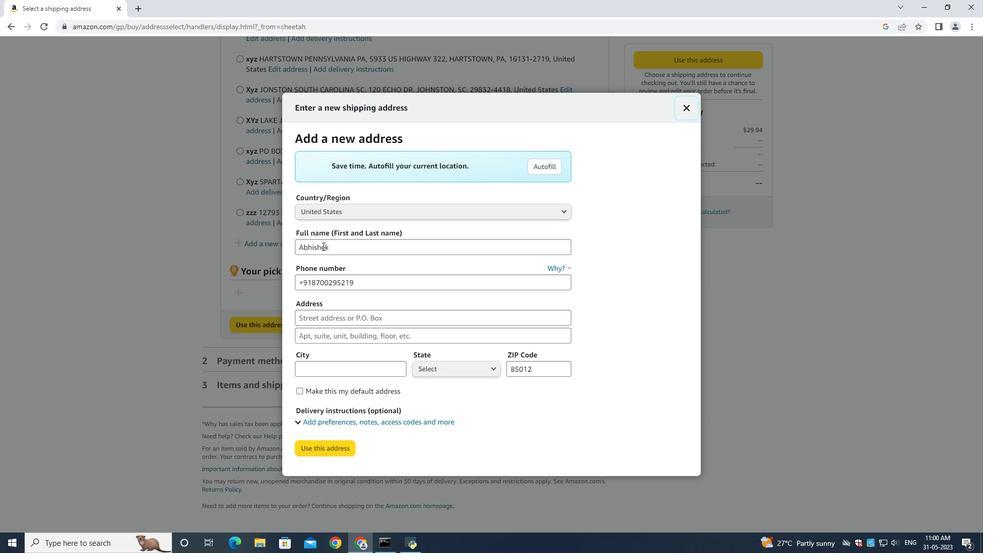 
Action: Mouse moved to (325, 247)
Screenshot: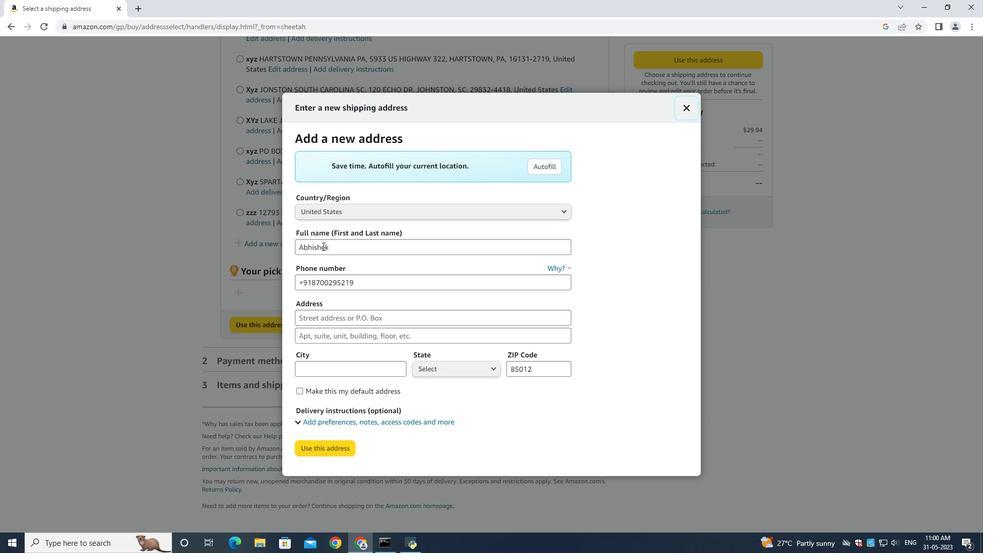 
Action: Key pressed ctrl+A<Key.backspace><Key.shift>Julianna<Key.space><Key.shift><Key.shift><Key.shift><Key.shift><Key.shift><Key.shift><Key.shift><Key.shift><Key.shift><Key.shift><Key.shift><Key.shift><Key.shift><Key.shift><Key.shift><Key.shift><Key.shift><Key.shift><Key.shift><Key.shift><Key.shift><Key.shift><Key.shift>Martinez<Key.tab><Key.tab><Key.backspace>6318992398<Key.space><Key.tab>2770<Key.space><Key.shift>Fieldcrest<Key.space><Key.shift><Key.shift><Key.shift><Key.shift><Key.shift><Key.shift>Road<Key.space><Key.tab><Key.shift>New<Key.space>york<Key.space>new<Key.space>york<Key.tab>new<Key.space>york<Key.space><Key.tab>new<Key.down><Key.down><Key.down><Key.down><Key.enter><Key.tab><Key.tab>
Screenshot: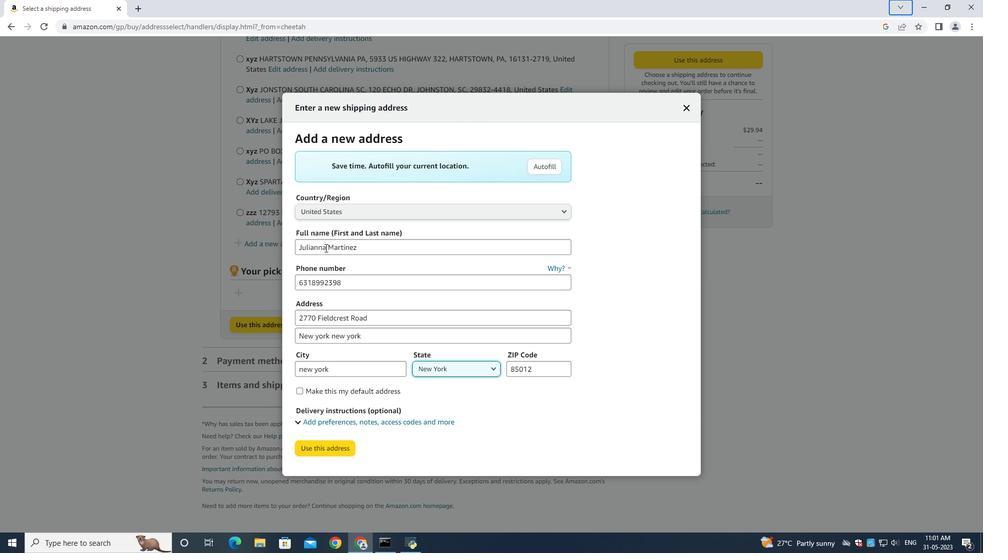
Action: Mouse moved to (544, 372)
Screenshot: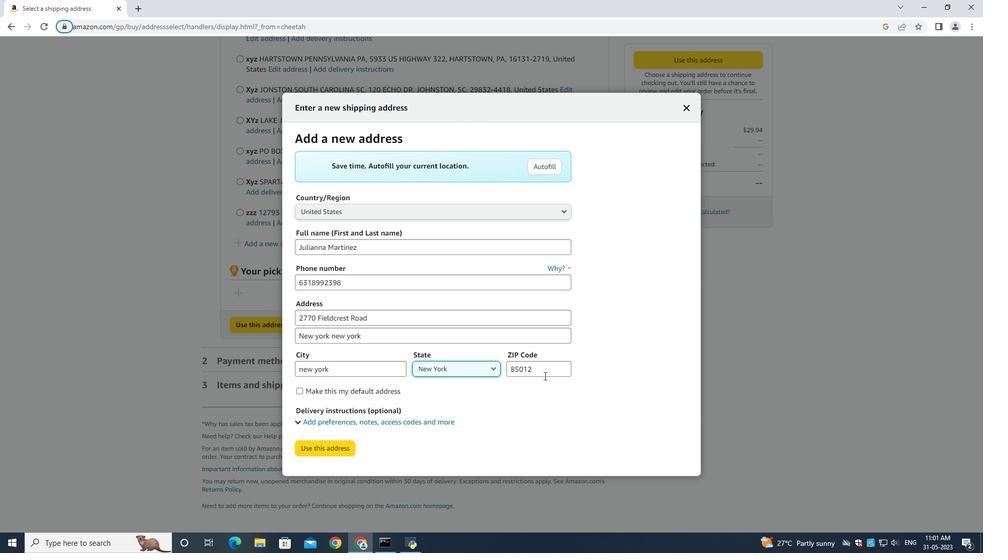 
Action: Mouse pressed left at (544, 372)
Screenshot: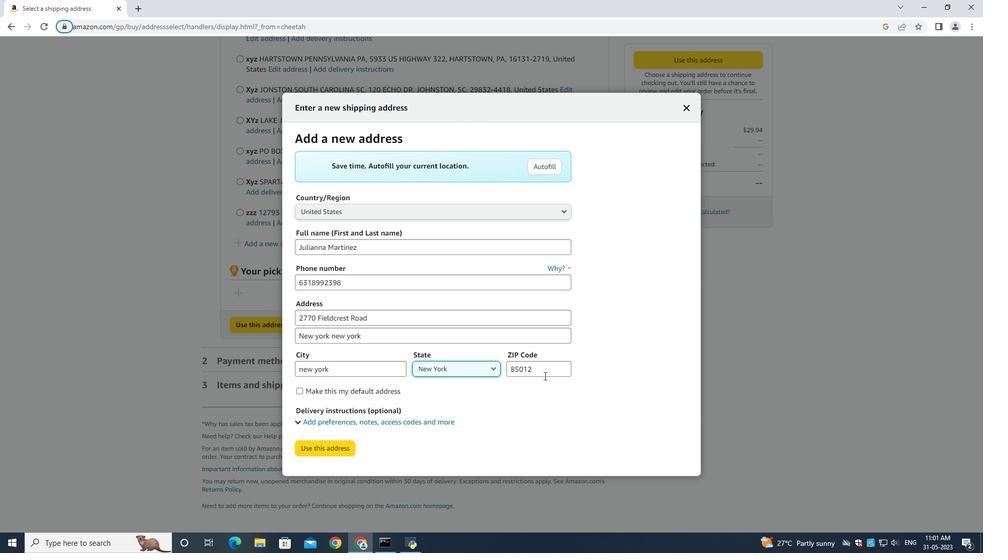 
Action: Mouse moved to (506, 329)
